 Task: Select the current location as Congaree National Park, South Carolina, United States . Now zoom + , and verify the location . Show zoom slider
Action: Key pressed <Key.shift>Congaree<Key.space><Key.shift>National<Key.space>parl<Key.backspace>k,south<Key.space>carolina,united<Key.space>states
Screenshot: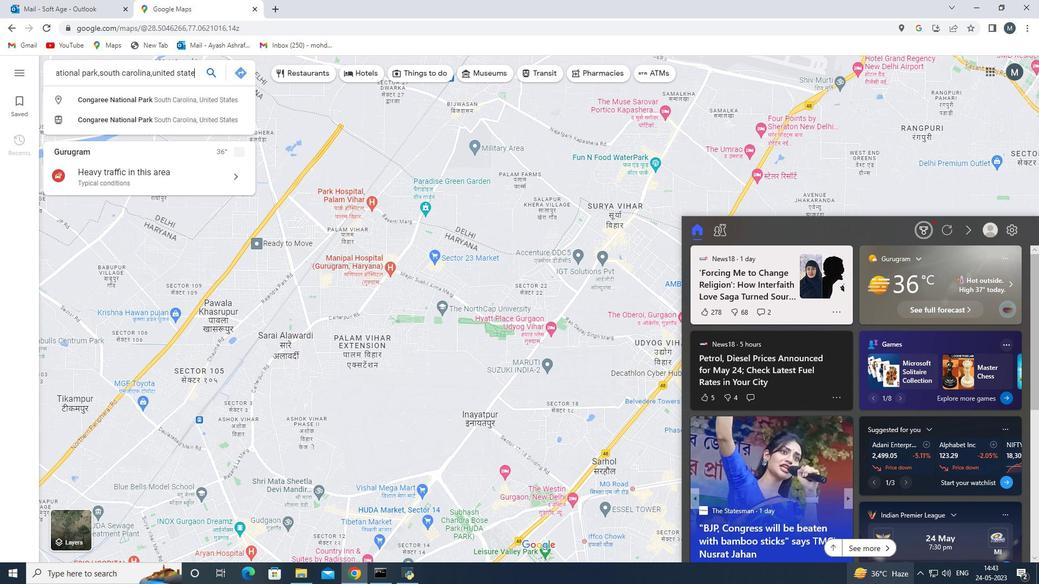 
Action: Mouse moved to (209, 74)
Screenshot: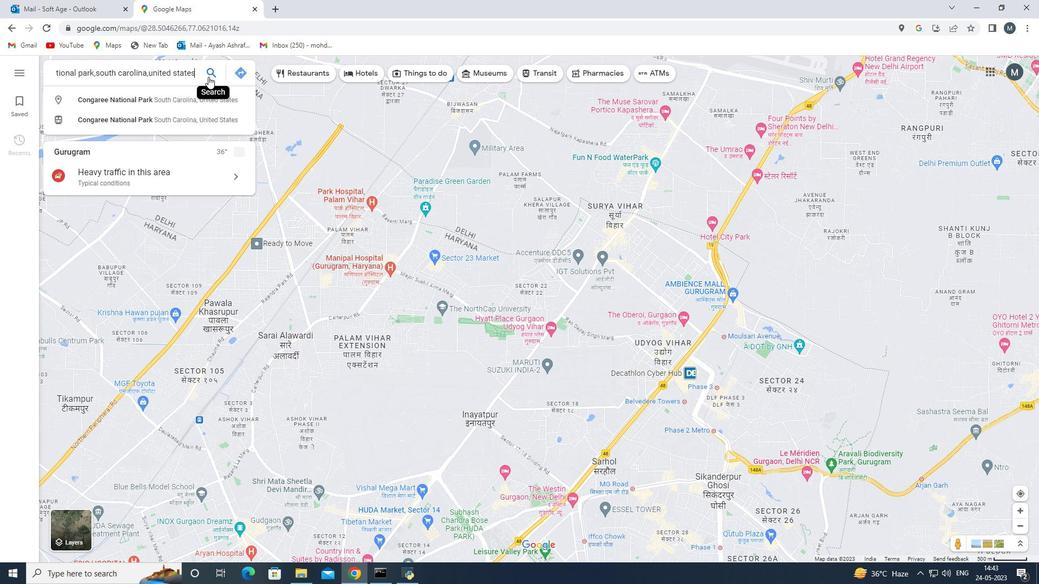 
Action: Mouse pressed left at (209, 74)
Screenshot: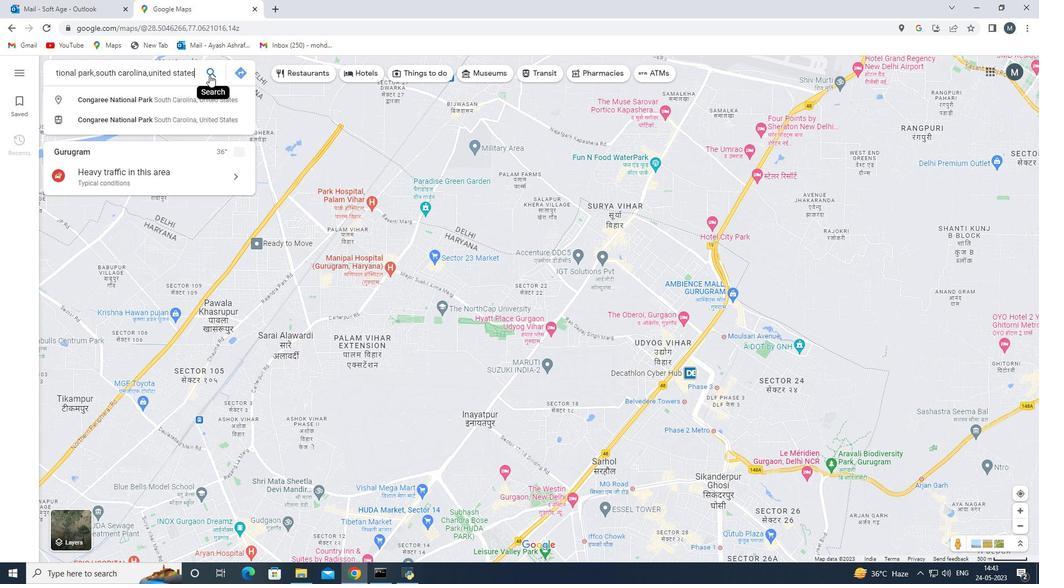 
Action: Mouse moved to (1019, 513)
Screenshot: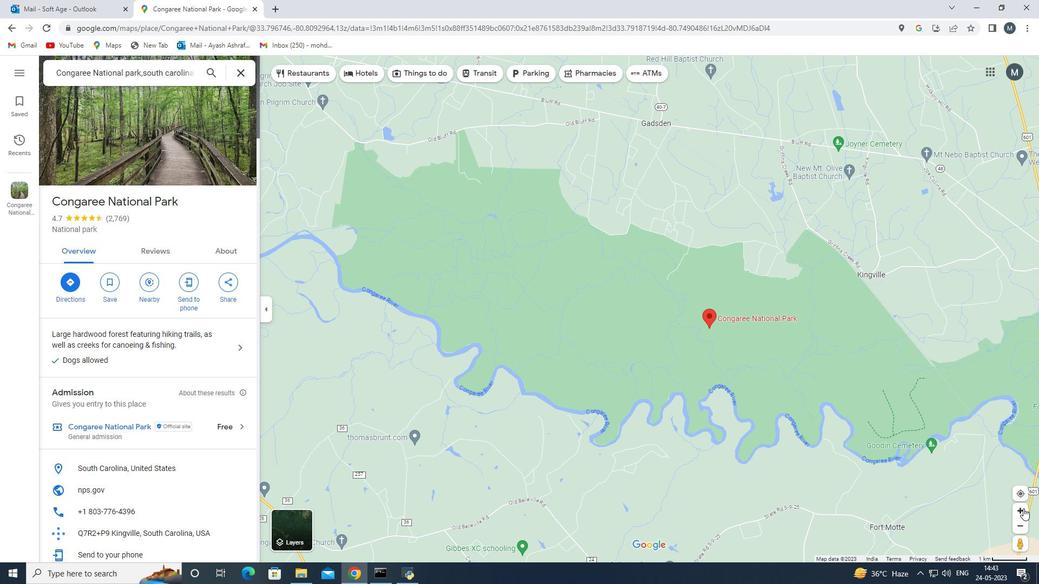 
Action: Mouse pressed left at (1019, 513)
Screenshot: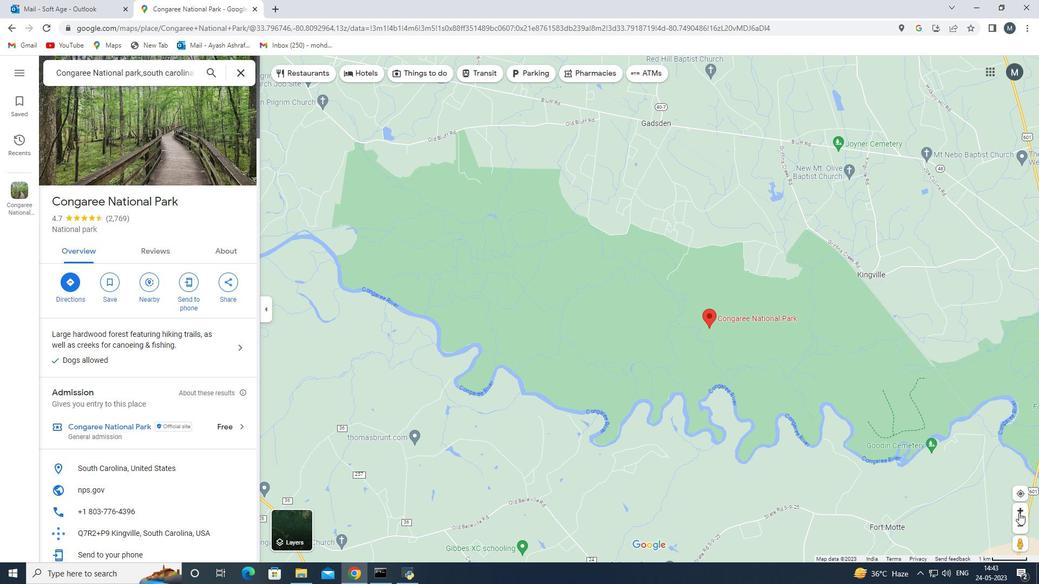 
Action: Mouse moved to (858, 440)
Screenshot: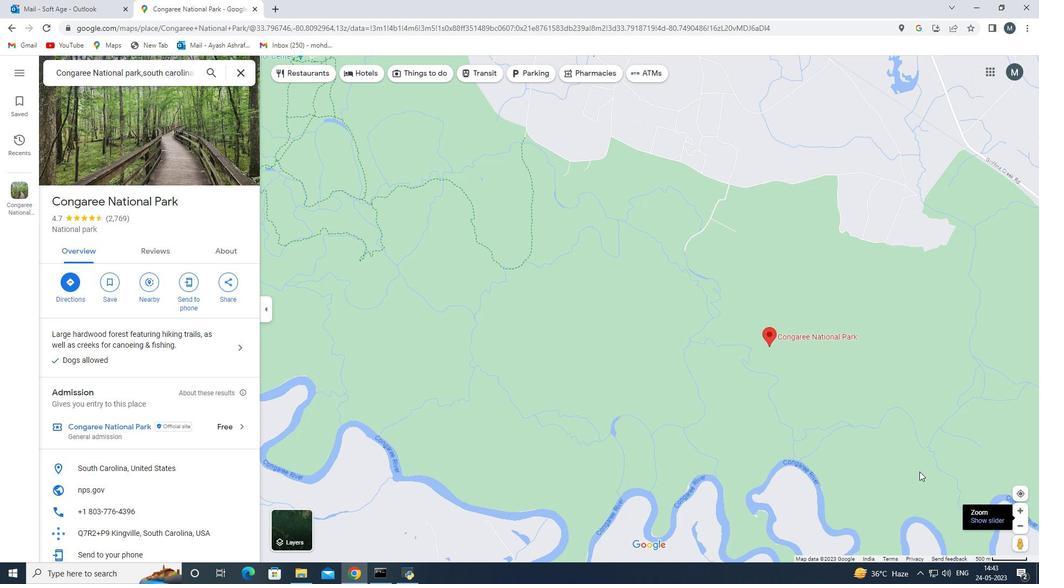 
Action: Mouse scrolled (858, 441) with delta (0, 0)
Screenshot: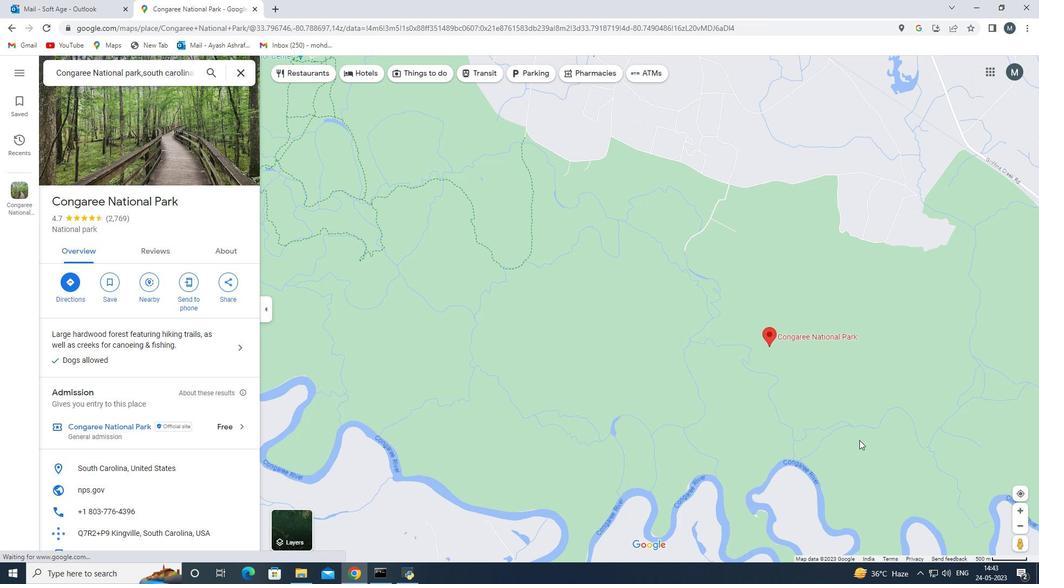 
Action: Mouse moved to (782, 384)
Screenshot: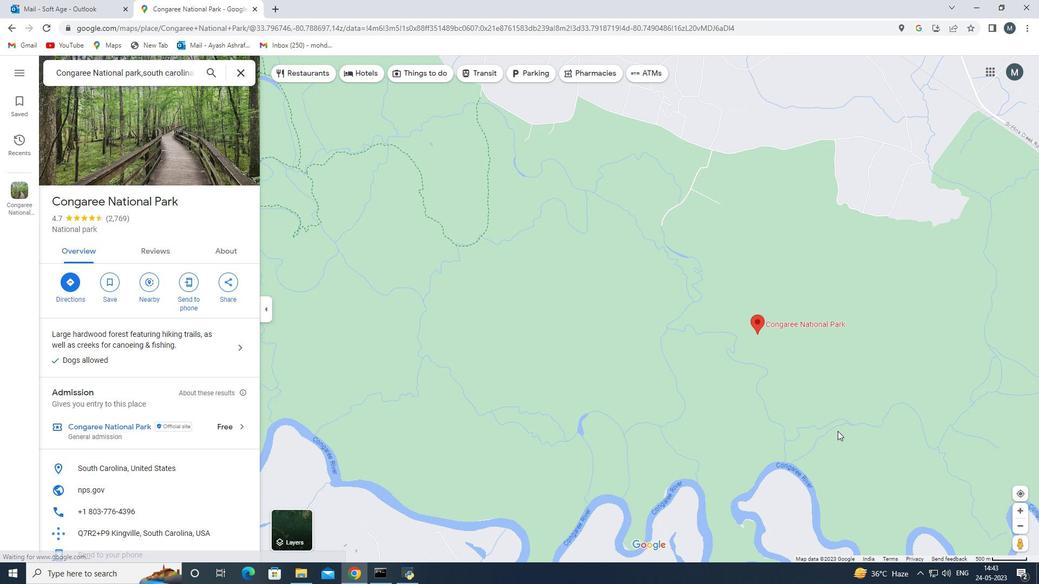 
Action: Mouse pressed left at (782, 384)
Screenshot: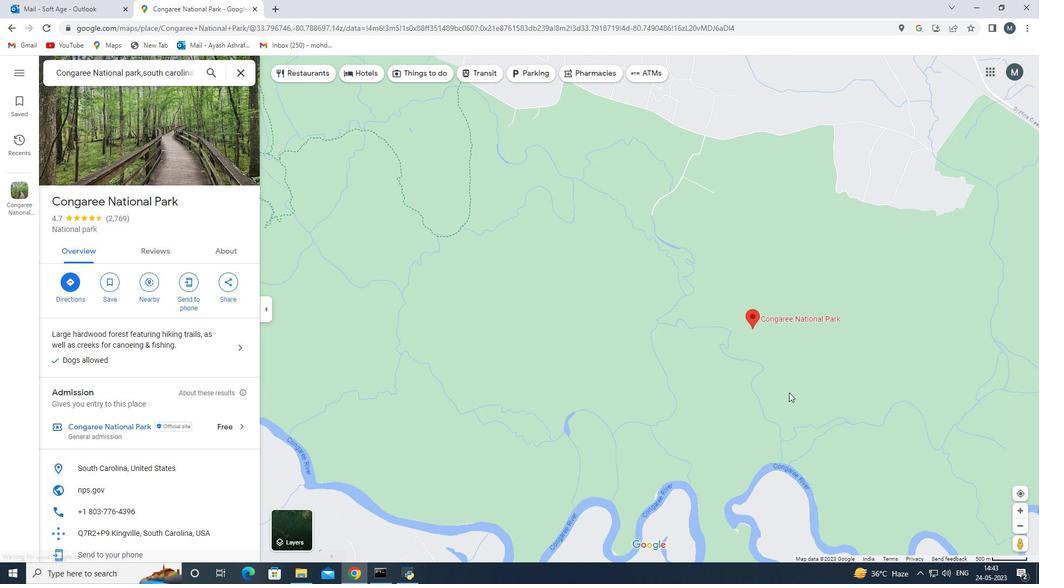 
Action: Mouse moved to (644, 410)
Screenshot: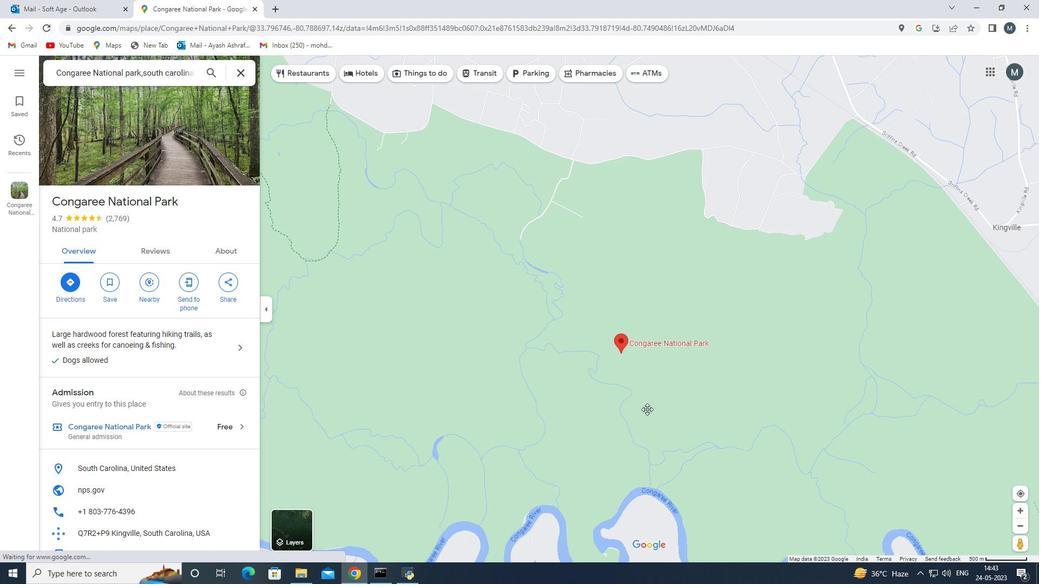 
Action: Mouse scrolled (644, 410) with delta (0, 0)
Screenshot: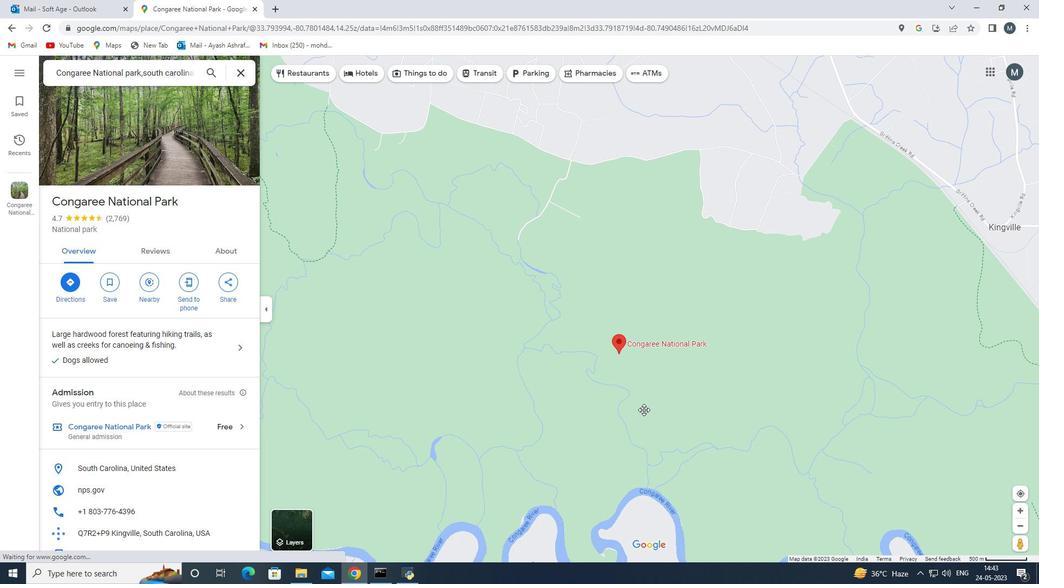 
Action: Mouse moved to (620, 369)
Screenshot: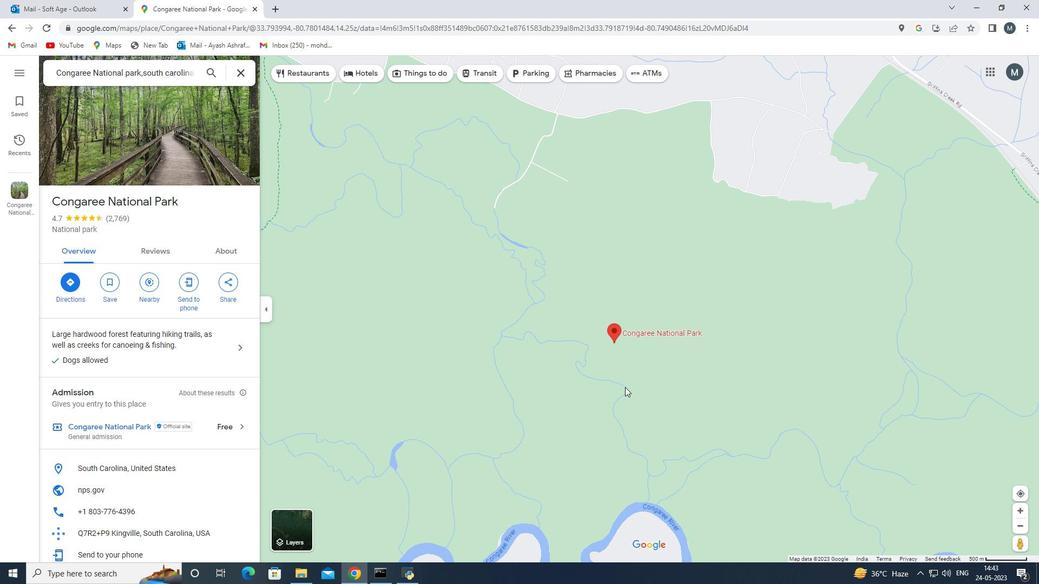 
Action: Mouse scrolled (620, 369) with delta (0, 0)
Screenshot: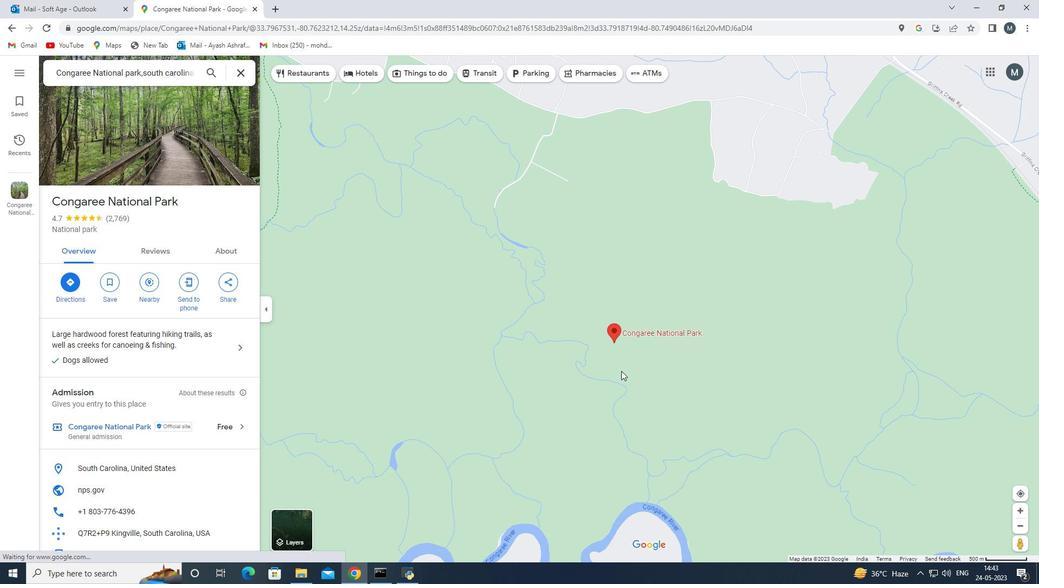
Action: Mouse moved to (1026, 512)
Screenshot: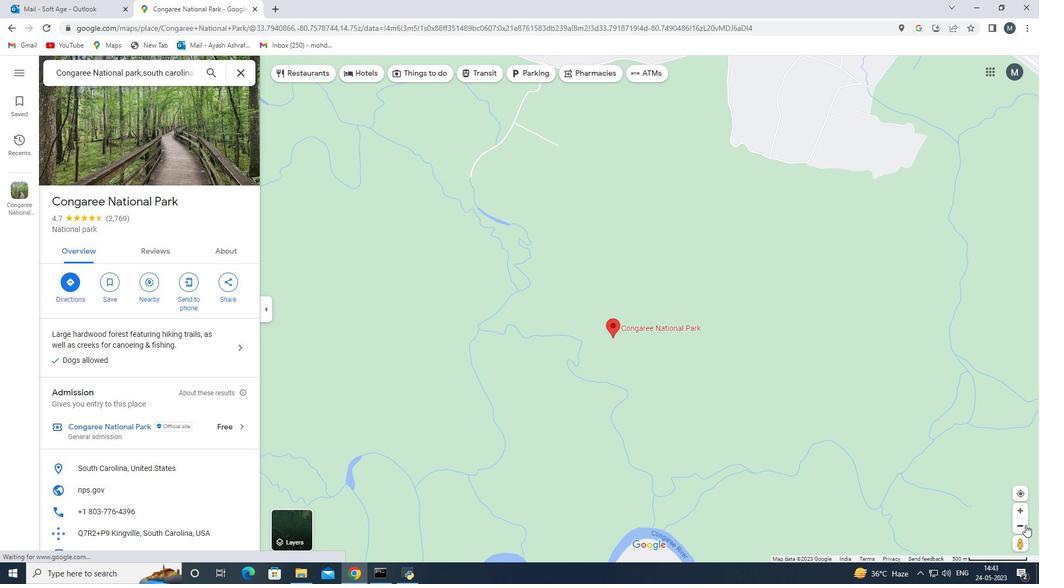 
Action: Mouse pressed left at (1026, 512)
Screenshot: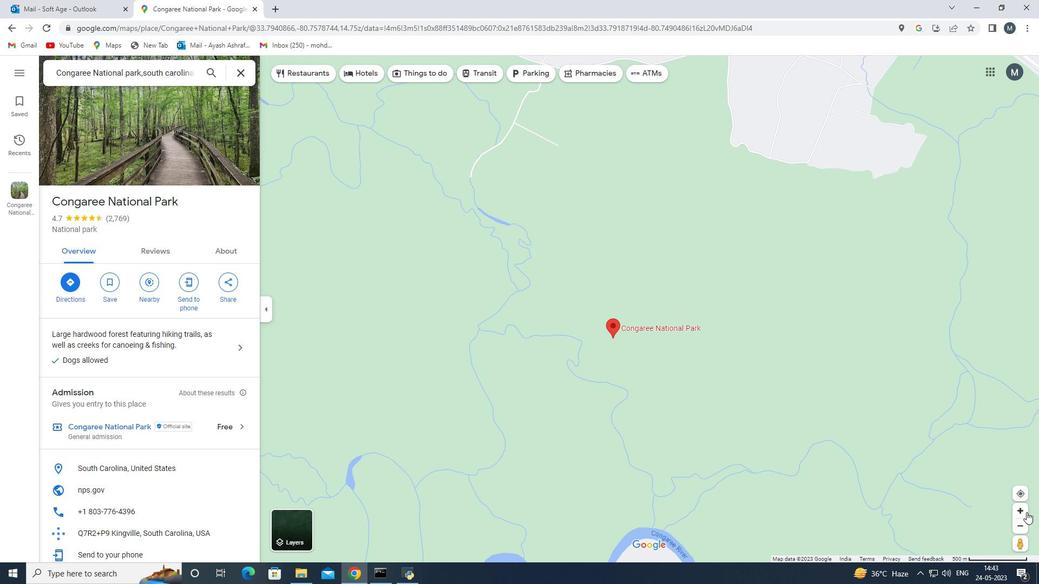 
Action: Mouse moved to (1026, 511)
Screenshot: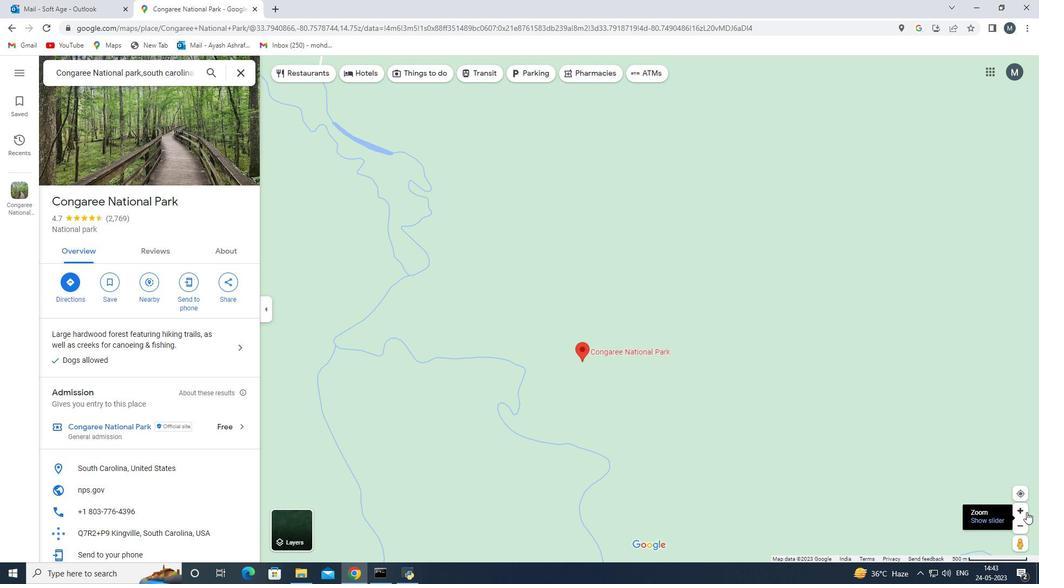 
Action: Mouse pressed left at (1026, 511)
Screenshot: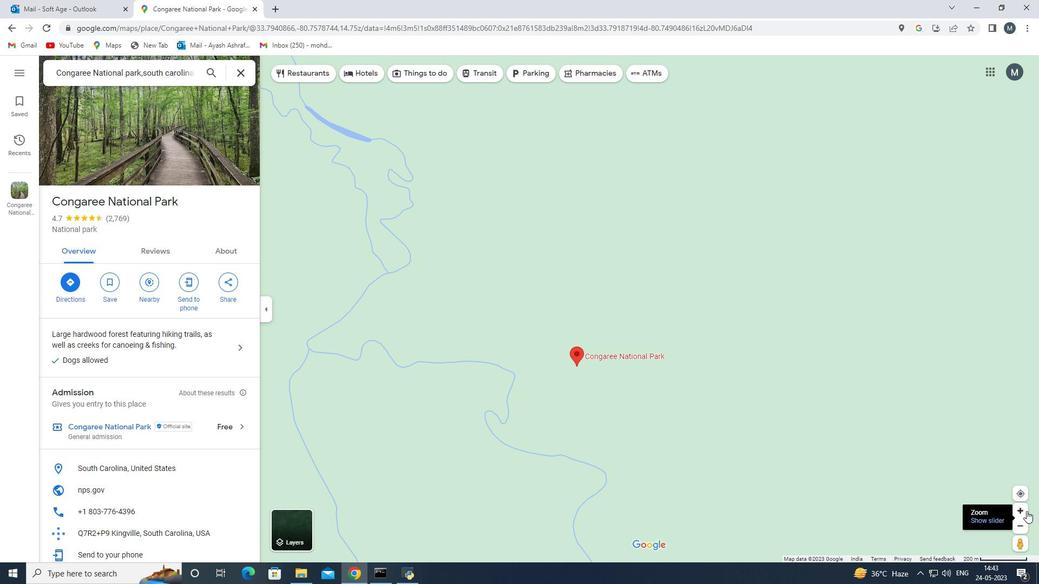 
Action: Mouse moved to (531, 436)
Screenshot: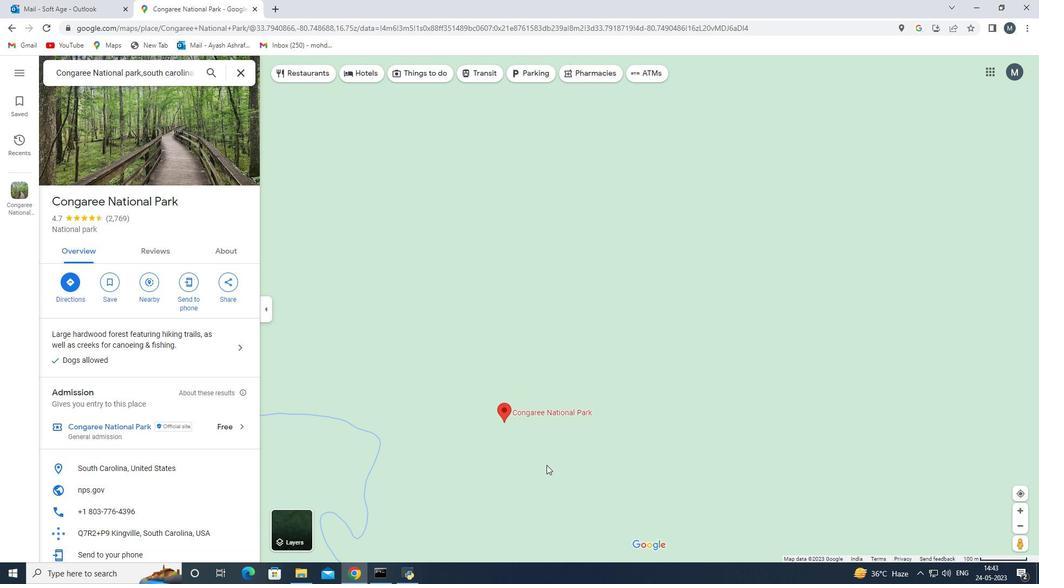 
Action: Mouse scrolled (531, 437) with delta (0, 0)
Screenshot: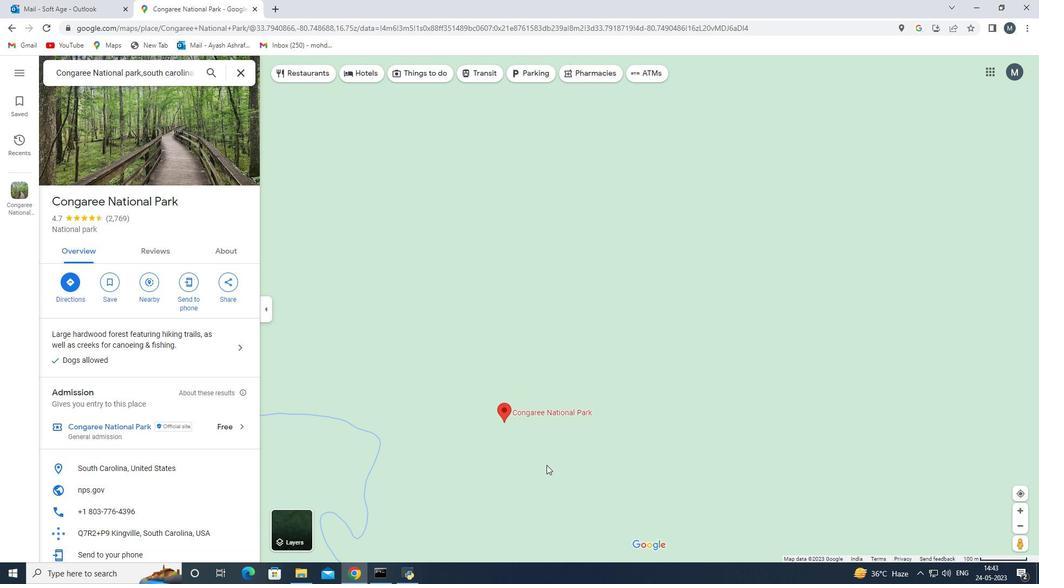 
Action: Mouse scrolled (531, 437) with delta (0, 0)
Screenshot: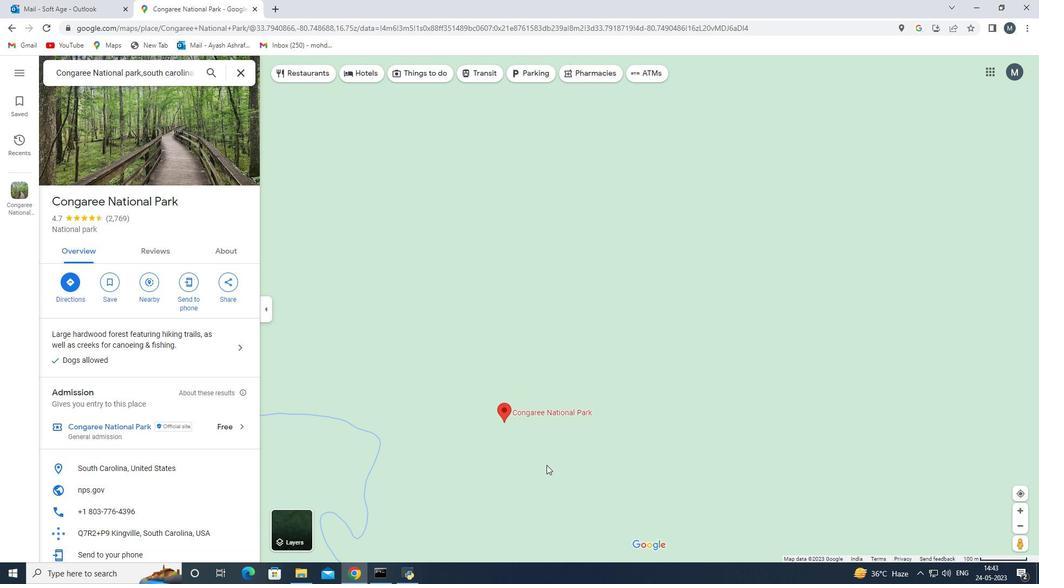 
Action: Mouse moved to (521, 407)
Screenshot: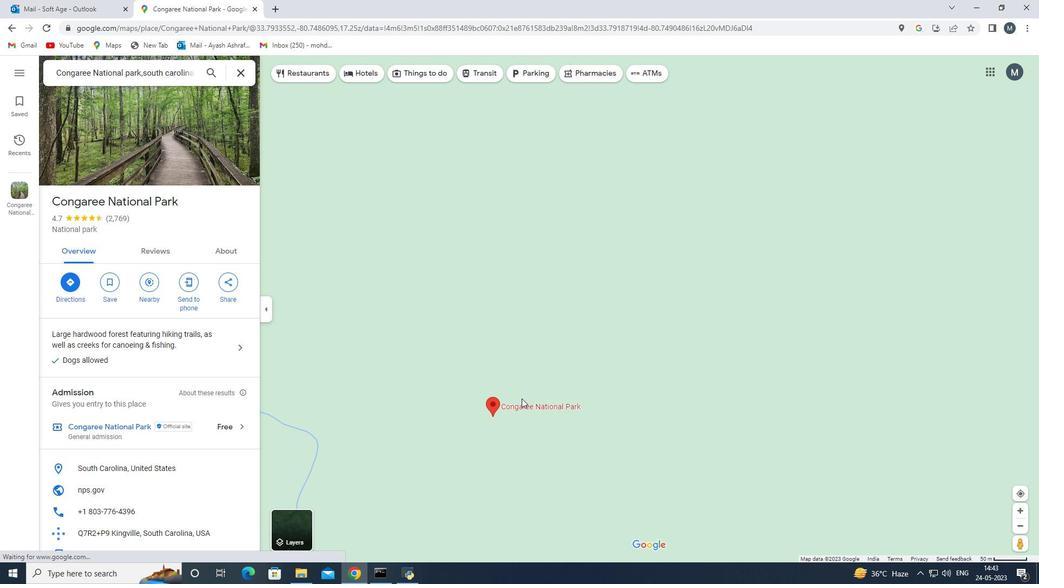 
Action: Mouse pressed left at (521, 407)
Screenshot: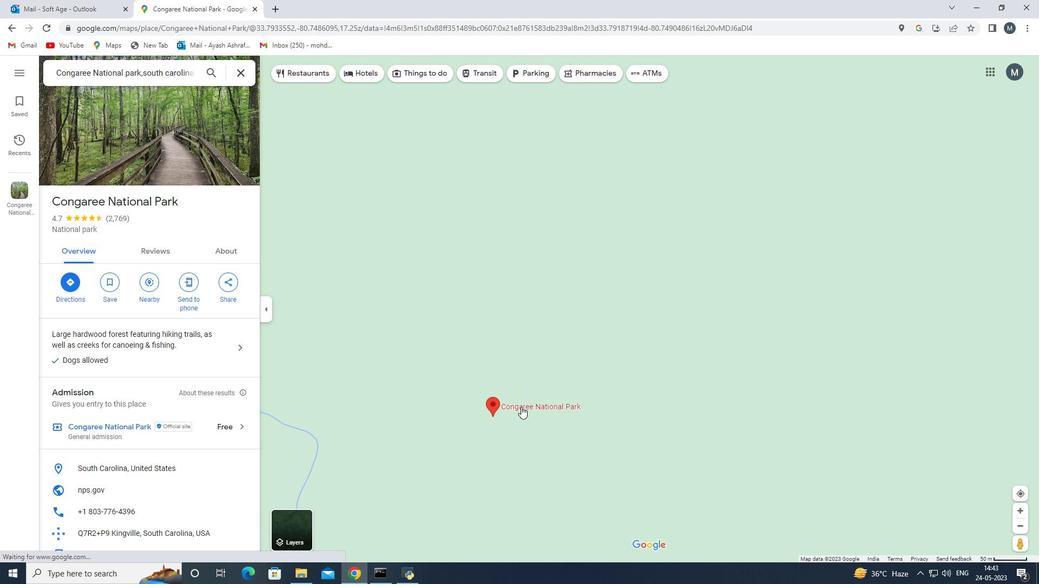 
Action: Mouse moved to (569, 431)
Screenshot: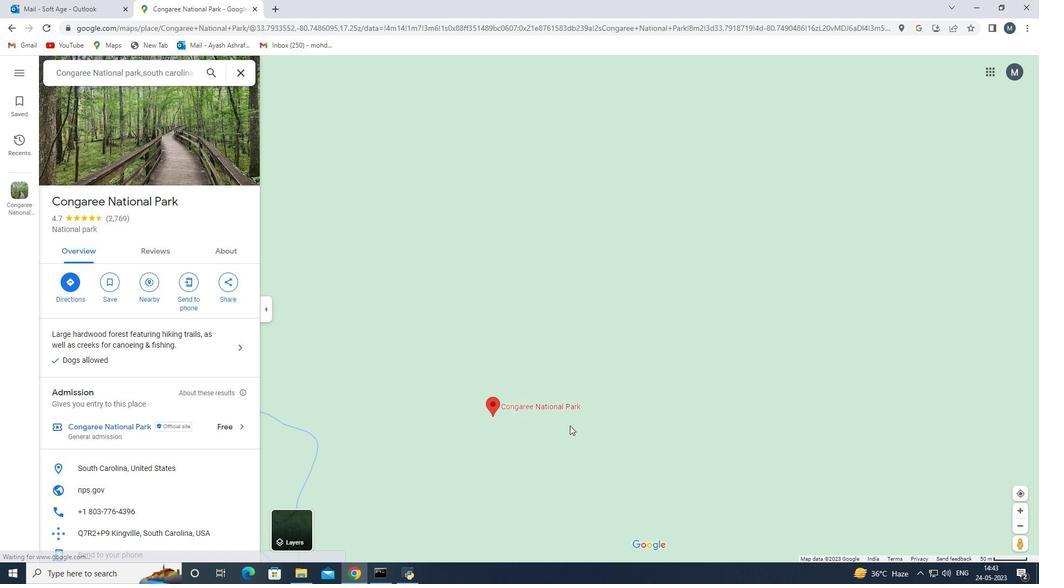 
Action: Mouse scrolled (569, 432) with delta (0, 0)
Screenshot: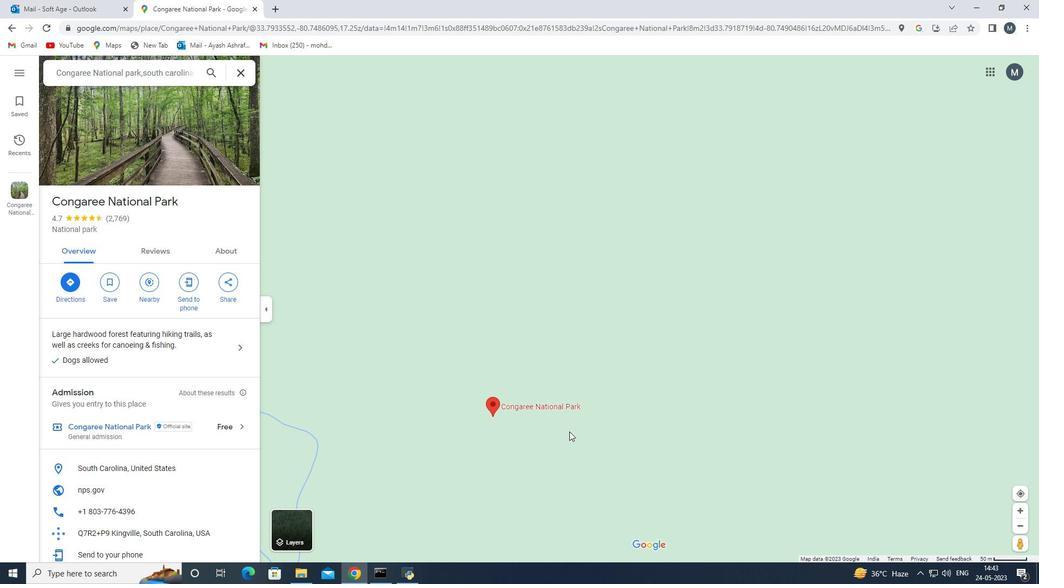 
Action: Mouse scrolled (569, 432) with delta (0, 0)
Screenshot: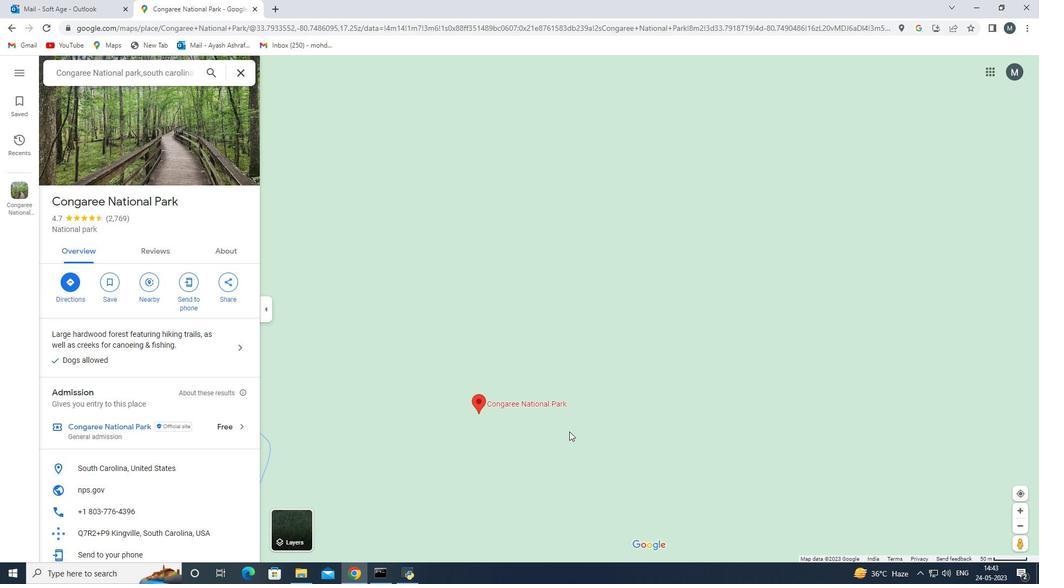 
Action: Mouse scrolled (569, 432) with delta (0, 0)
Screenshot: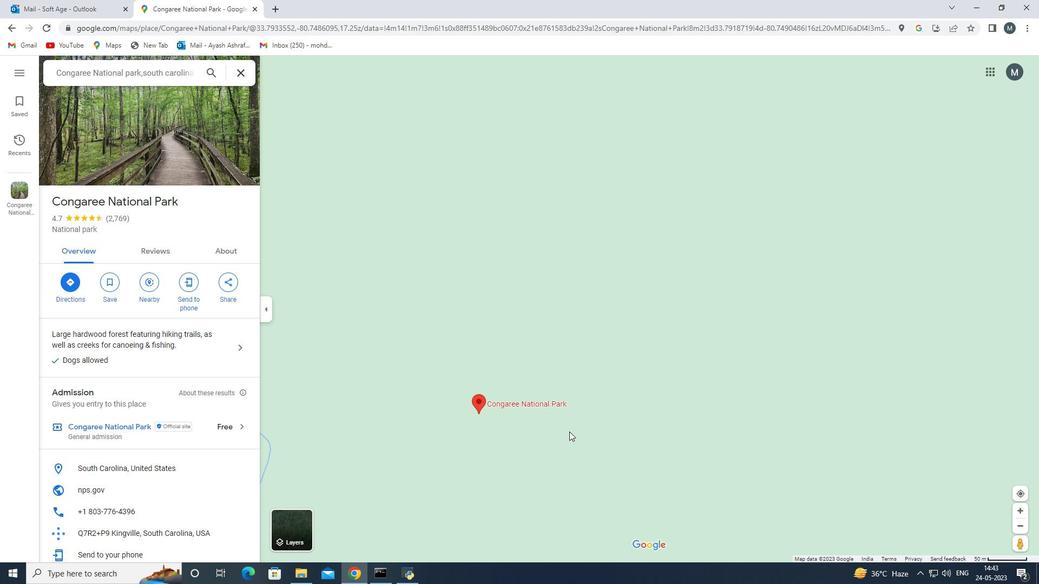 
Action: Mouse scrolled (569, 432) with delta (0, 0)
Screenshot: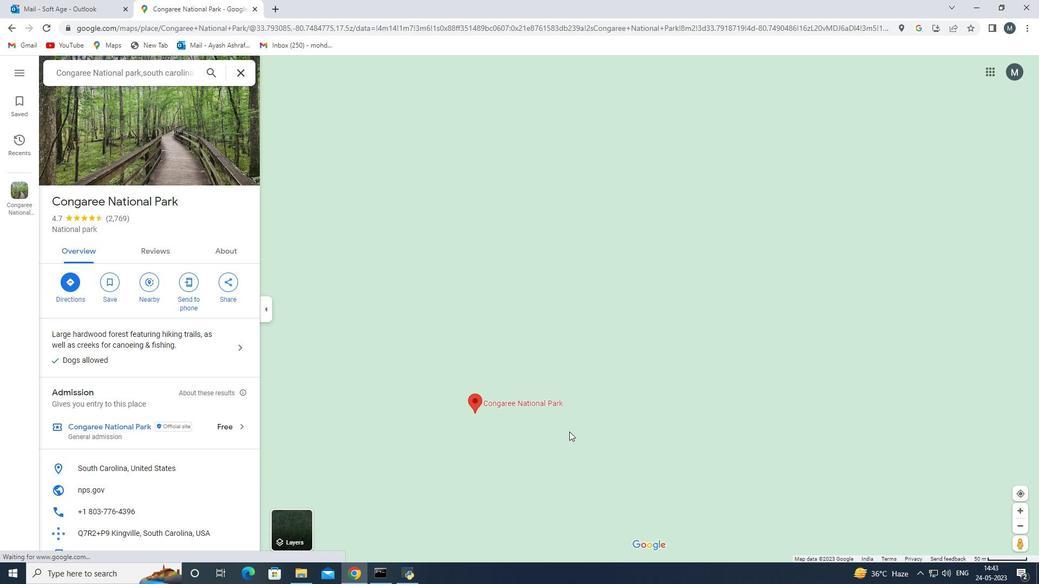 
Action: Mouse moved to (411, 439)
Screenshot: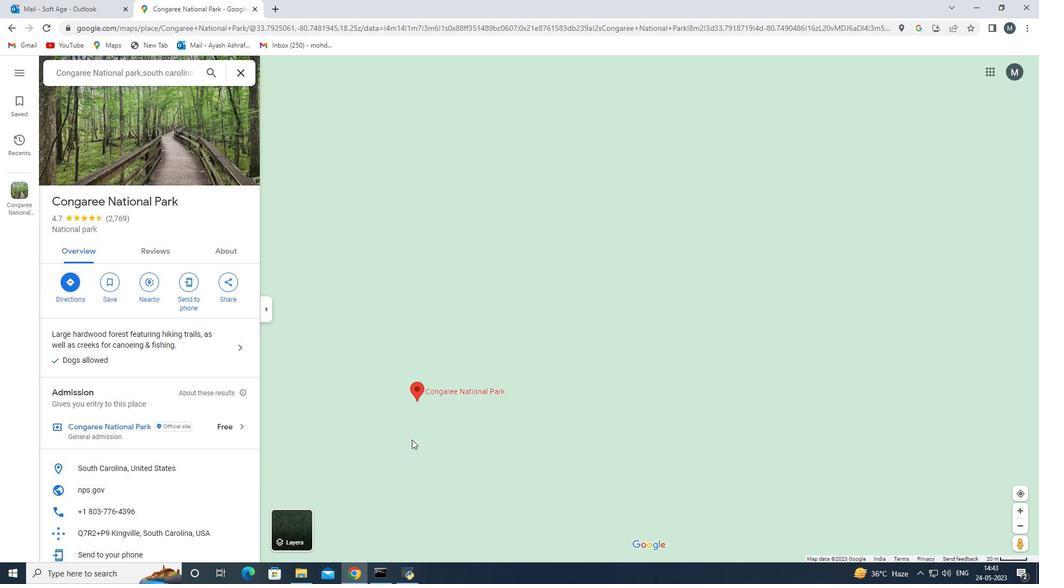 
Action: Mouse scrolled (411, 440) with delta (0, 0)
Screenshot: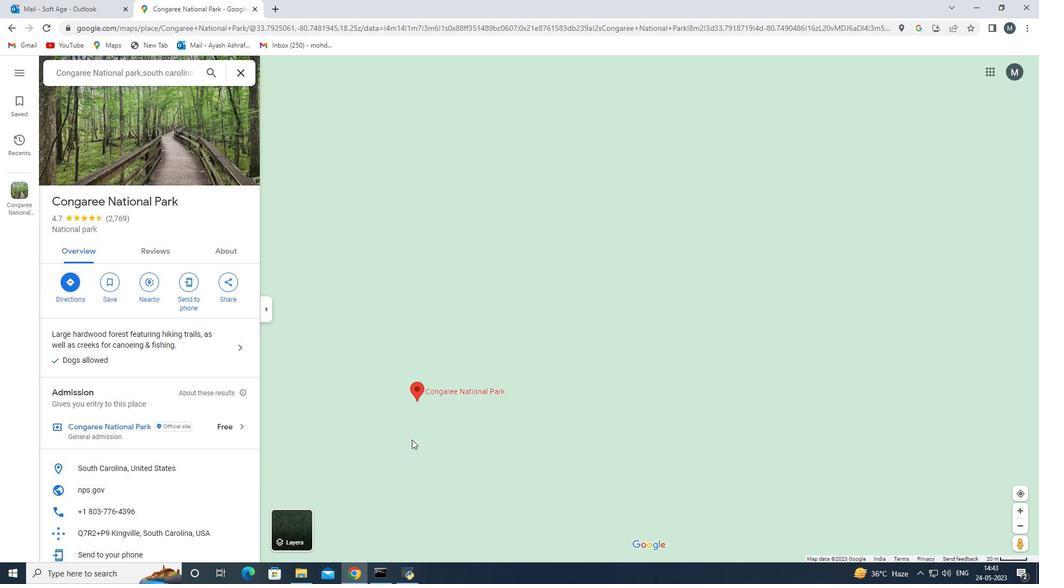 
Action: Mouse scrolled (411, 440) with delta (0, 0)
Screenshot: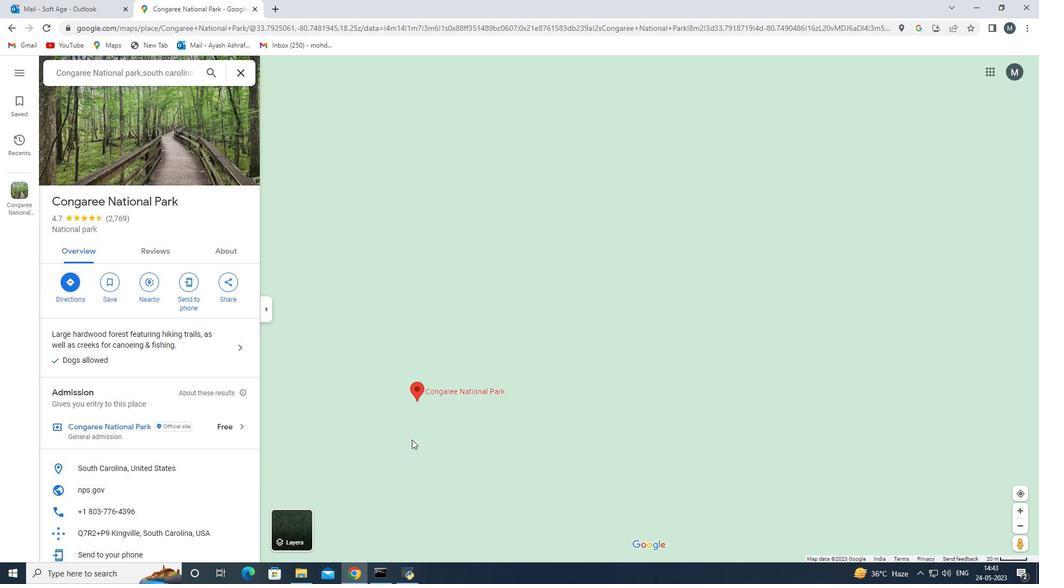 
Action: Mouse scrolled (411, 440) with delta (0, 0)
Screenshot: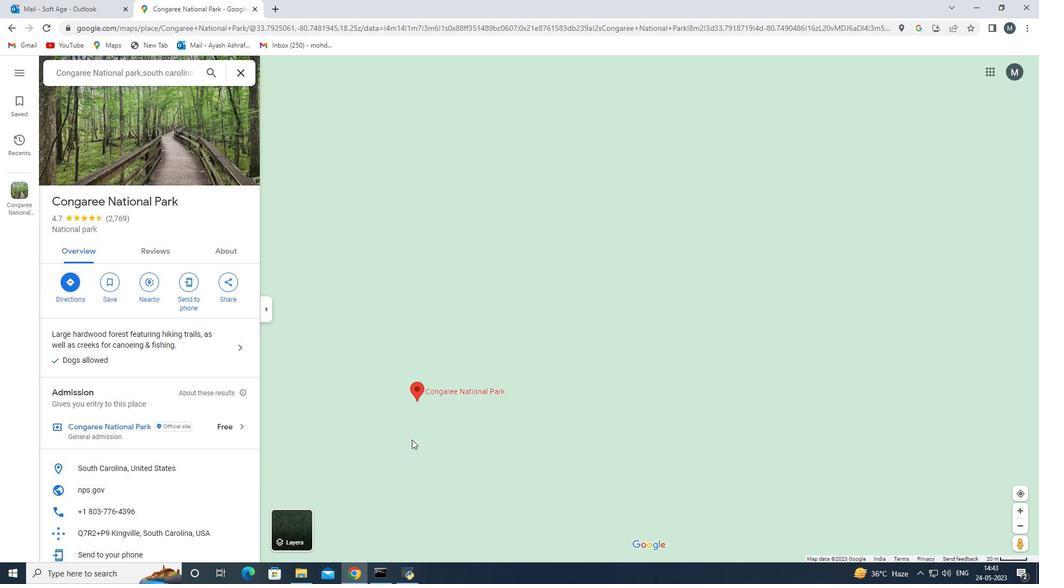 
Action: Mouse moved to (452, 449)
Screenshot: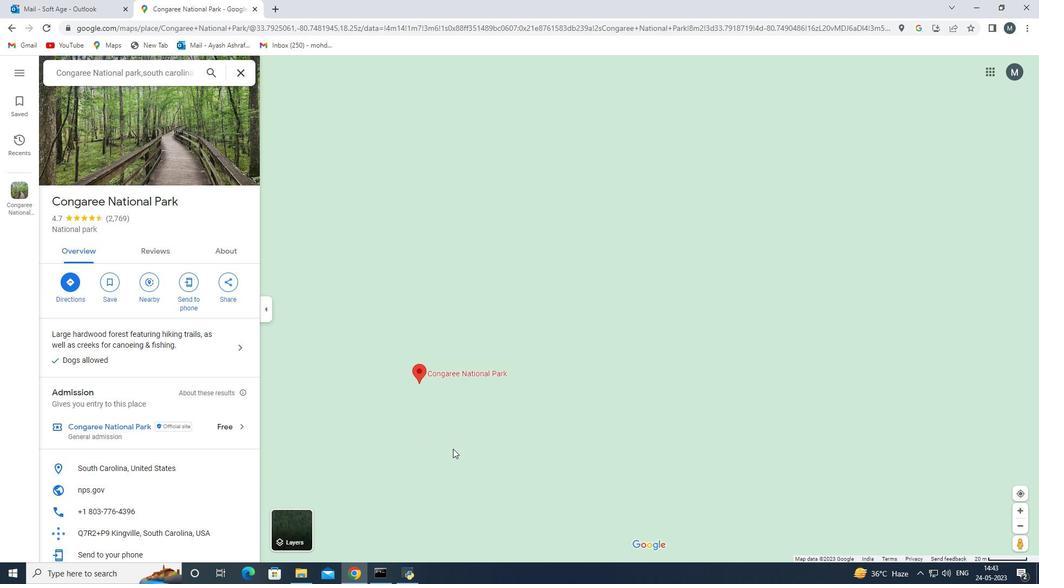 
Action: Mouse scrolled (452, 449) with delta (0, 0)
Screenshot: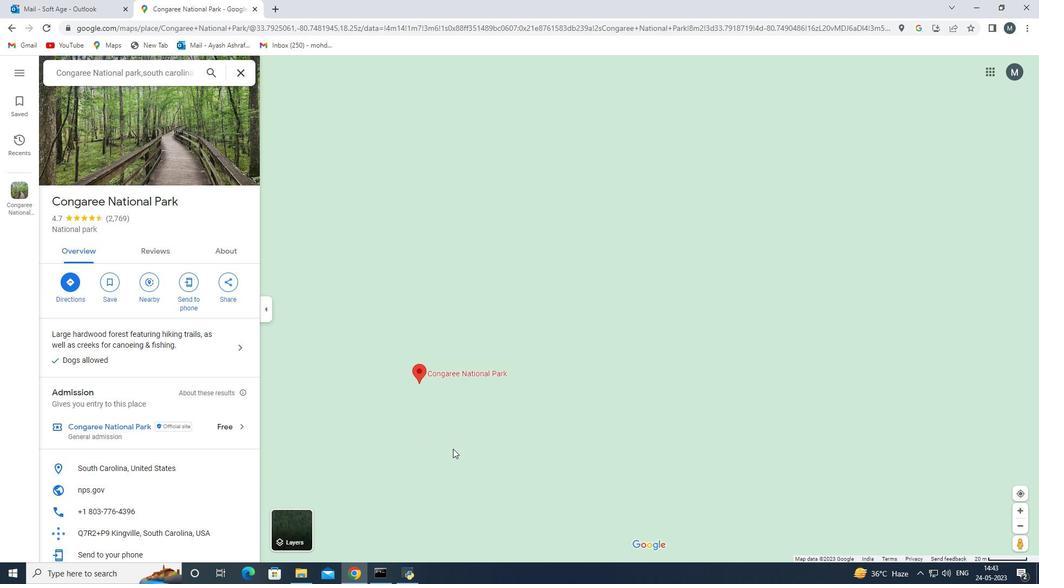 
Action: Mouse moved to (453, 442)
Screenshot: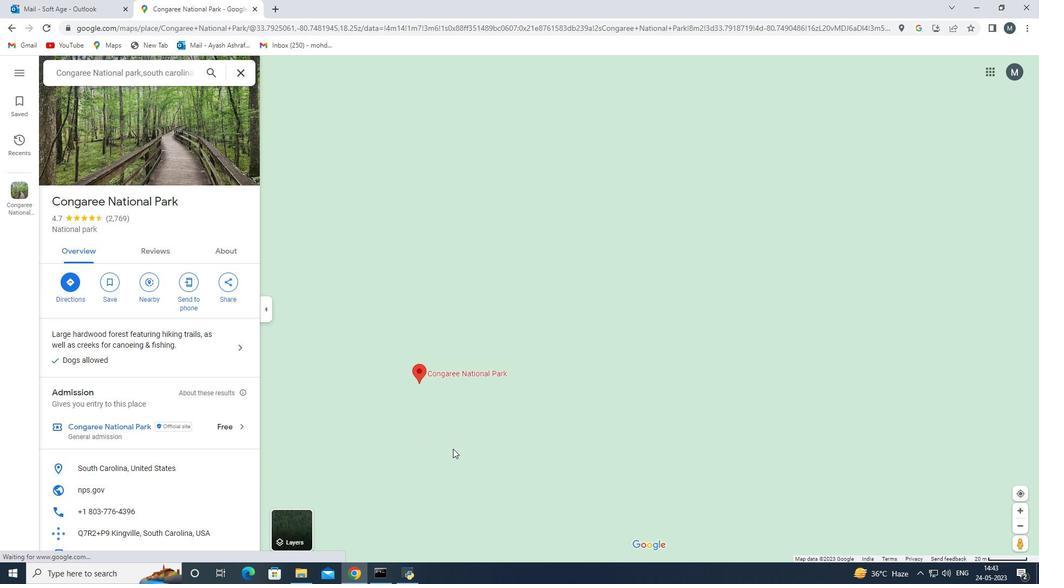 
Action: Mouse scrolled (453, 443) with delta (0, 0)
Screenshot: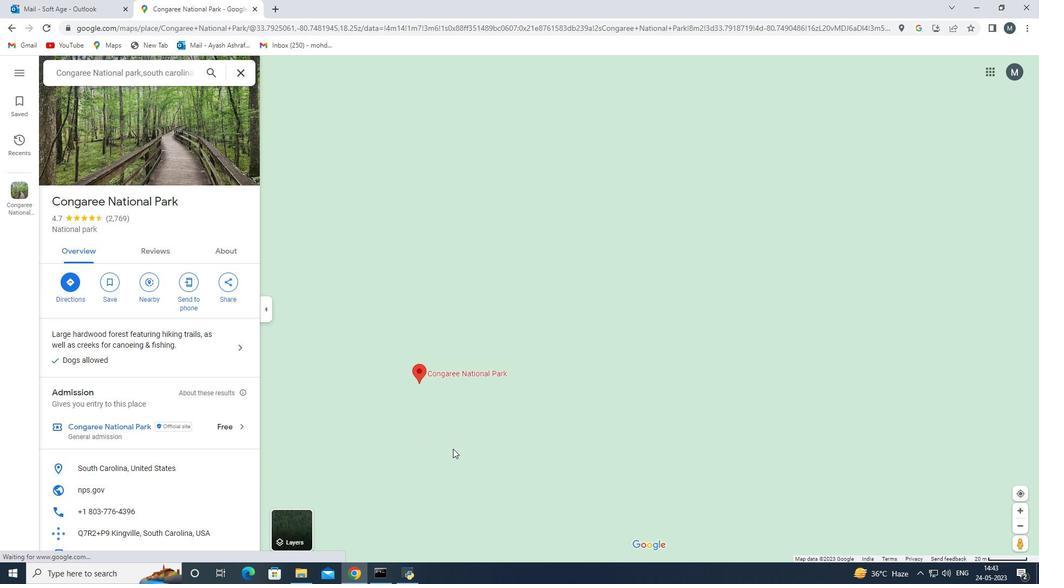 
Action: Mouse moved to (454, 434)
Screenshot: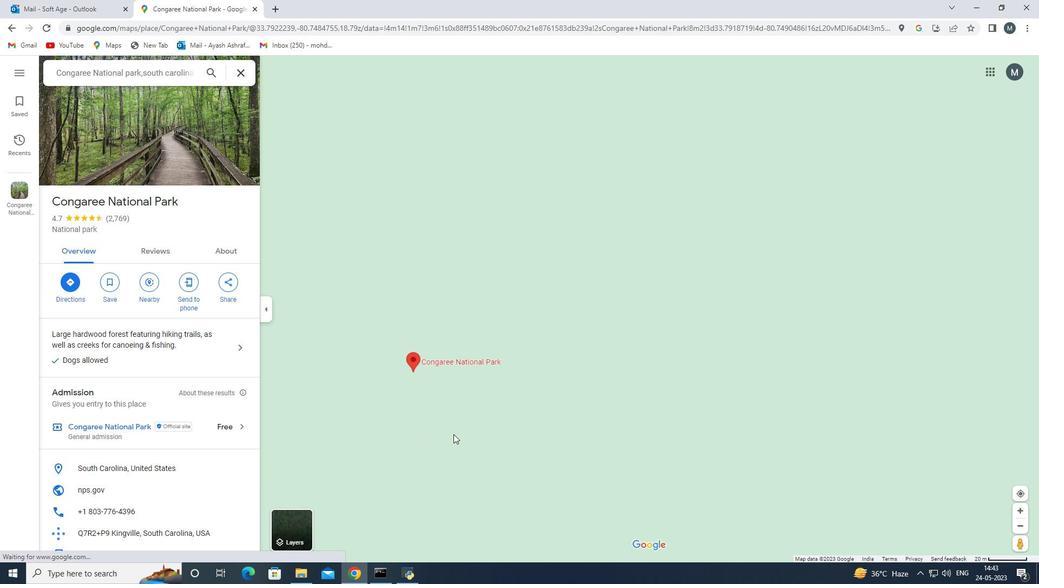 
Action: Mouse scrolled (454, 434) with delta (0, 0)
Screenshot: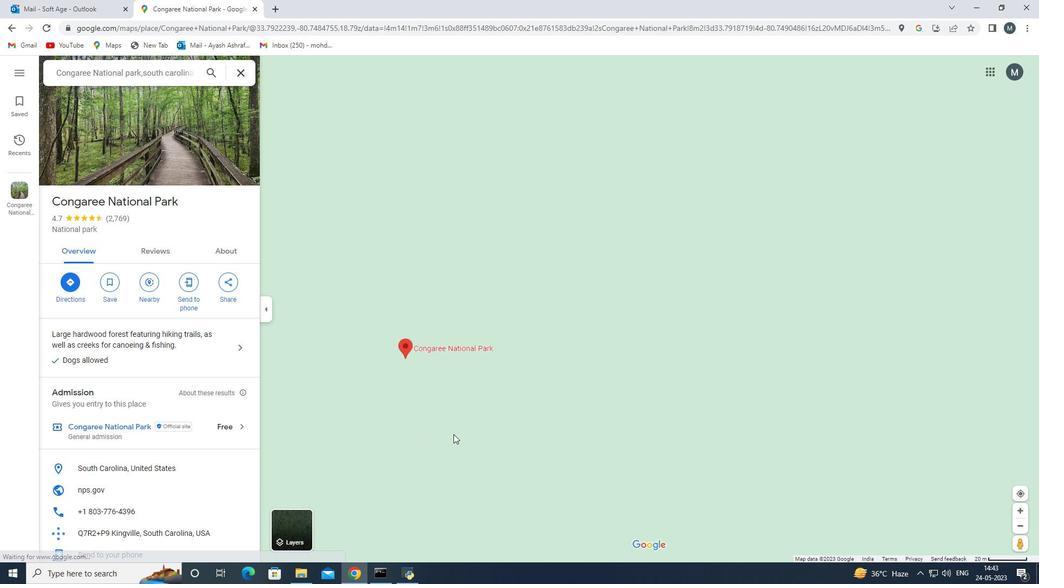 
Action: Mouse scrolled (454, 434) with delta (0, 0)
Screenshot: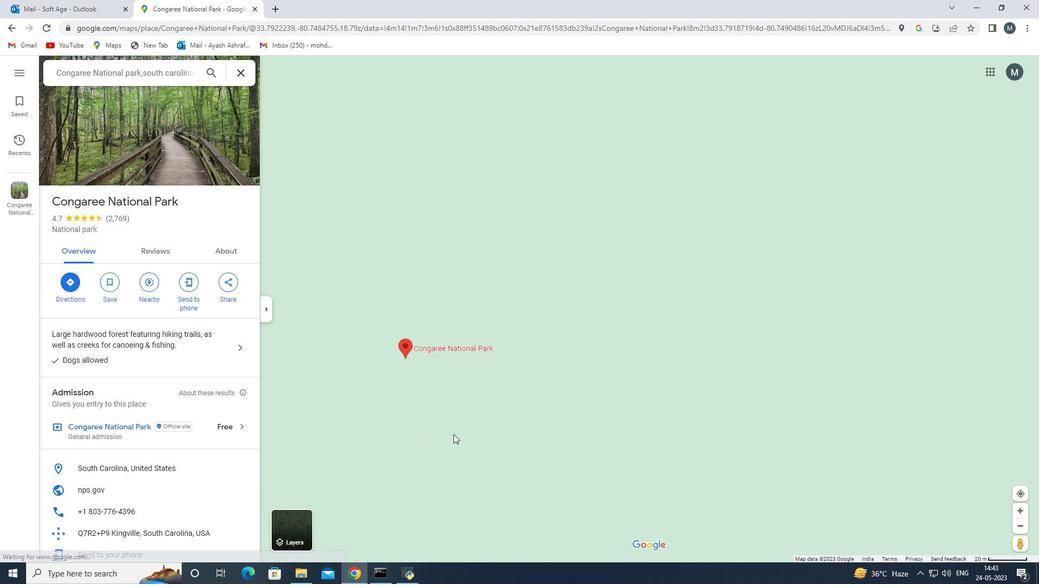 
Action: Mouse scrolled (454, 434) with delta (0, 0)
Screenshot: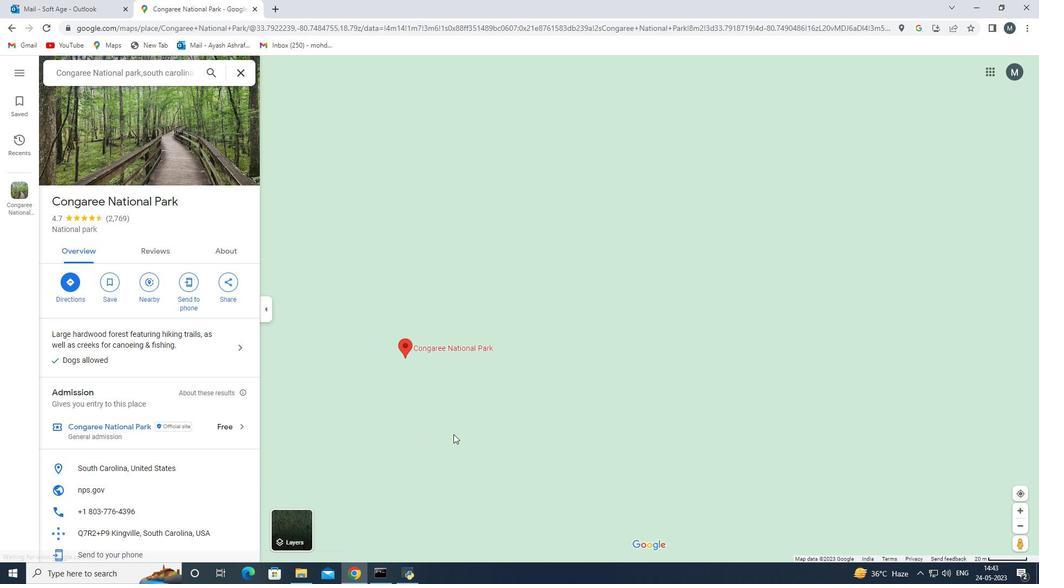 
Action: Mouse moved to (1018, 513)
Screenshot: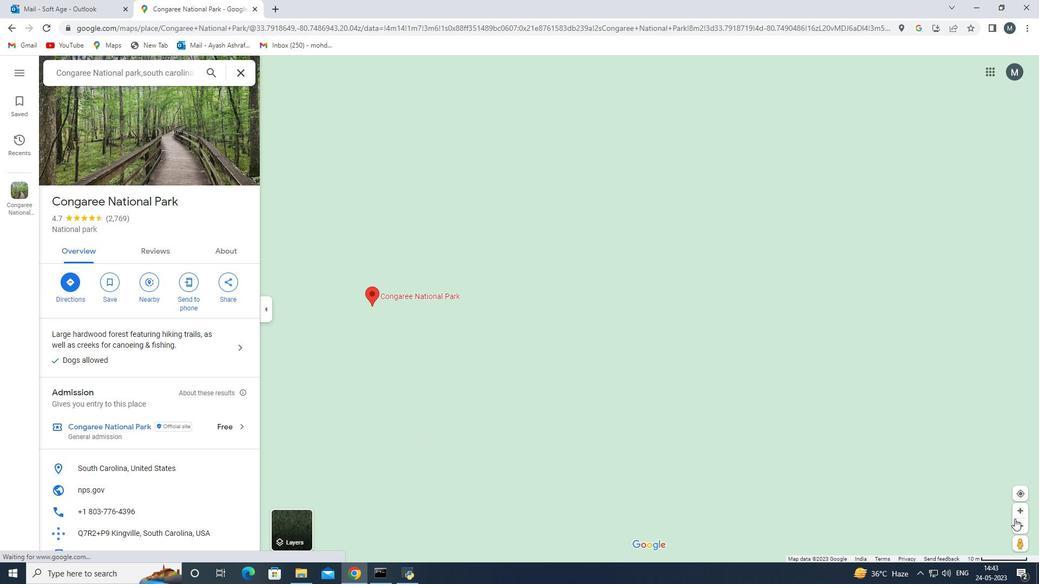 
Action: Mouse pressed left at (1018, 513)
Screenshot: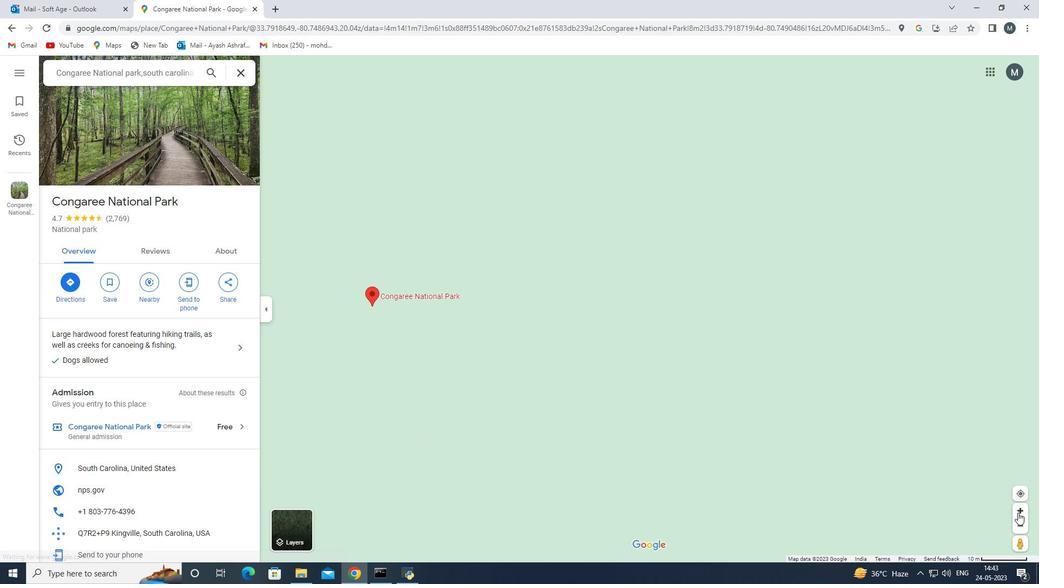 
Action: Mouse pressed left at (1018, 513)
Screenshot: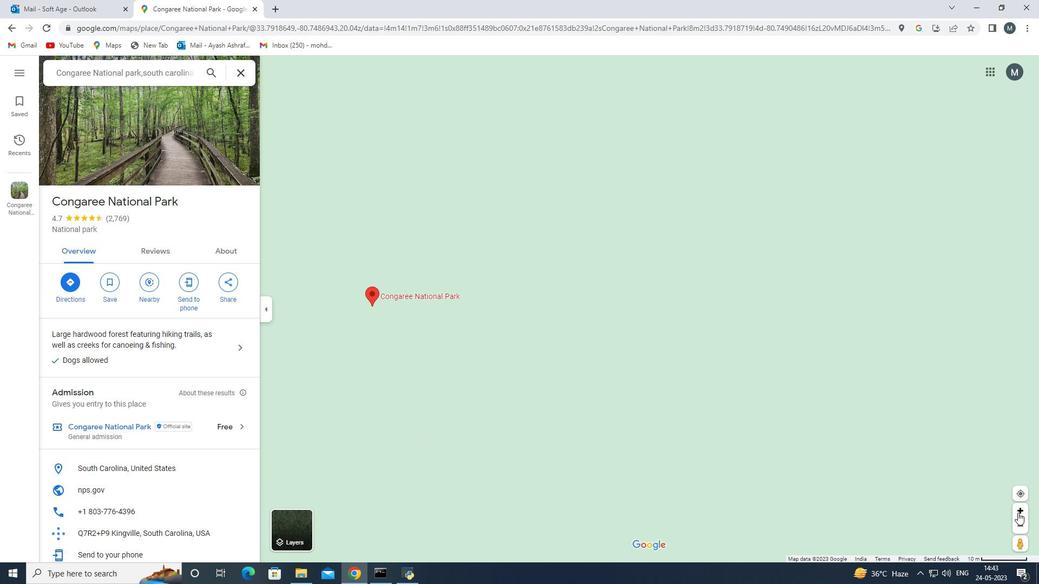 
Action: Mouse moved to (584, 442)
Screenshot: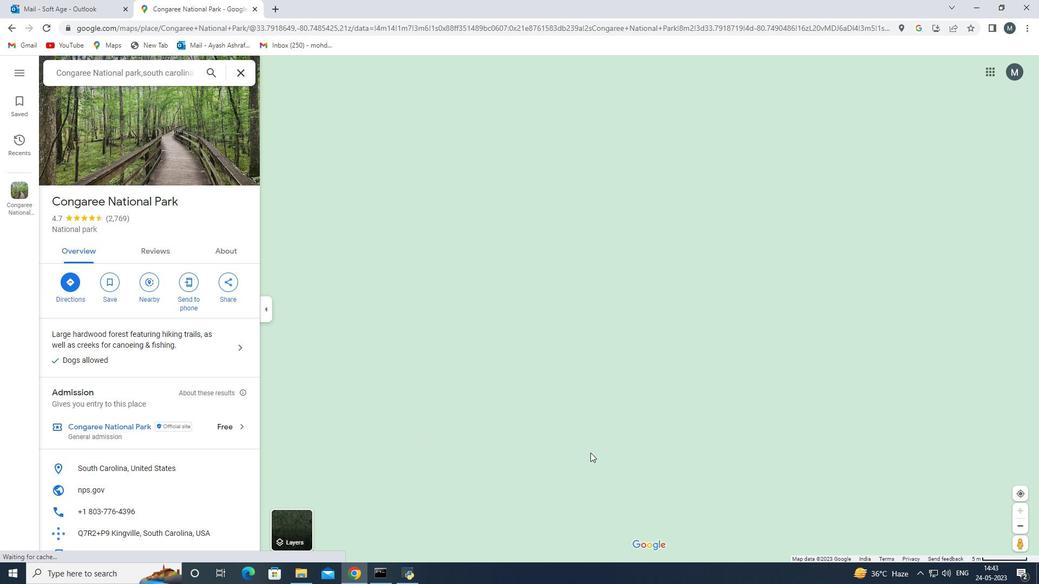 
Action: Mouse pressed left at (584, 442)
Screenshot: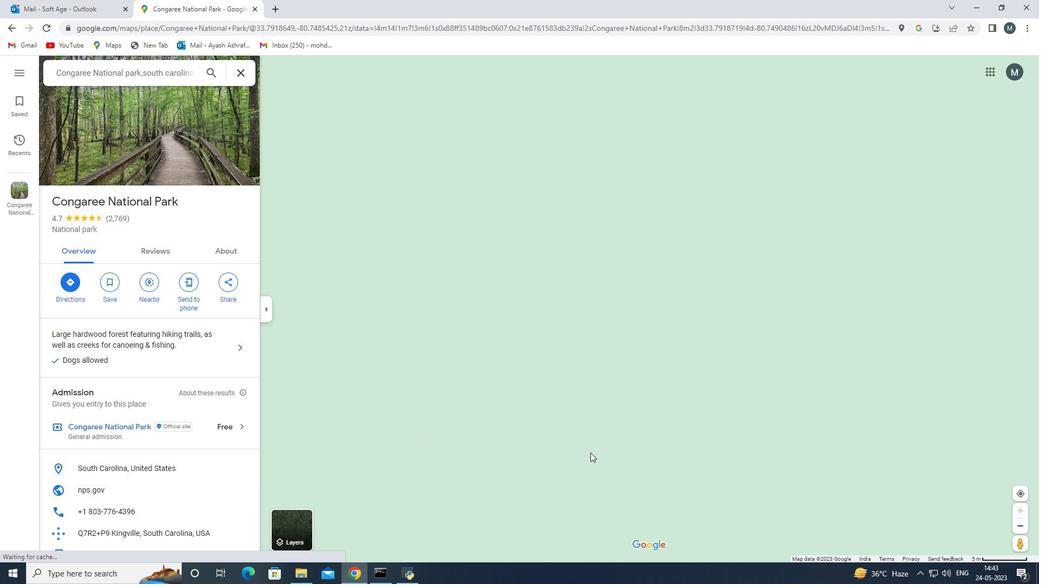 
Action: Mouse moved to (573, 446)
Screenshot: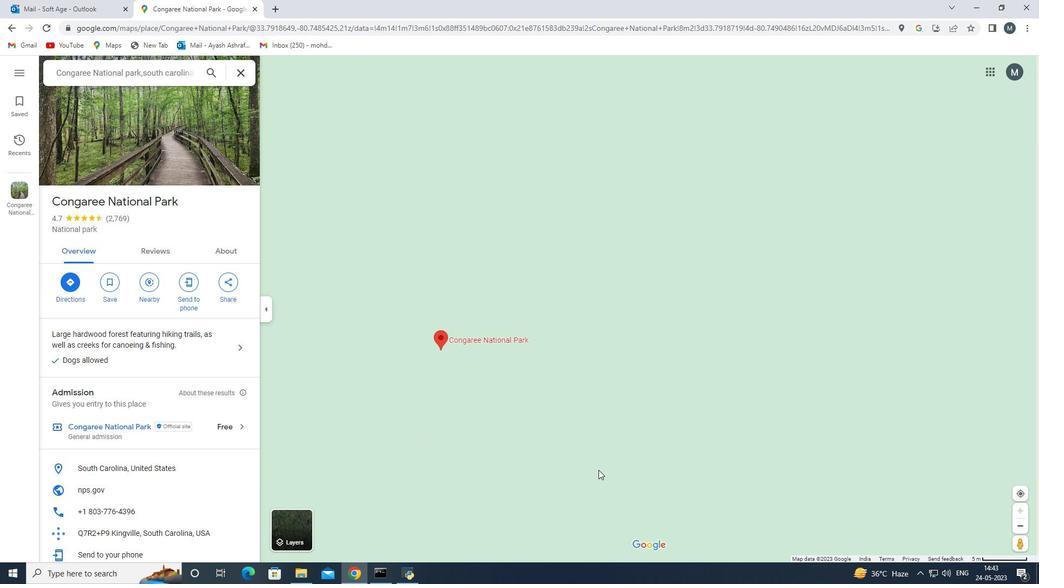 
Action: Mouse scrolled (573, 446) with delta (0, 0)
Screenshot: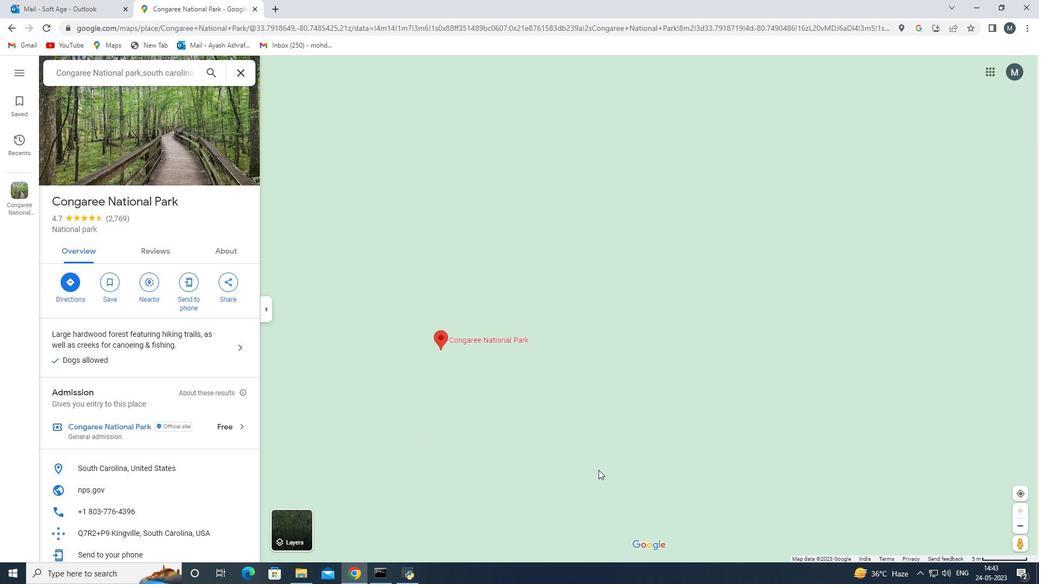 
Action: Mouse scrolled (573, 446) with delta (0, 0)
Screenshot: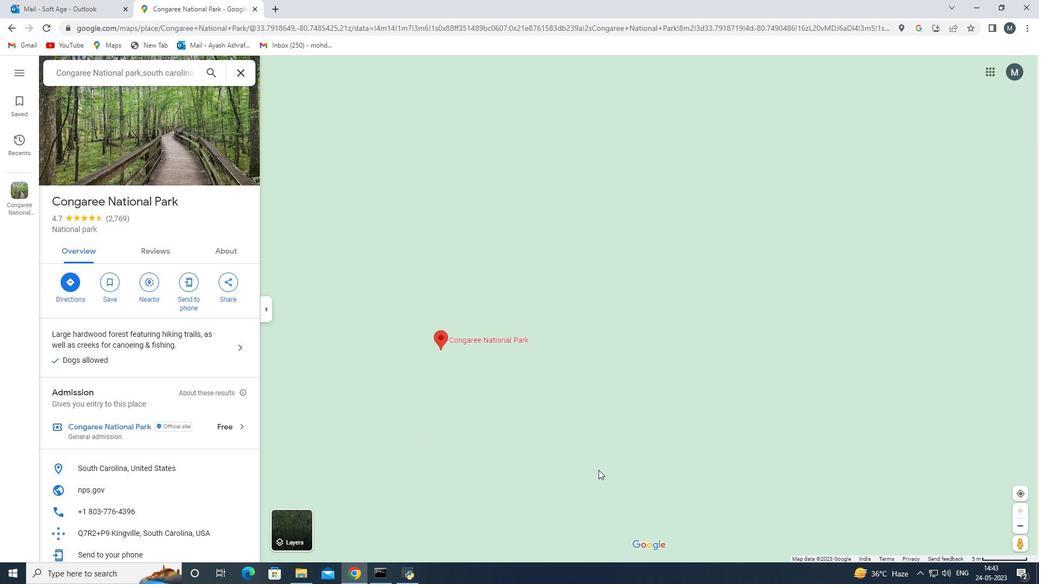 
Action: Mouse scrolled (573, 446) with delta (0, 0)
Screenshot: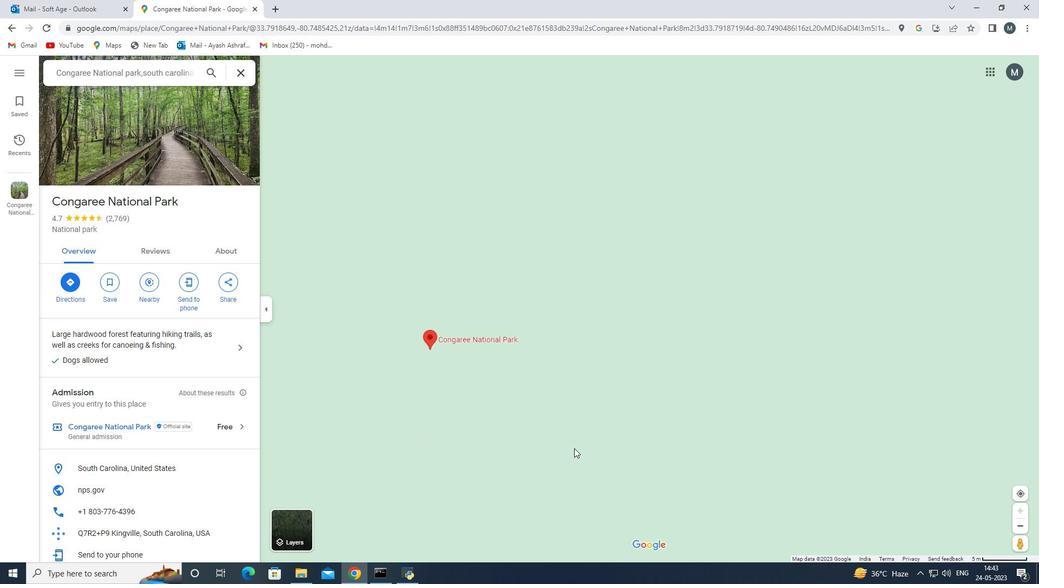 
Action: Mouse moved to (584, 442)
Screenshot: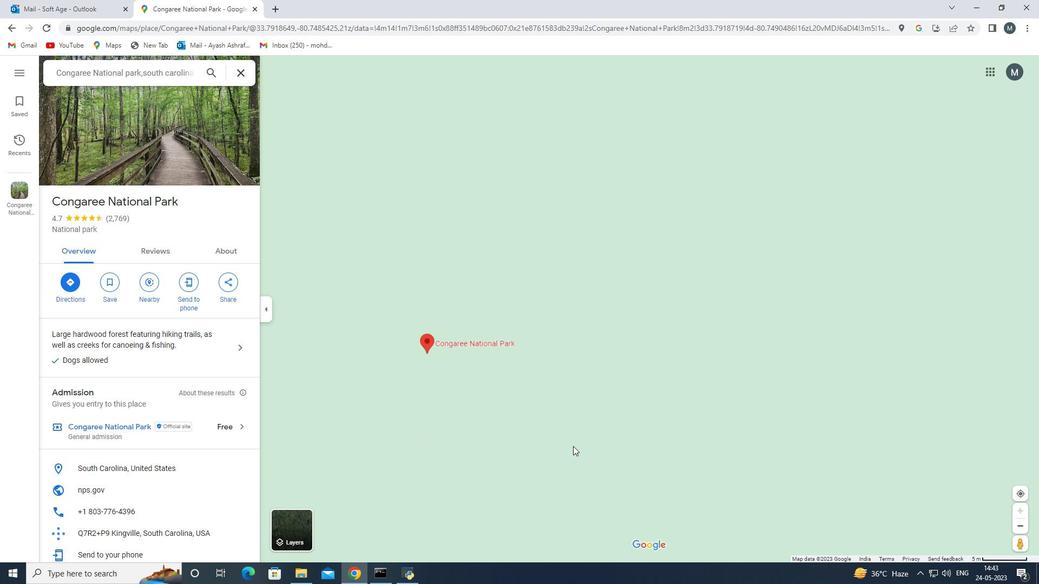 
Action: Mouse scrolled (584, 441) with delta (0, 0)
Screenshot: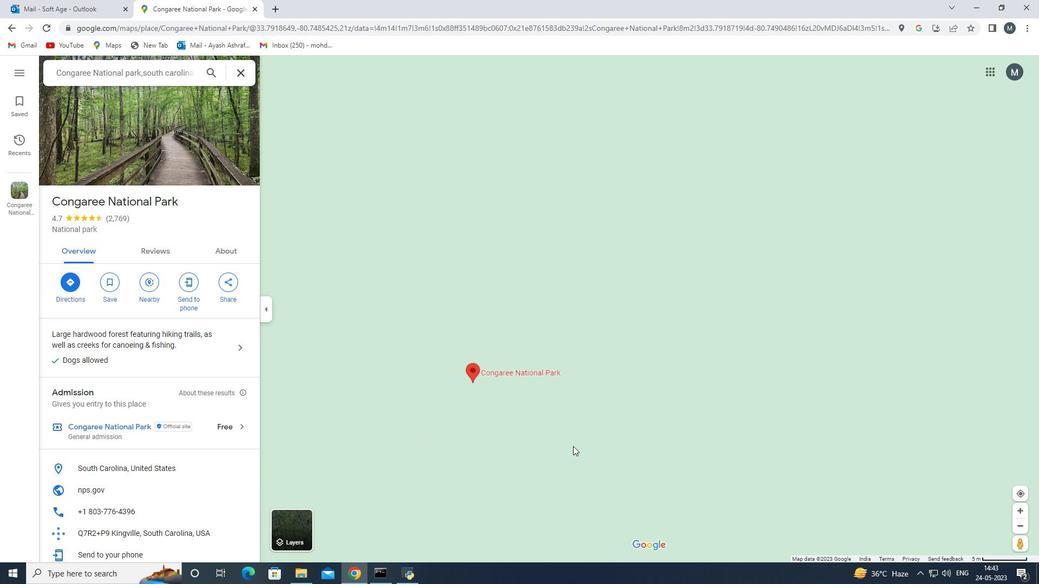 
Action: Mouse scrolled (584, 441) with delta (0, 0)
Screenshot: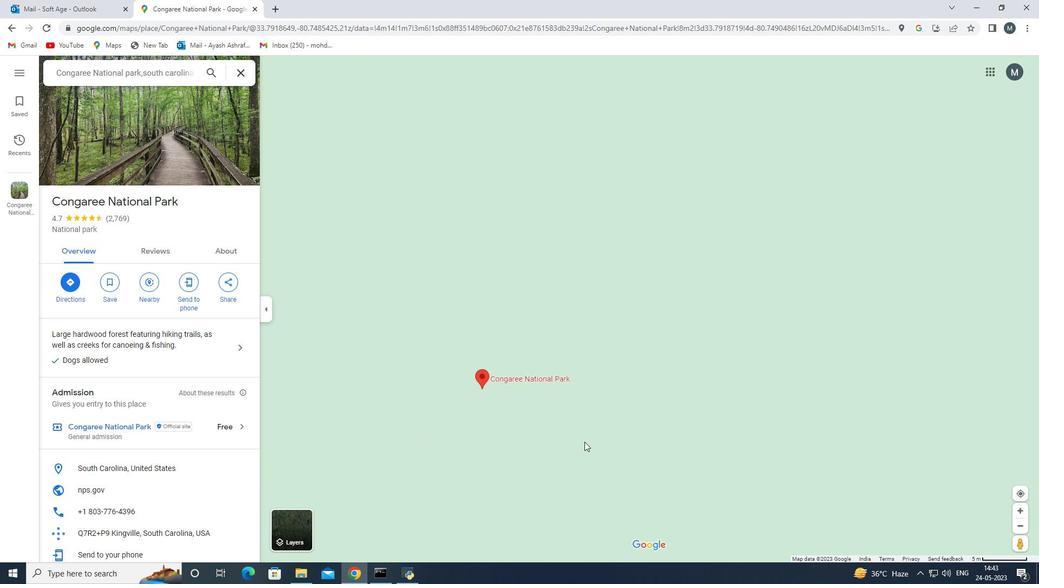 
Action: Mouse moved to (535, 395)
Screenshot: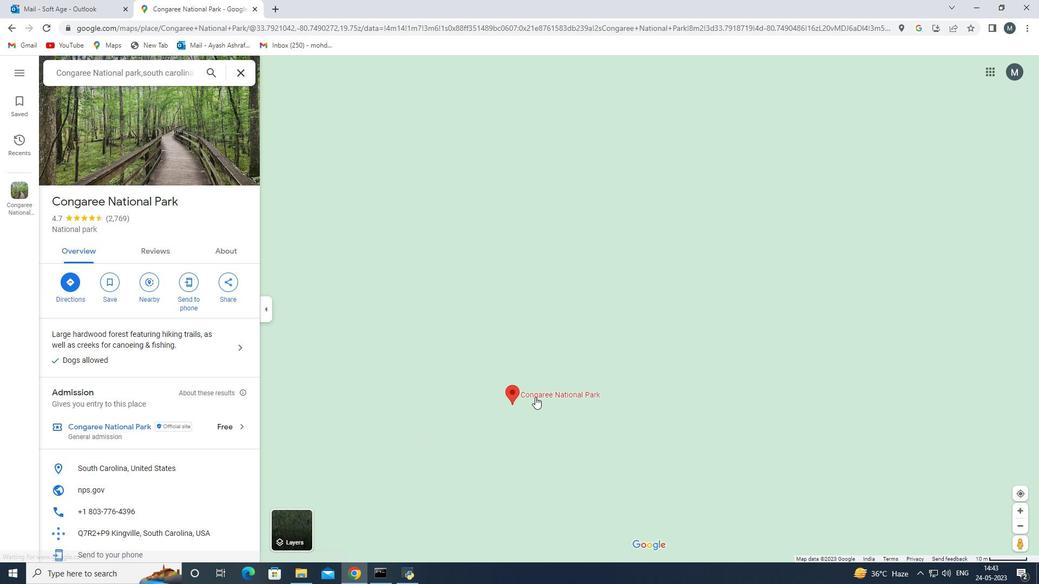 
Action: Mouse pressed left at (535, 395)
Screenshot: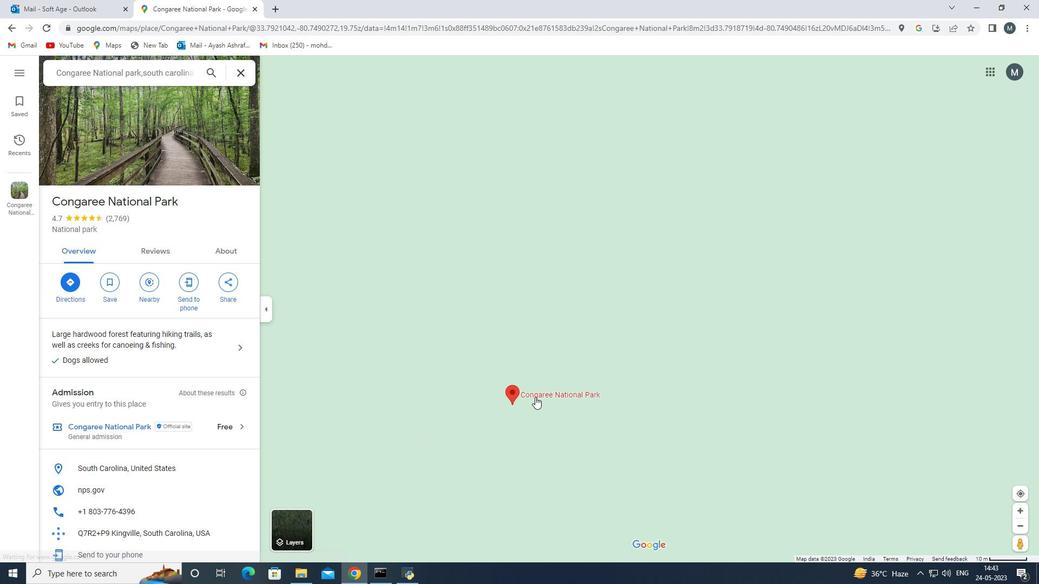 
Action: Mouse moved to (155, 172)
Screenshot: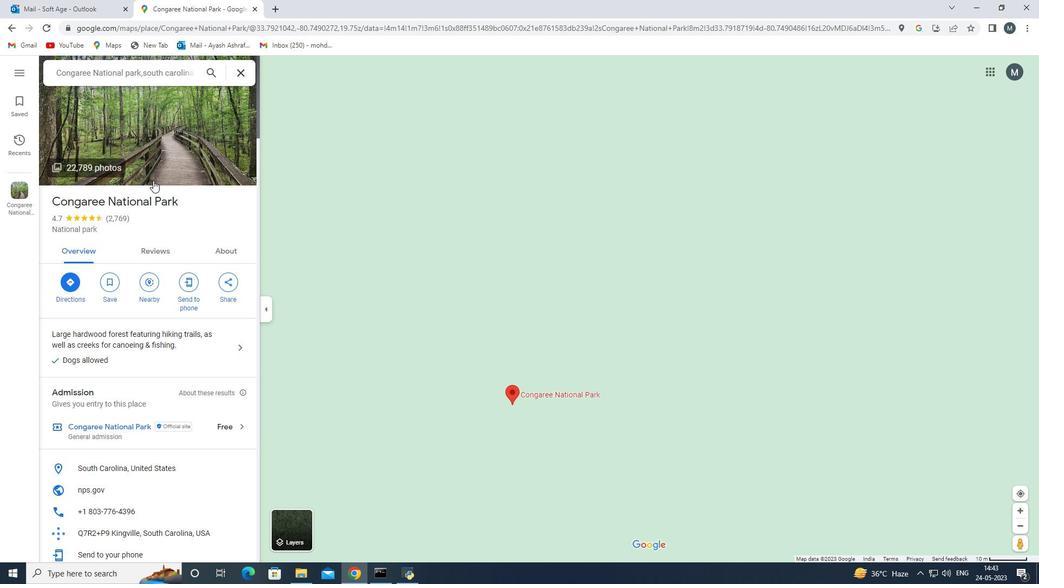 
Action: Mouse pressed left at (155, 172)
Screenshot: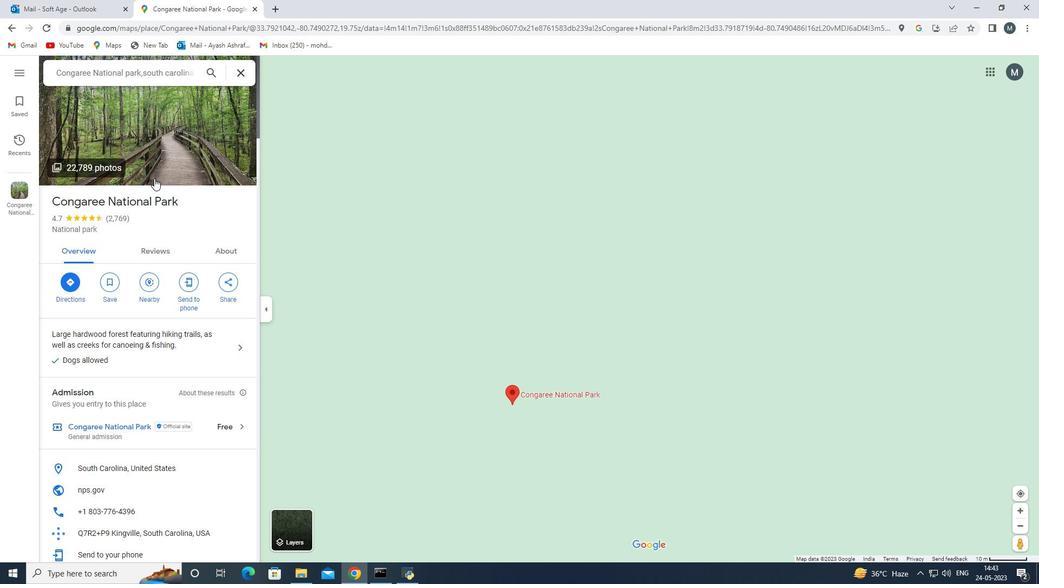 
Action: Mouse moved to (140, 106)
Screenshot: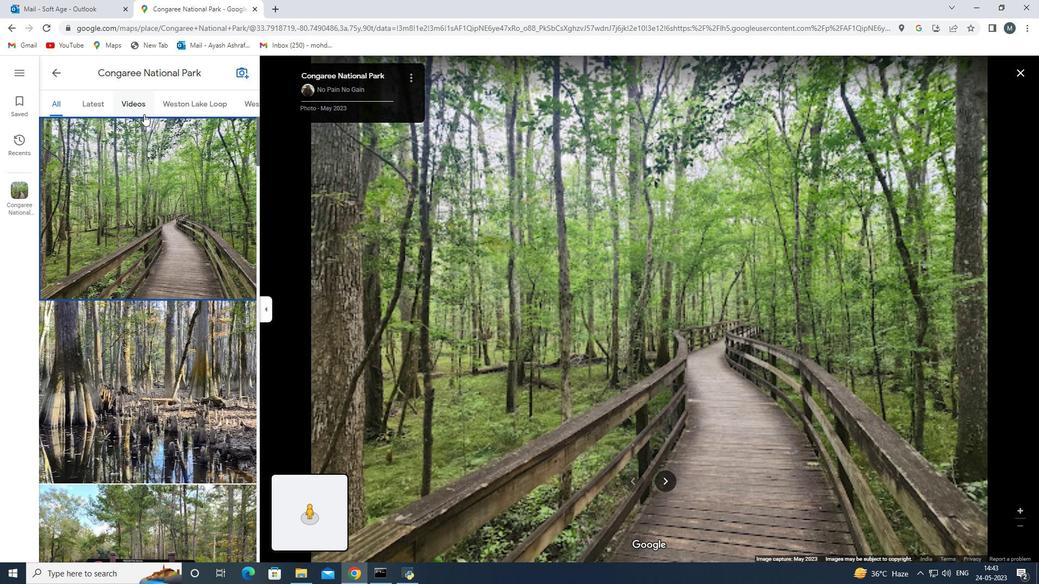 
Action: Mouse pressed left at (140, 106)
Screenshot: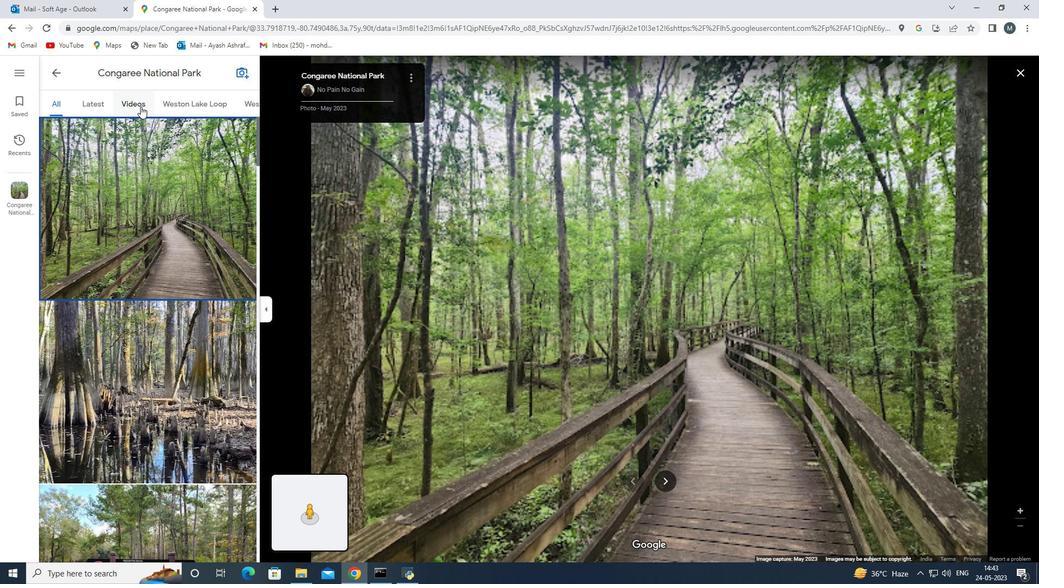 
Action: Mouse moved to (186, 393)
Screenshot: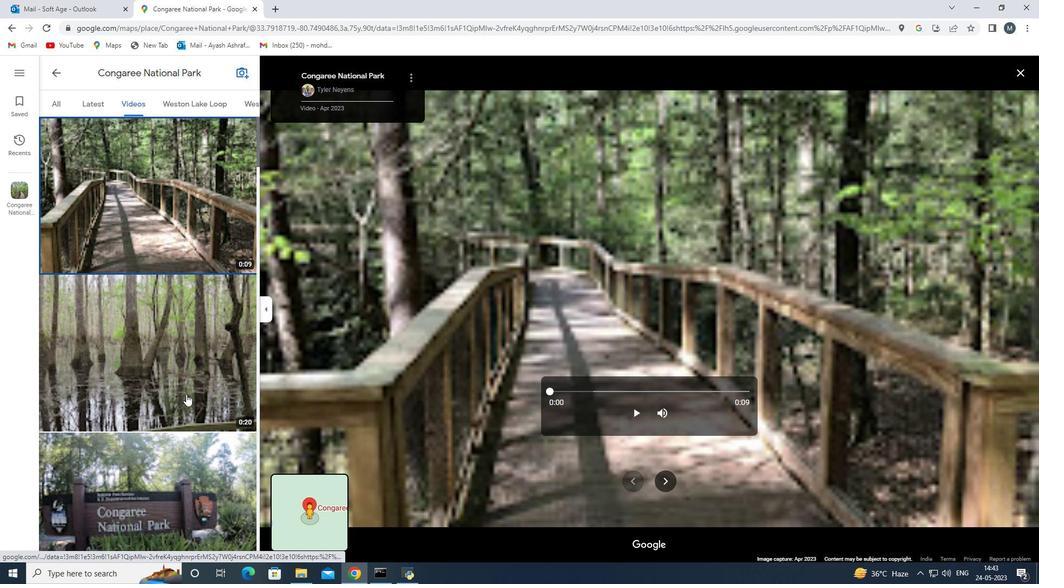 
Action: Mouse scrolled (186, 392) with delta (0, 0)
Screenshot: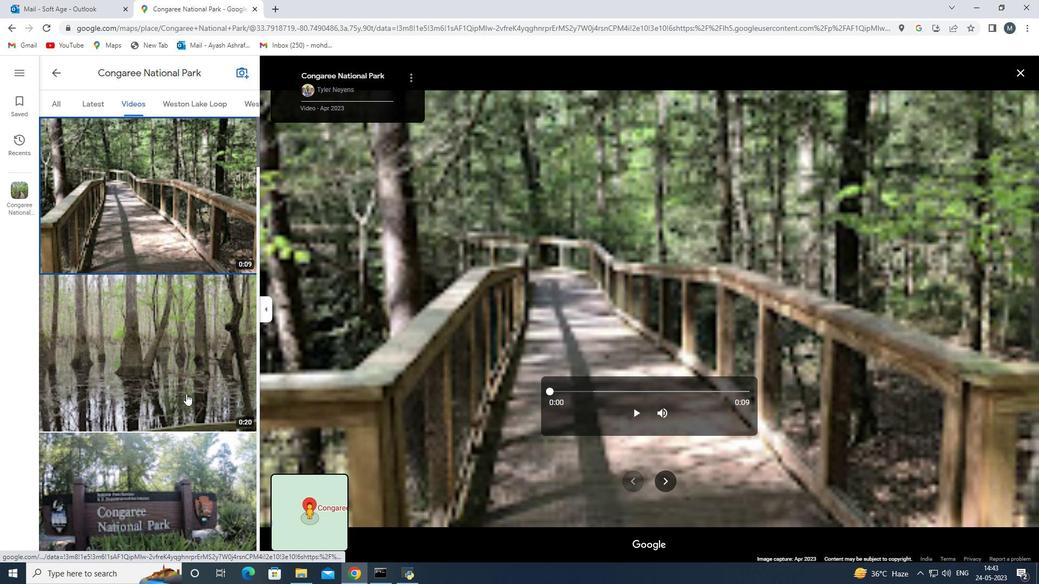
Action: Mouse scrolled (186, 392) with delta (0, 0)
Screenshot: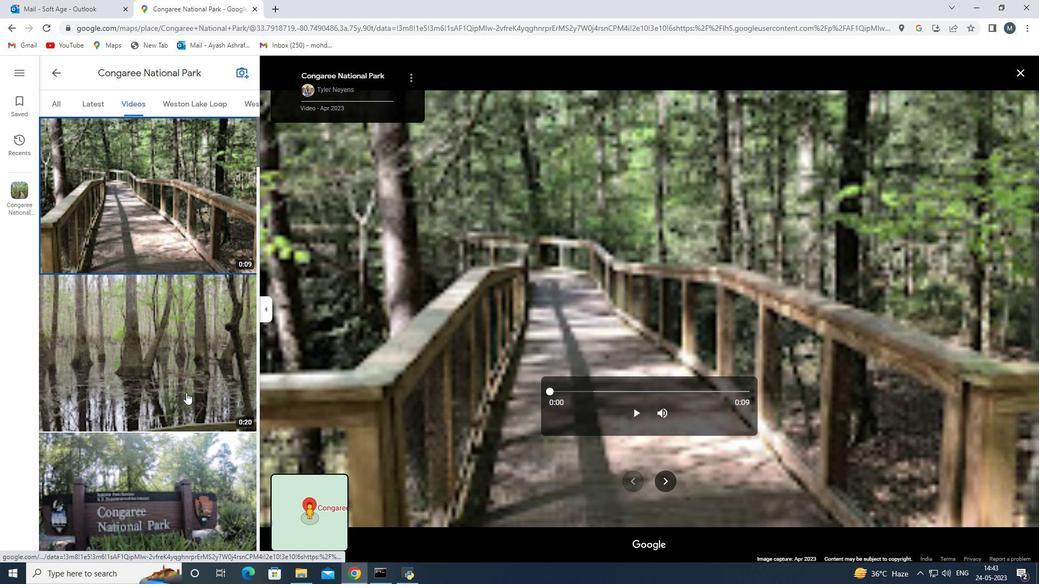 
Action: Mouse moved to (638, 410)
Screenshot: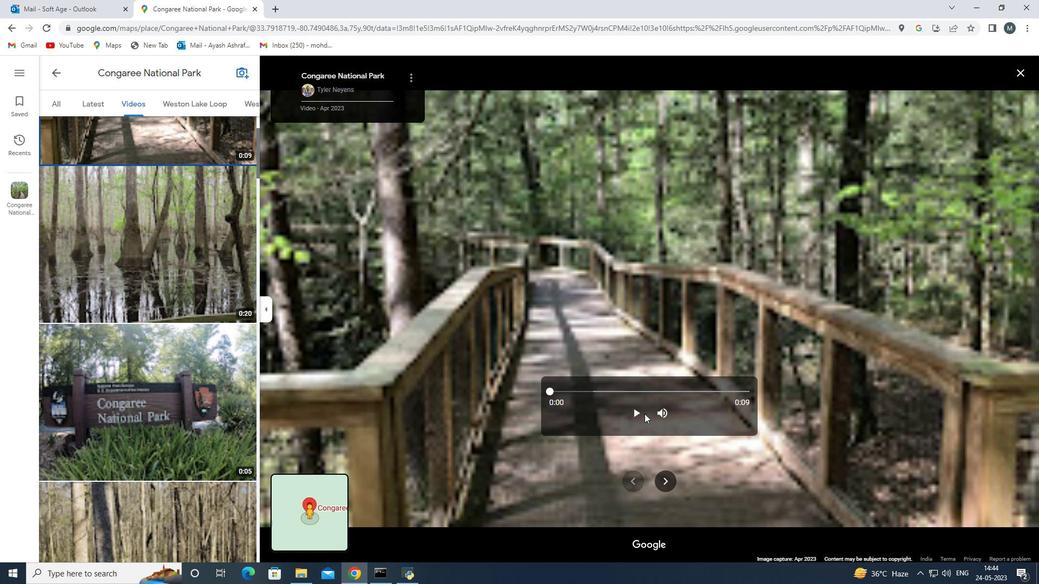 
Action: Mouse pressed left at (638, 410)
Screenshot: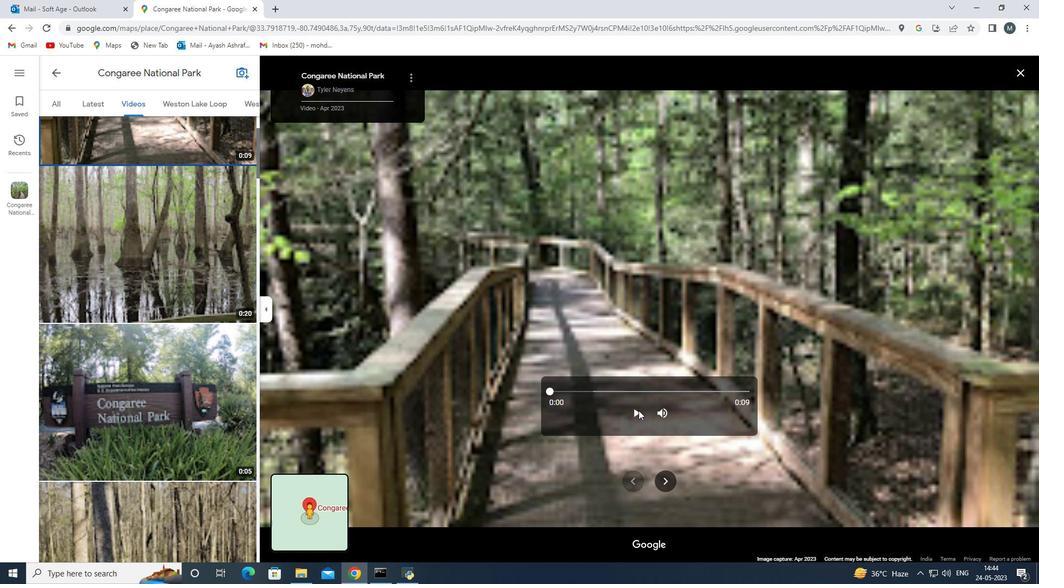 
Action: Mouse moved to (659, 481)
Screenshot: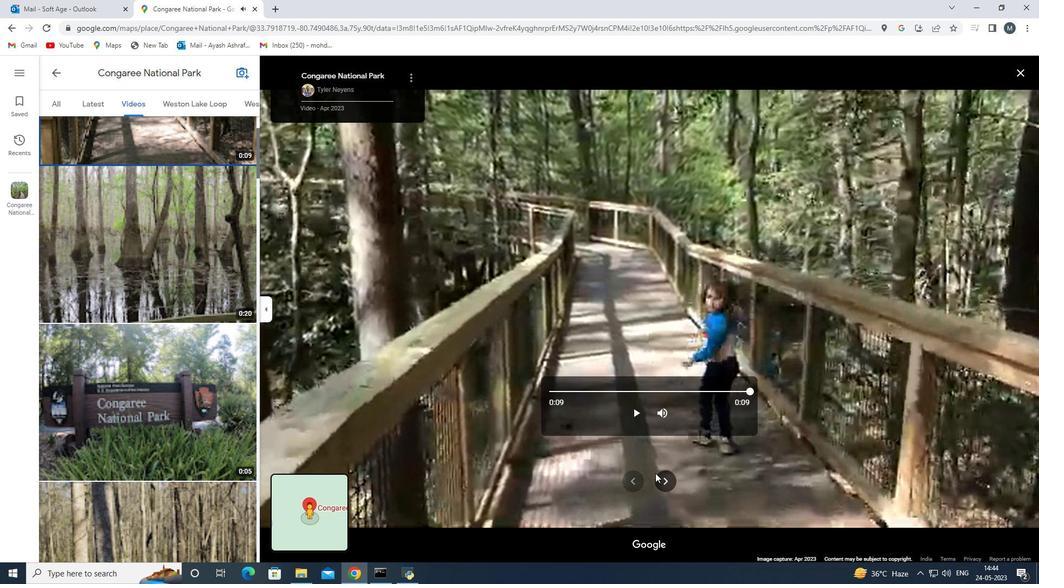 
Action: Mouse pressed left at (659, 481)
Screenshot: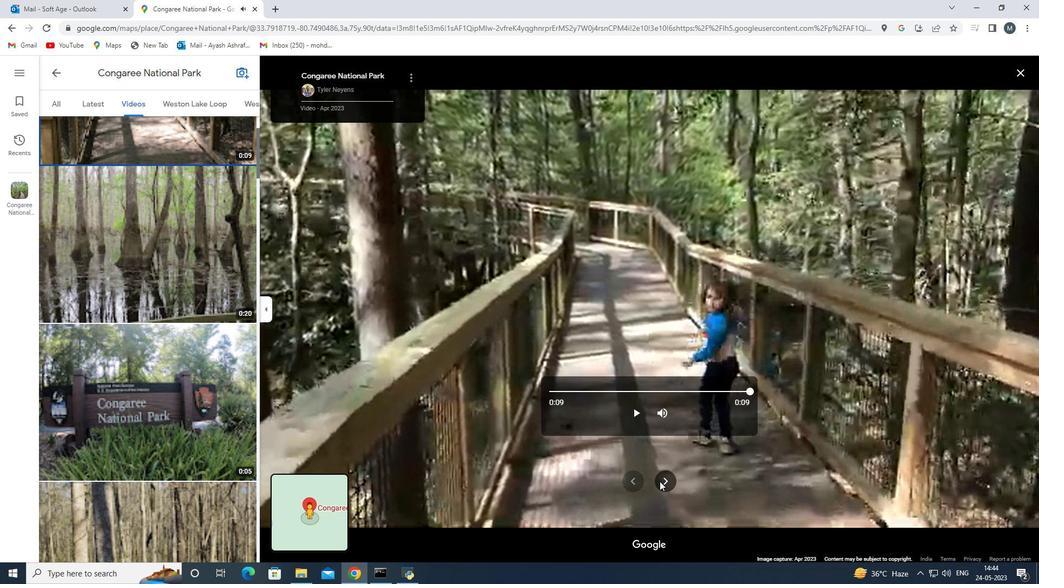 
Action: Mouse moved to (636, 418)
Screenshot: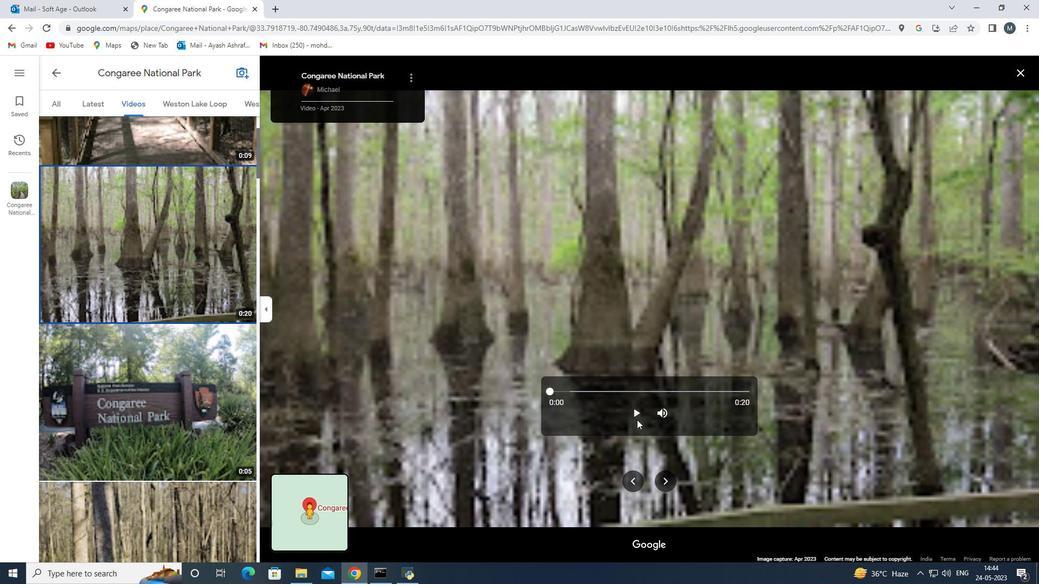 
Action: Mouse pressed left at (636, 418)
Screenshot: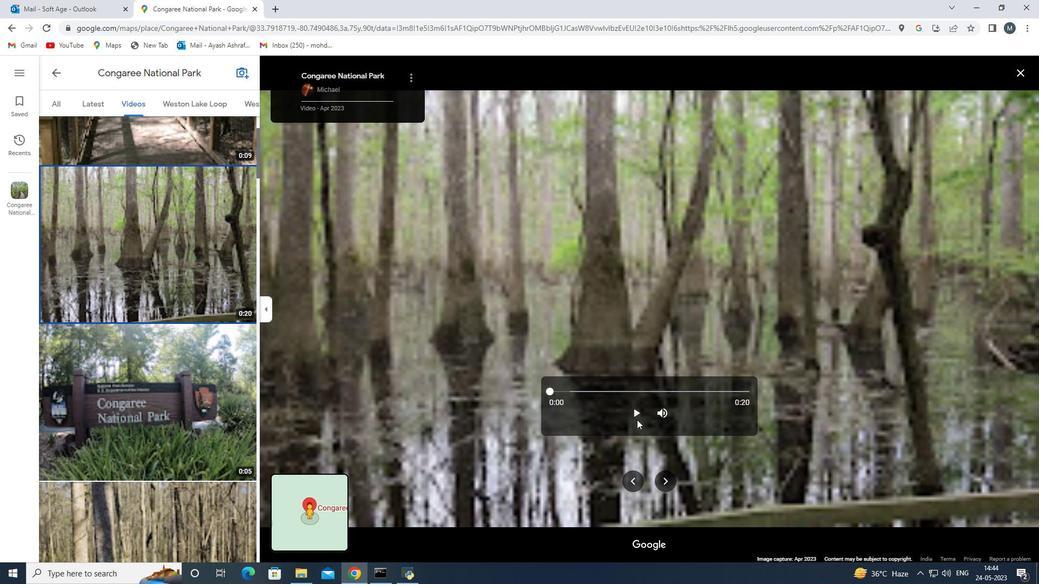 
Action: Mouse moved to (574, 388)
Screenshot: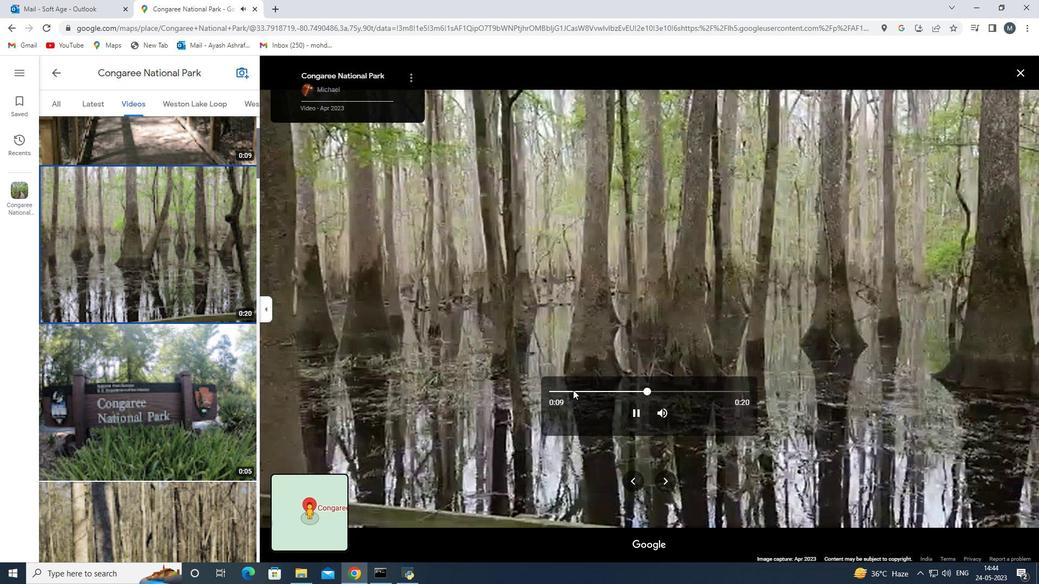 
Action: Mouse scrolled (574, 387) with delta (0, 0)
Screenshot: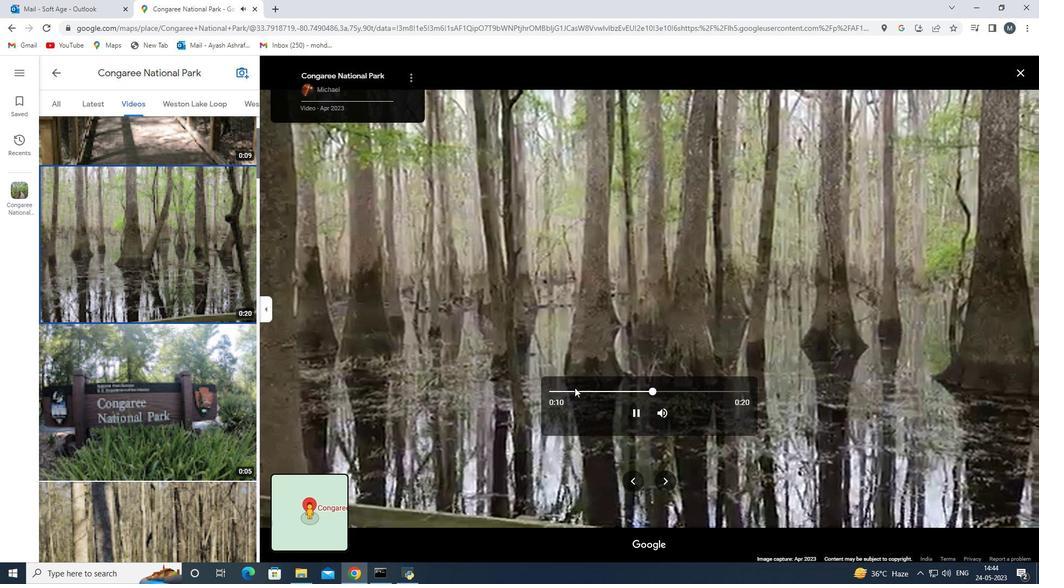 
Action: Mouse moved to (666, 487)
Screenshot: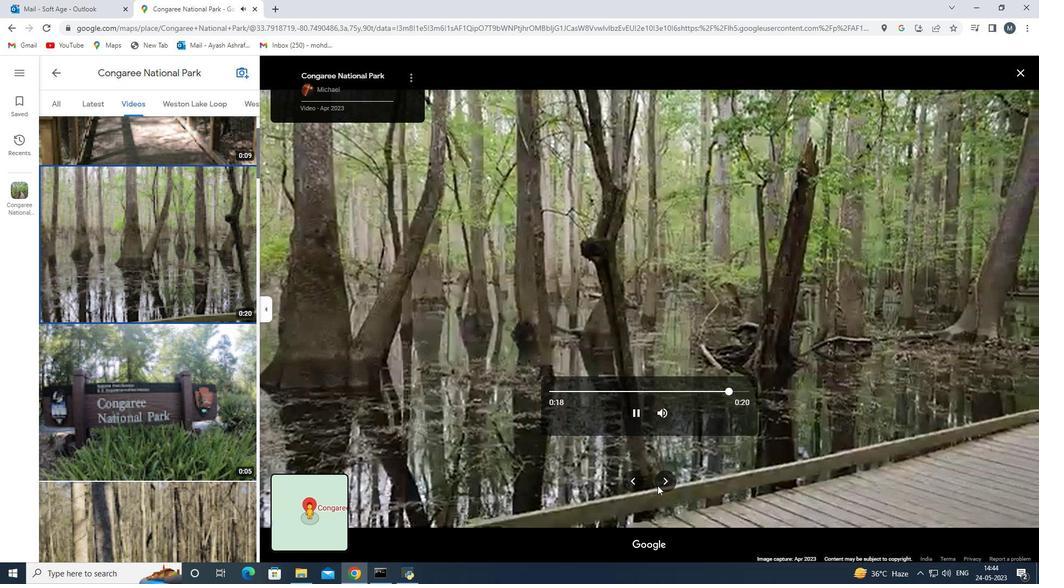 
Action: Mouse pressed left at (666, 487)
Screenshot: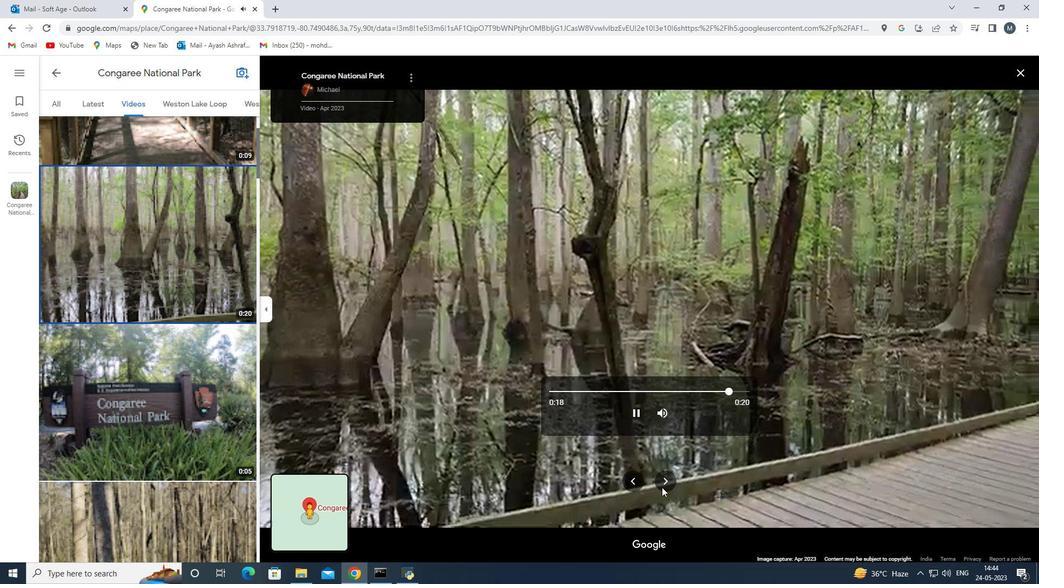 
Action: Mouse moved to (638, 410)
Screenshot: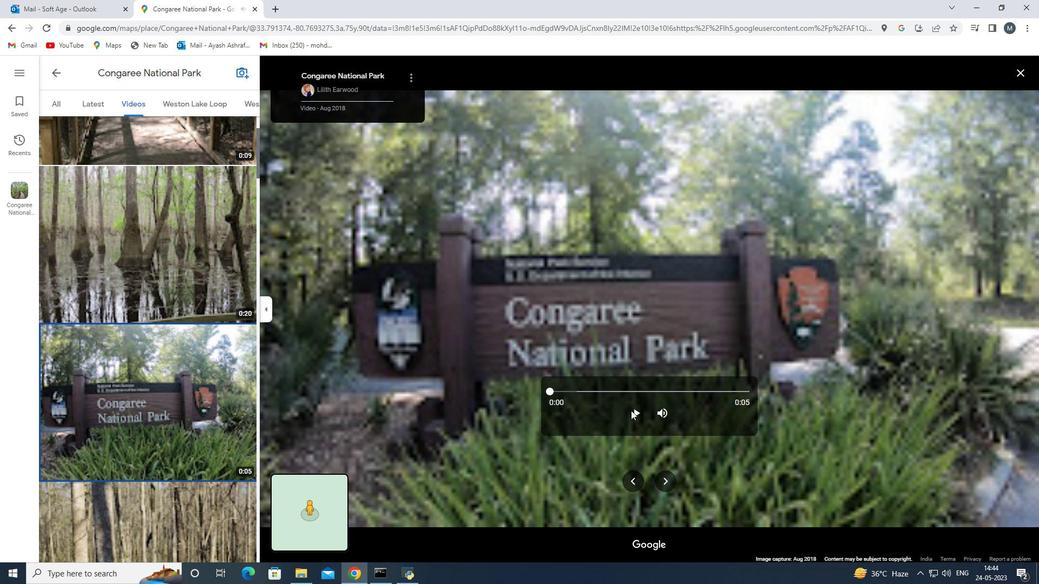 
Action: Mouse pressed left at (638, 410)
Screenshot: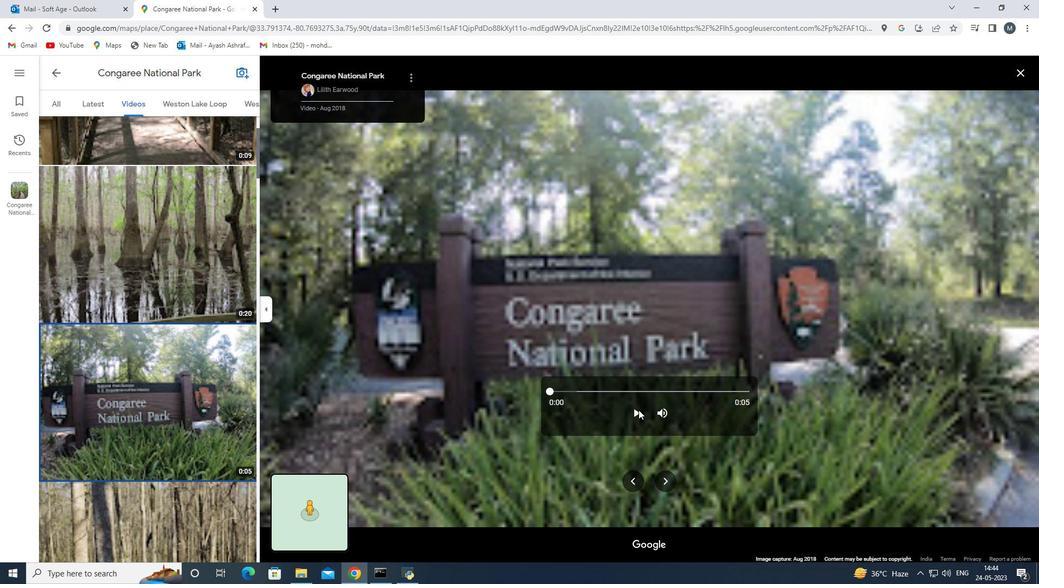
Action: Mouse moved to (670, 477)
Screenshot: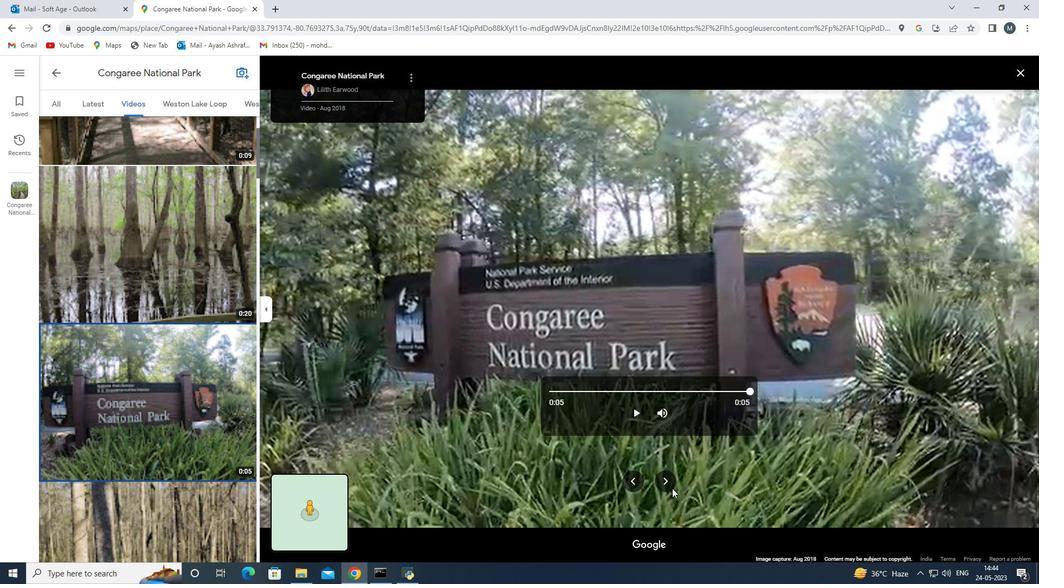 
Action: Mouse pressed left at (670, 477)
Screenshot: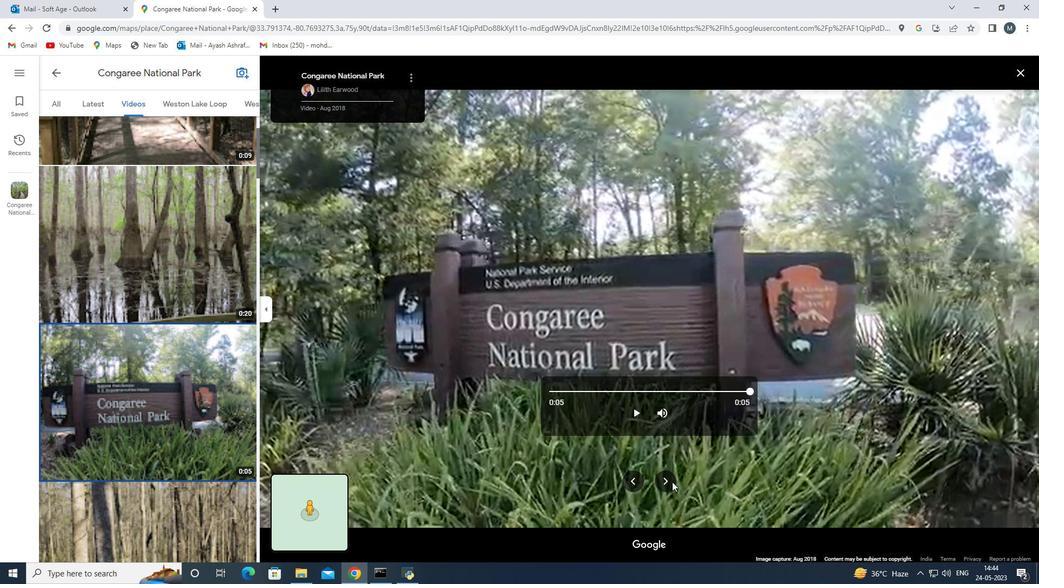 
Action: Mouse moved to (635, 412)
Screenshot: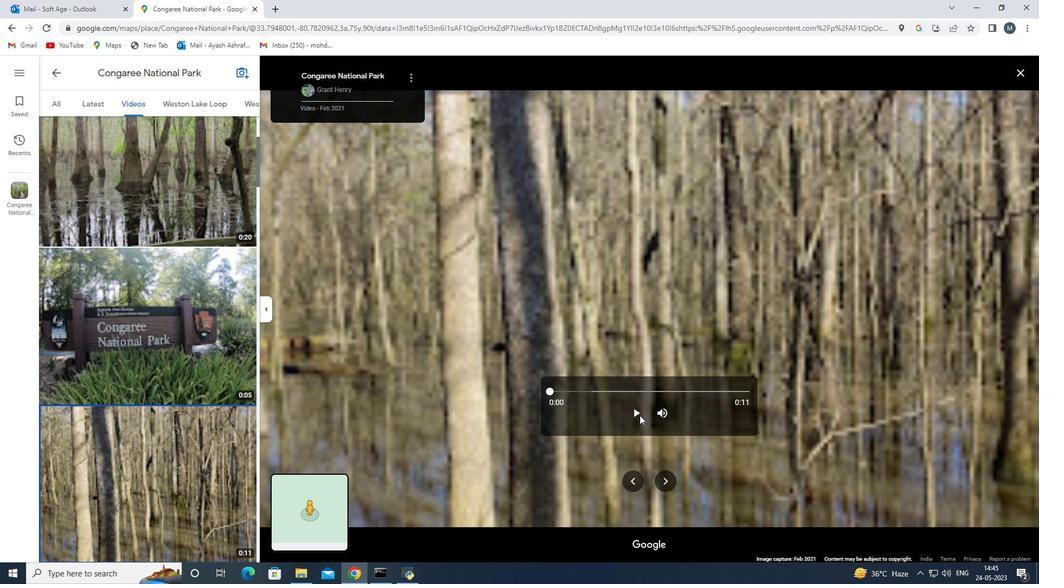 
Action: Mouse pressed left at (635, 412)
Screenshot: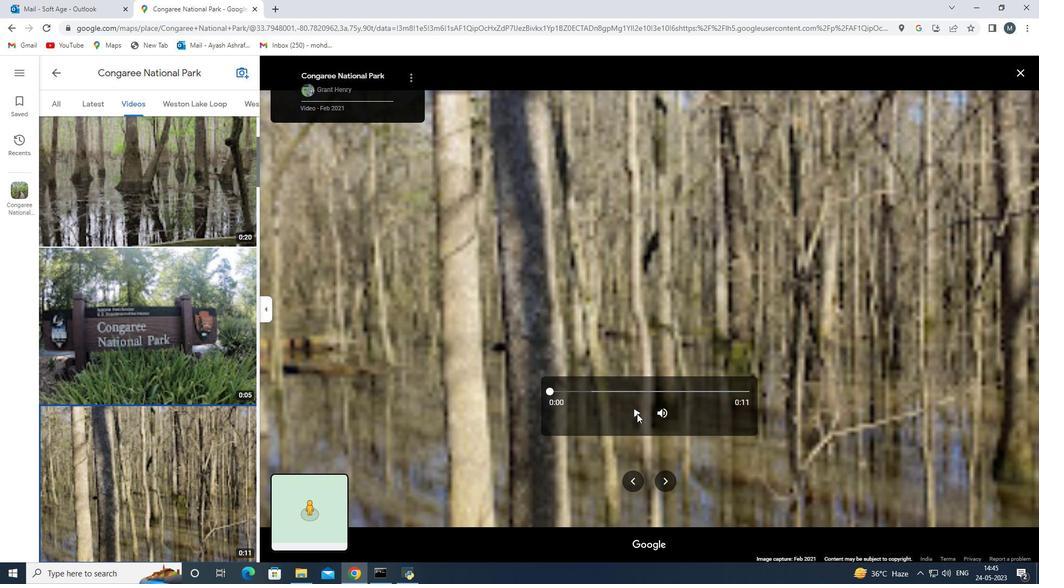 
Action: Mouse moved to (659, 474)
Screenshot: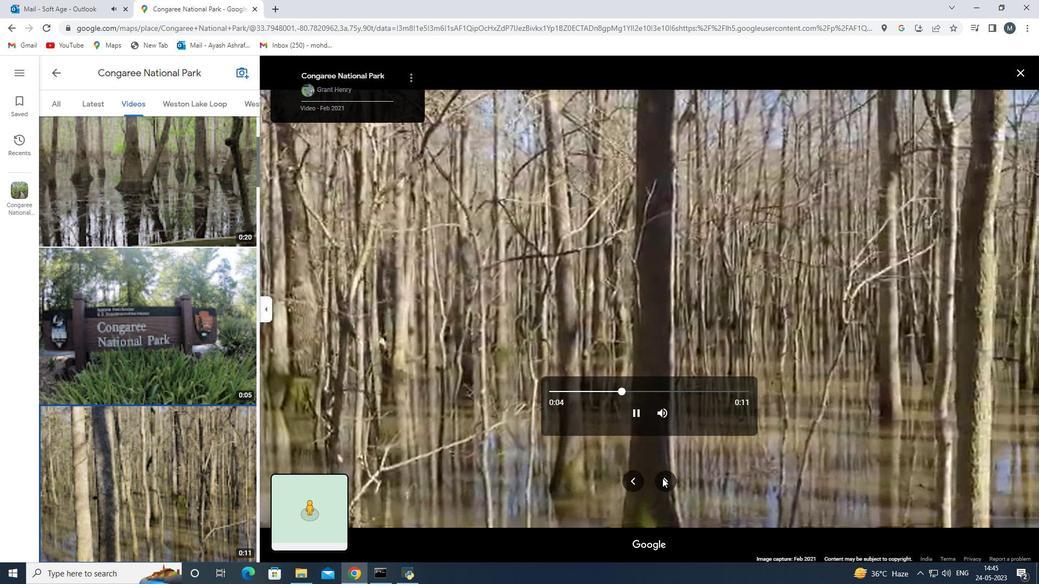 
Action: Mouse pressed left at (659, 474)
Screenshot: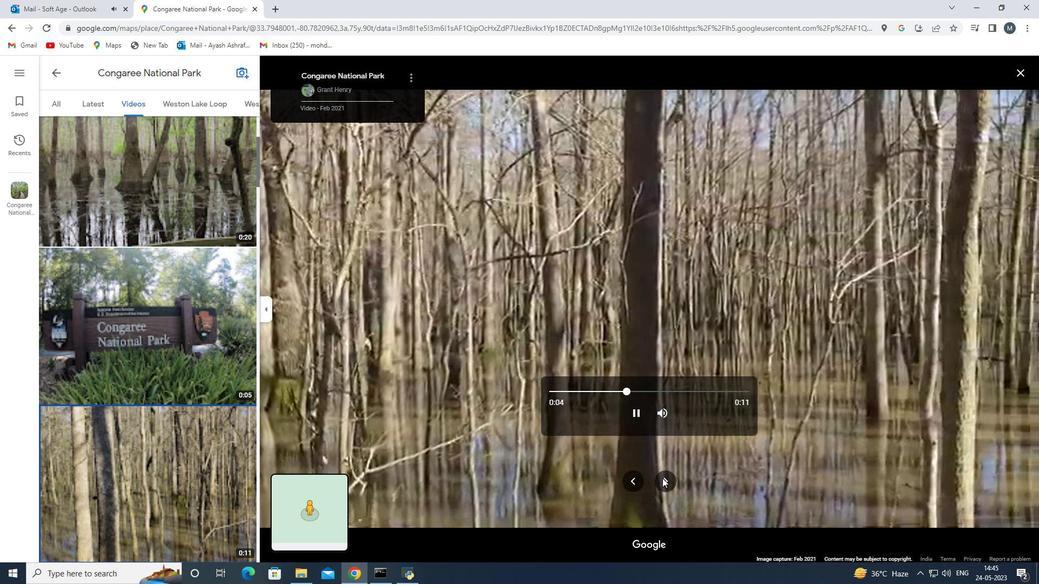 
Action: Mouse moved to (632, 415)
Screenshot: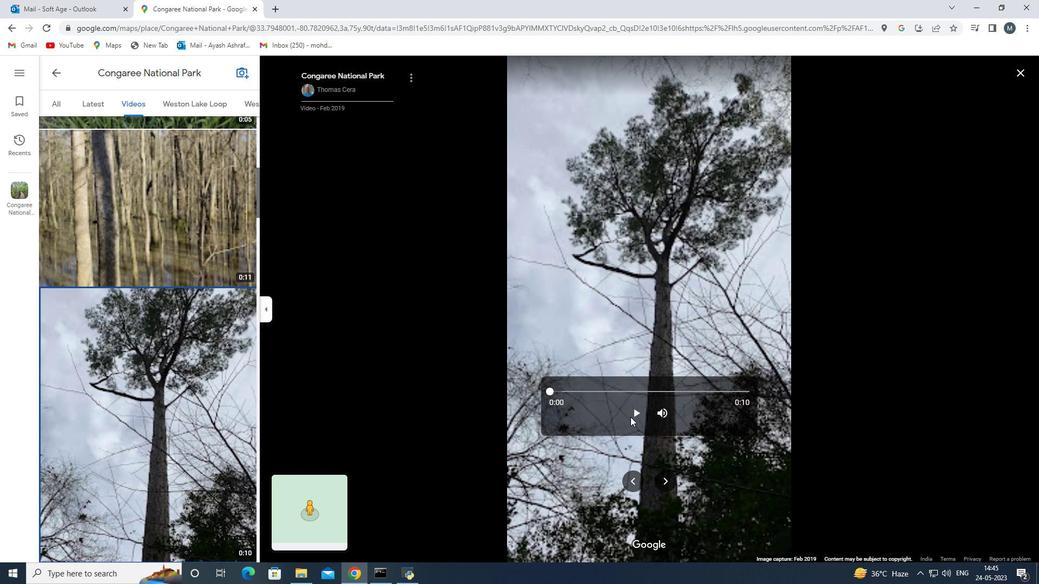 
Action: Mouse pressed left at (632, 415)
Screenshot: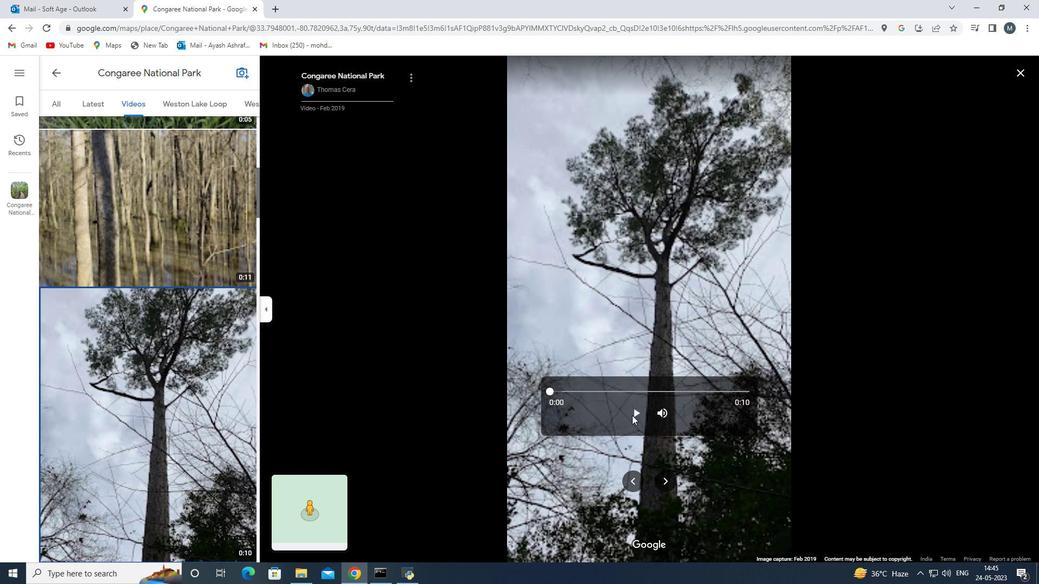 
Action: Mouse moved to (666, 483)
Screenshot: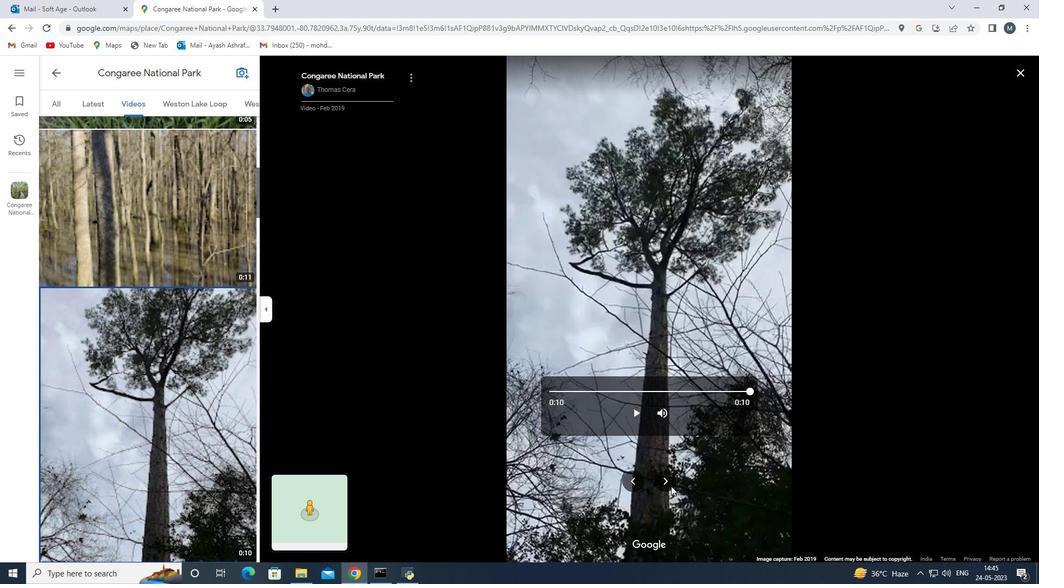 
Action: Mouse pressed left at (666, 483)
Screenshot: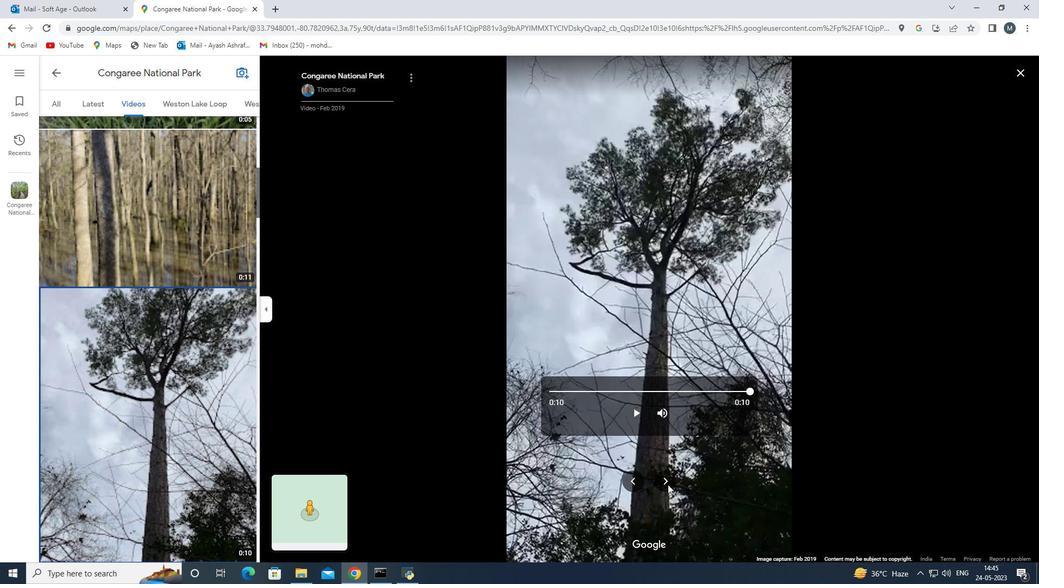 
Action: Mouse moved to (512, 332)
Screenshot: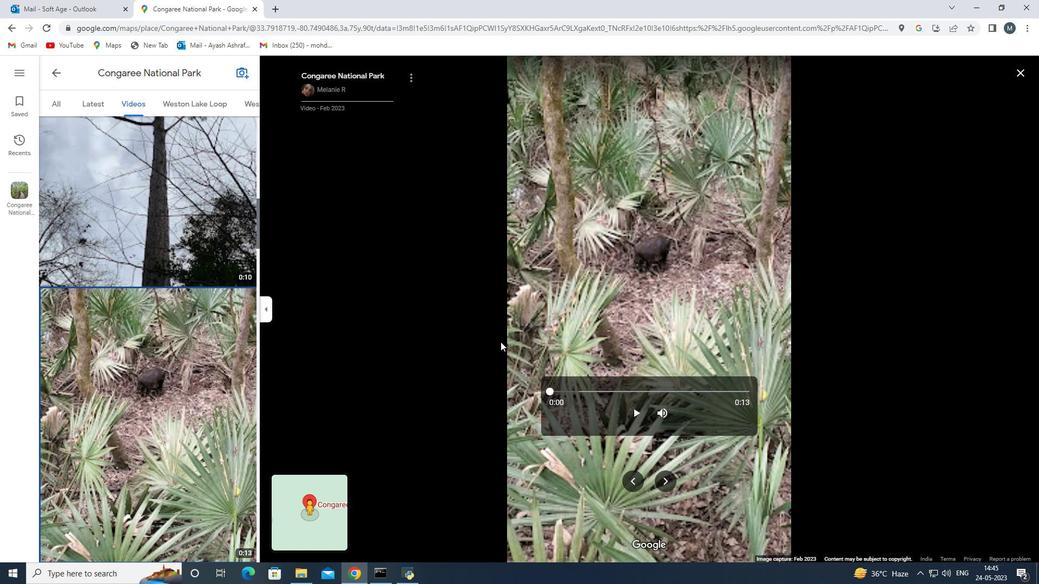 
Action: Mouse scrolled (512, 332) with delta (0, 0)
Screenshot: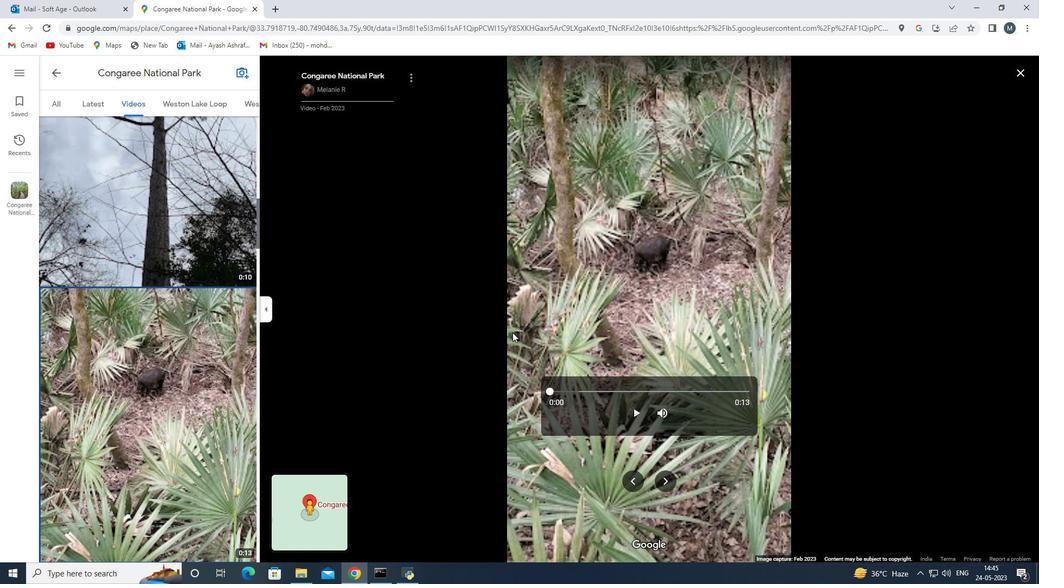 
Action: Mouse moved to (526, 289)
Screenshot: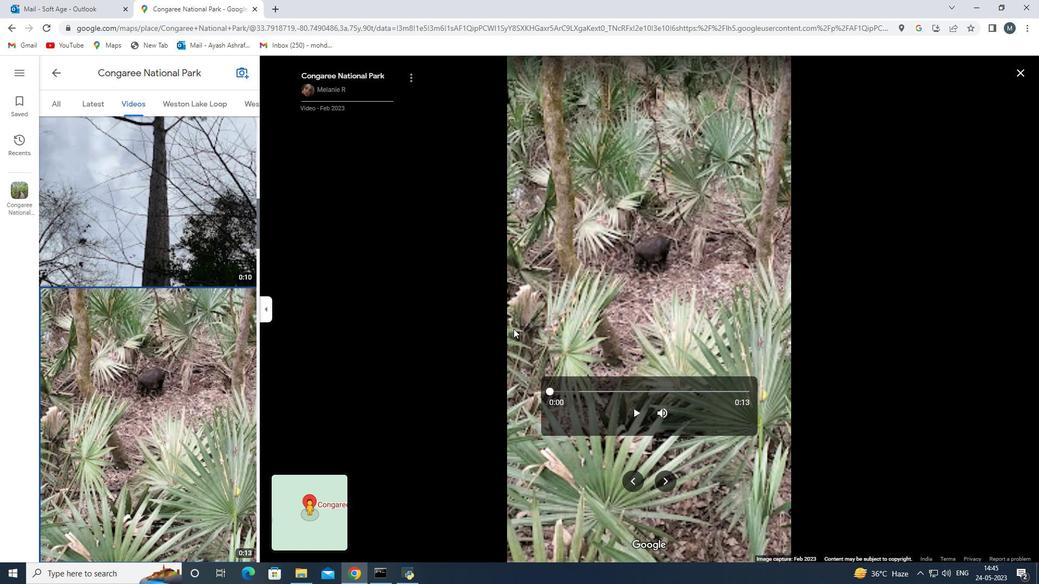 
Action: Mouse scrolled (526, 290) with delta (0, 0)
Screenshot: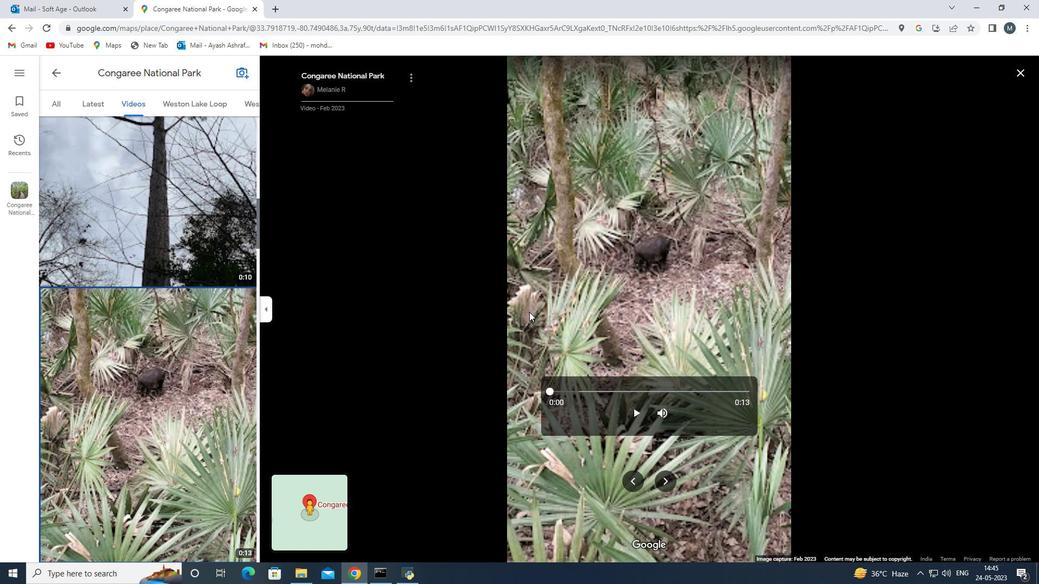 
Action: Mouse scrolled (526, 290) with delta (0, 0)
Screenshot: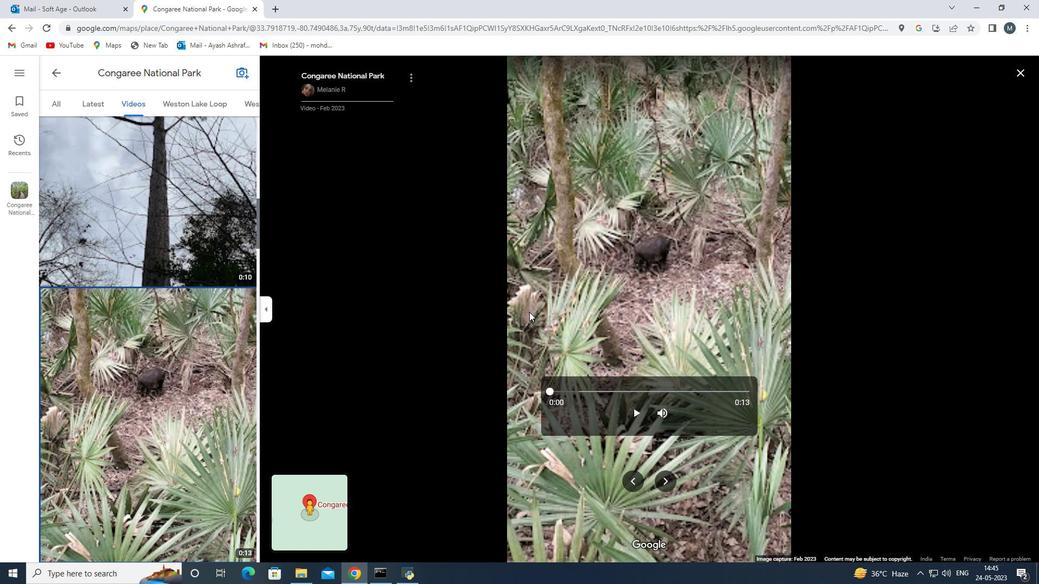 
Action: Mouse scrolled (526, 290) with delta (0, 0)
Screenshot: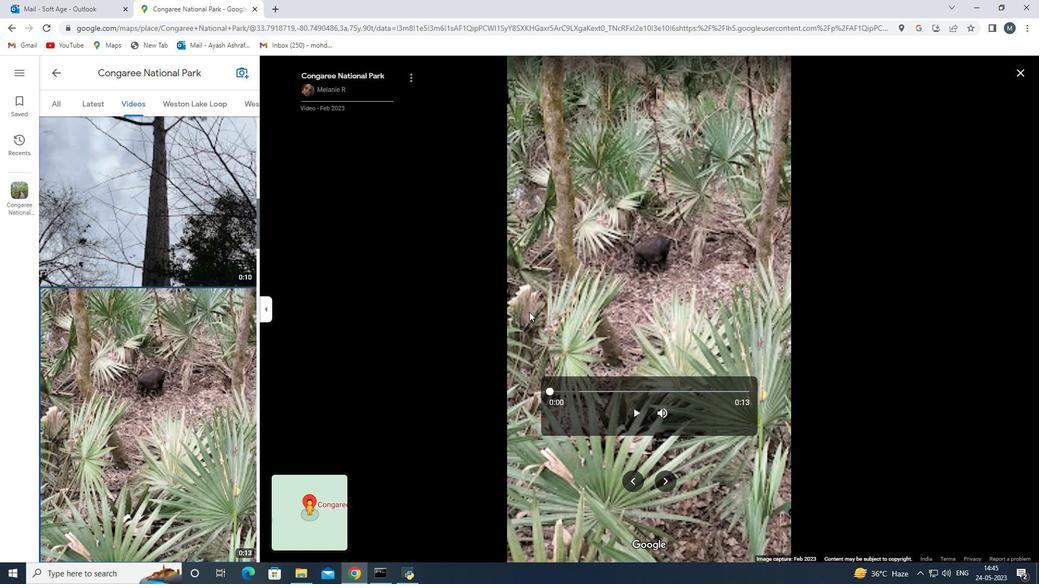
Action: Mouse scrolled (526, 290) with delta (0, 0)
Screenshot: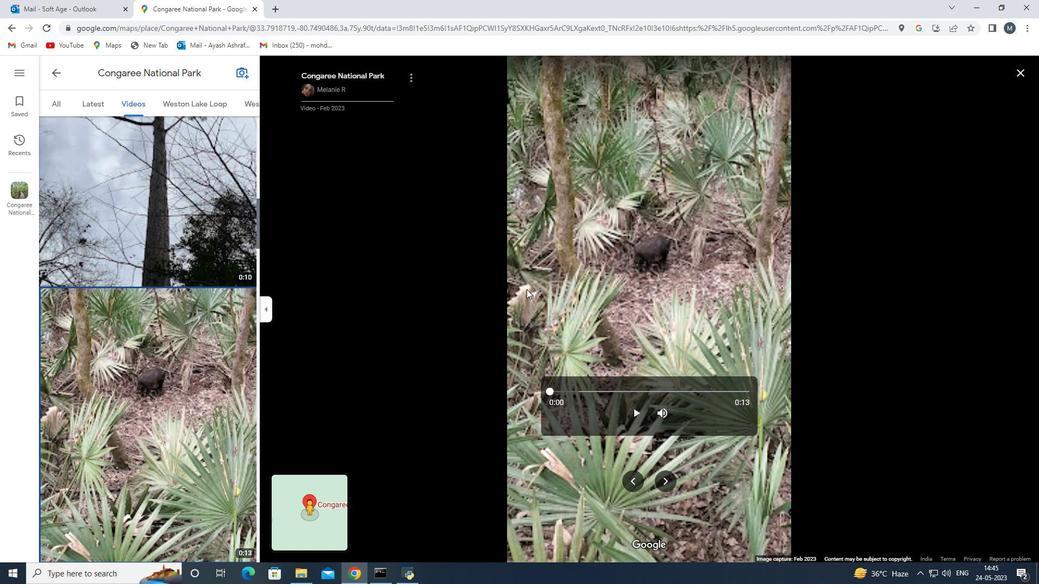 
Action: Mouse moved to (601, 392)
Screenshot: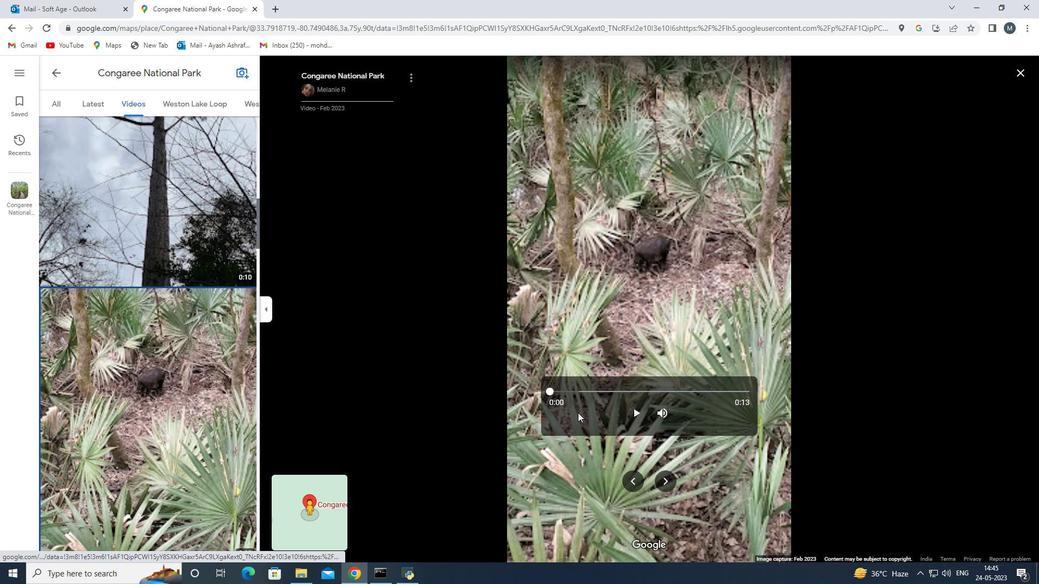 
Action: Mouse scrolled (601, 391) with delta (0, 0)
Screenshot: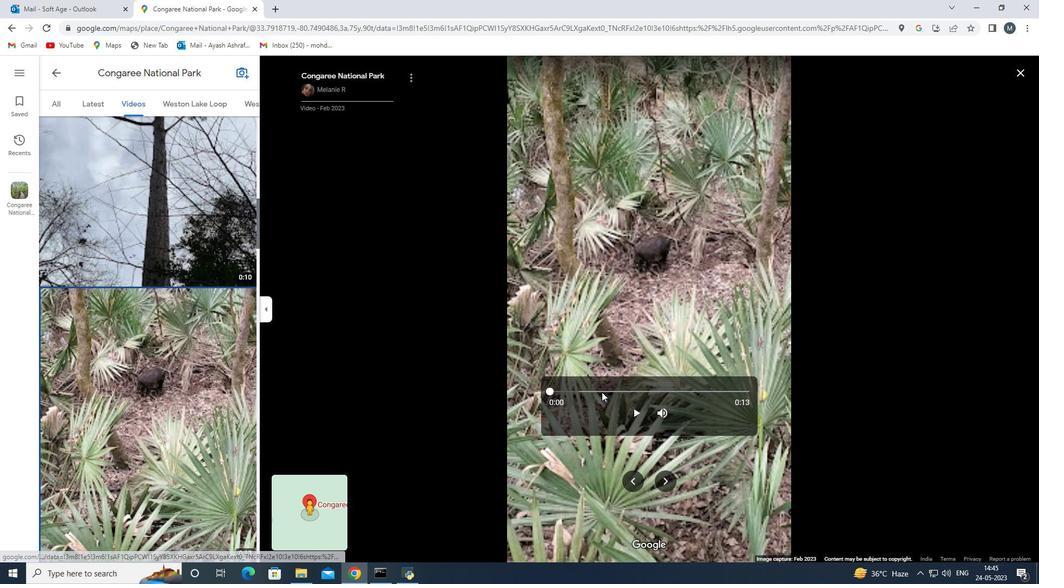 
Action: Mouse scrolled (601, 391) with delta (0, 0)
Screenshot: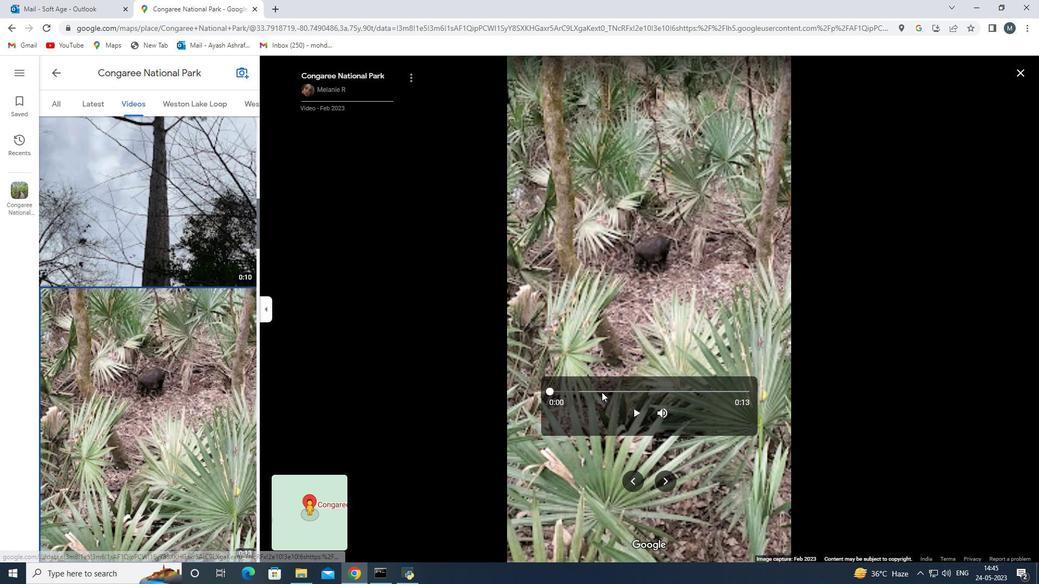 
Action: Mouse scrolled (601, 391) with delta (0, 0)
Screenshot: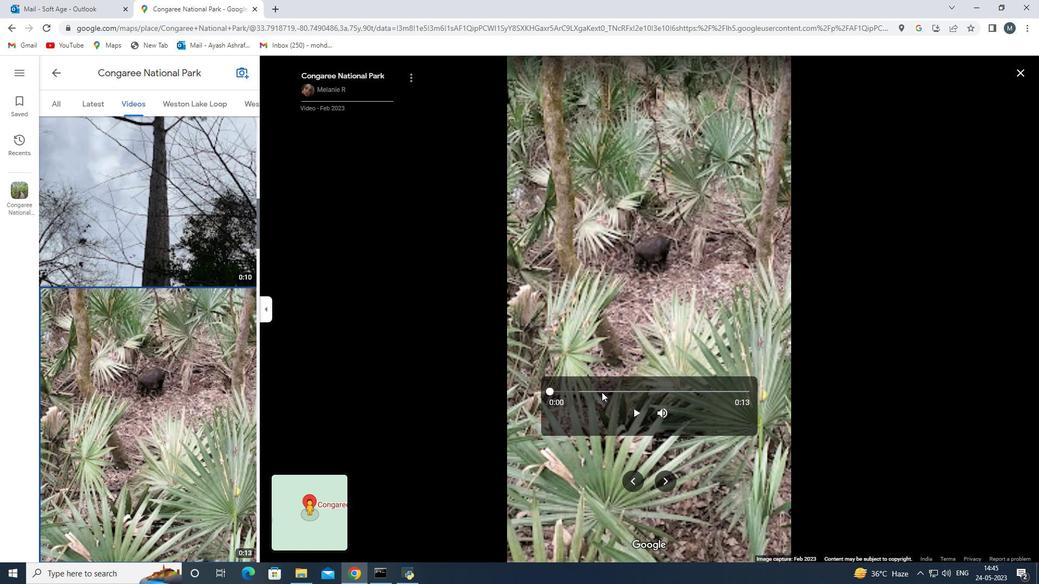 
Action: Mouse scrolled (601, 391) with delta (0, 0)
Screenshot: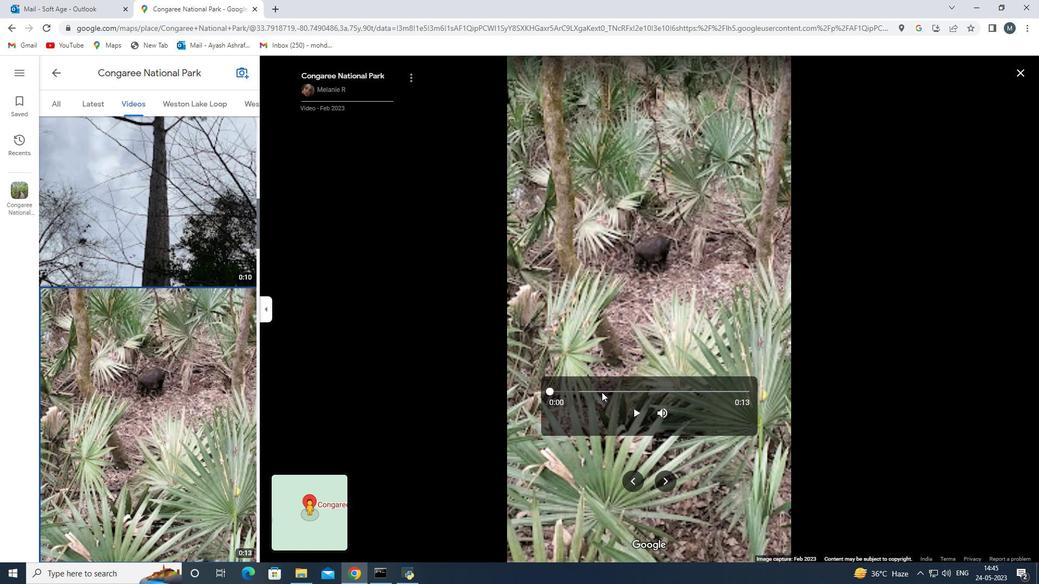
Action: Mouse moved to (665, 481)
Screenshot: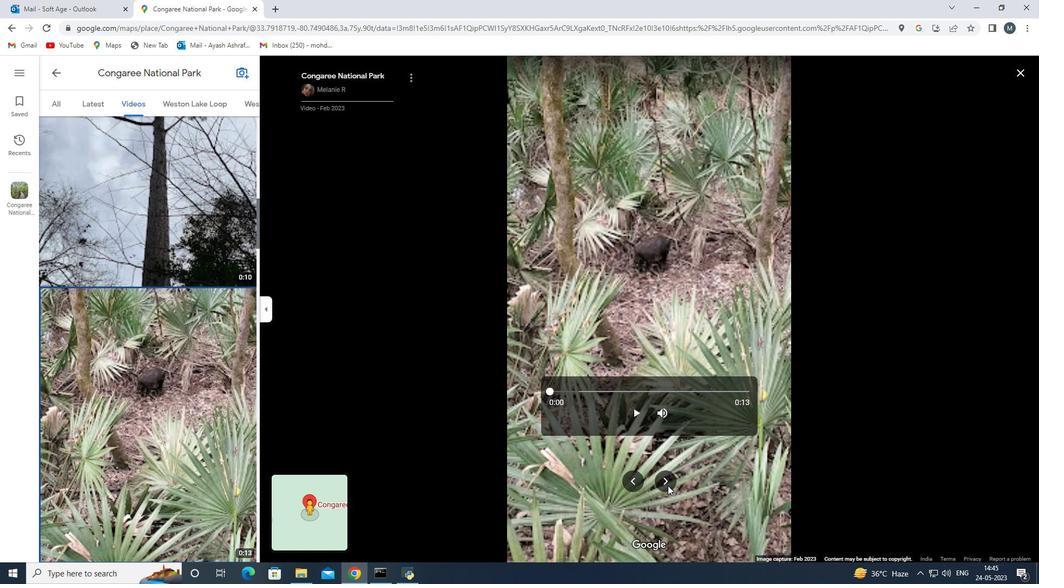 
Action: Mouse pressed left at (665, 481)
Screenshot: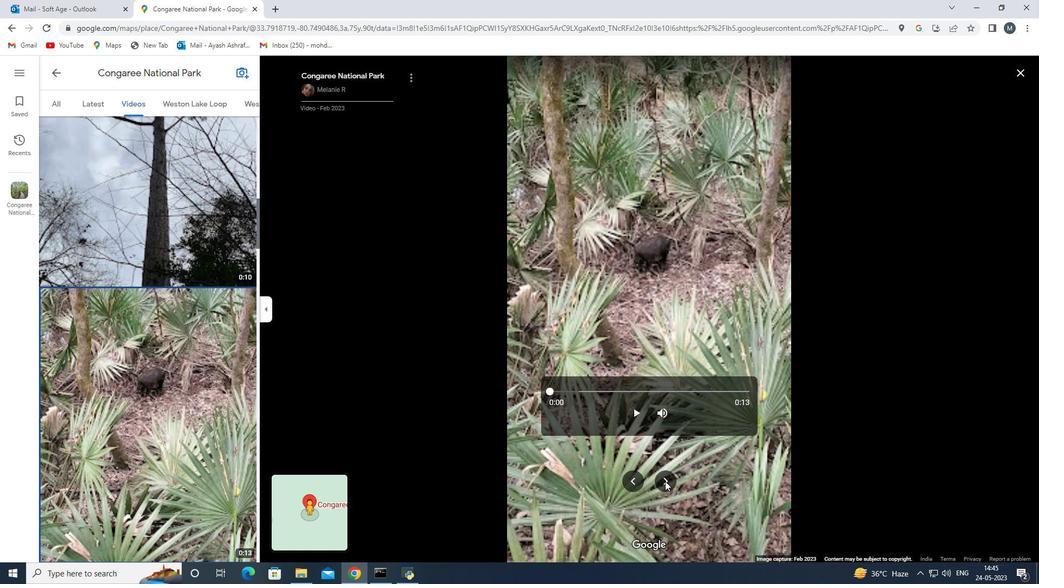 
Action: Mouse pressed left at (665, 481)
Screenshot: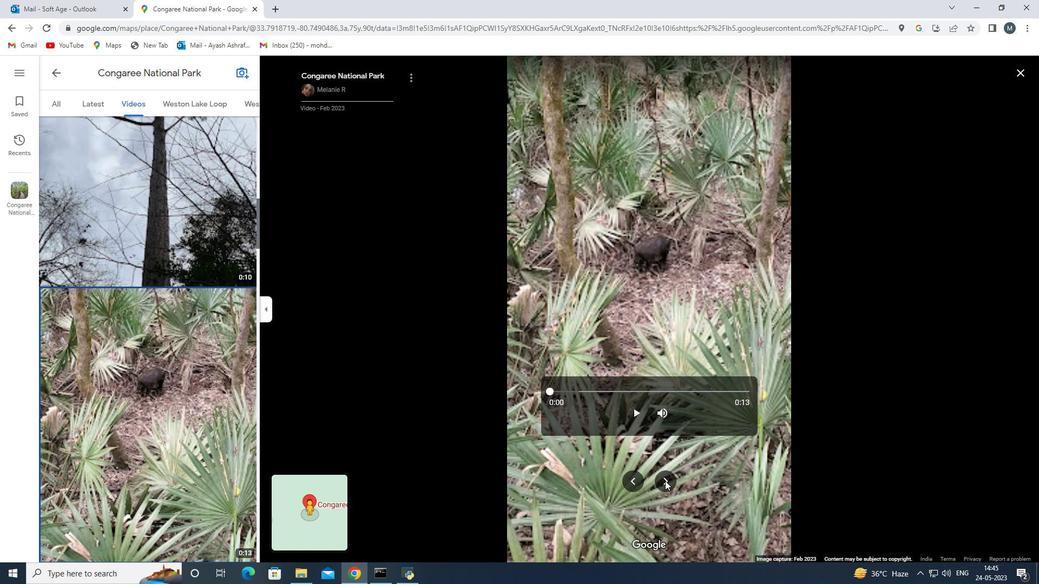 
Action: Mouse moved to (636, 416)
Screenshot: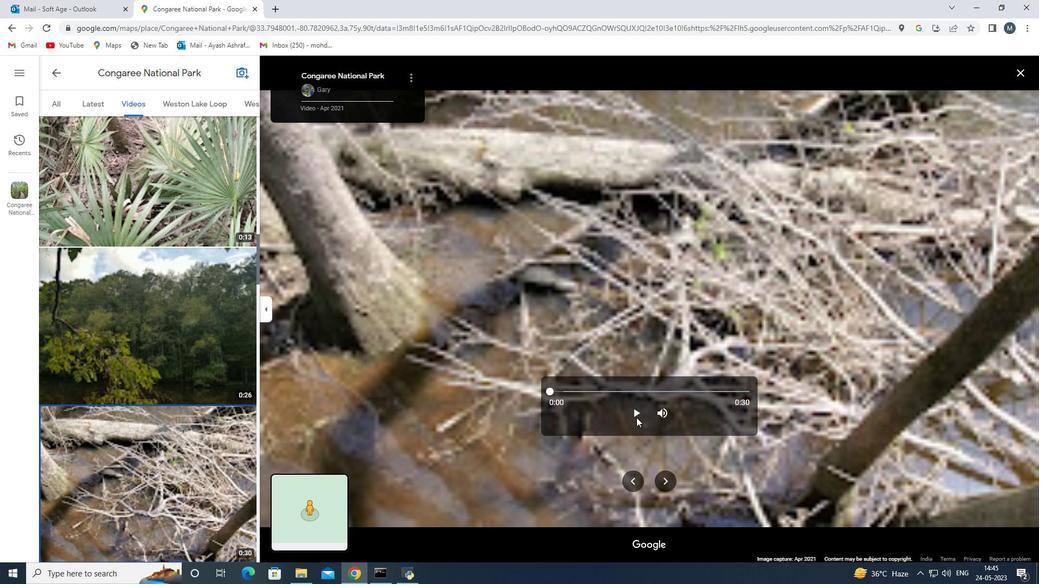 
Action: Mouse pressed left at (636, 416)
Screenshot: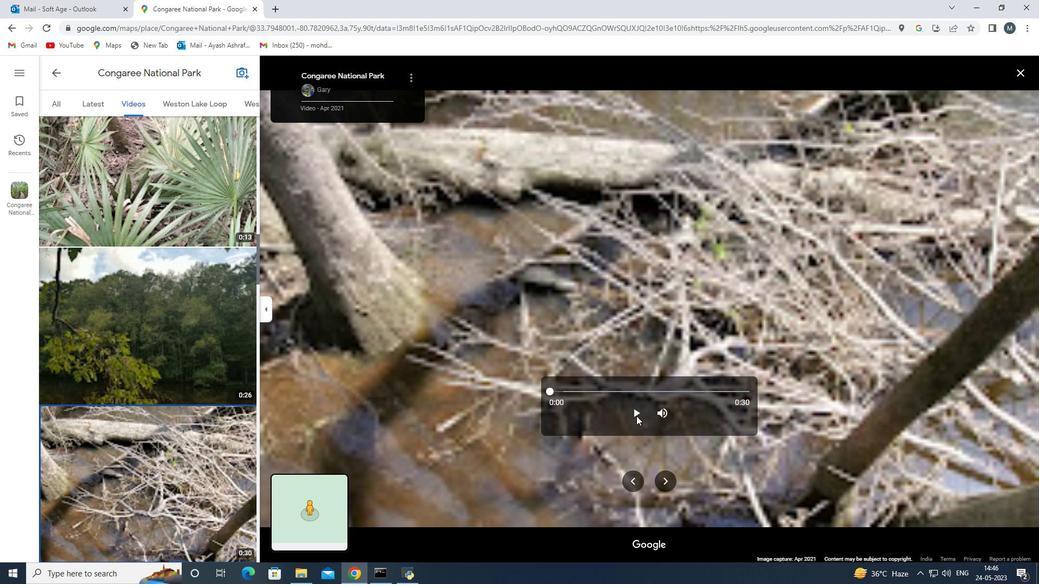 
Action: Mouse moved to (662, 470)
Screenshot: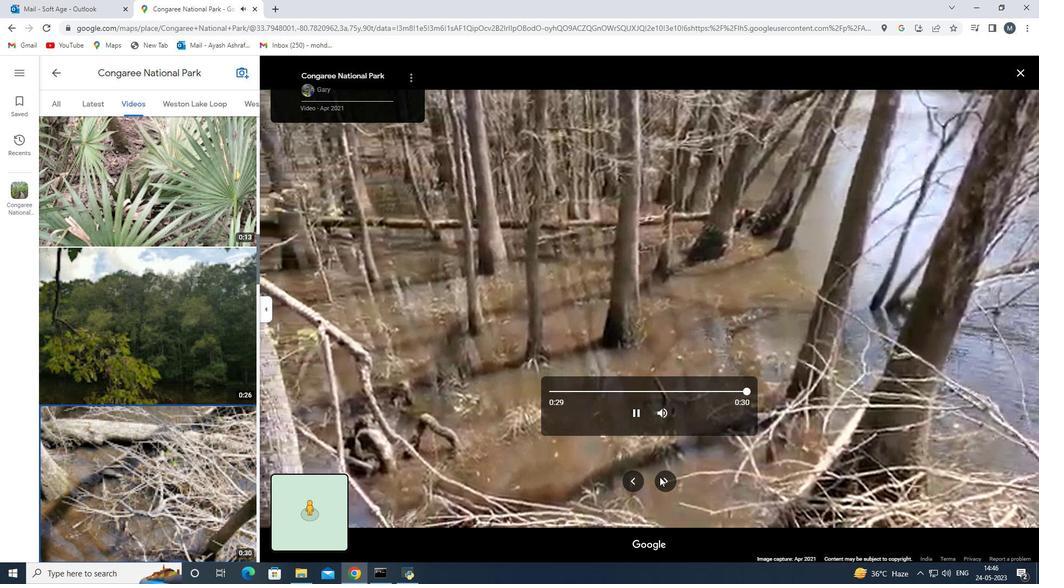 
Action: Mouse pressed left at (662, 470)
Screenshot: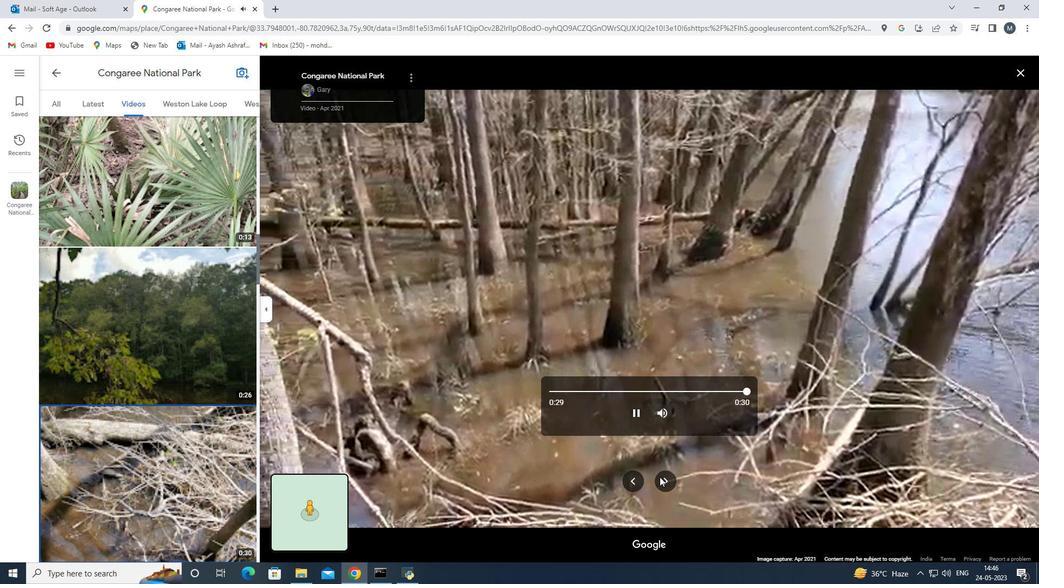 
Action: Mouse moved to (627, 471)
Screenshot: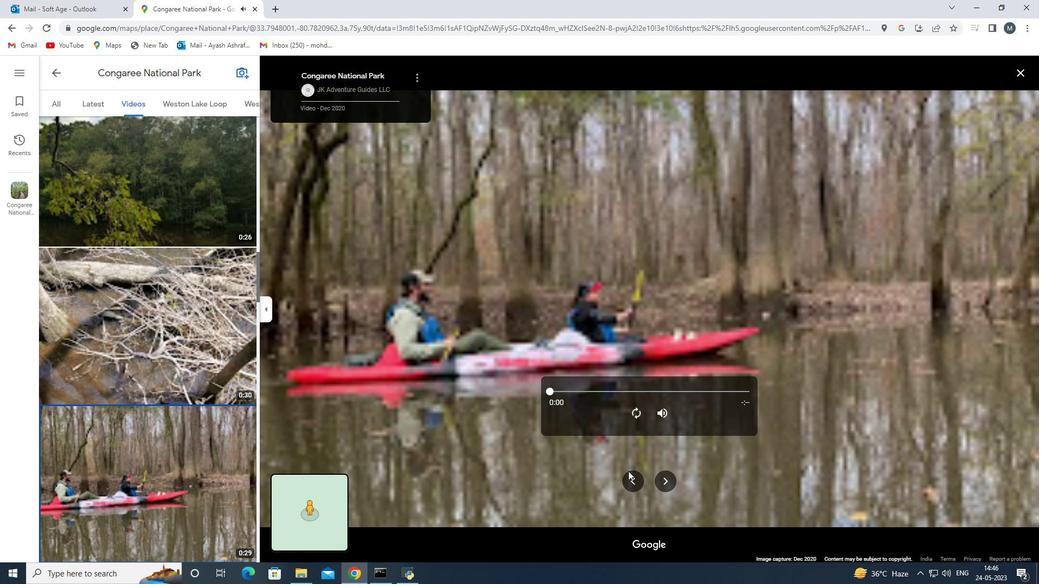 
Action: Mouse scrolled (627, 472) with delta (0, 0)
Screenshot: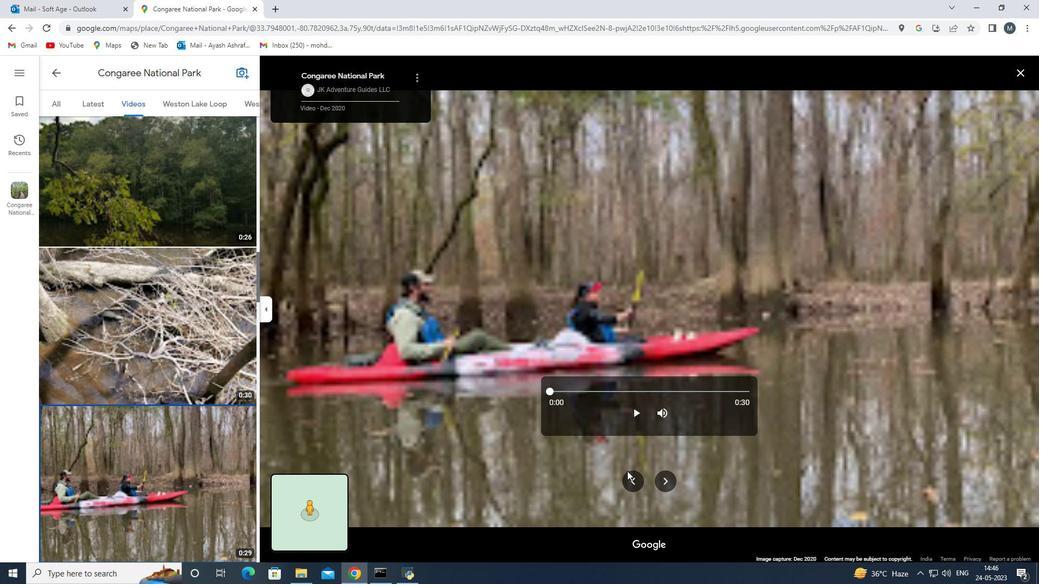
Action: Mouse moved to (640, 408)
Screenshot: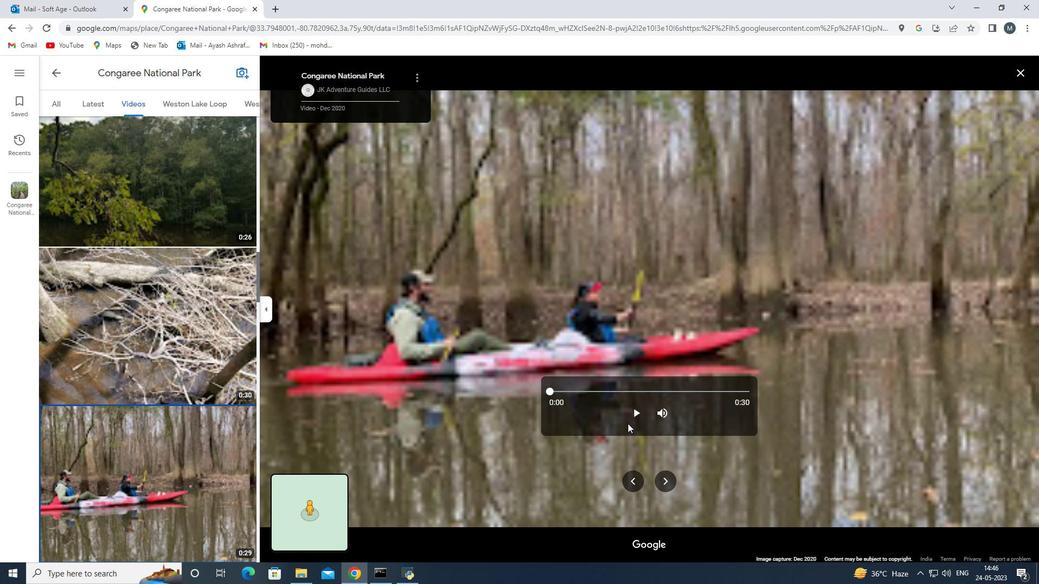 
Action: Mouse pressed left at (640, 408)
Screenshot: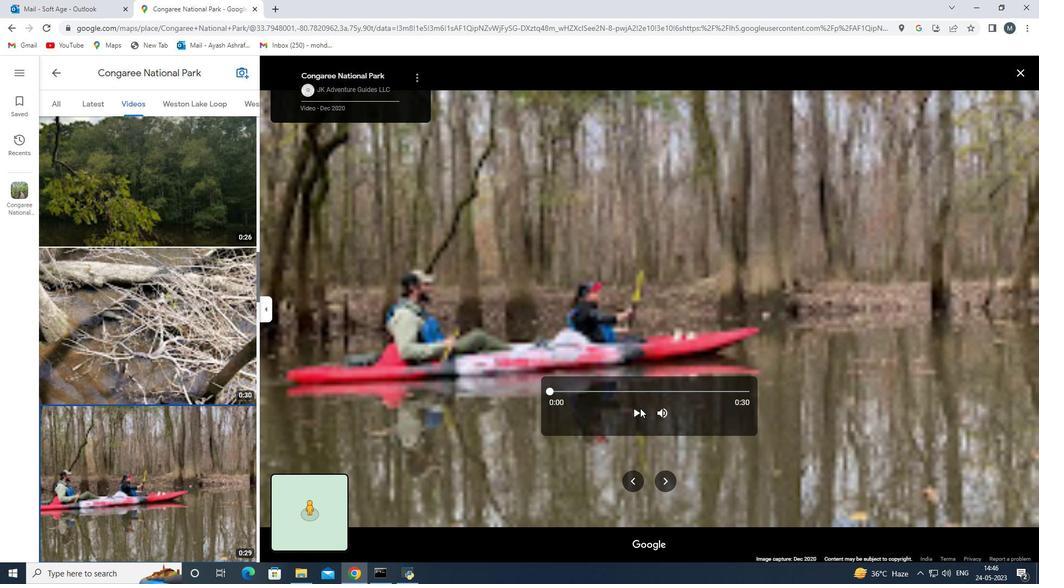 
Action: Mouse moved to (656, 410)
Screenshot: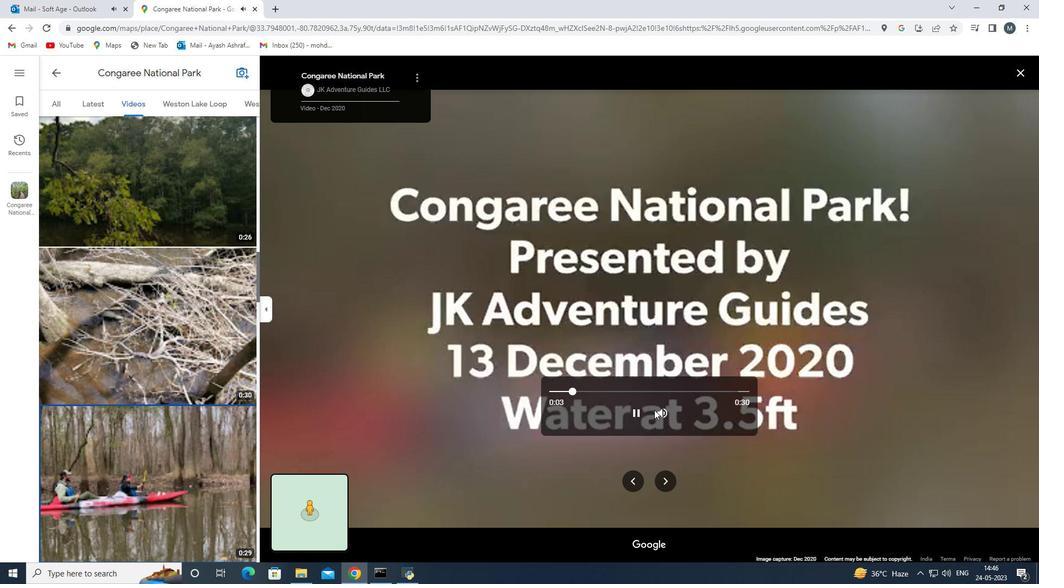 
Action: Mouse pressed left at (656, 410)
Screenshot: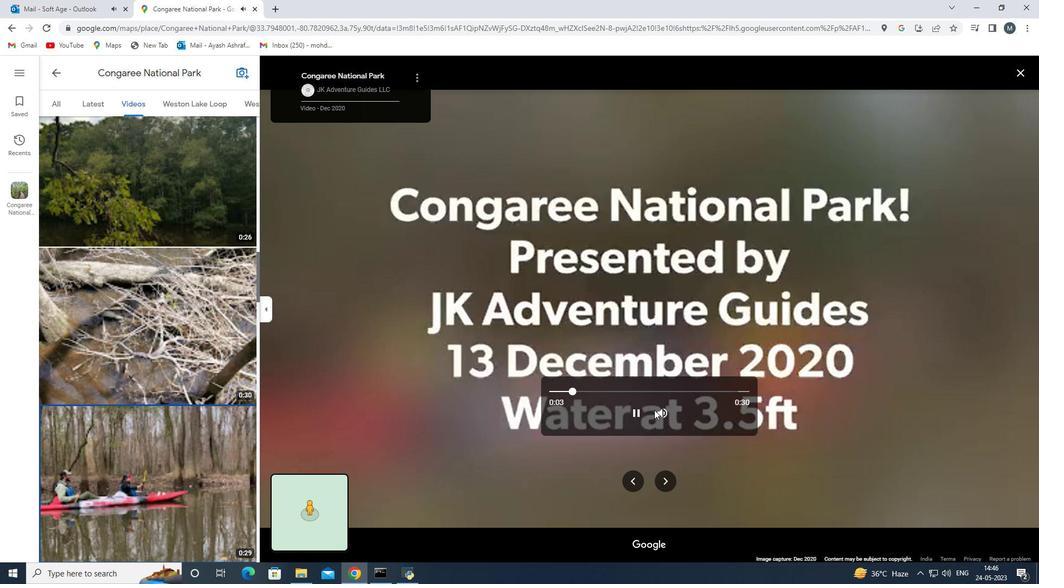 
Action: Mouse moved to (612, 372)
Screenshot: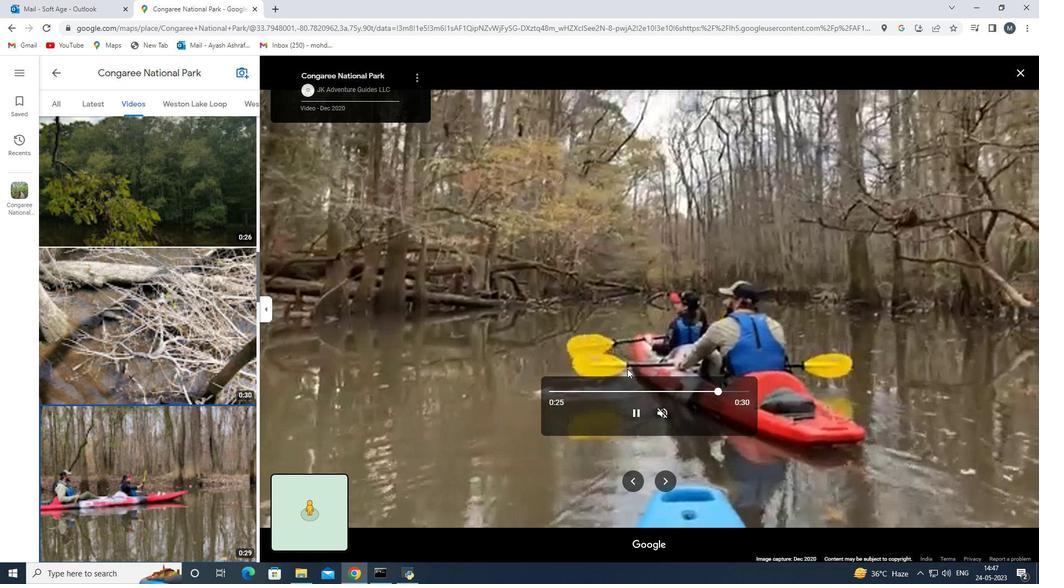 
Action: Mouse scrolled (612, 371) with delta (0, 0)
Screenshot: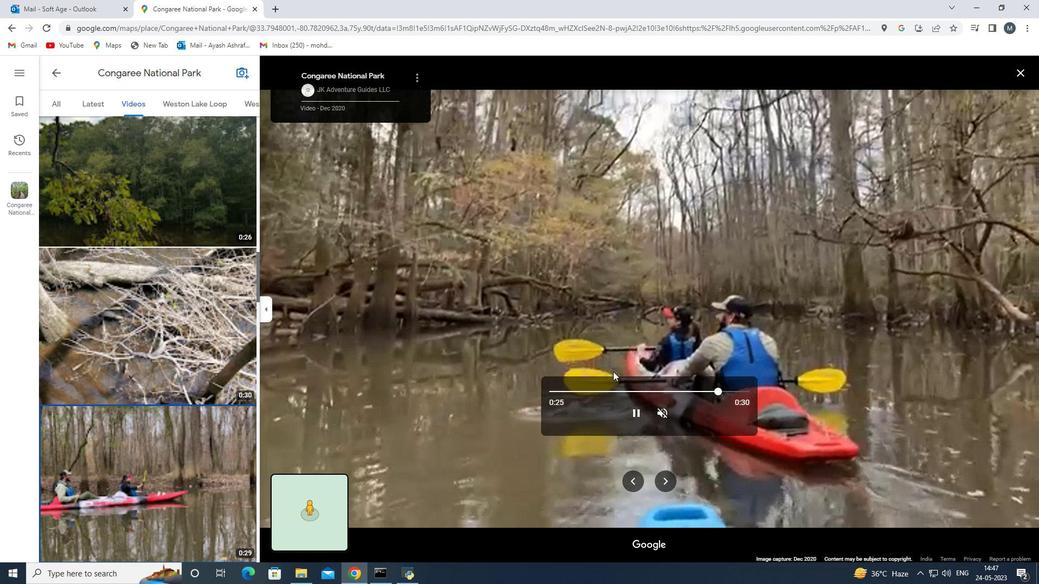 
Action: Mouse scrolled (612, 371) with delta (0, 0)
Screenshot: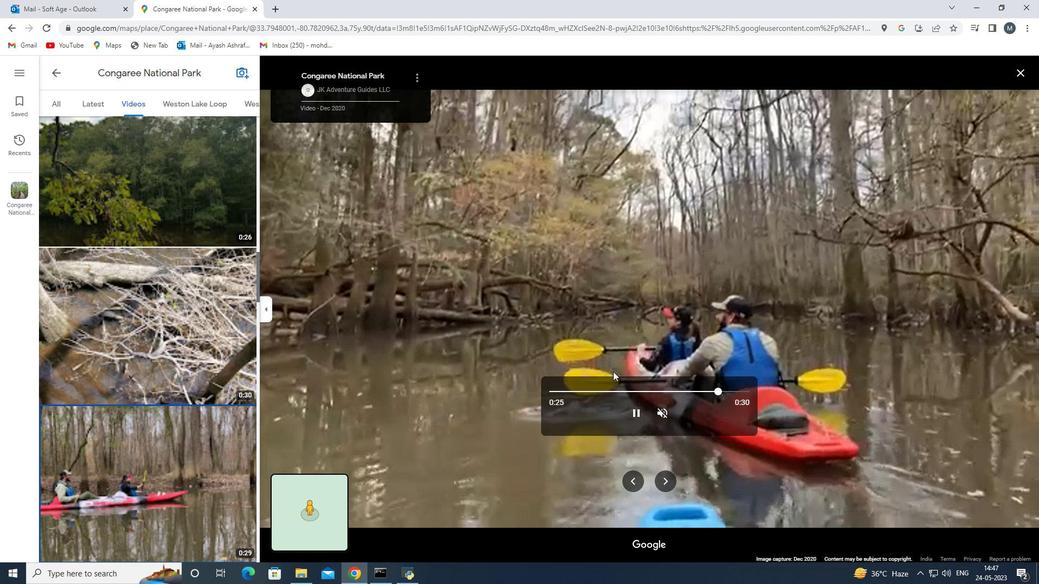 
Action: Mouse moved to (663, 490)
Screenshot: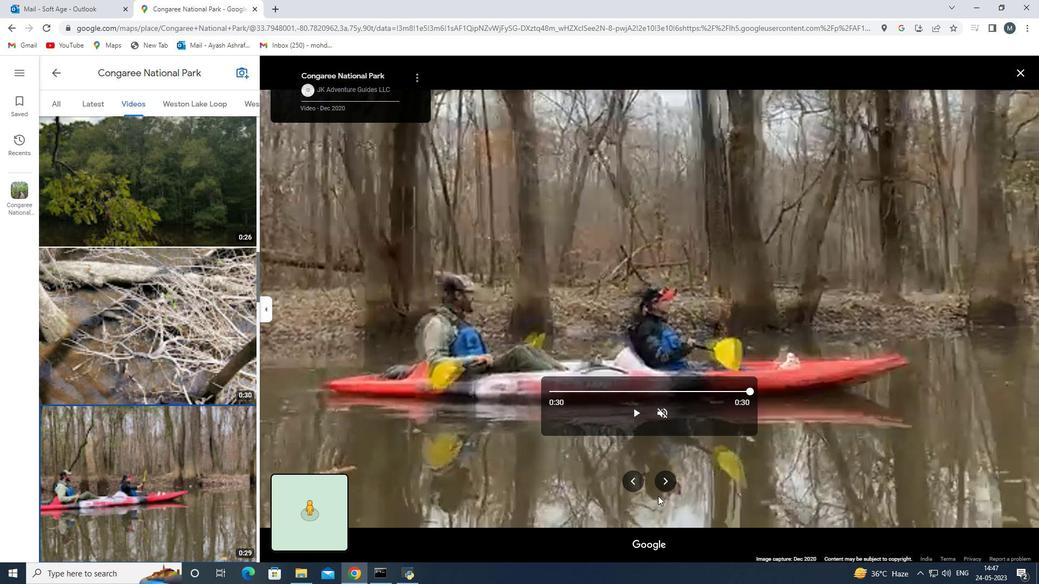 
Action: Mouse pressed left at (663, 490)
Screenshot: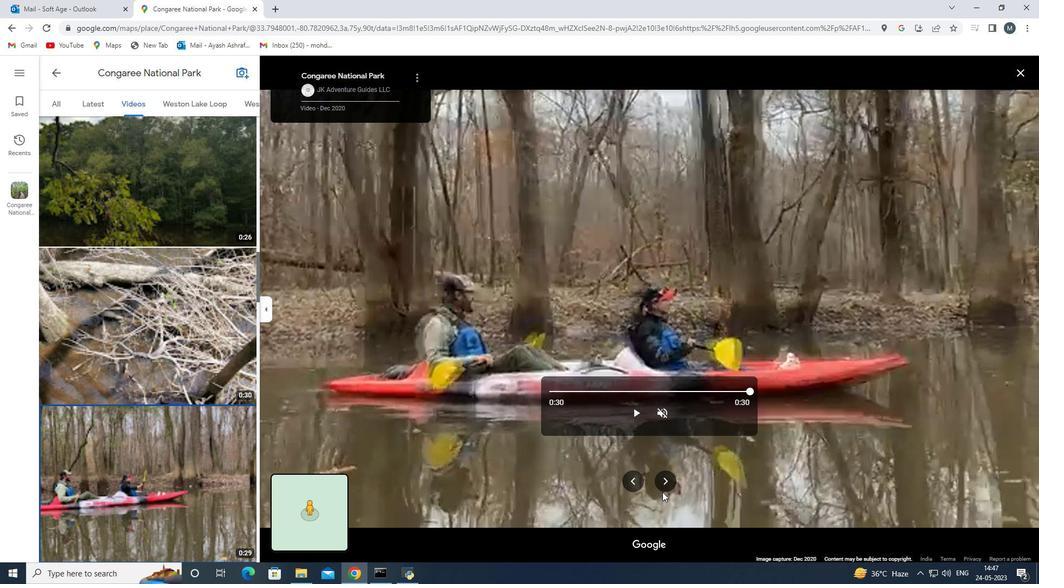 
Action: Mouse moved to (635, 417)
Screenshot: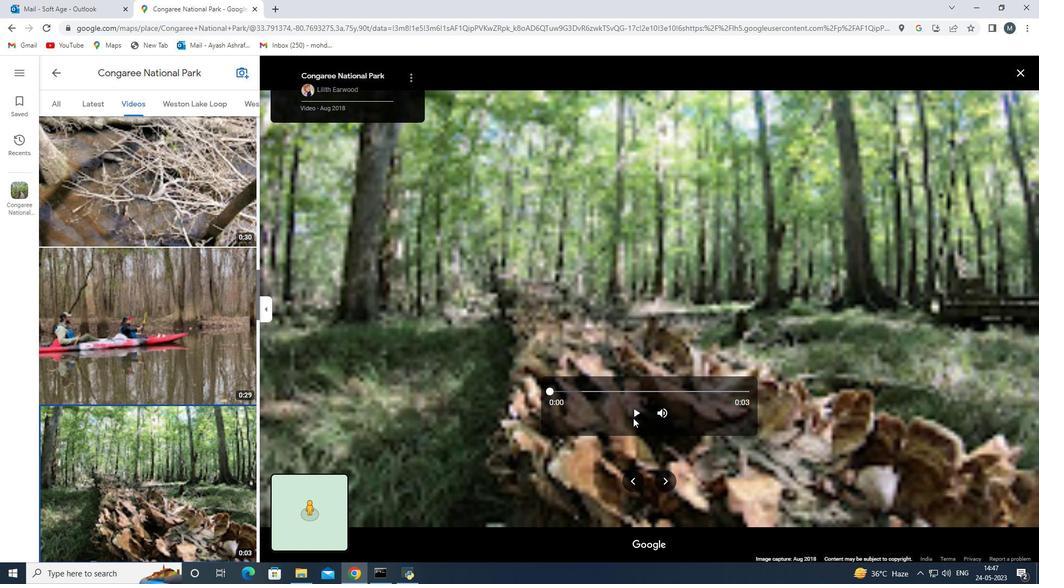 
Action: Mouse pressed left at (635, 417)
Screenshot: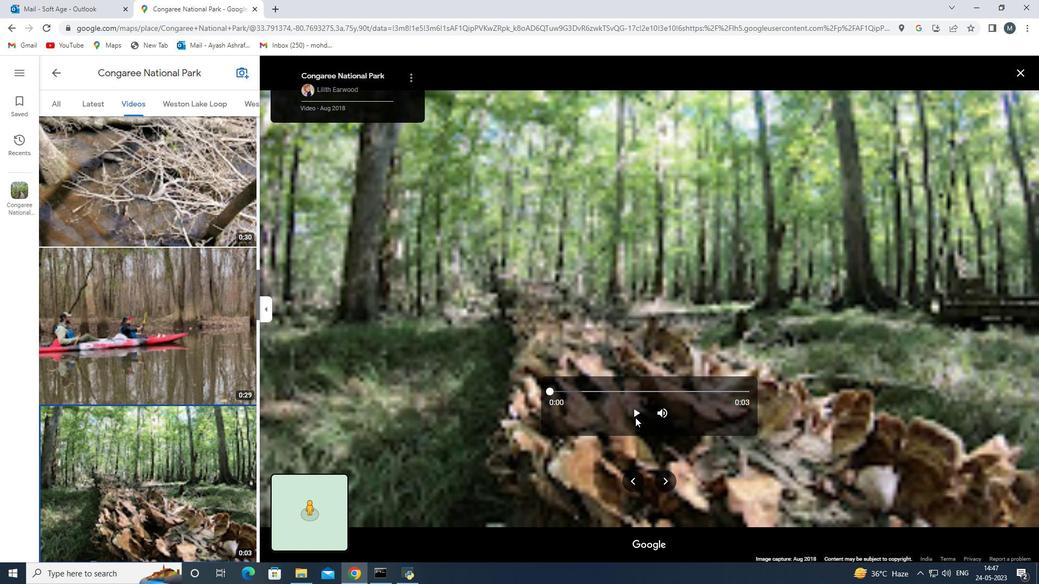 
Action: Mouse moved to (668, 482)
Screenshot: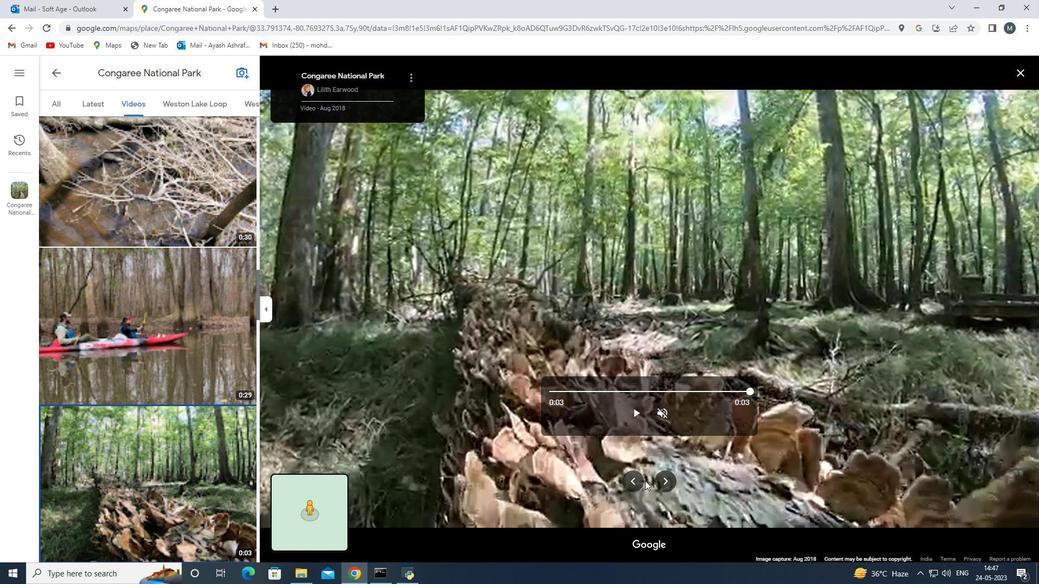 
Action: Mouse pressed left at (668, 482)
Screenshot: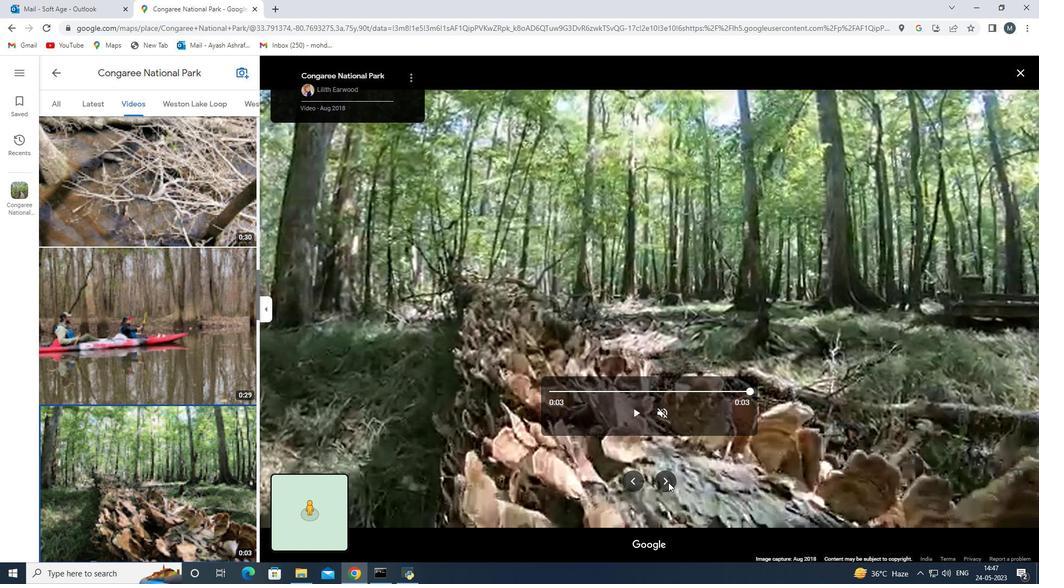 
Action: Mouse moved to (634, 407)
Screenshot: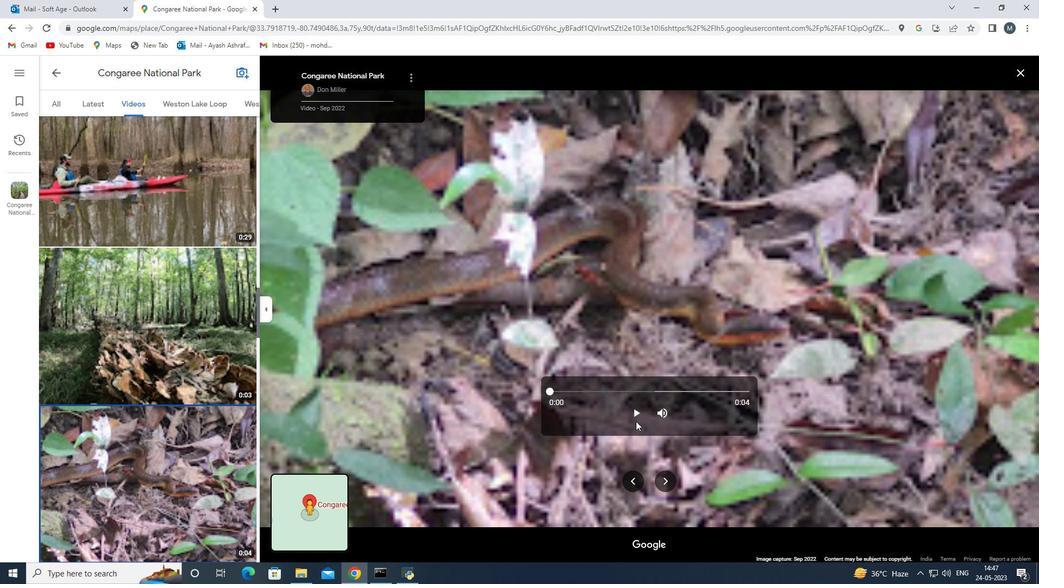 
Action: Mouse pressed left at (634, 407)
Screenshot: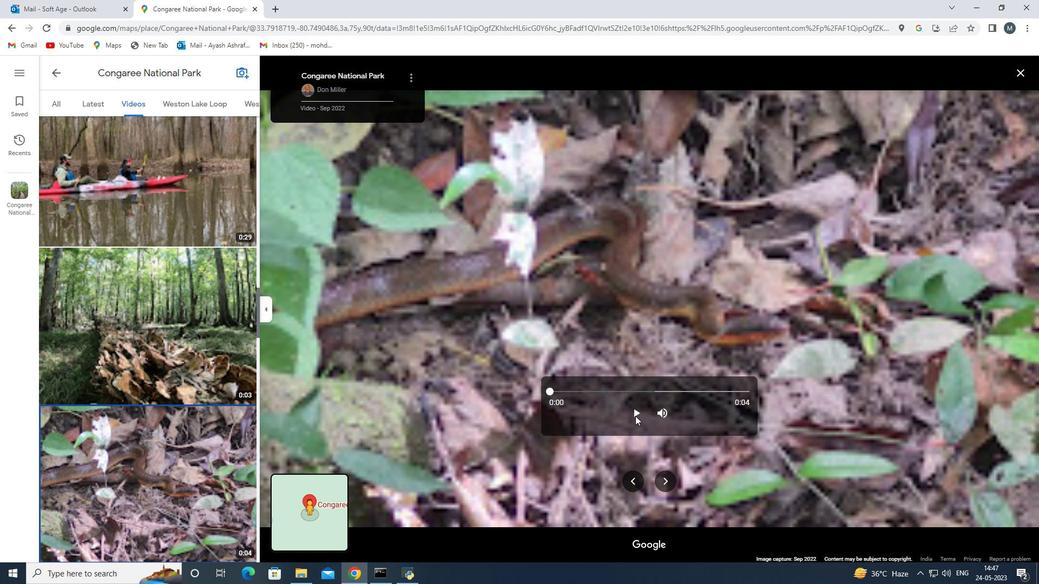 
Action: Mouse moved to (663, 482)
Screenshot: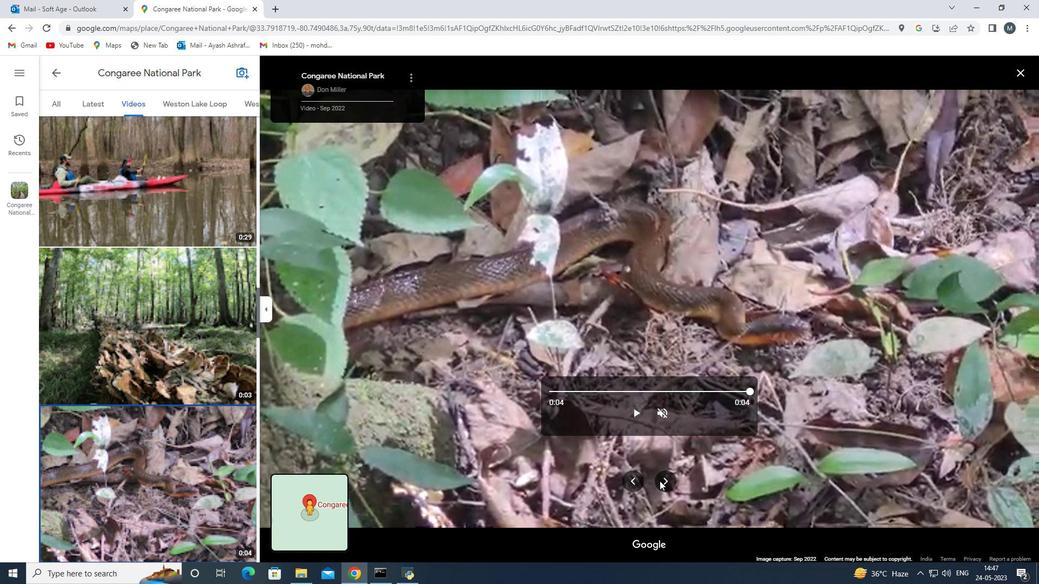 
Action: Mouse pressed left at (663, 482)
Screenshot: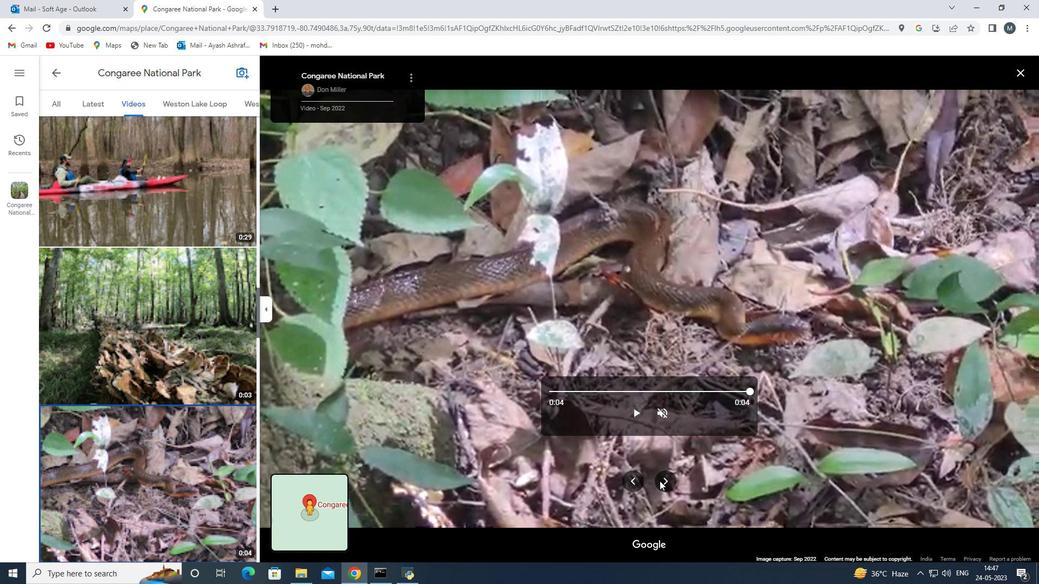 
Action: Mouse moved to (635, 416)
Screenshot: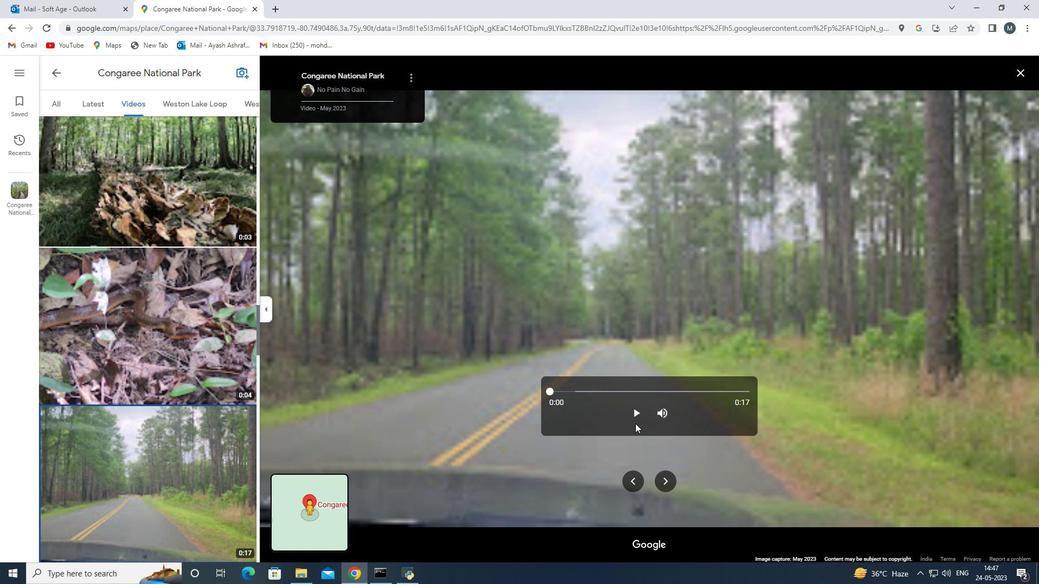 
Action: Mouse pressed left at (635, 416)
Screenshot: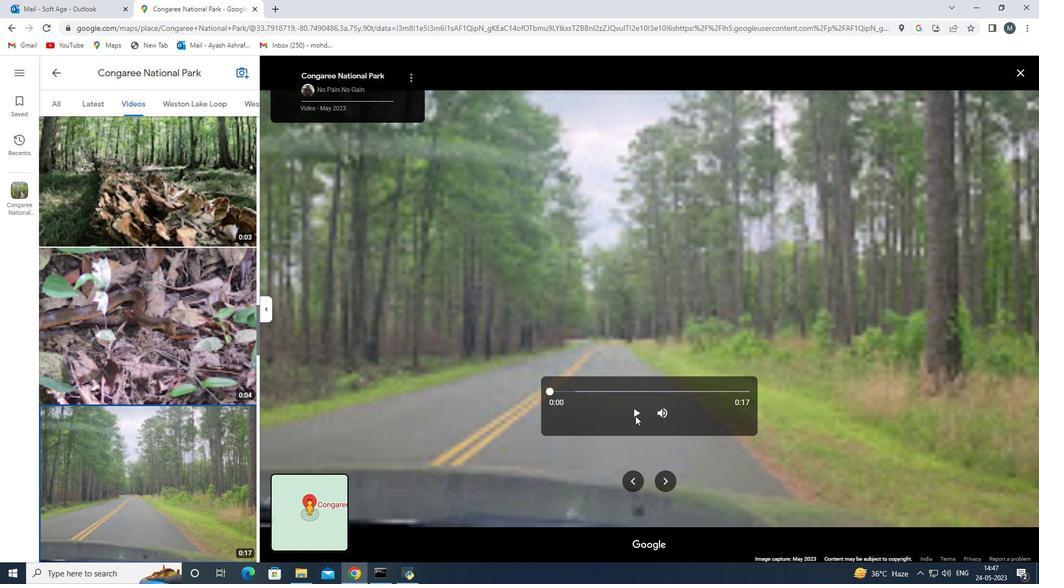 
Action: Mouse moved to (667, 481)
Screenshot: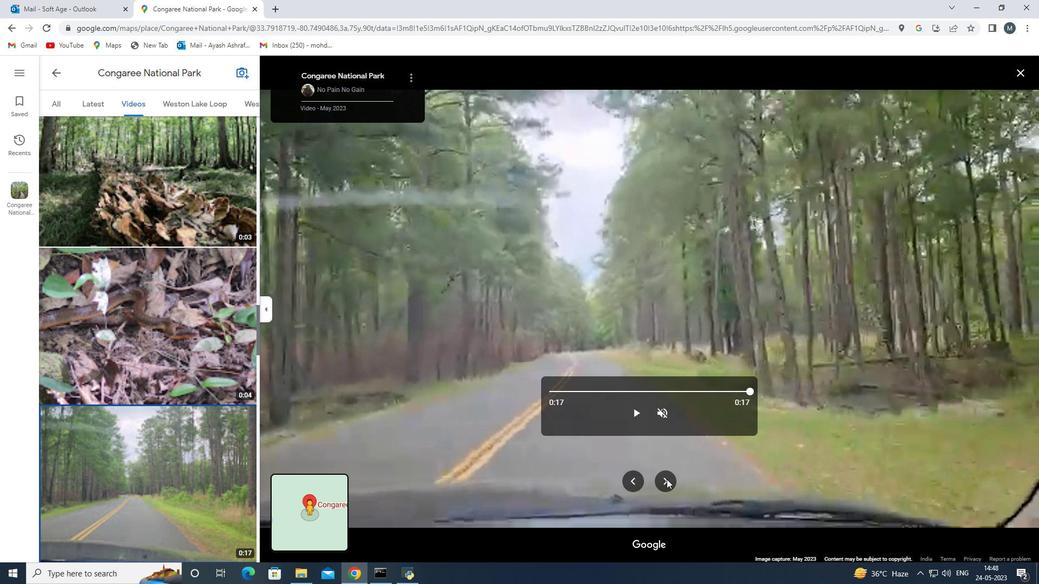 
Action: Mouse pressed left at (667, 481)
Screenshot: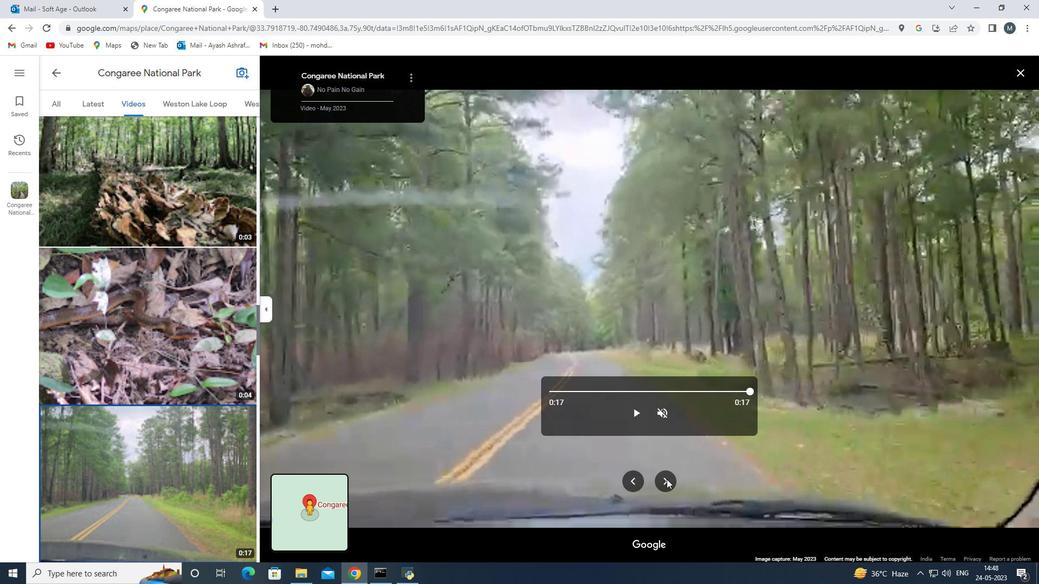 
Action: Mouse moved to (639, 415)
Screenshot: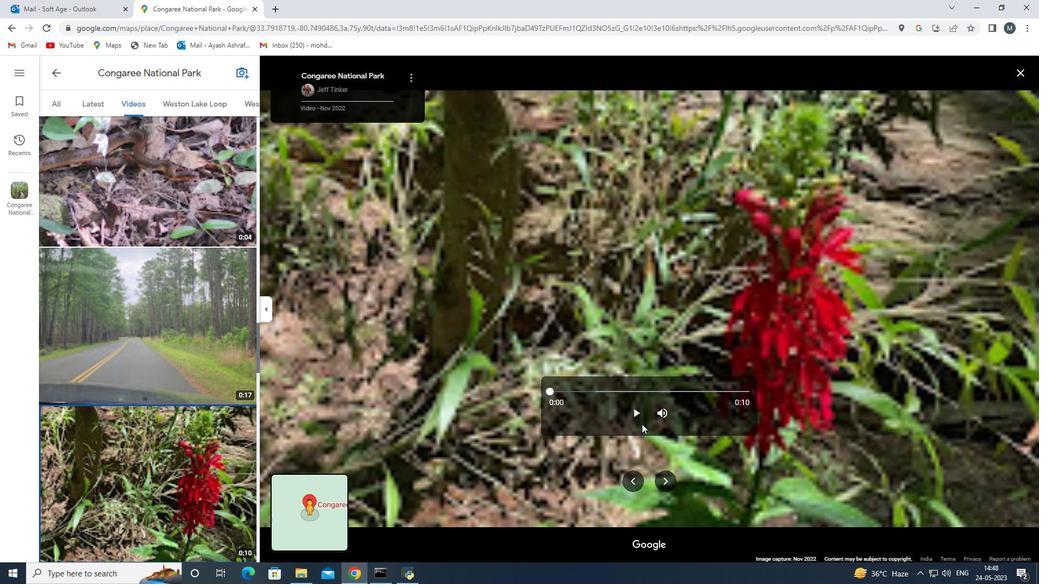 
Action: Mouse pressed left at (639, 415)
Screenshot: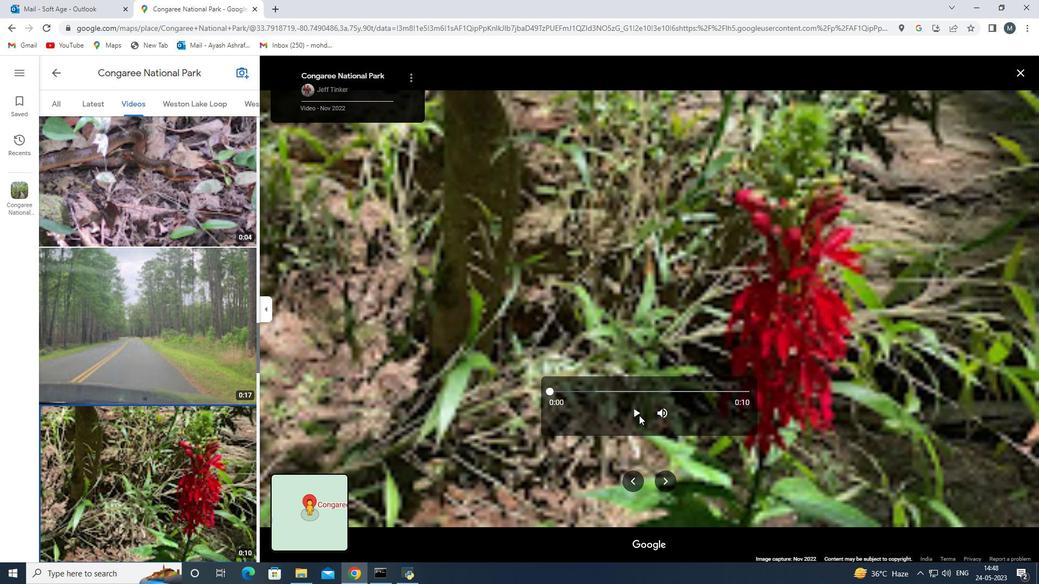 
Action: Mouse moved to (638, 422)
Screenshot: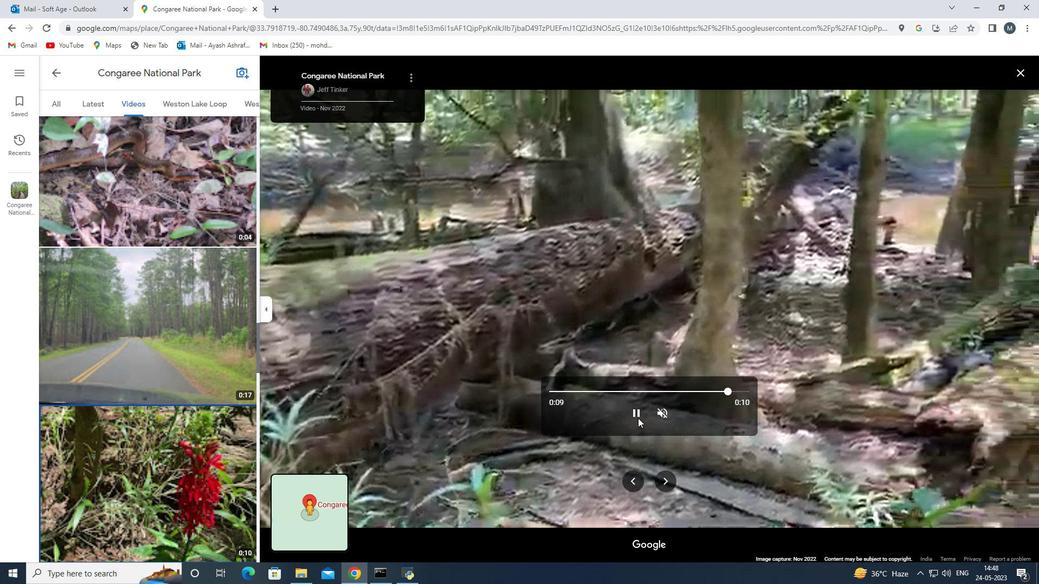
Action: Mouse scrolled (638, 421) with delta (0, 0)
Screenshot: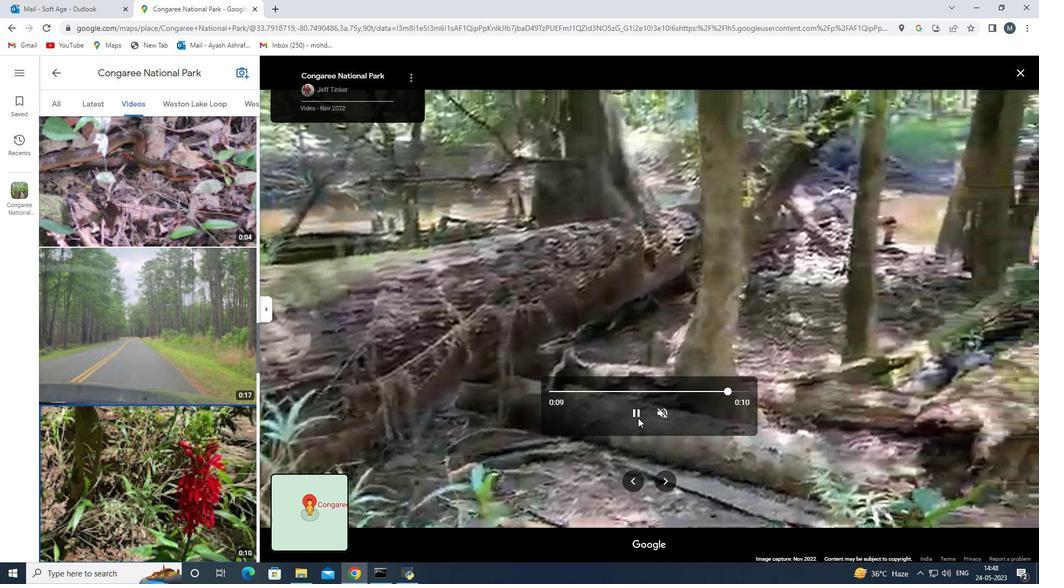 
Action: Mouse moved to (638, 428)
Screenshot: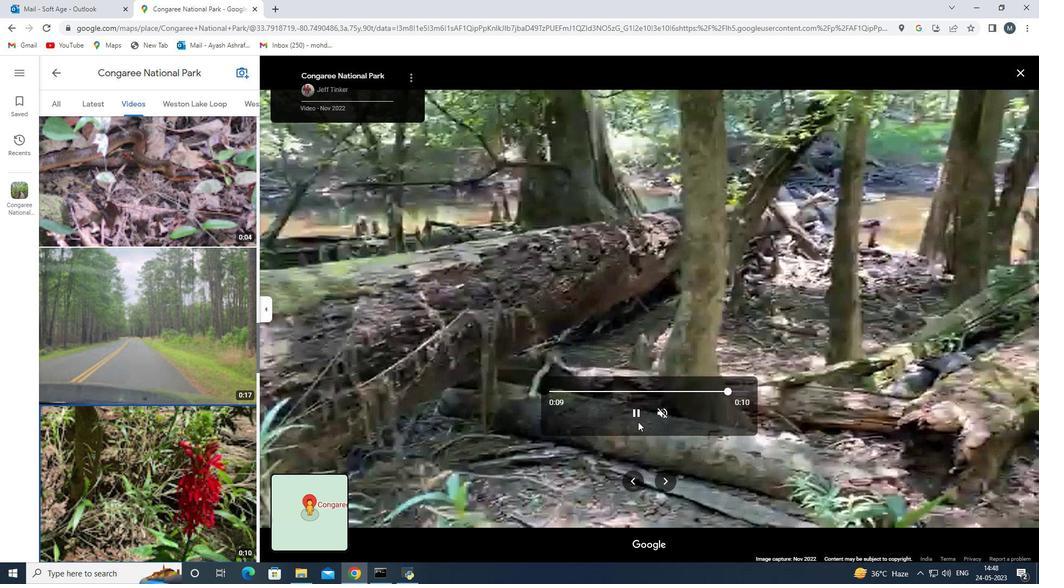 
Action: Mouse scrolled (638, 428) with delta (0, 0)
Screenshot: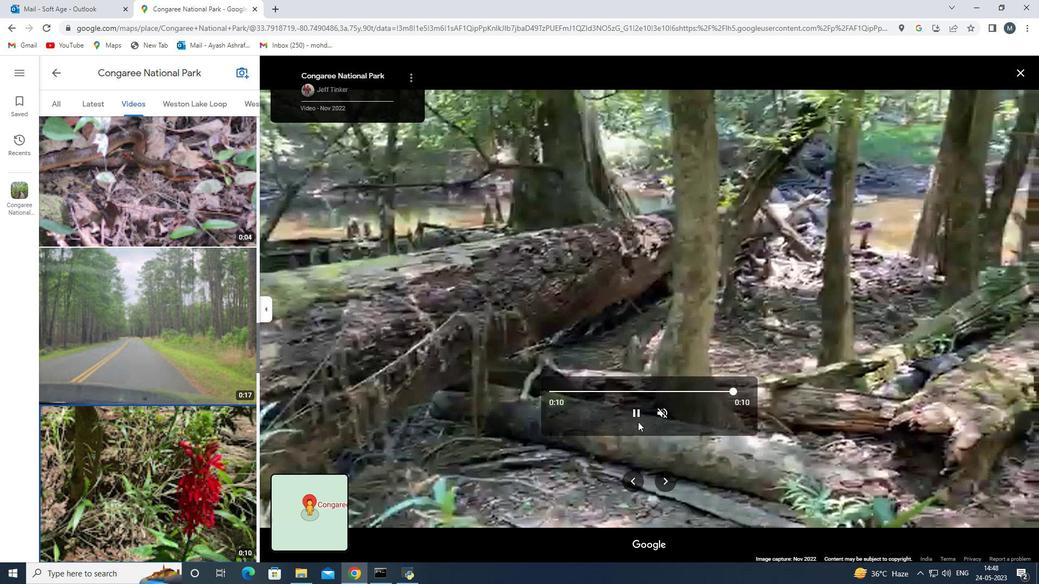 
Action: Mouse scrolled (638, 428) with delta (0, 0)
Screenshot: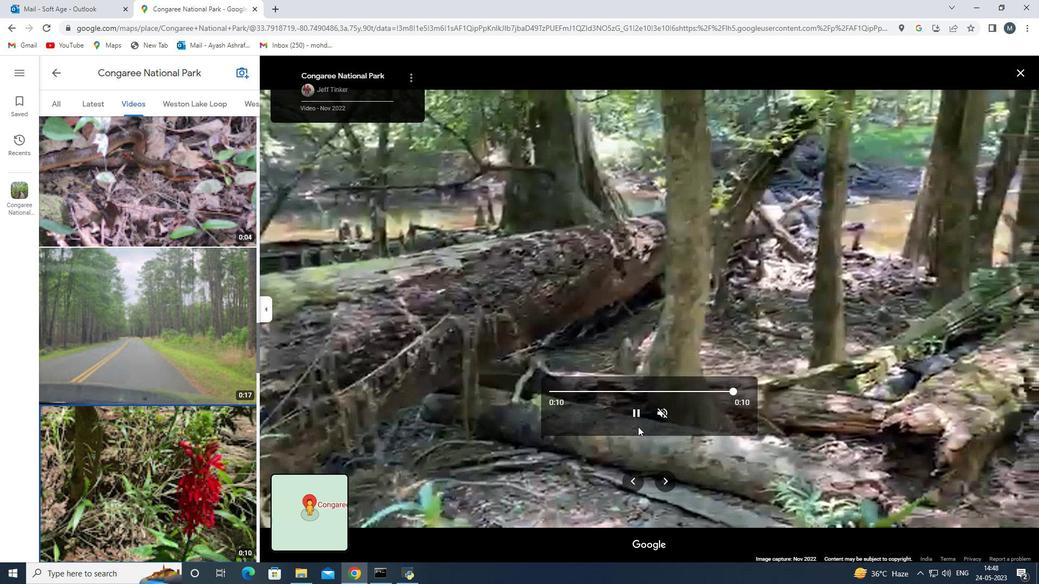 
Action: Mouse scrolled (638, 428) with delta (0, 0)
Screenshot: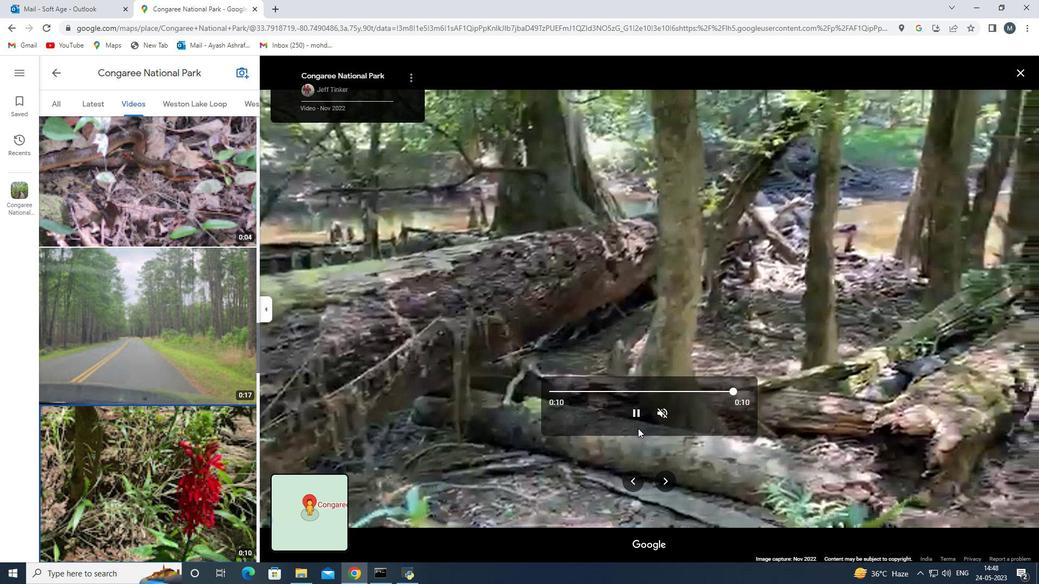 
Action: Mouse moved to (657, 481)
Screenshot: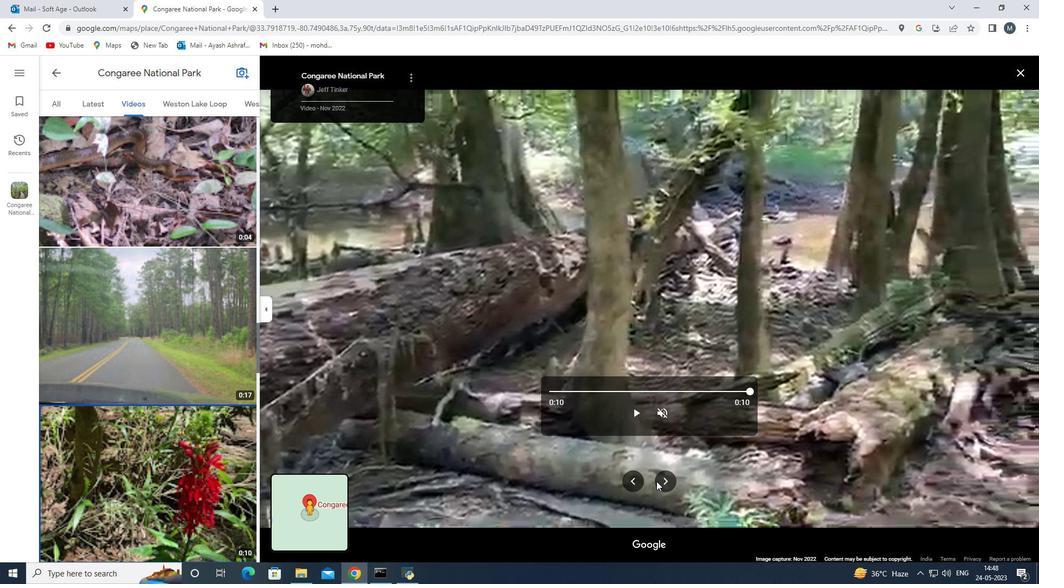 
Action: Mouse pressed left at (657, 481)
Screenshot: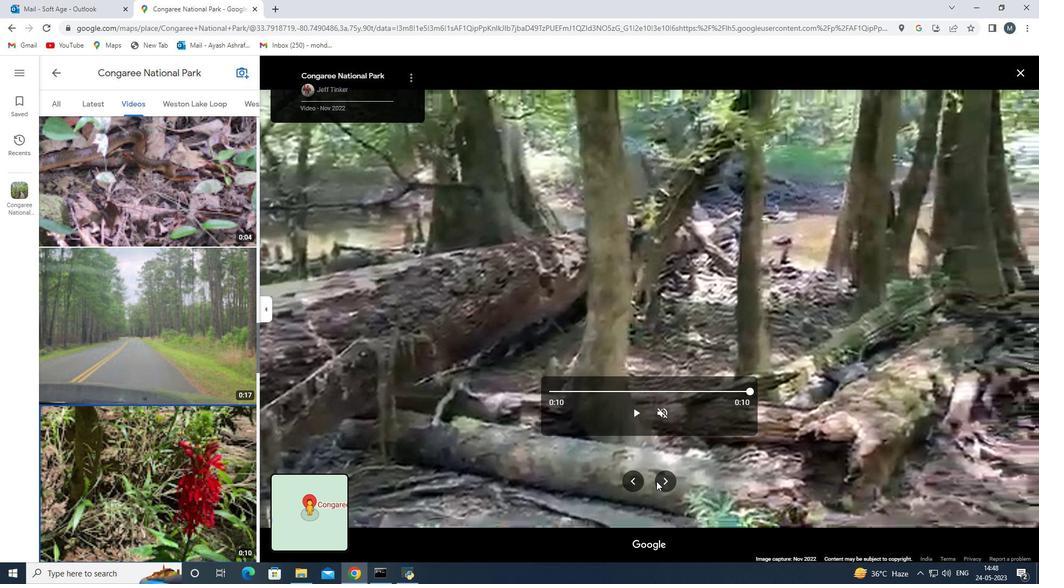 
Action: Mouse moved to (631, 414)
Screenshot: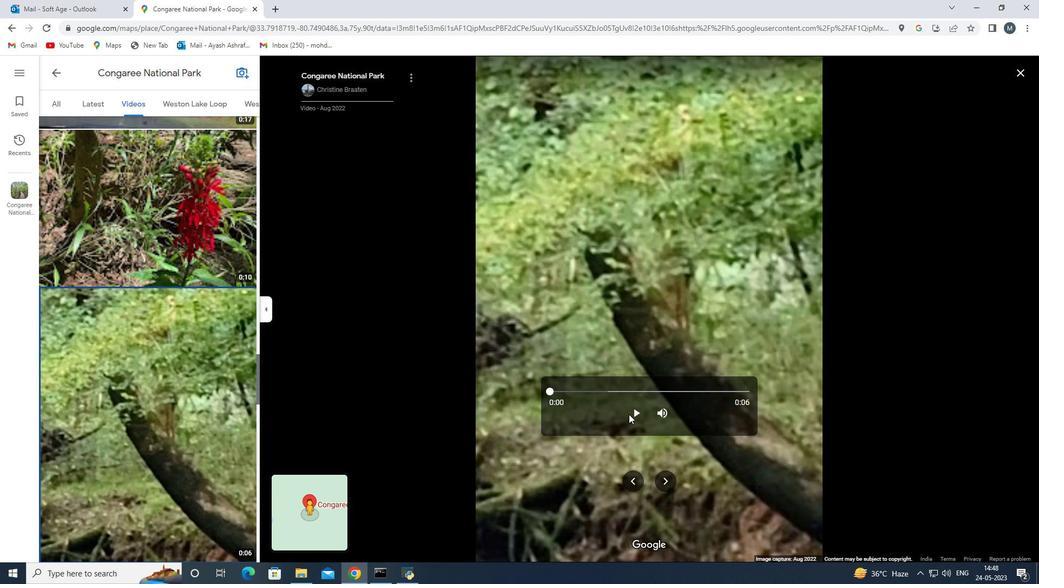 
Action: Mouse pressed left at (631, 414)
Screenshot: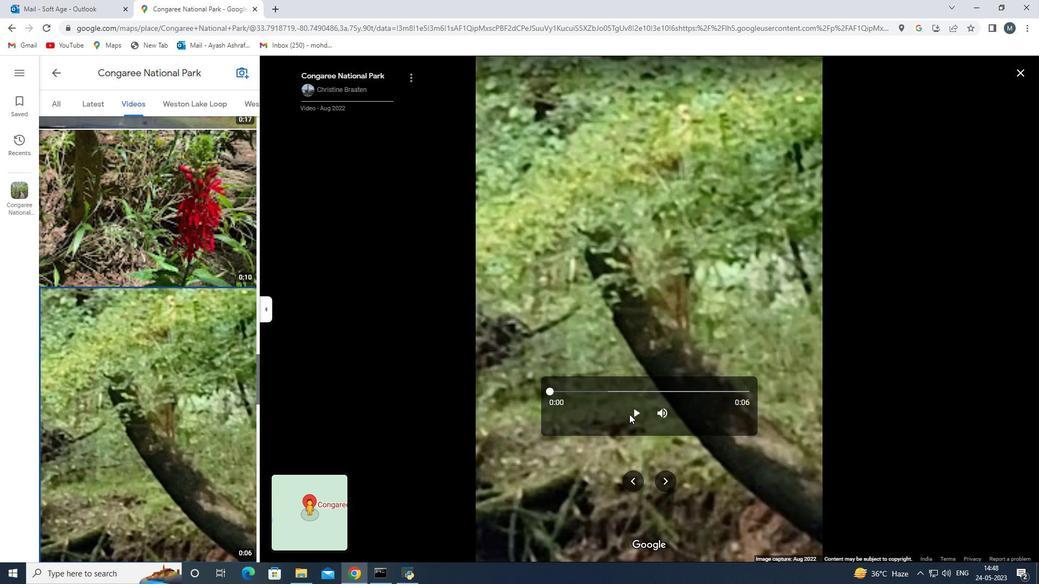 
Action: Mouse moved to (672, 475)
Screenshot: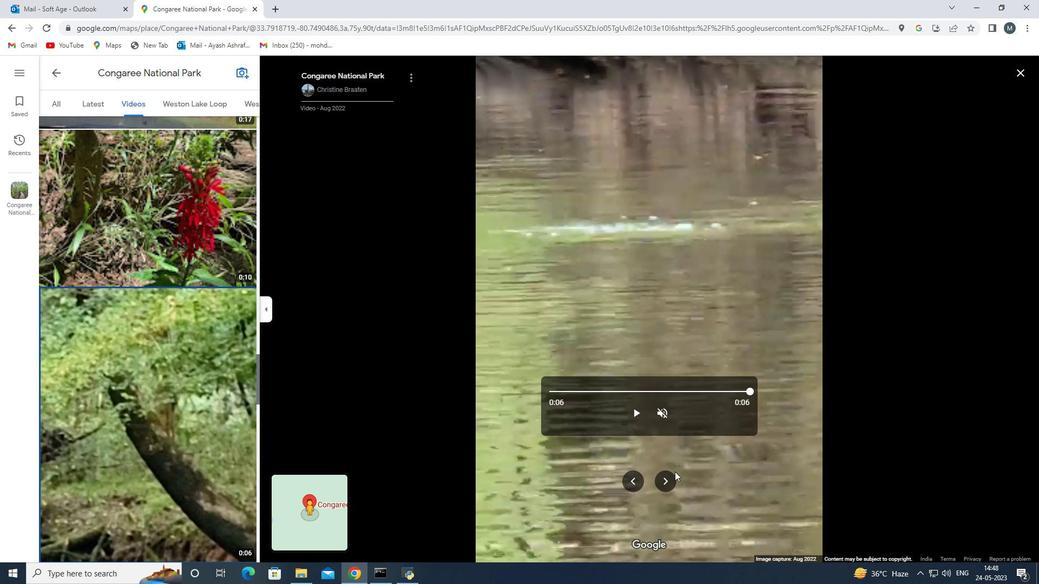 
Action: Mouse pressed left at (672, 475)
Screenshot: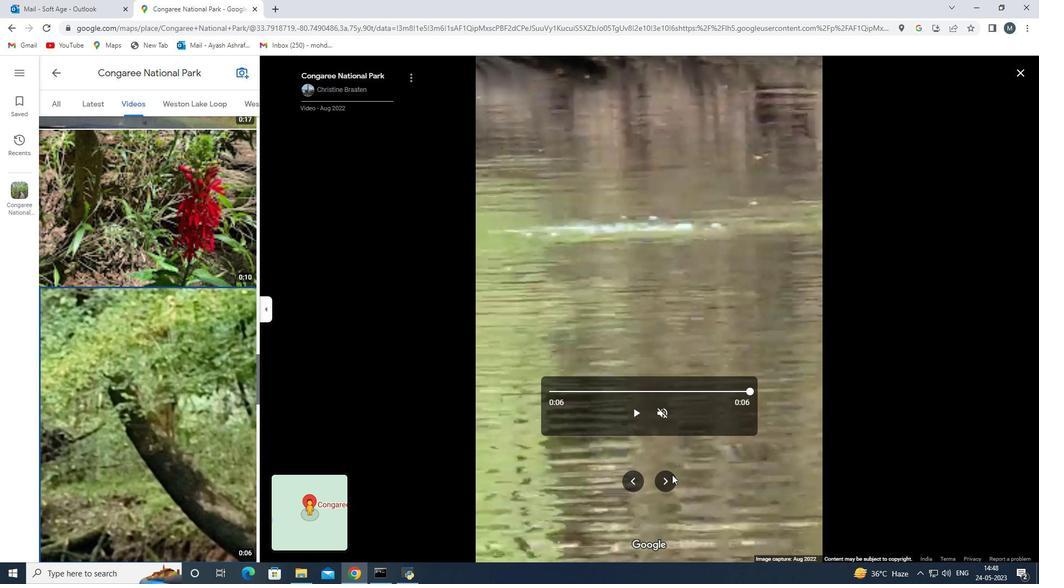 
Action: Mouse moved to (632, 415)
Screenshot: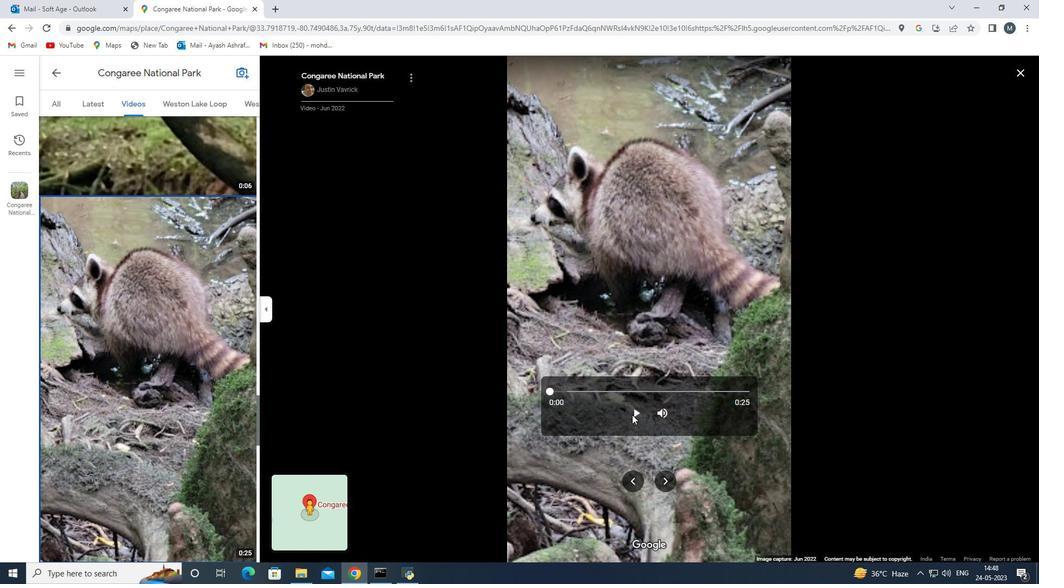 
Action: Mouse pressed left at (632, 415)
Screenshot: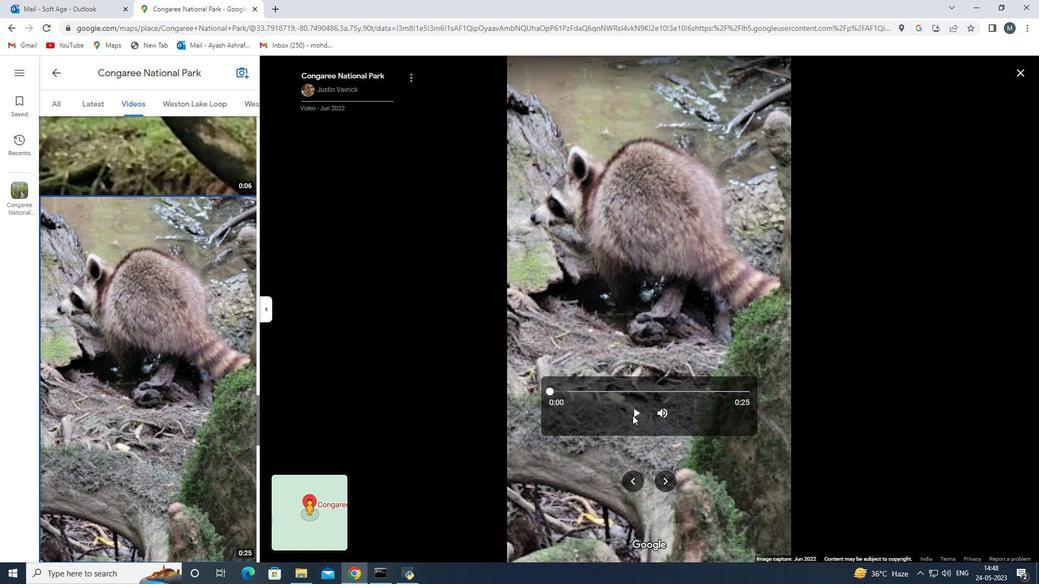 
Action: Mouse moved to (666, 476)
Screenshot: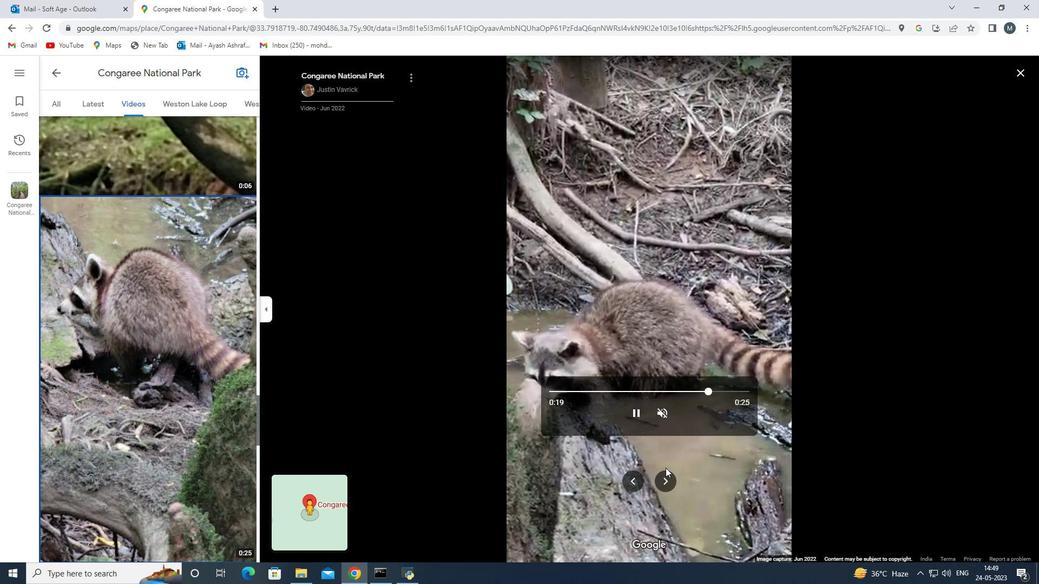 
Action: Mouse pressed left at (666, 476)
Screenshot: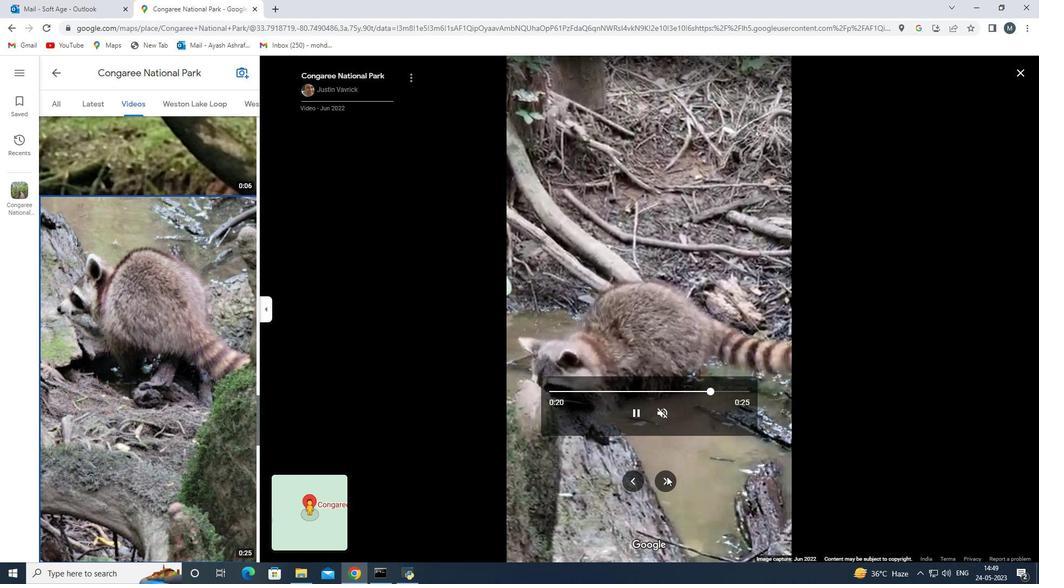 
Action: Mouse moved to (637, 410)
Screenshot: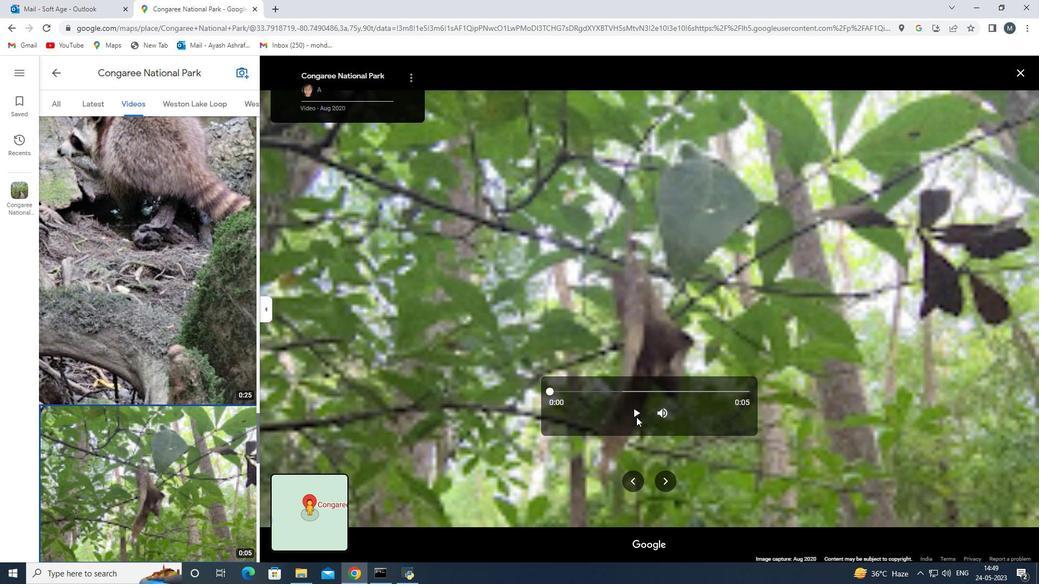 
Action: Mouse pressed left at (637, 410)
Screenshot: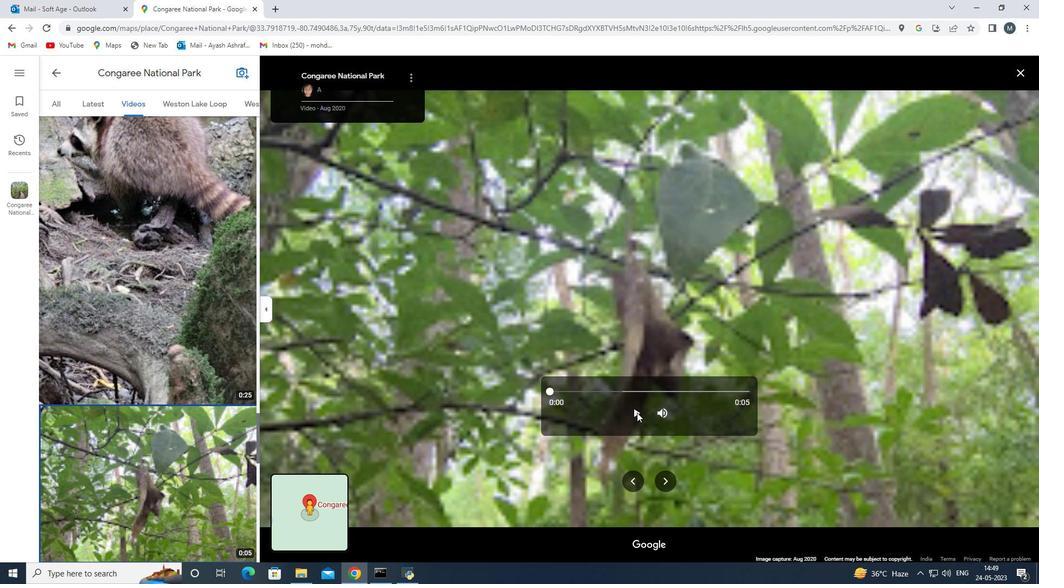 
Action: Mouse moved to (50, 109)
Screenshot: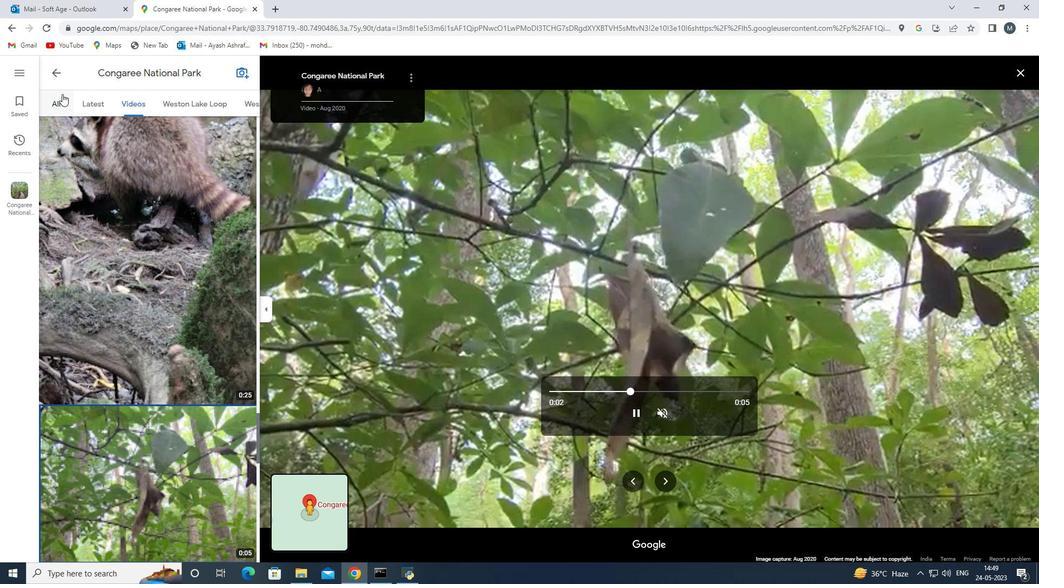 
Action: Mouse pressed left at (50, 109)
Screenshot: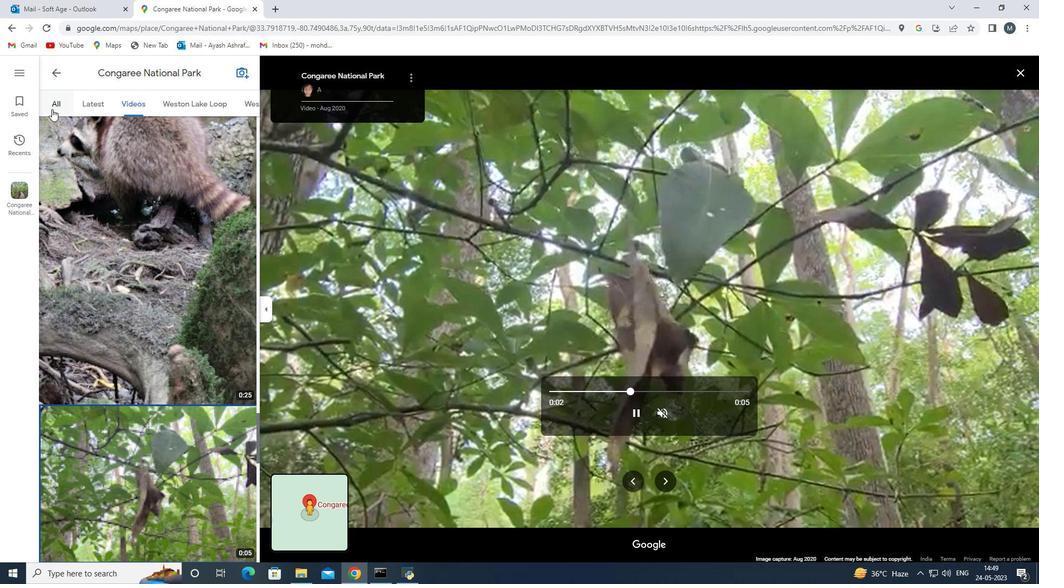 
Action: Mouse moved to (178, 302)
Screenshot: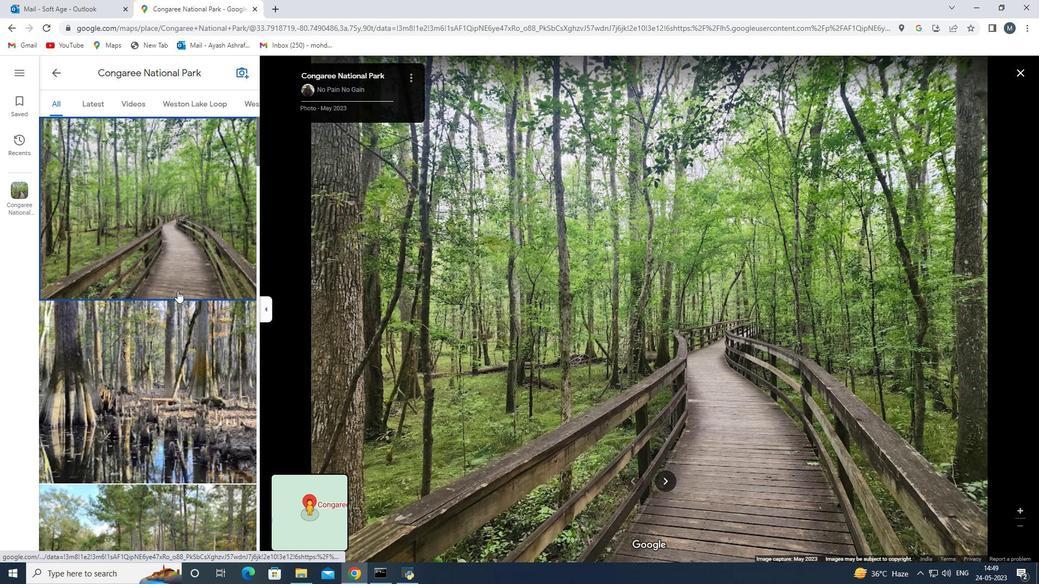 
Action: Mouse scrolled (178, 301) with delta (0, 0)
Screenshot: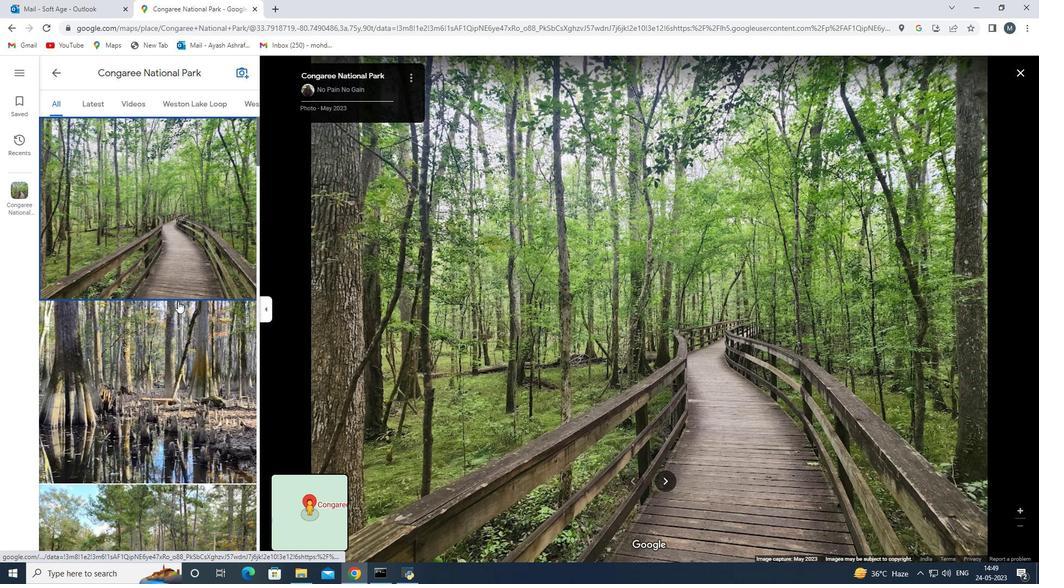 
Action: Mouse scrolled (178, 301) with delta (0, 0)
Screenshot: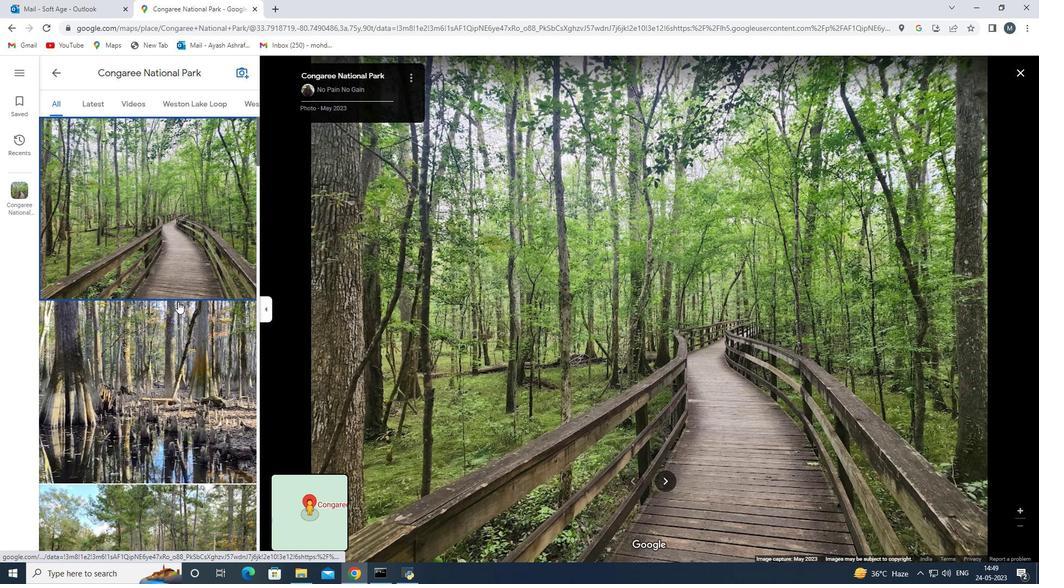 
Action: Mouse scrolled (178, 301) with delta (0, 0)
Screenshot: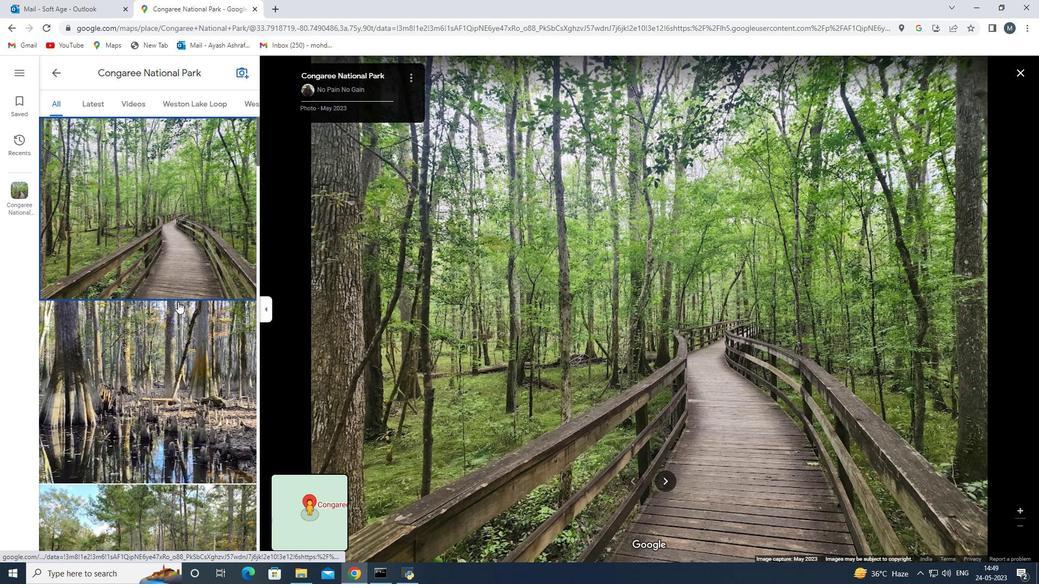 
Action: Mouse moved to (146, 311)
Screenshot: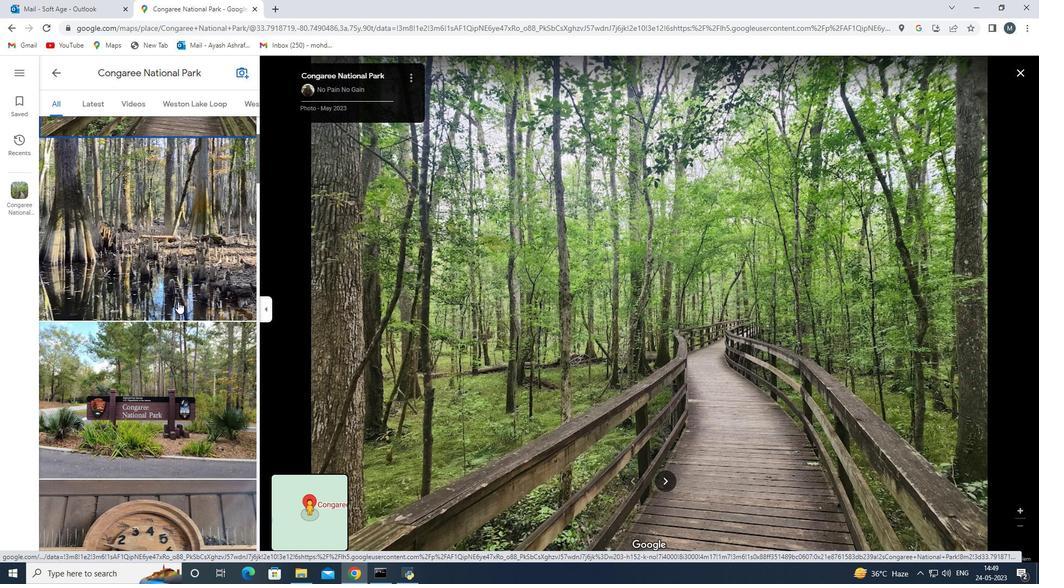 
Action: Mouse scrolled (146, 310) with delta (0, 0)
Screenshot: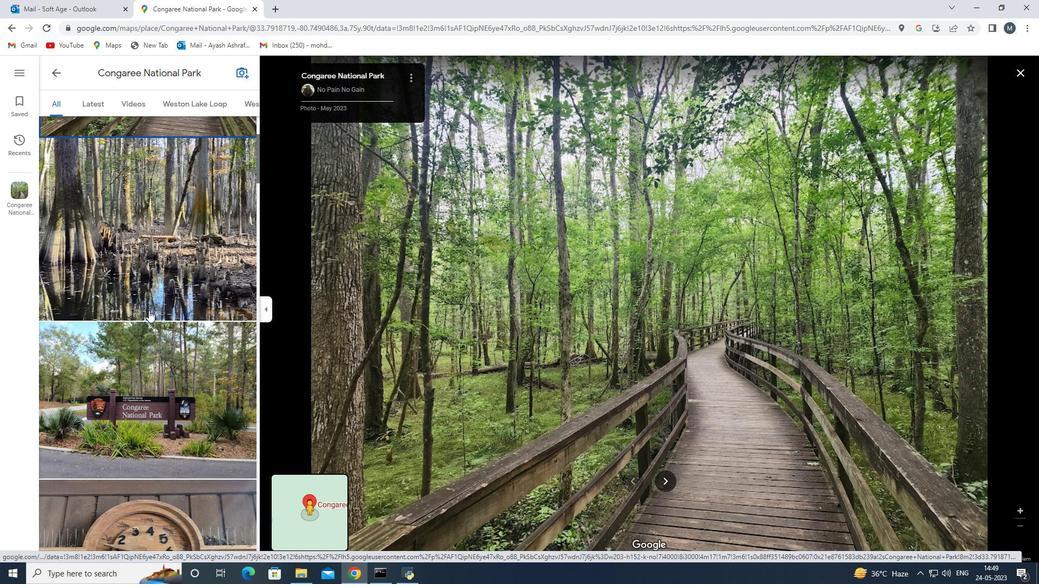 
Action: Mouse scrolled (146, 310) with delta (0, 0)
Screenshot: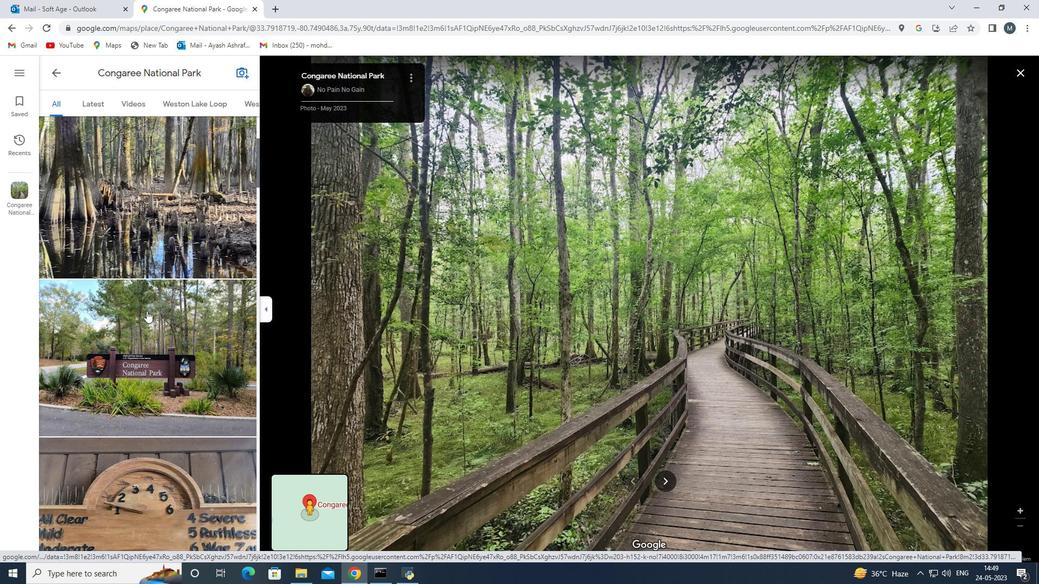 
Action: Mouse scrolled (146, 310) with delta (0, 0)
Screenshot: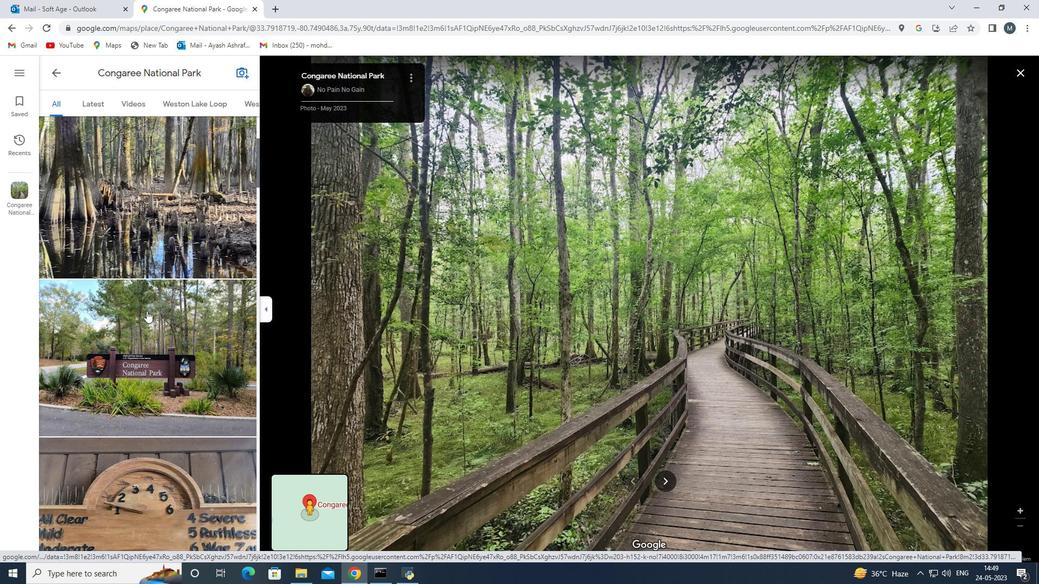 
Action: Mouse scrolled (146, 310) with delta (0, 0)
Screenshot: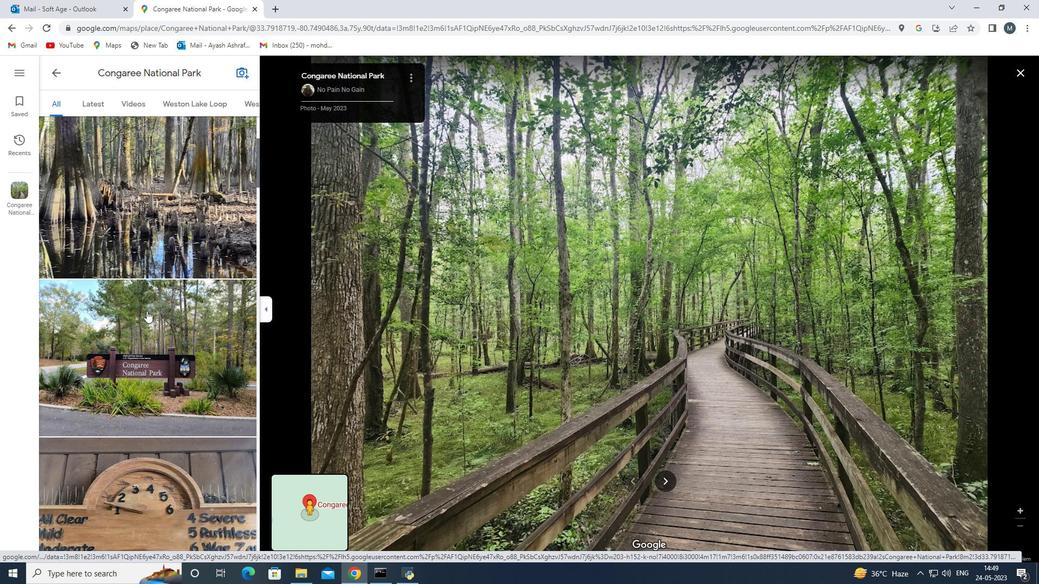 
Action: Mouse scrolled (146, 310) with delta (0, 0)
Screenshot: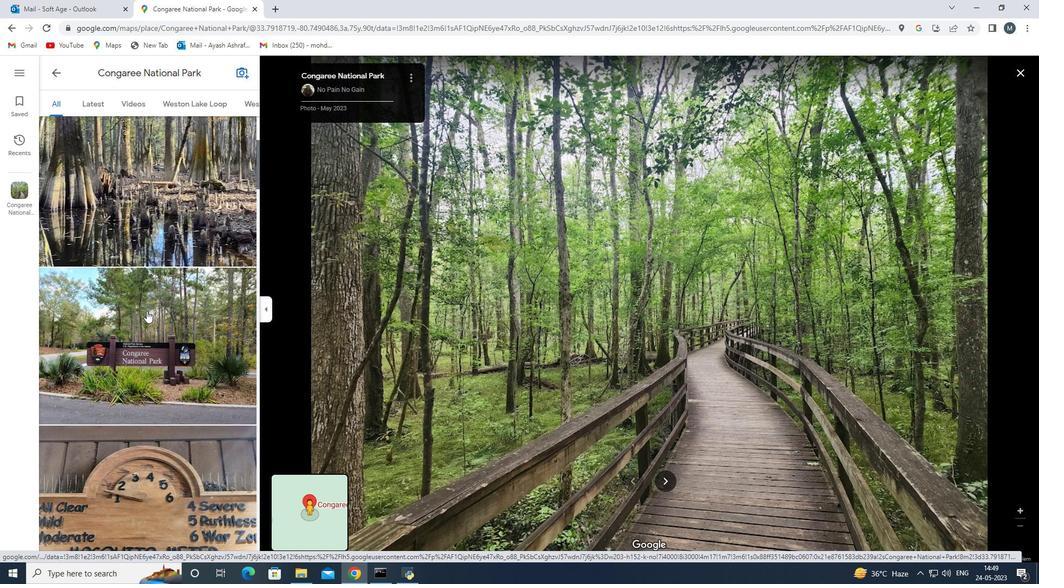 
Action: Mouse moved to (147, 313)
Screenshot: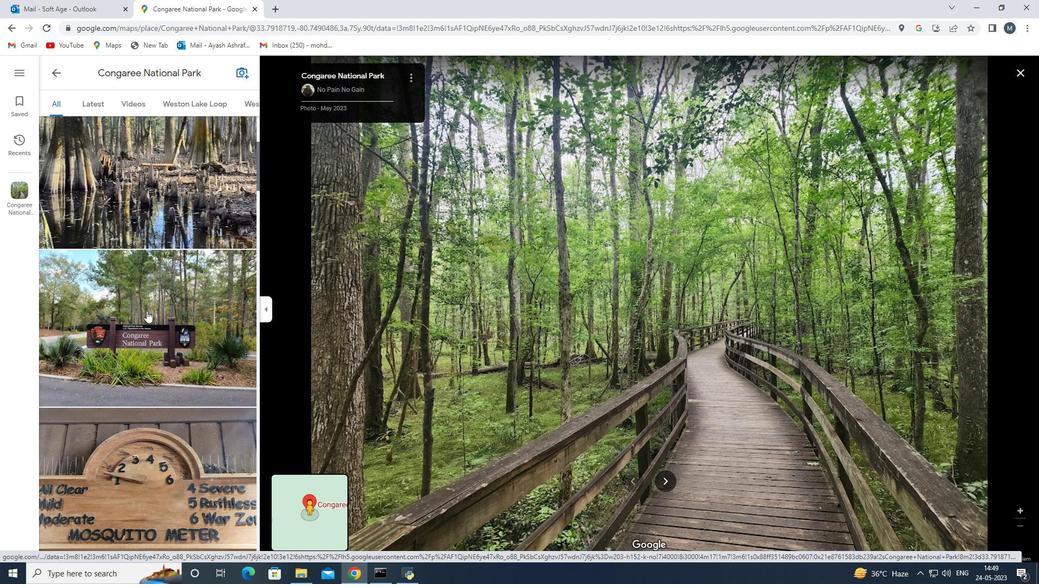 
Action: Mouse scrolled (147, 313) with delta (0, 0)
Screenshot: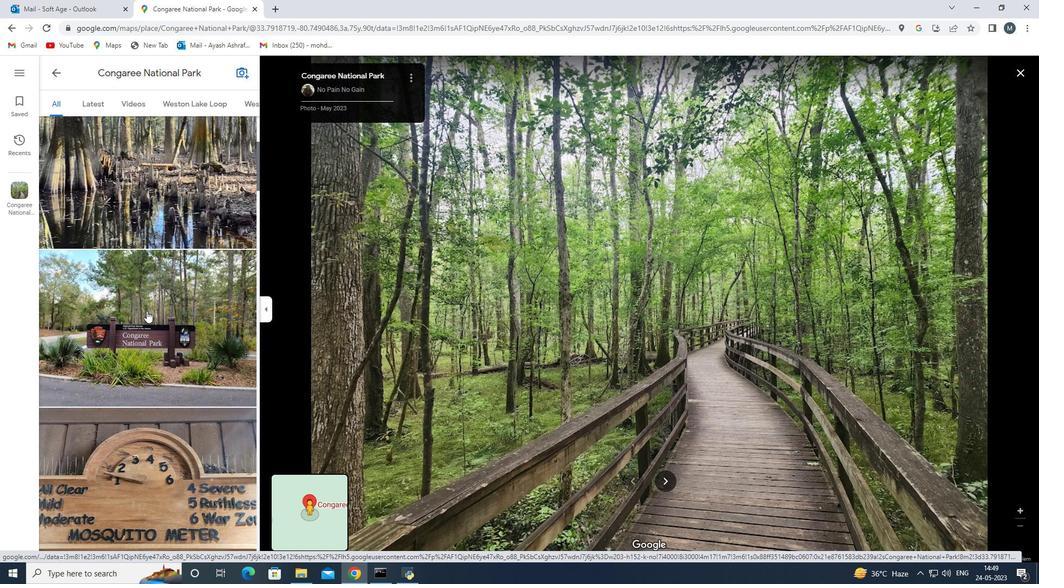 
Action: Mouse moved to (167, 259)
Screenshot: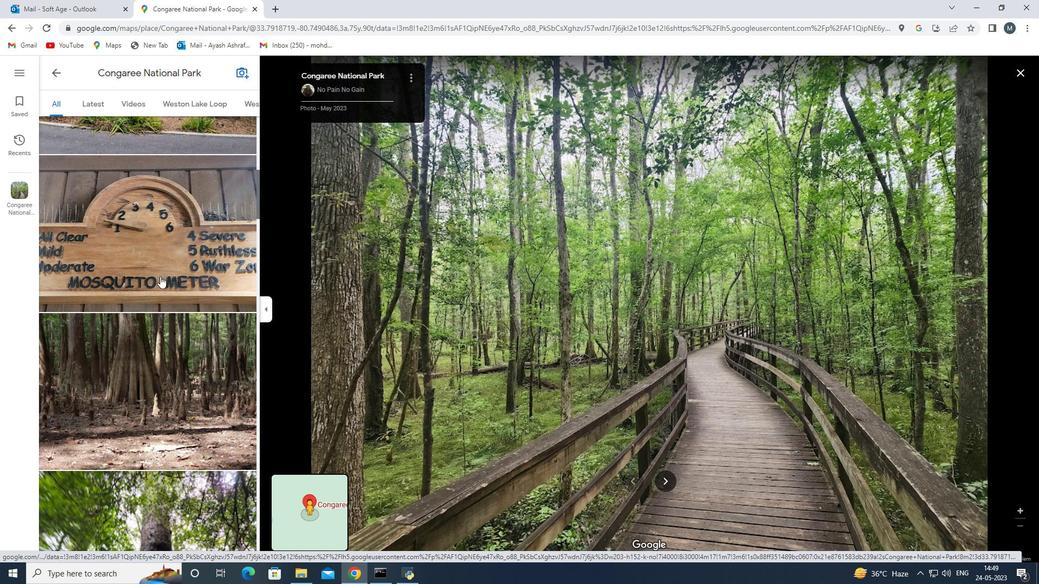 
Action: Mouse pressed left at (167, 259)
Screenshot: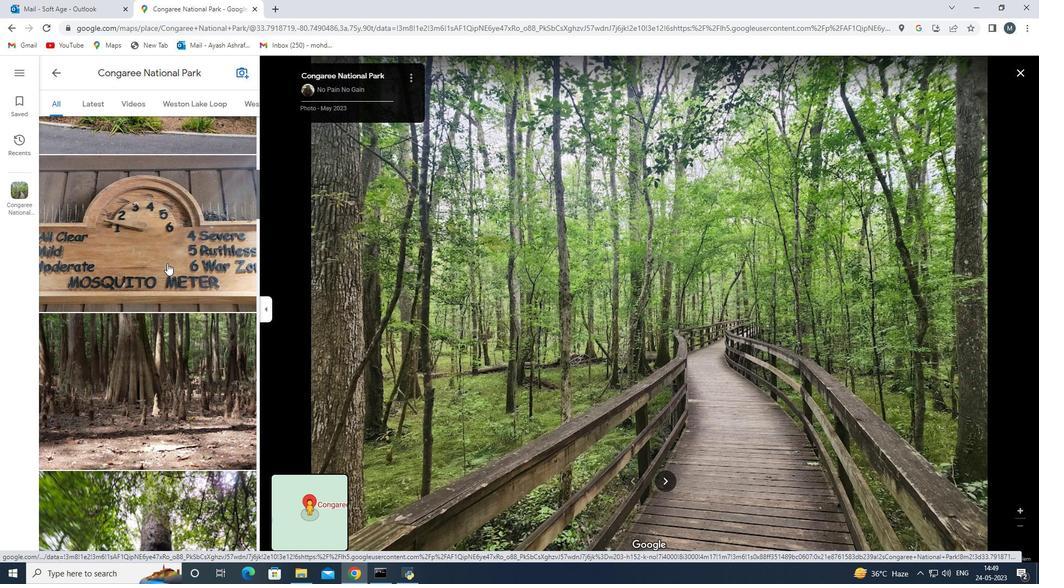 
Action: Mouse moved to (954, 369)
Screenshot: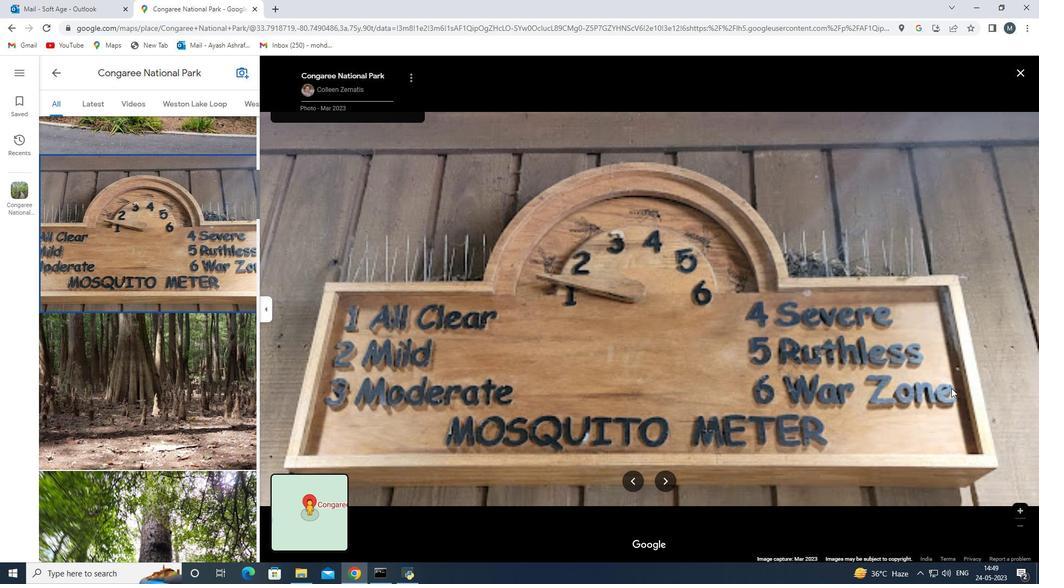 
Action: Mouse scrolled (954, 368) with delta (0, 0)
Screenshot: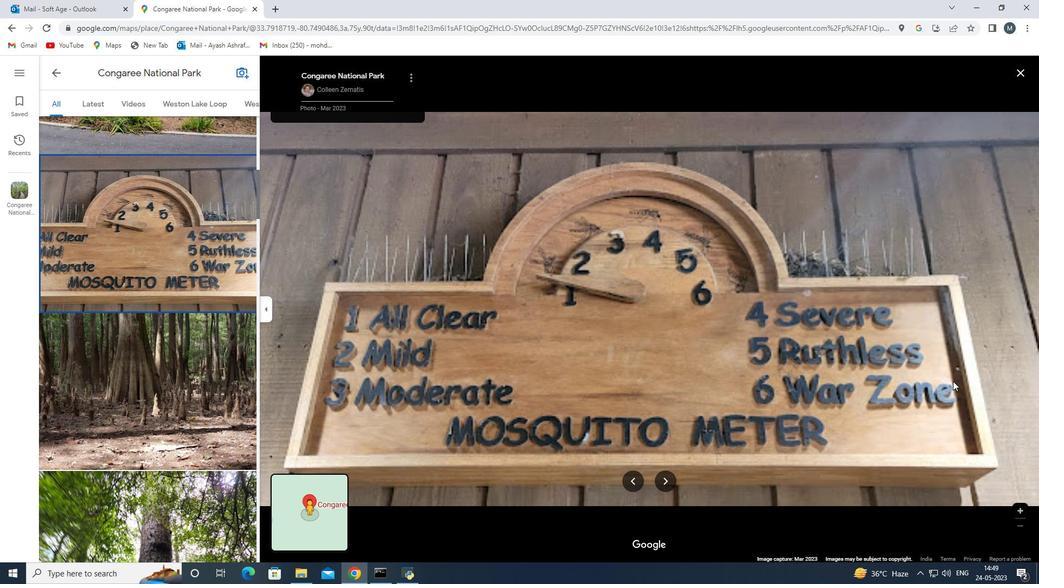 
Action: Mouse scrolled (954, 368) with delta (0, 0)
Screenshot: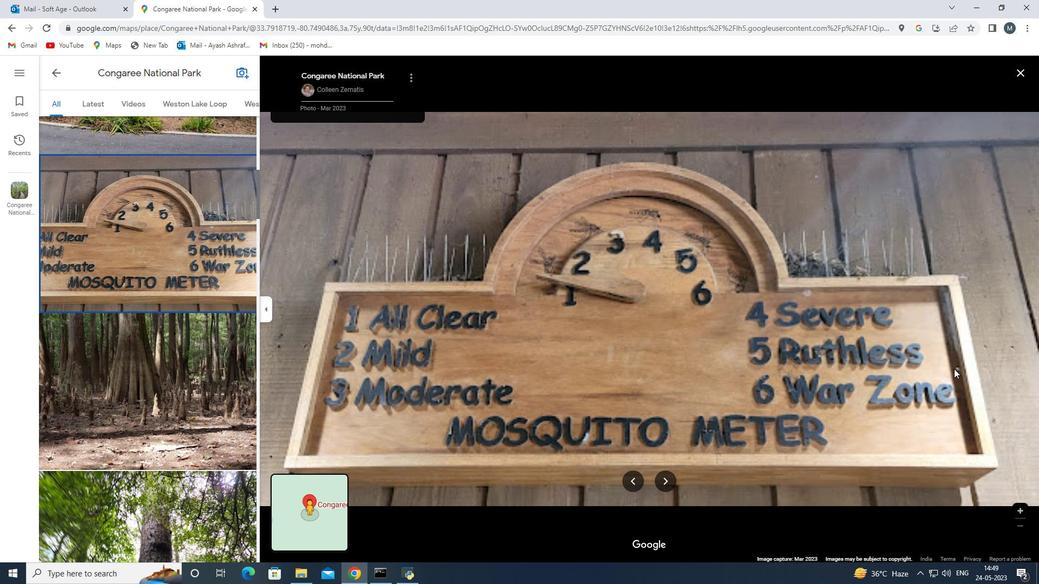 
Action: Mouse moved to (1021, 513)
Screenshot: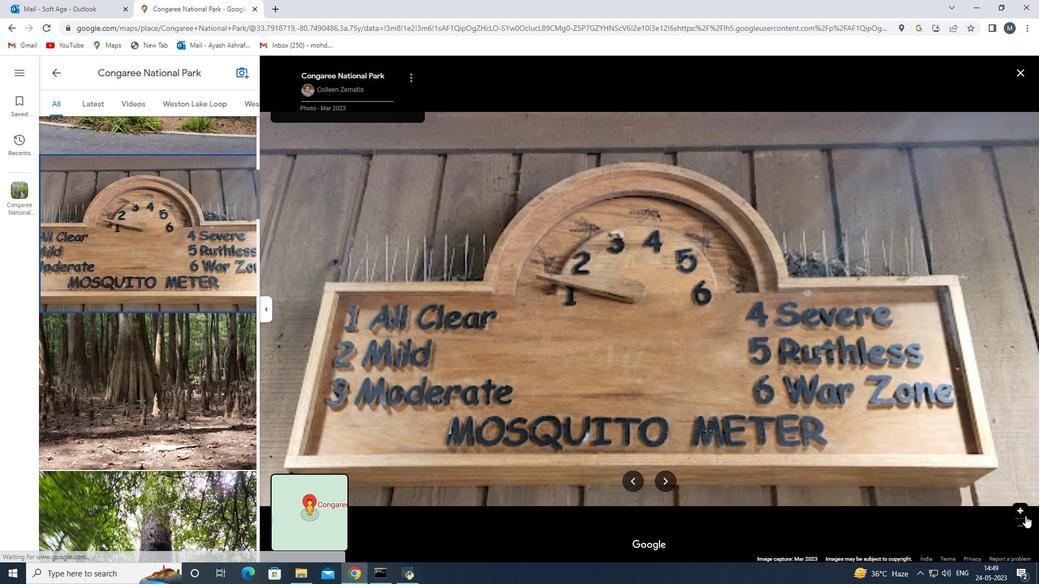 
Action: Mouse pressed left at (1021, 513)
Screenshot: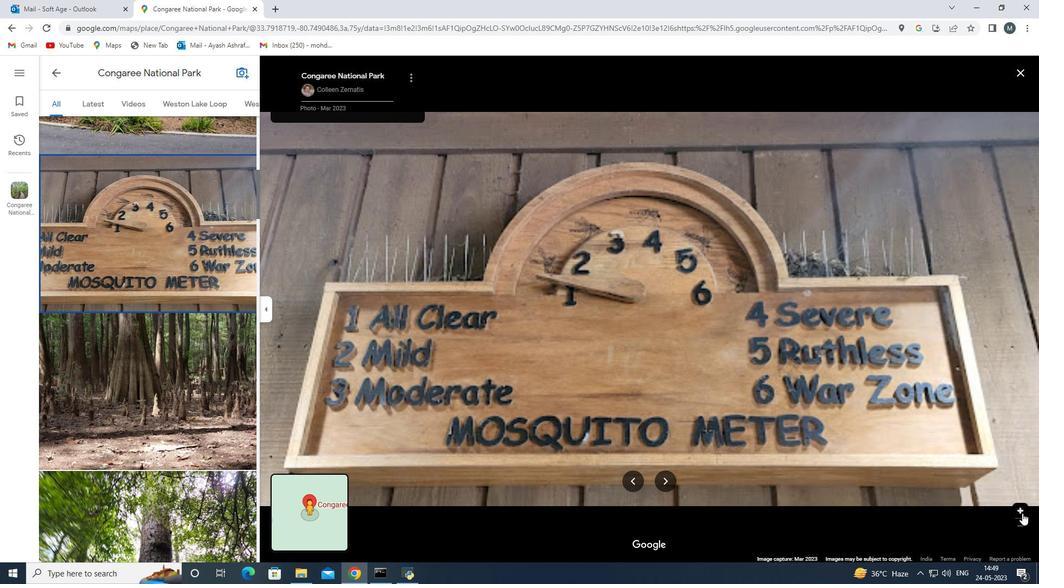 
Action: Mouse moved to (1020, 510)
Screenshot: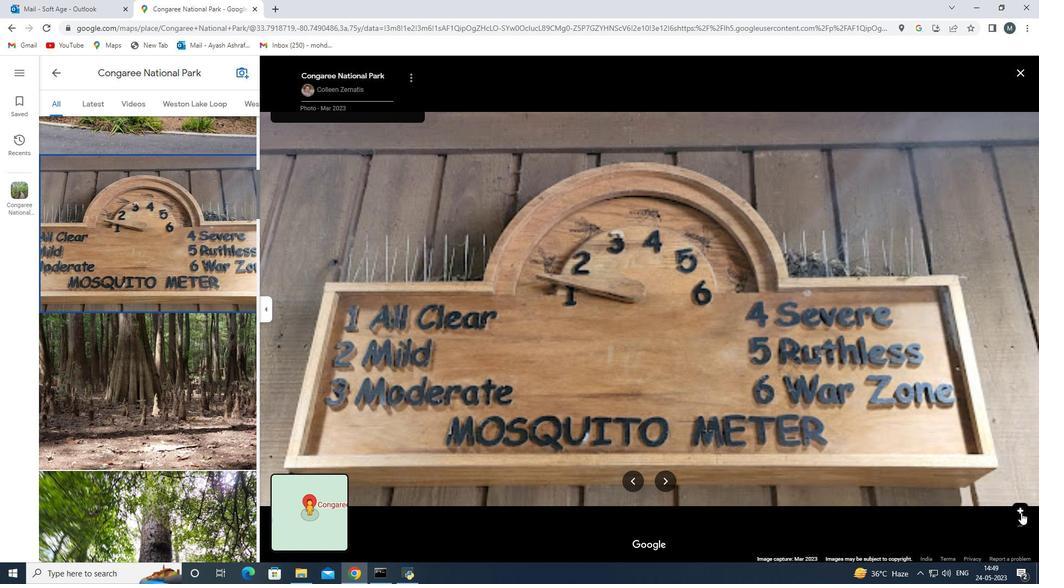 
Action: Mouse pressed left at (1020, 510)
Screenshot: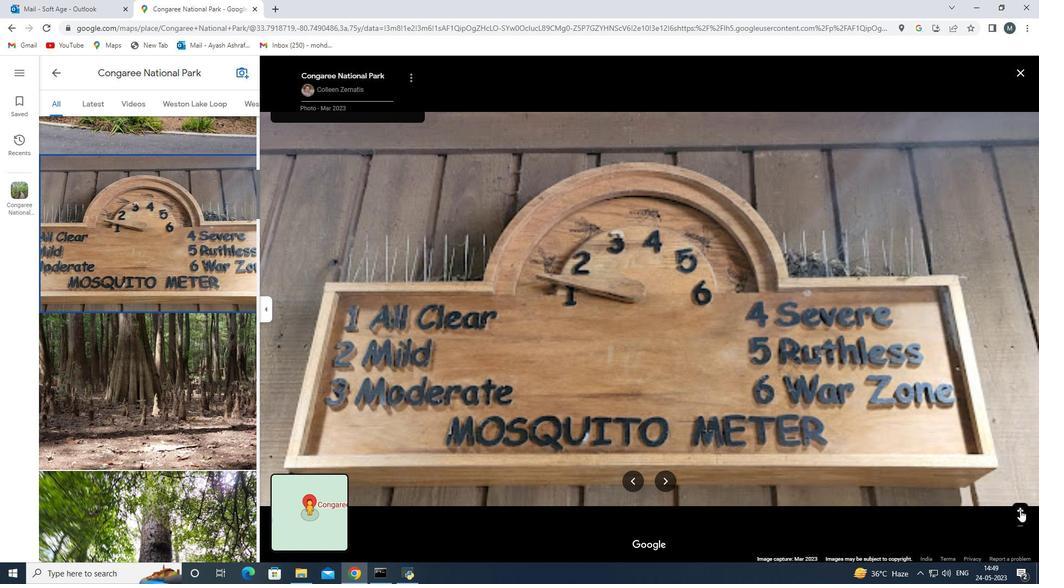 
Action: Mouse moved to (1019, 507)
Screenshot: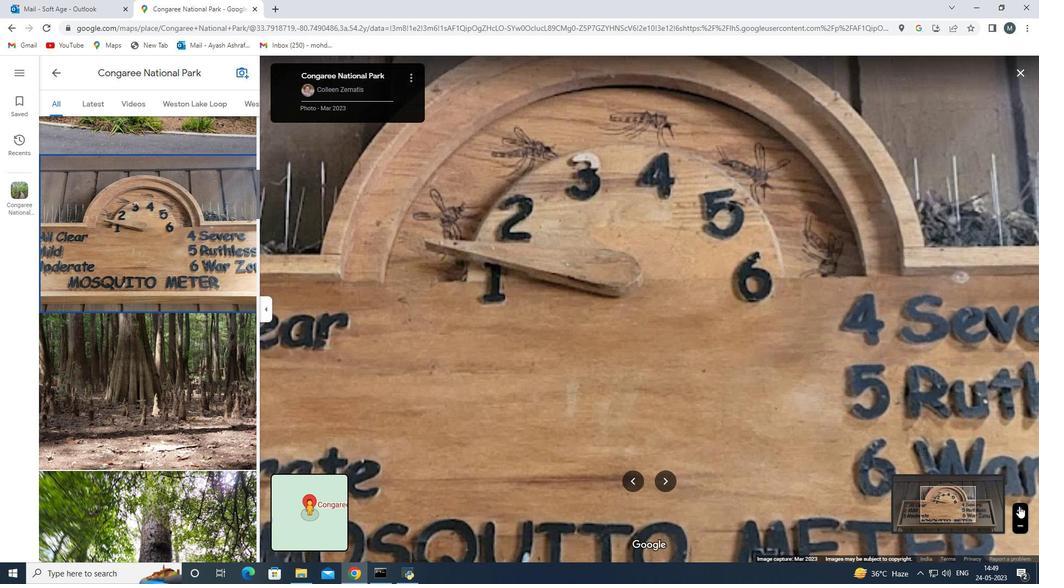 
Action: Mouse pressed left at (1019, 507)
Screenshot: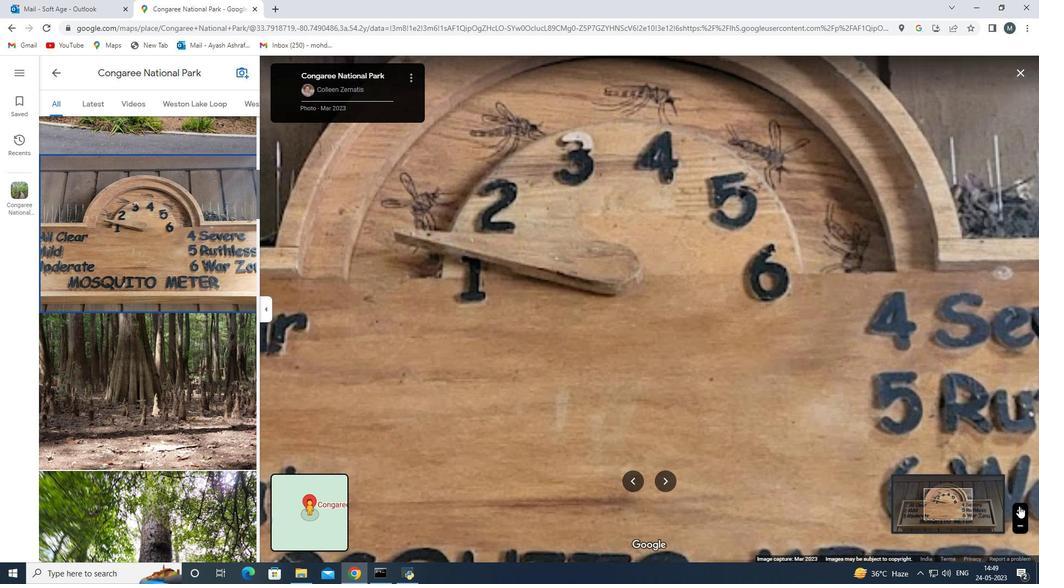 
Action: Mouse moved to (1020, 510)
Screenshot: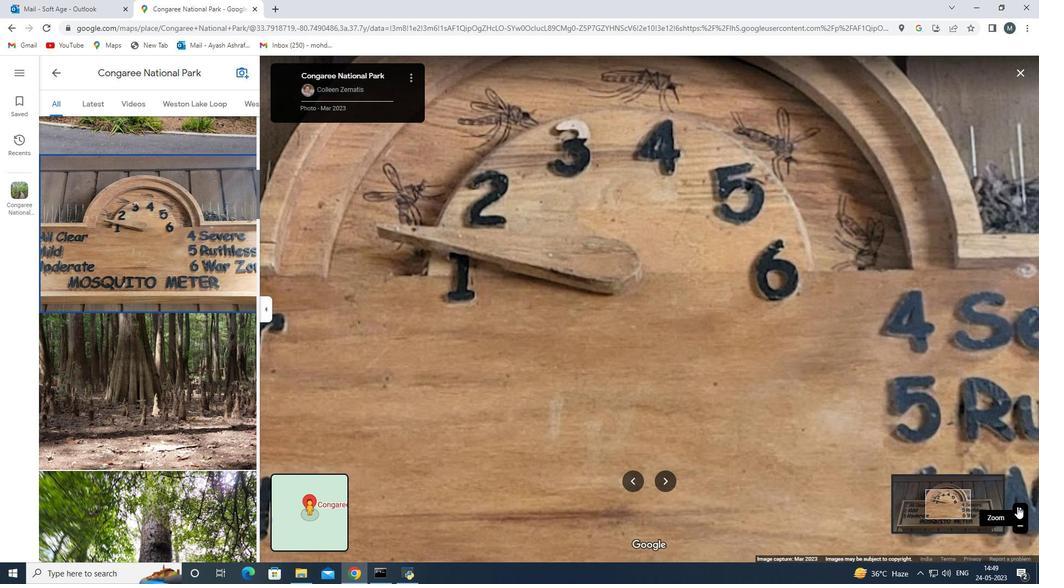 
Action: Mouse pressed left at (1020, 510)
Screenshot: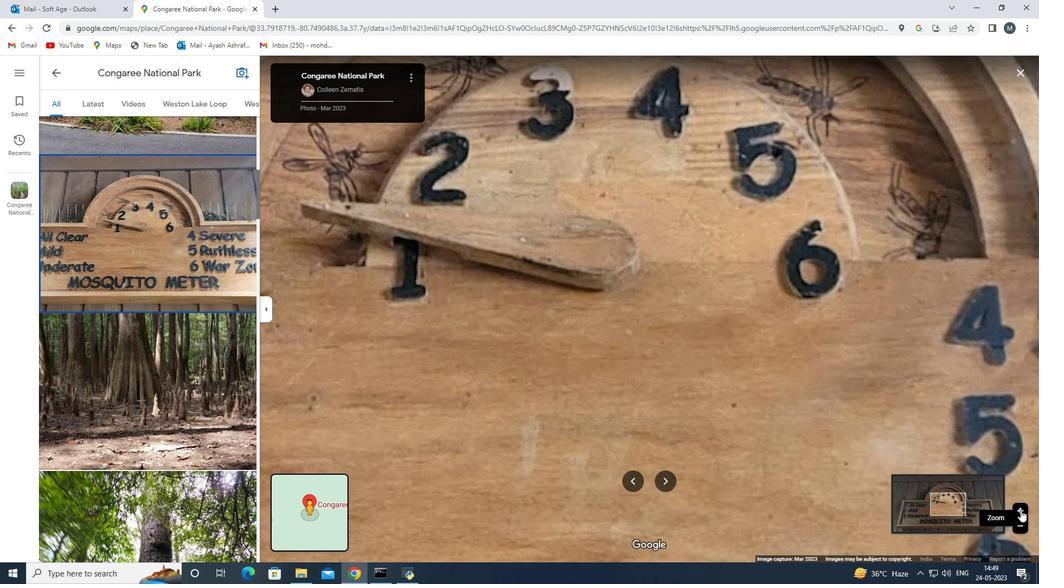 
Action: Mouse moved to (1020, 513)
Screenshot: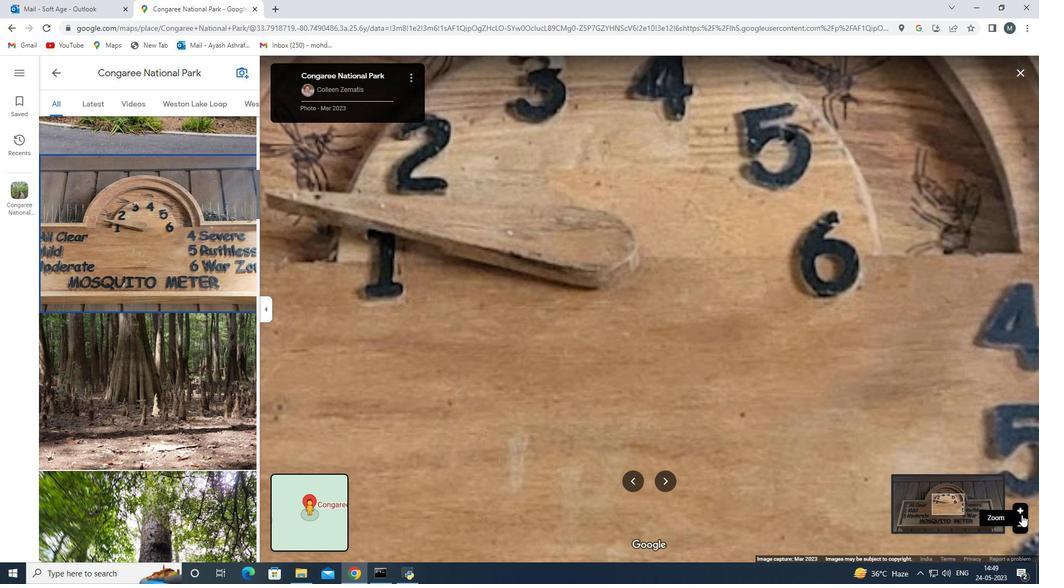 
Action: Mouse pressed left at (1020, 513)
Screenshot: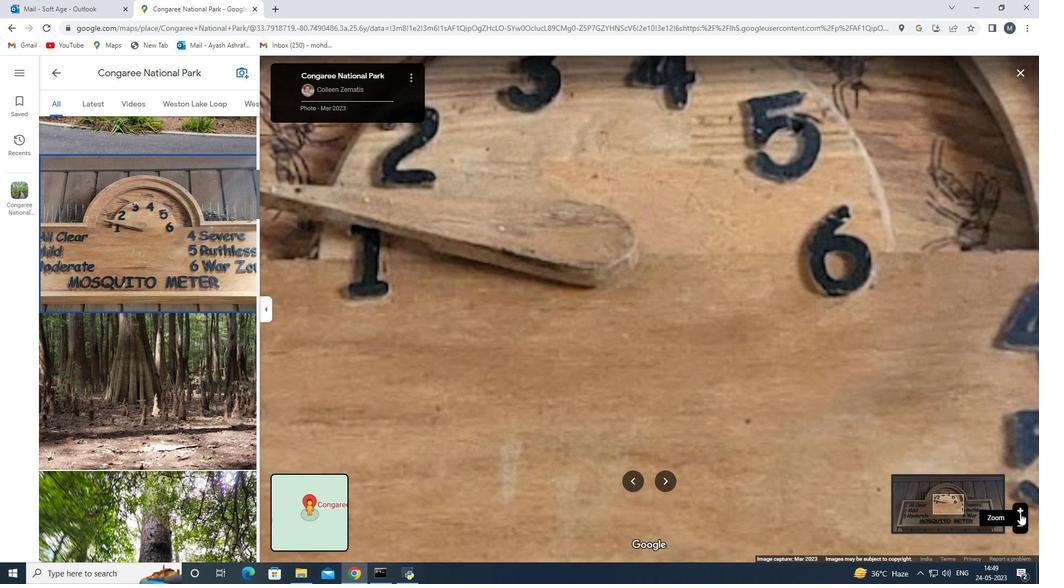 
Action: Mouse pressed left at (1020, 513)
Screenshot: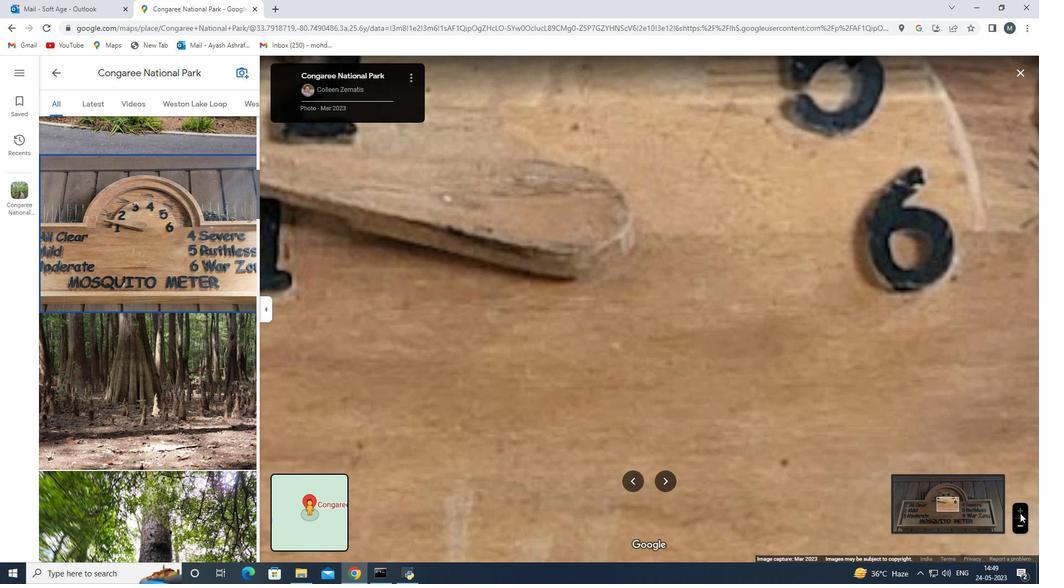 
Action: Mouse moved to (1020, 529)
Screenshot: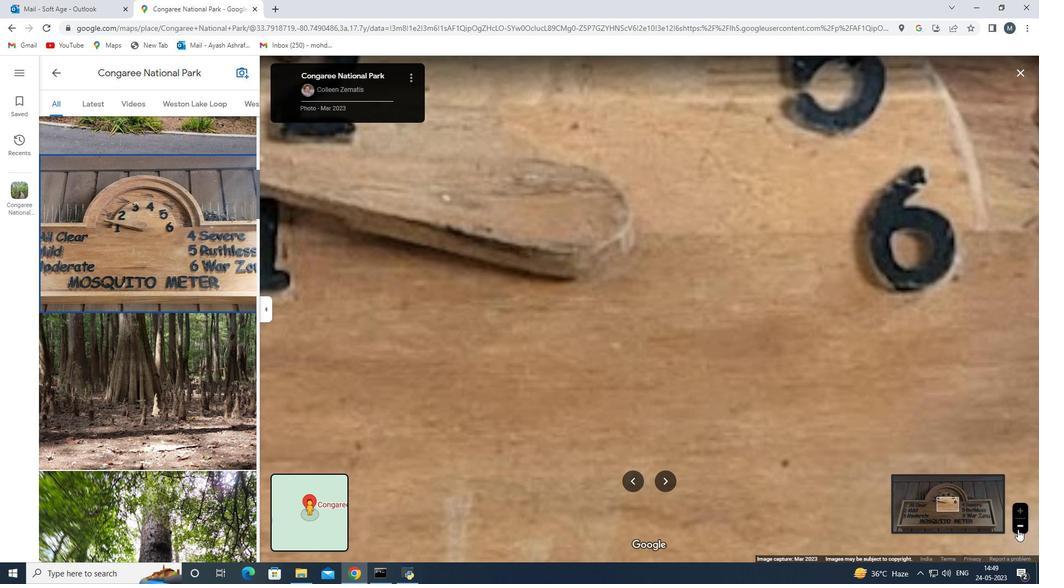 
Action: Mouse pressed left at (1020, 529)
Screenshot: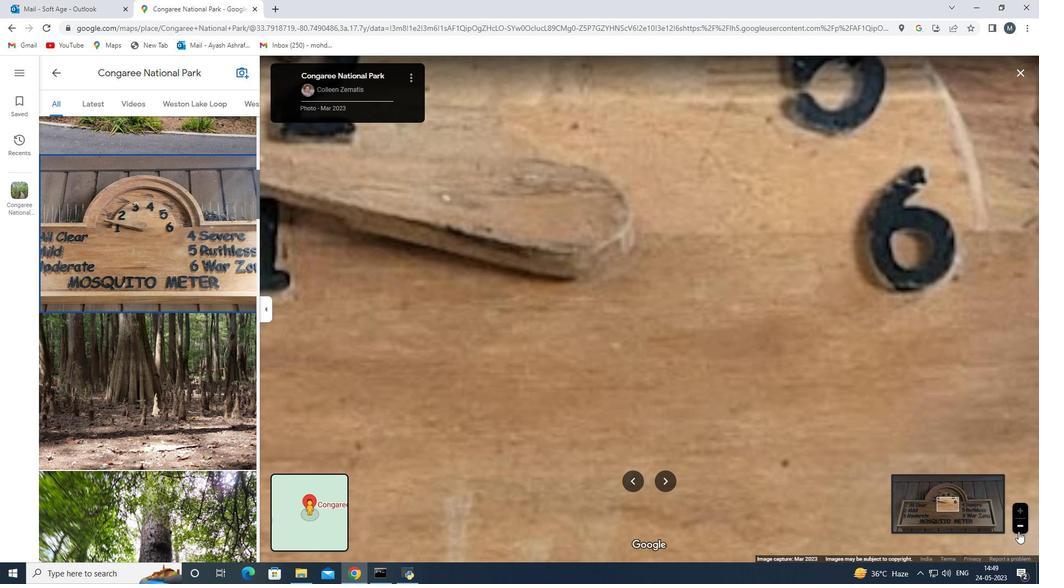 
Action: Mouse moved to (1020, 528)
Screenshot: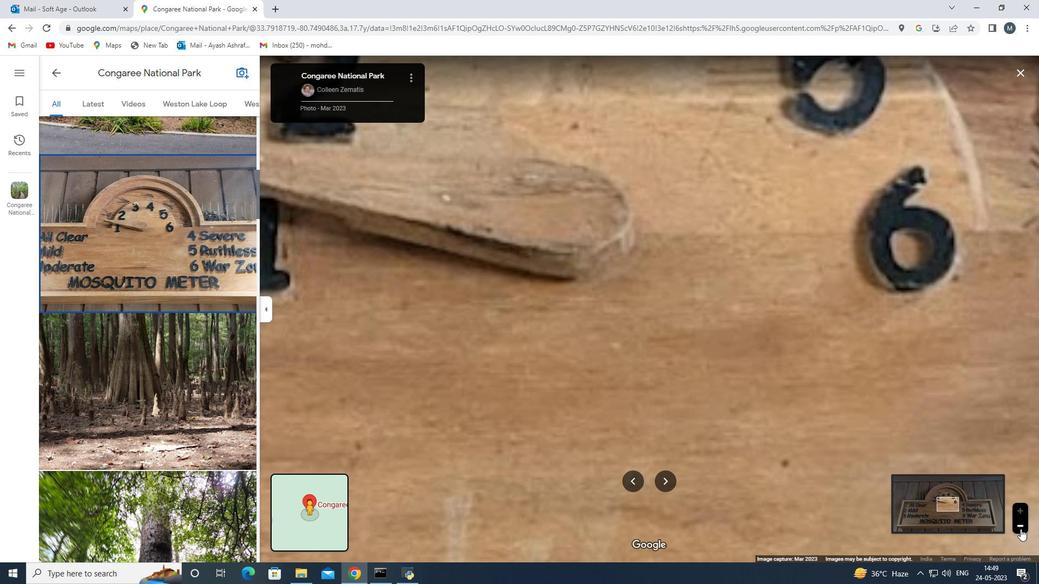 
Action: Mouse pressed left at (1020, 528)
Screenshot: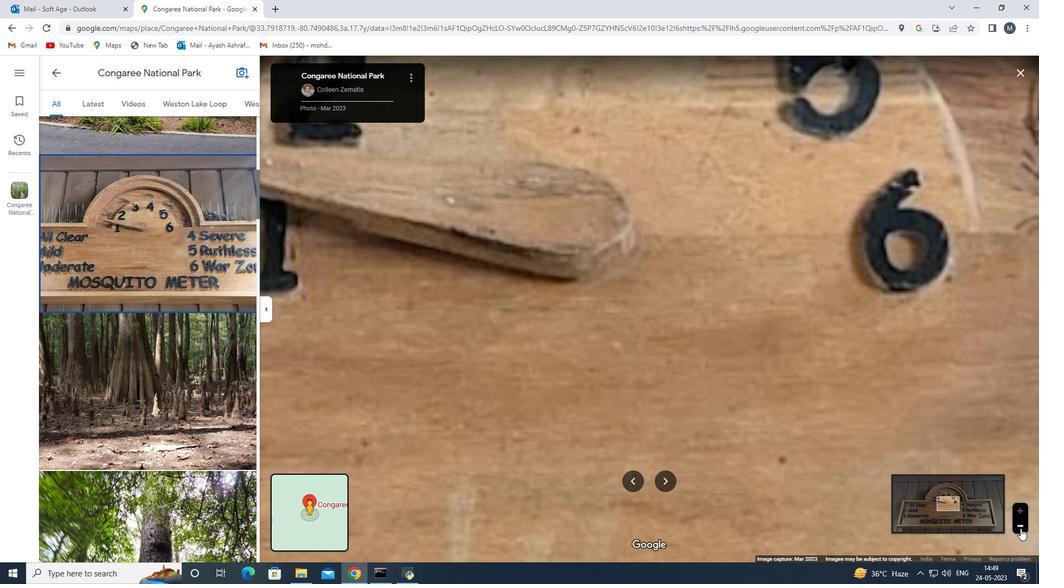 
Action: Mouse pressed left at (1020, 528)
Screenshot: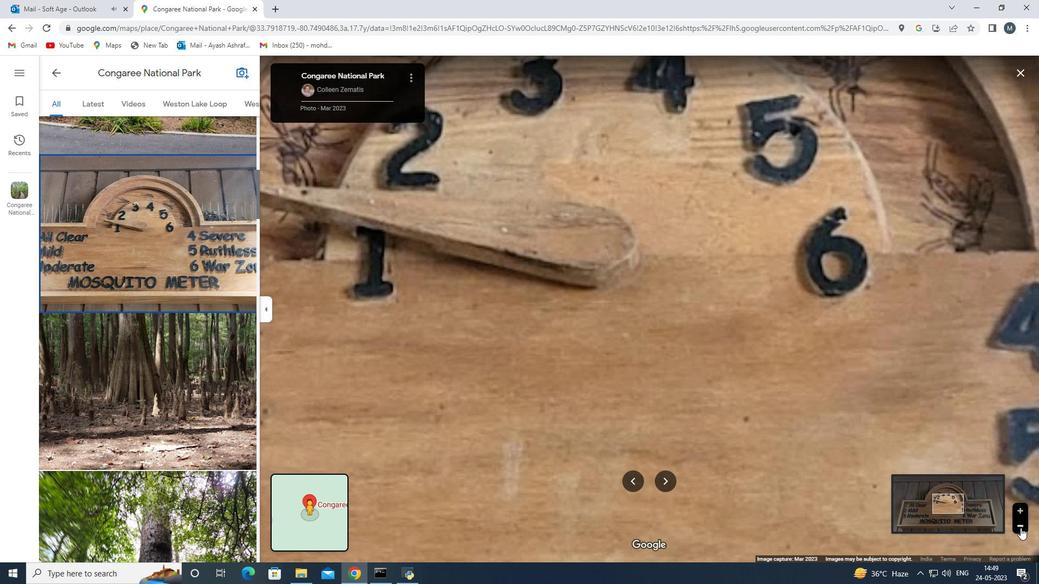 
Action: Mouse pressed left at (1020, 528)
Screenshot: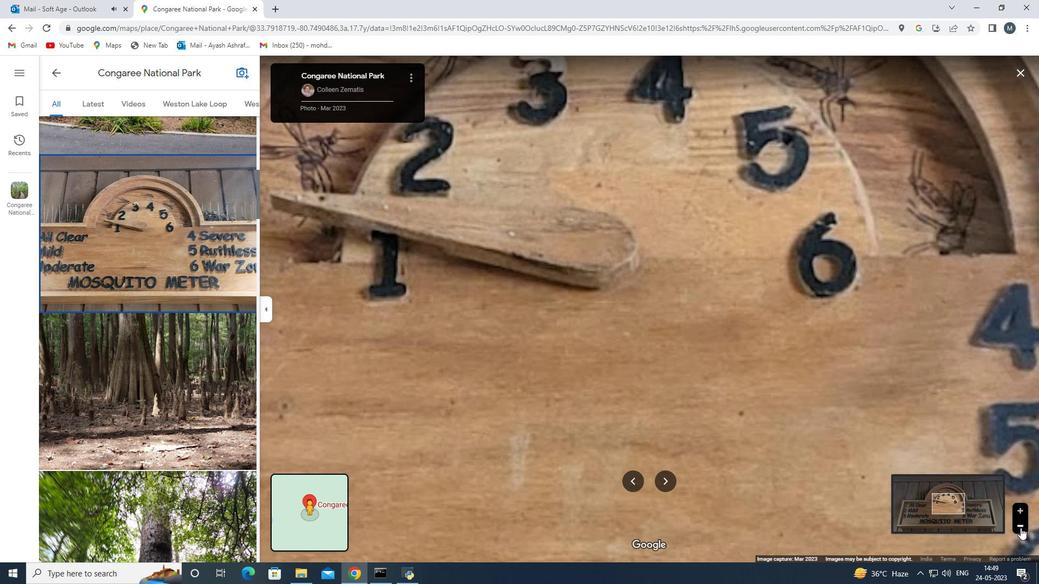 
Action: Mouse moved to (1013, 517)
Screenshot: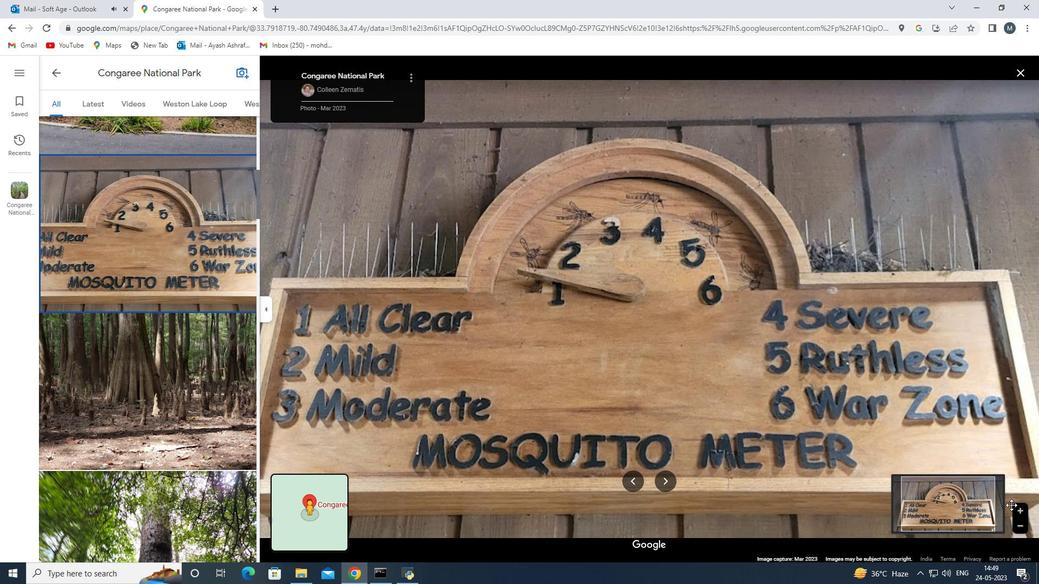 
Action: Mouse scrolled (1013, 512) with delta (0, 0)
Screenshot: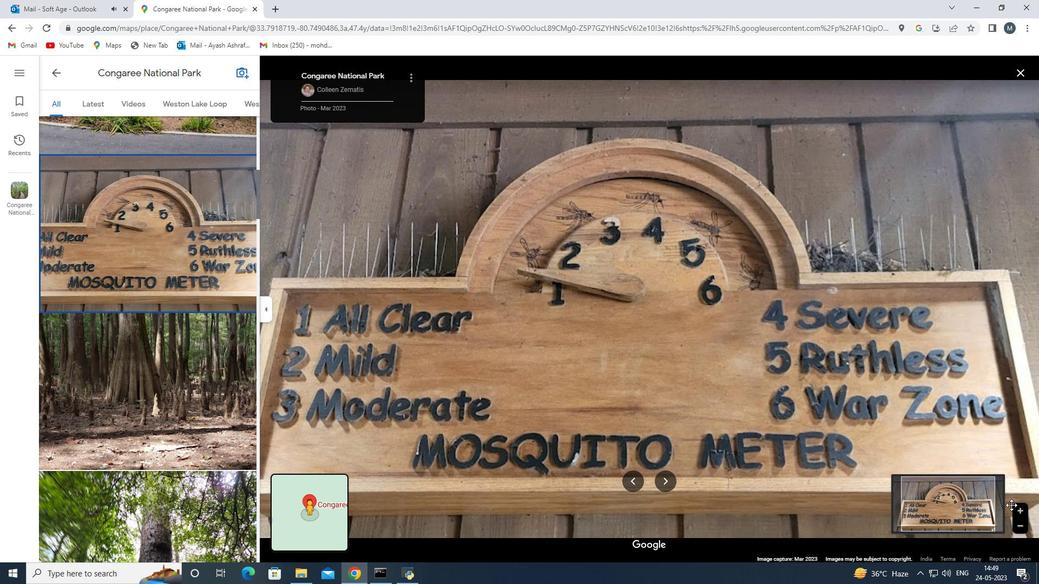 
Action: Mouse moved to (1013, 518)
Screenshot: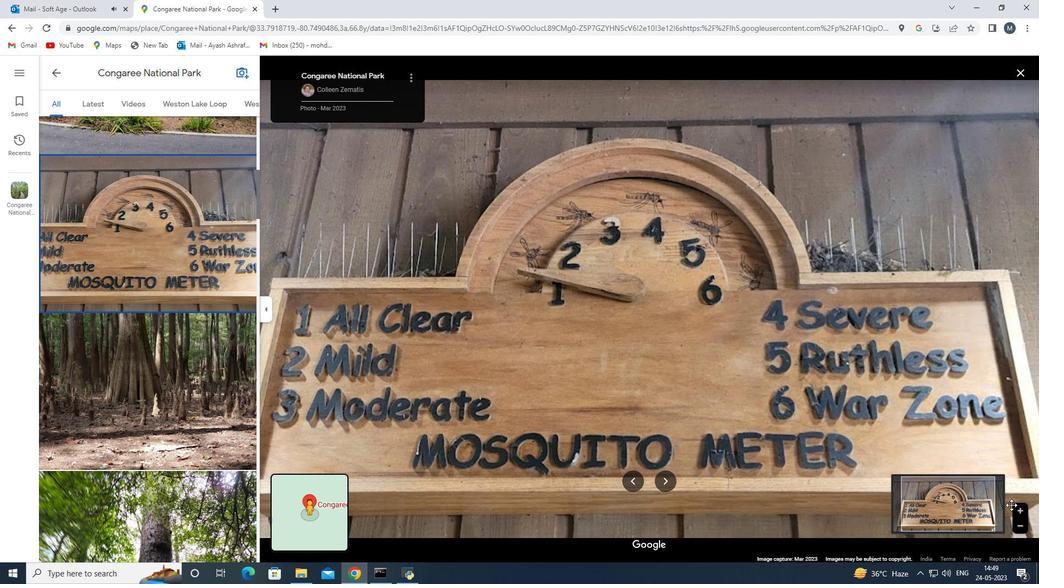 
Action: Mouse scrolled (1013, 516) with delta (0, 0)
Screenshot: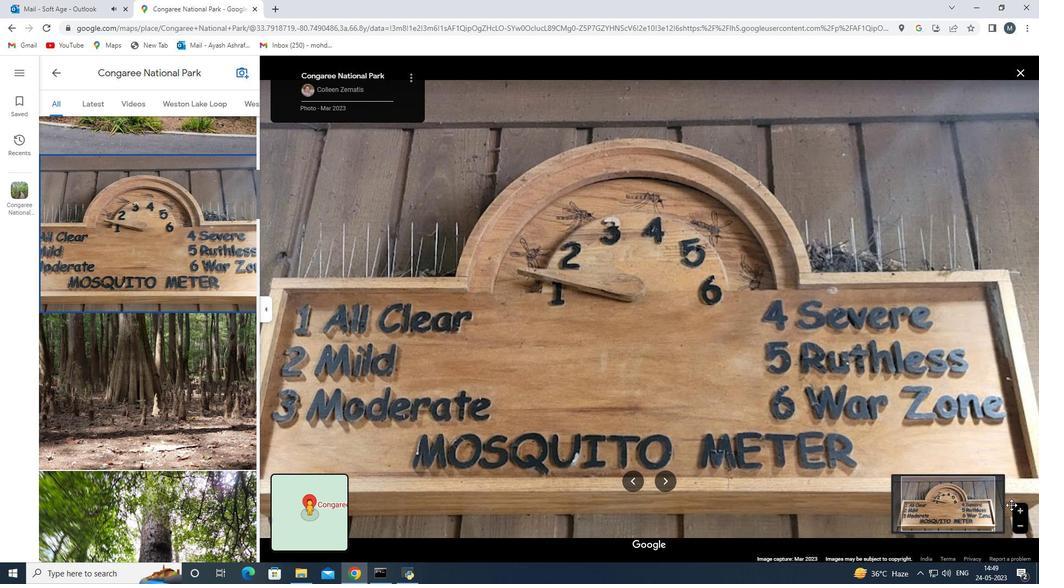 
Action: Mouse moved to (1019, 512)
Screenshot: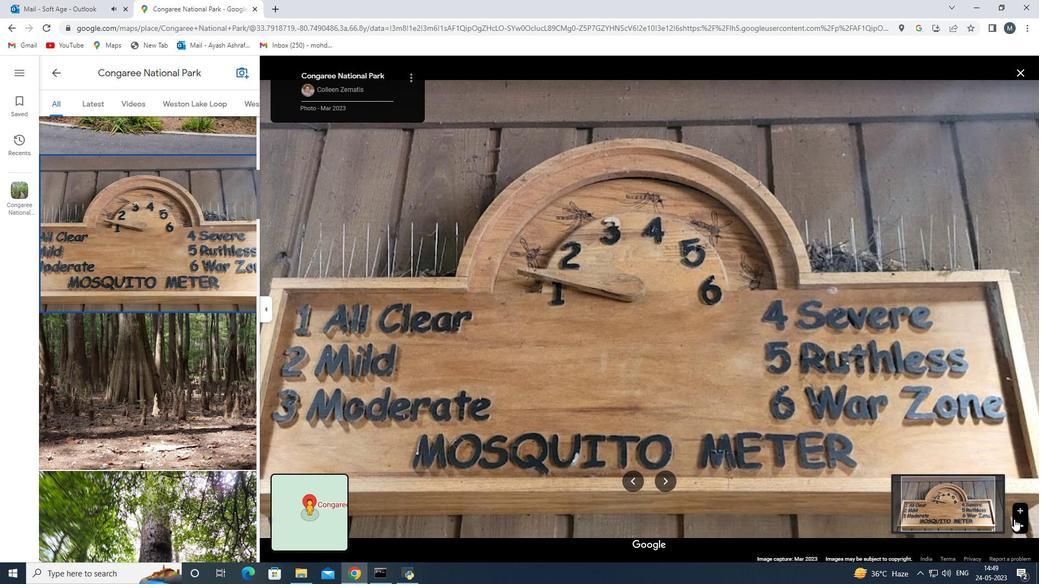 
Action: Mouse pressed left at (1019, 512)
Screenshot: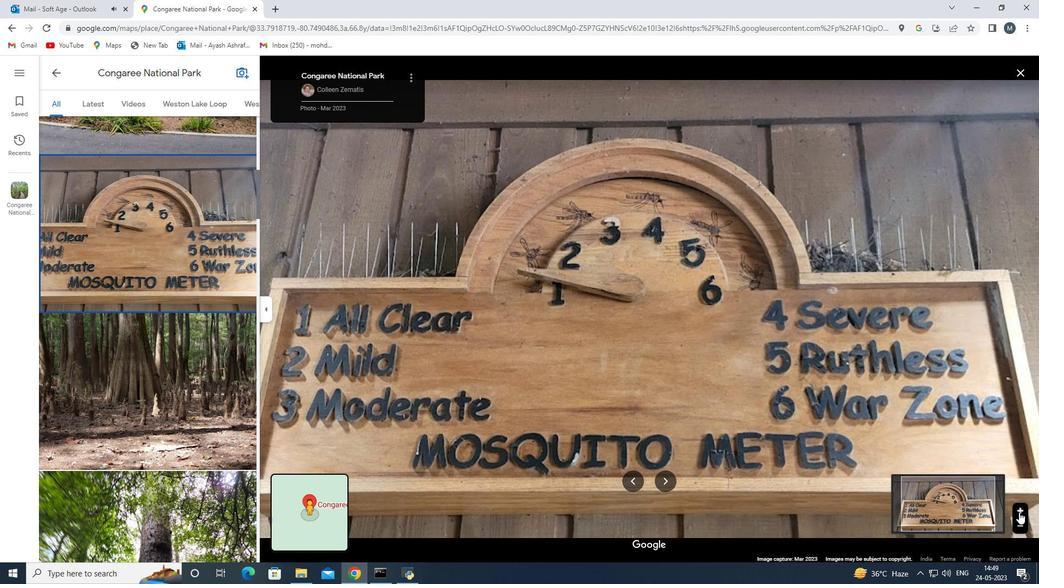 
Action: Mouse moved to (1021, 509)
Screenshot: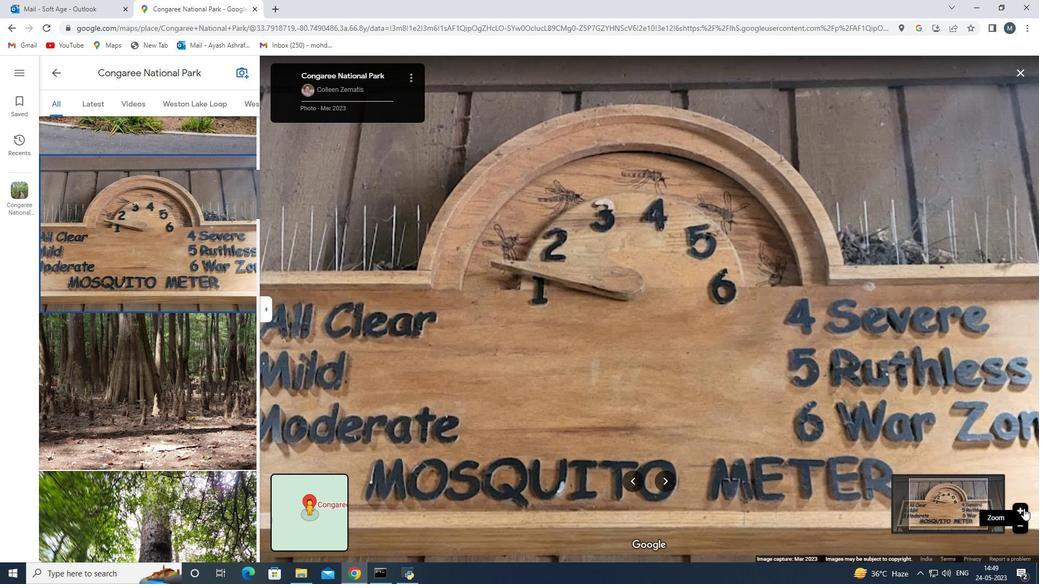 
Action: Mouse pressed left at (1021, 509)
Screenshot: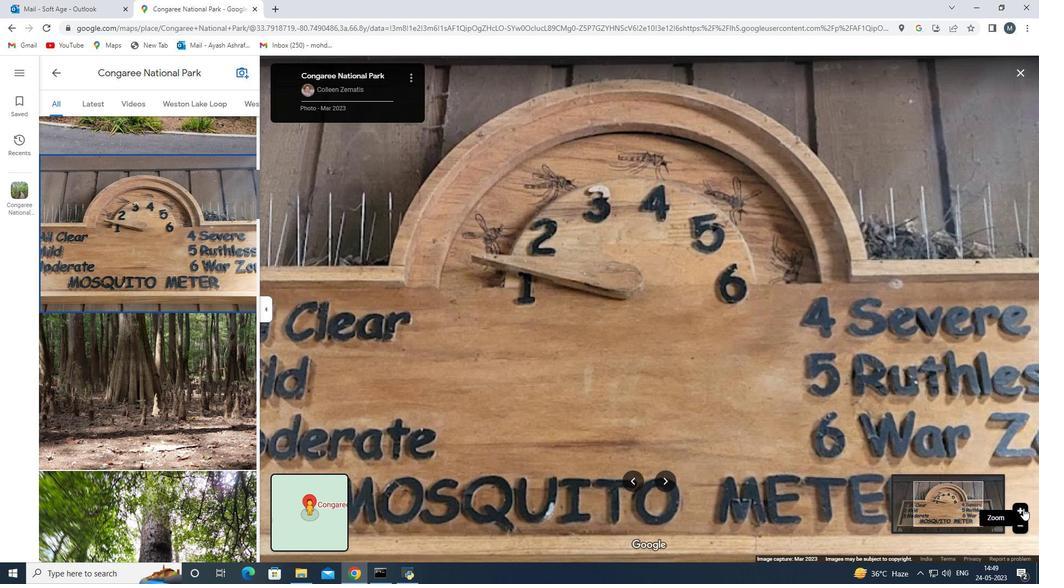 
Action: Mouse moved to (1018, 508)
Screenshot: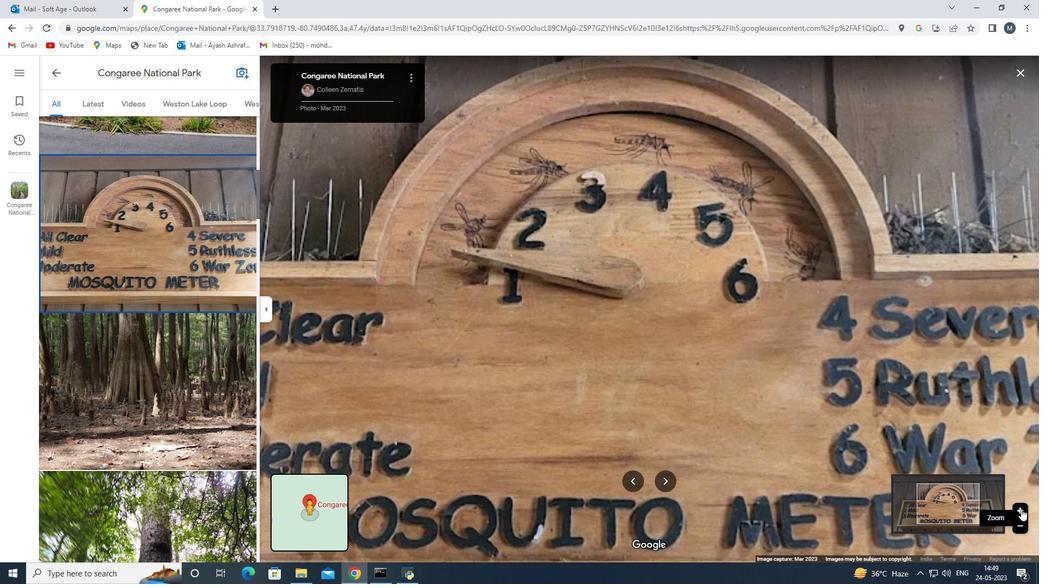 
Action: Mouse scrolled (1018, 508) with delta (0, 0)
Screenshot: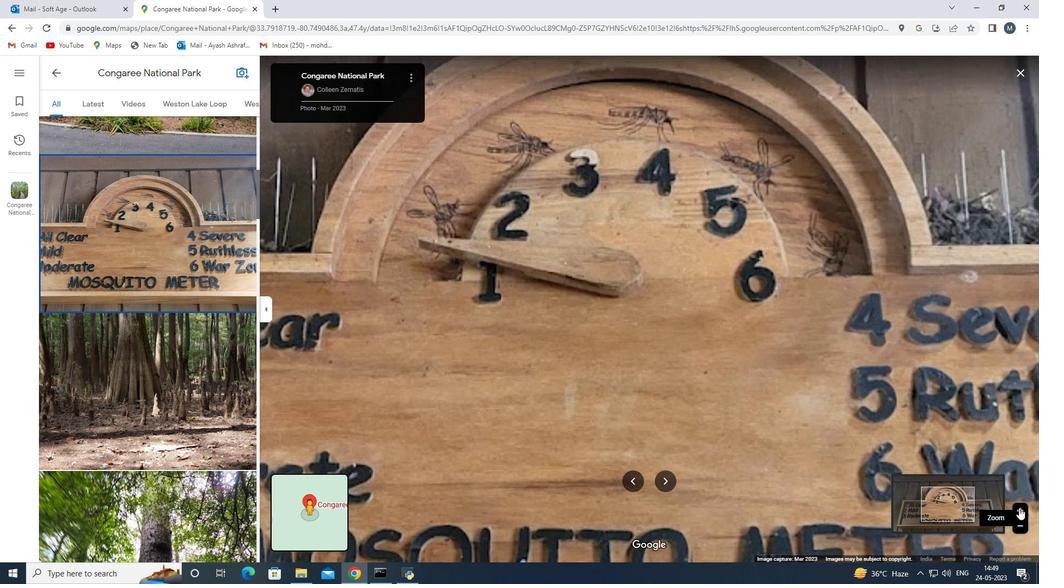 
Action: Mouse scrolled (1018, 508) with delta (0, 0)
Screenshot: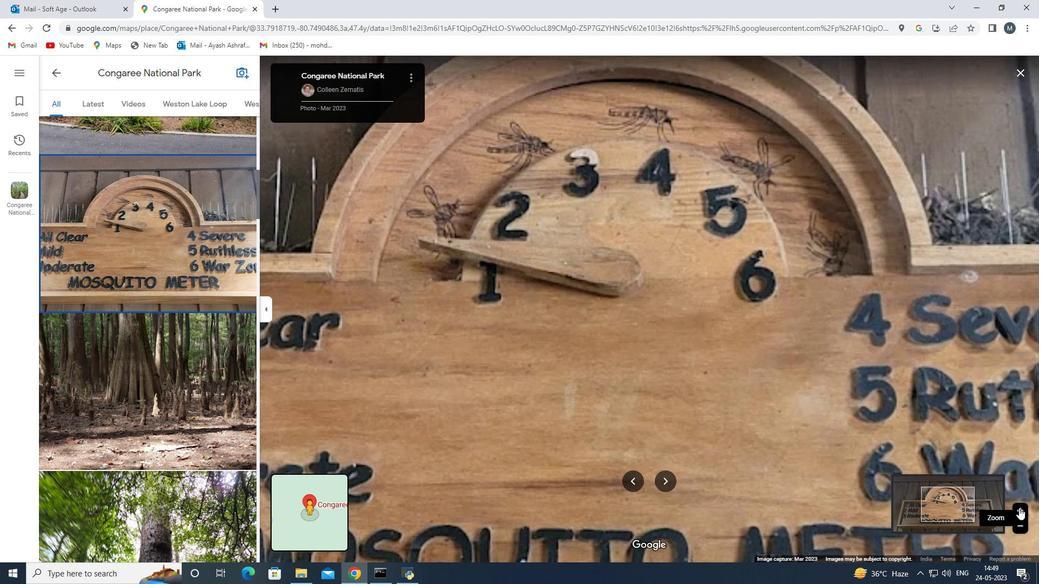 
Action: Mouse scrolled (1018, 508) with delta (0, 0)
Screenshot: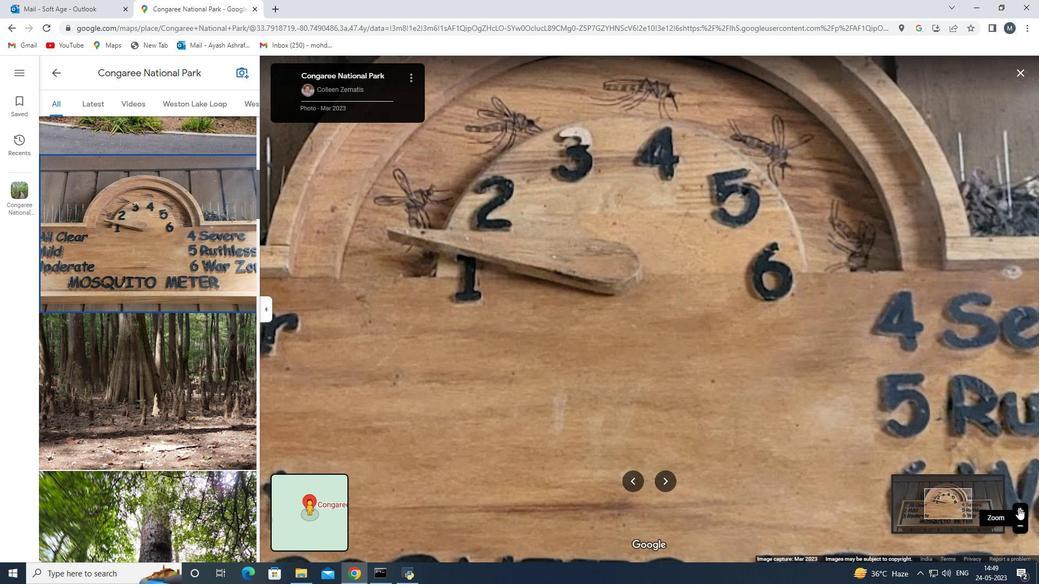
Action: Mouse scrolled (1018, 507) with delta (0, 0)
Screenshot: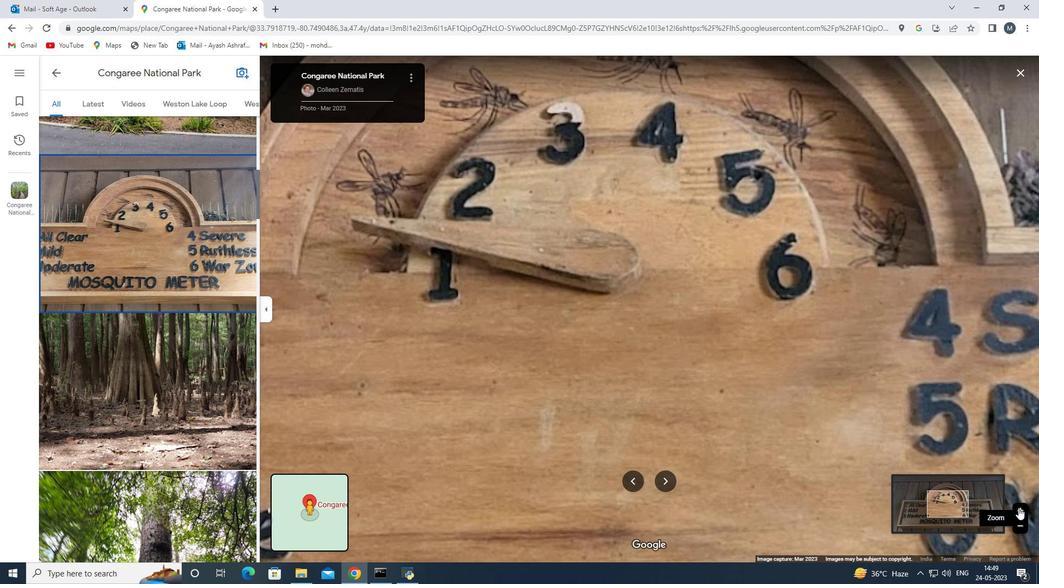 
Action: Mouse scrolled (1018, 507) with delta (0, 0)
Screenshot: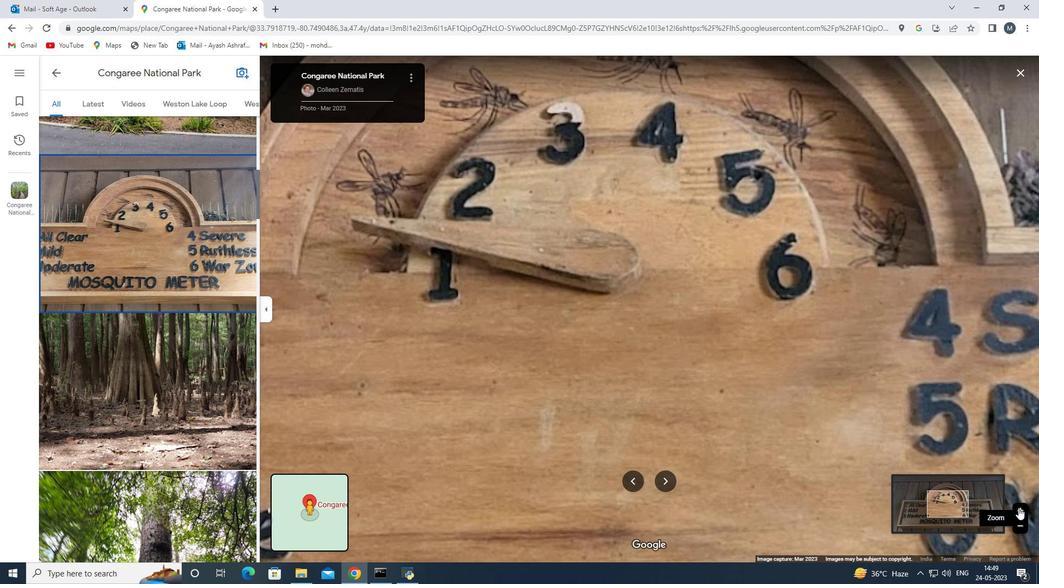 
Action: Mouse scrolled (1018, 507) with delta (0, 0)
Screenshot: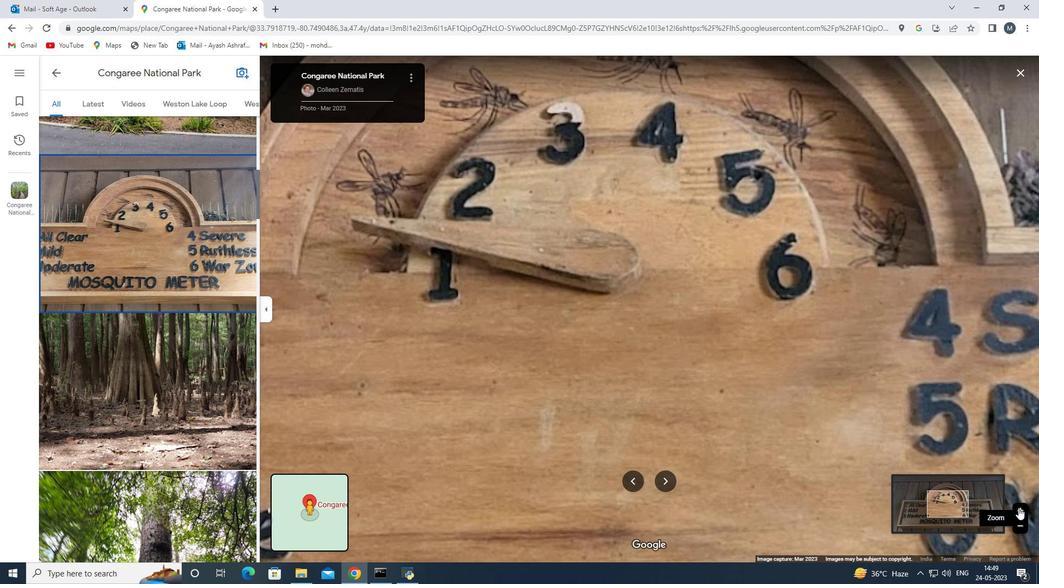 
Action: Mouse moved to (1013, 514)
Screenshot: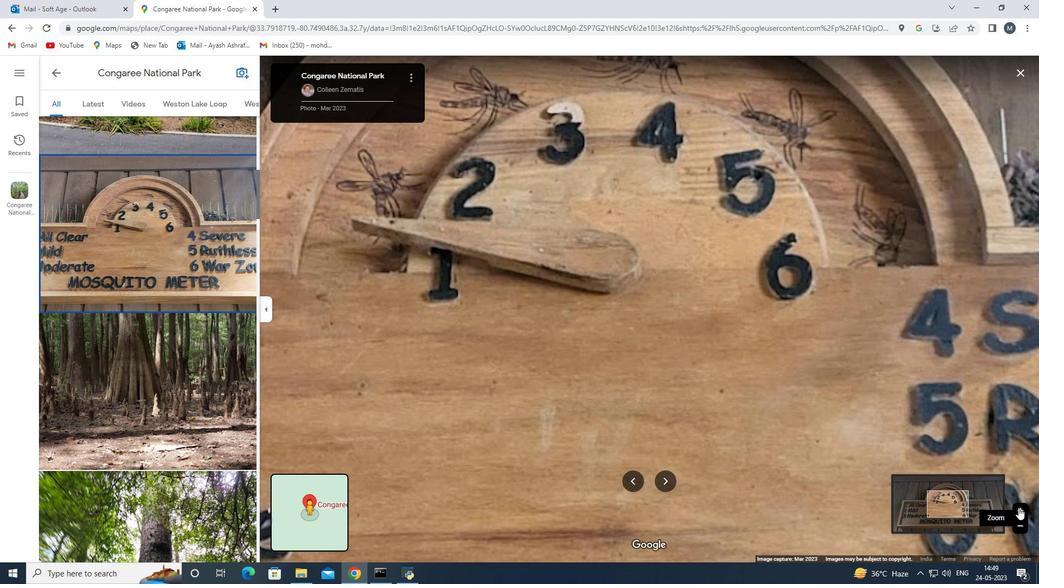 
Action: Mouse scrolled (1016, 511) with delta (0, 0)
Screenshot: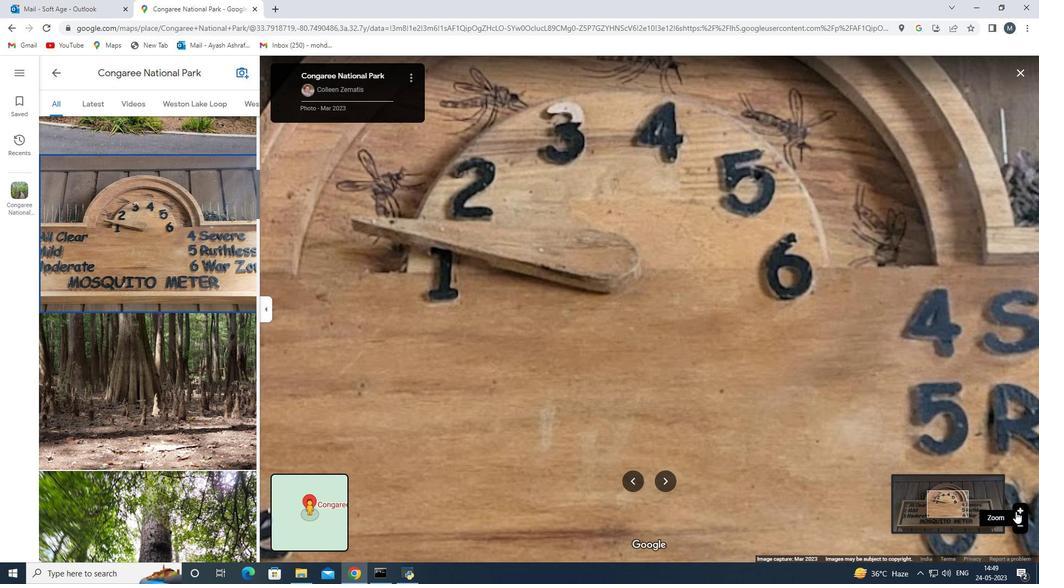 
Action: Mouse moved to (579, 369)
Screenshot: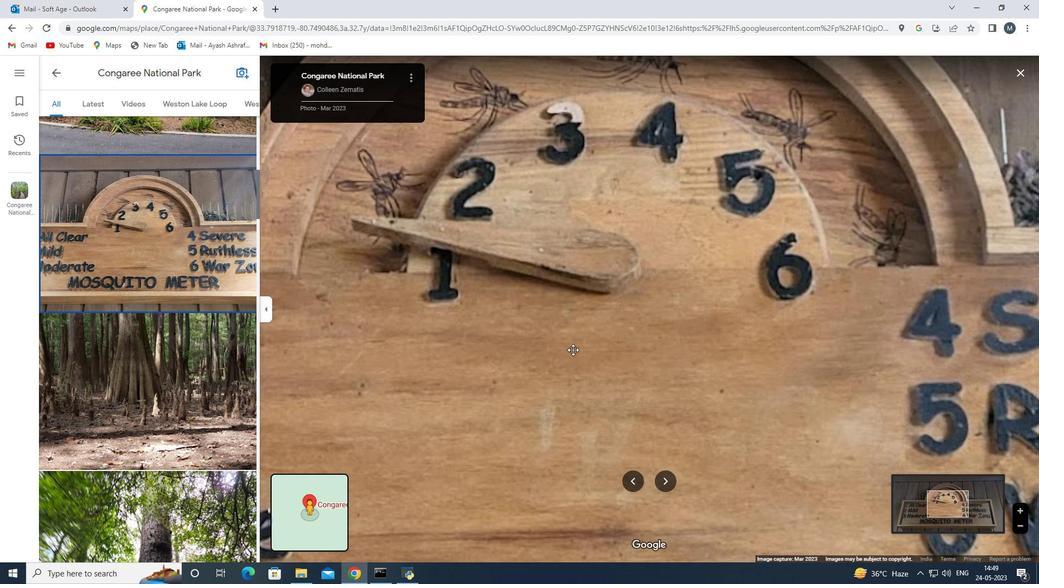 
Action: Mouse scrolled (577, 362) with delta (0, 0)
Screenshot: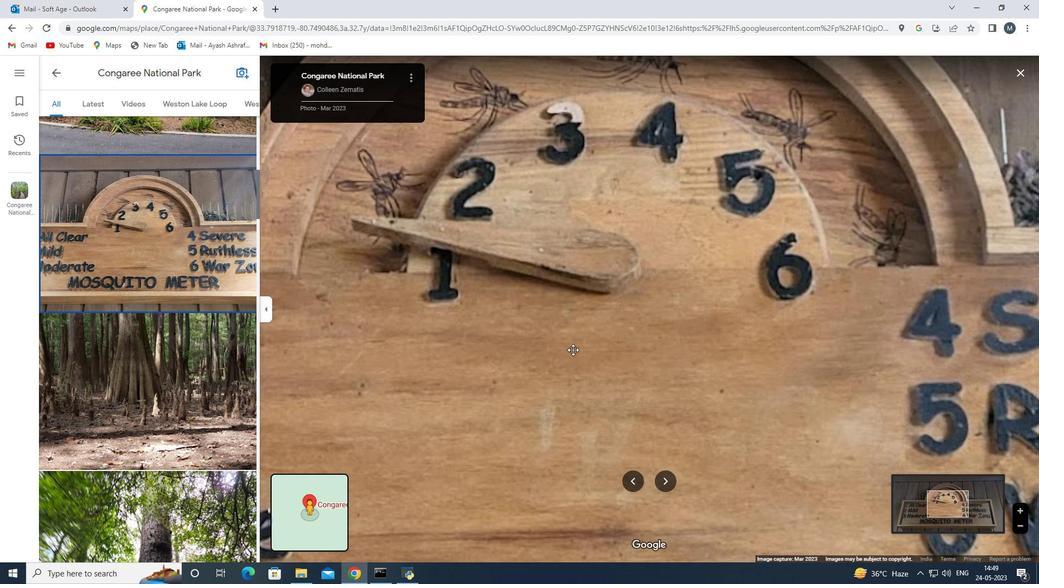 
Action: Mouse moved to (580, 370)
Screenshot: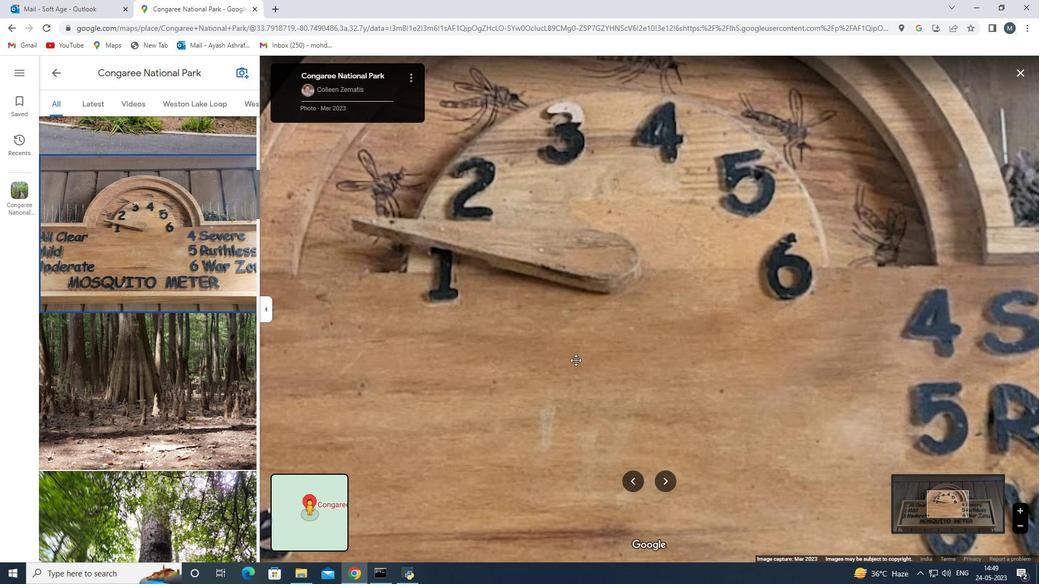
Action: Mouse scrolled (579, 368) with delta (0, 0)
Screenshot: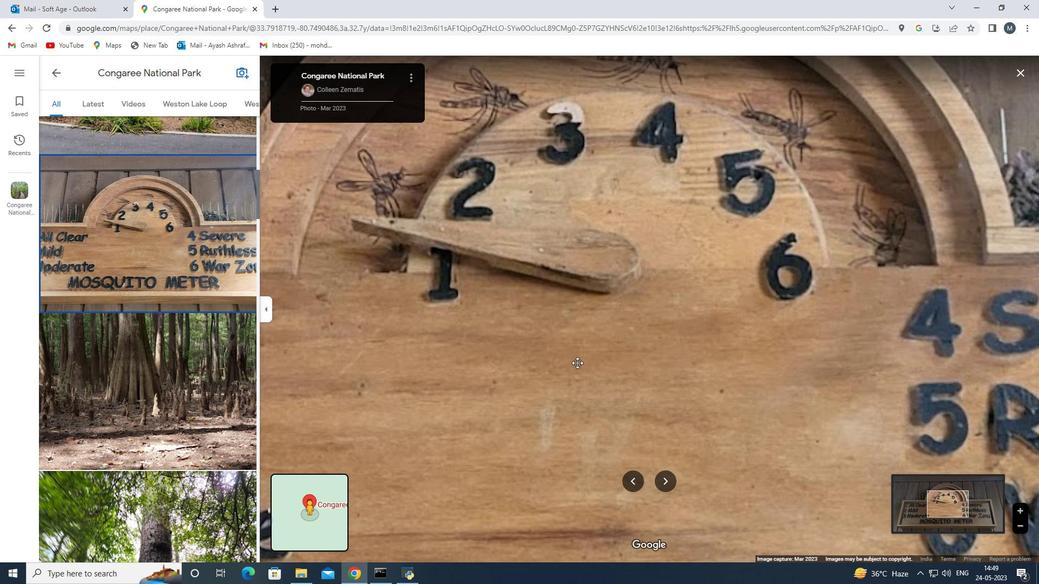 
Action: Mouse moved to (404, 534)
Screenshot: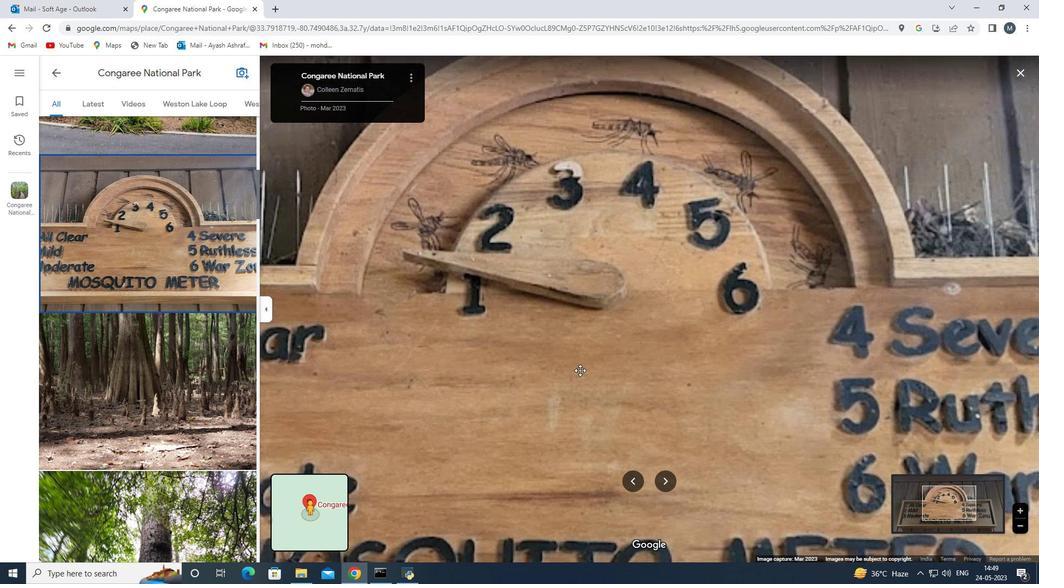 
Action: Mouse scrolled (577, 375) with delta (0, 0)
Screenshot: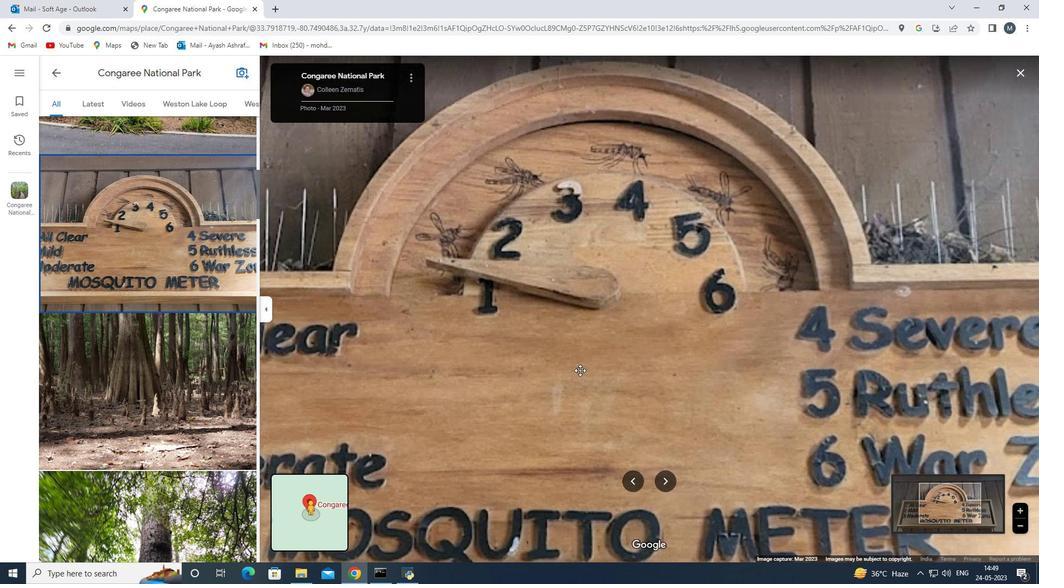 
Action: Mouse moved to (421, 541)
Screenshot: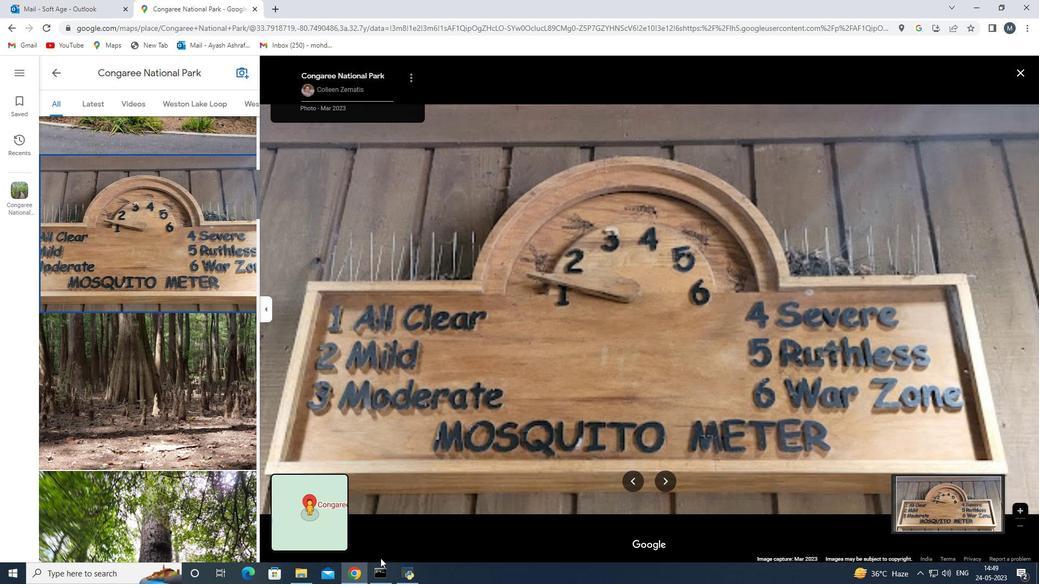 
Action: Mouse scrolled (417, 542) with delta (0, 0)
Screenshot: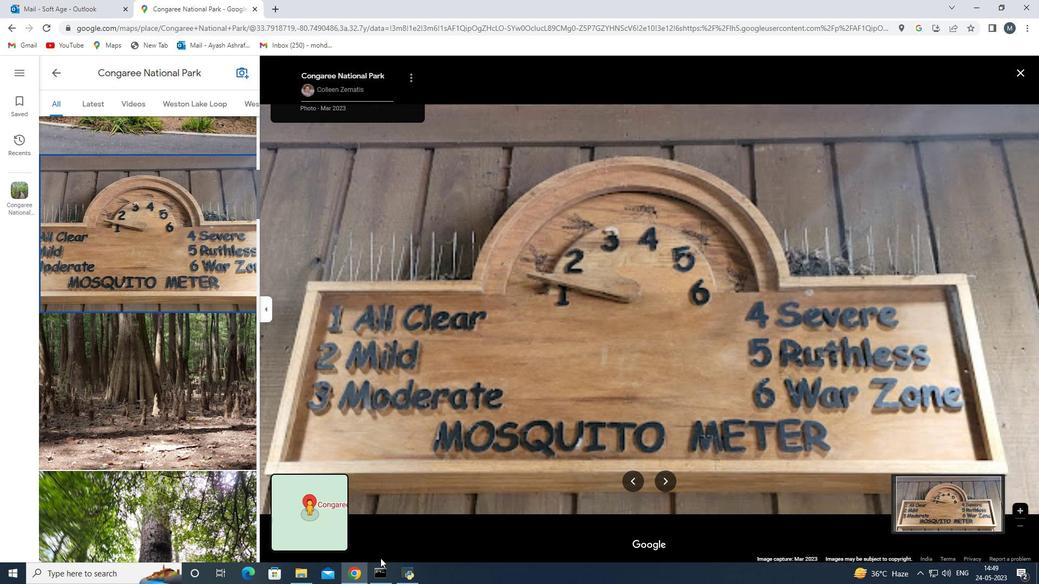 
Action: Mouse moved to (422, 541)
Screenshot: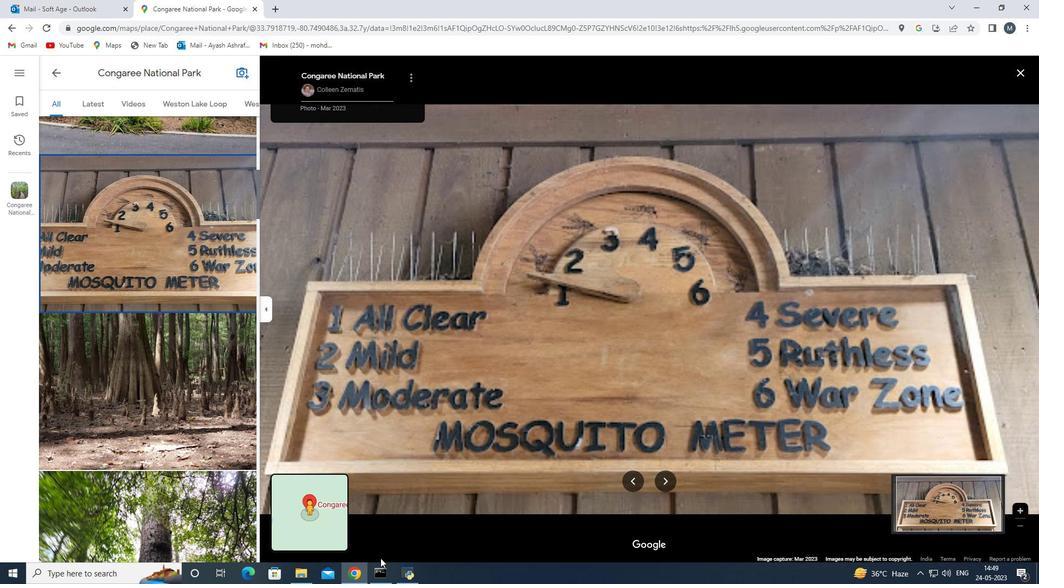 
Action: Mouse scrolled (421, 541) with delta (0, 0)
Screenshot: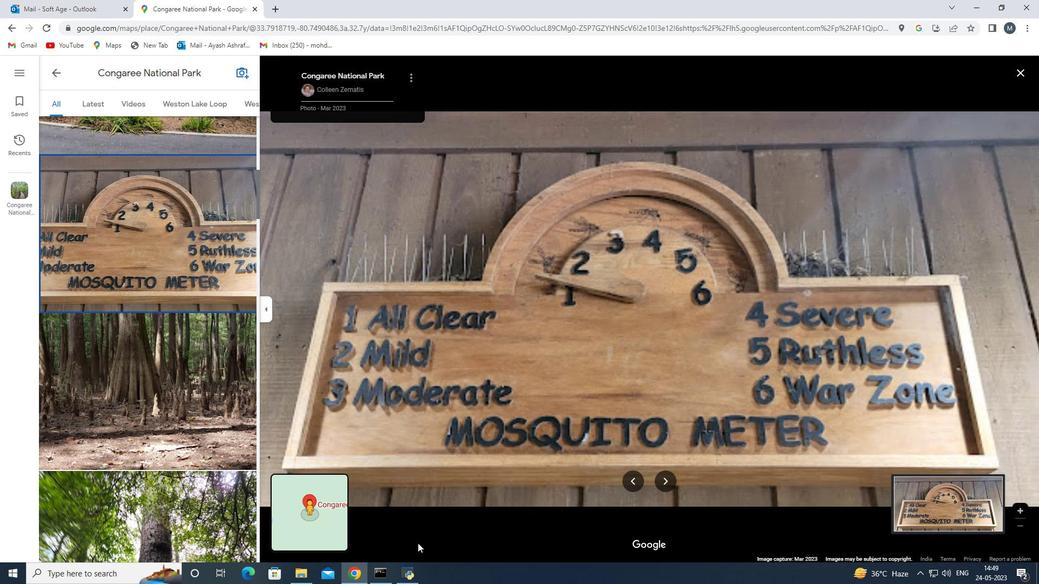 
Action: Mouse moved to (511, 525)
Screenshot: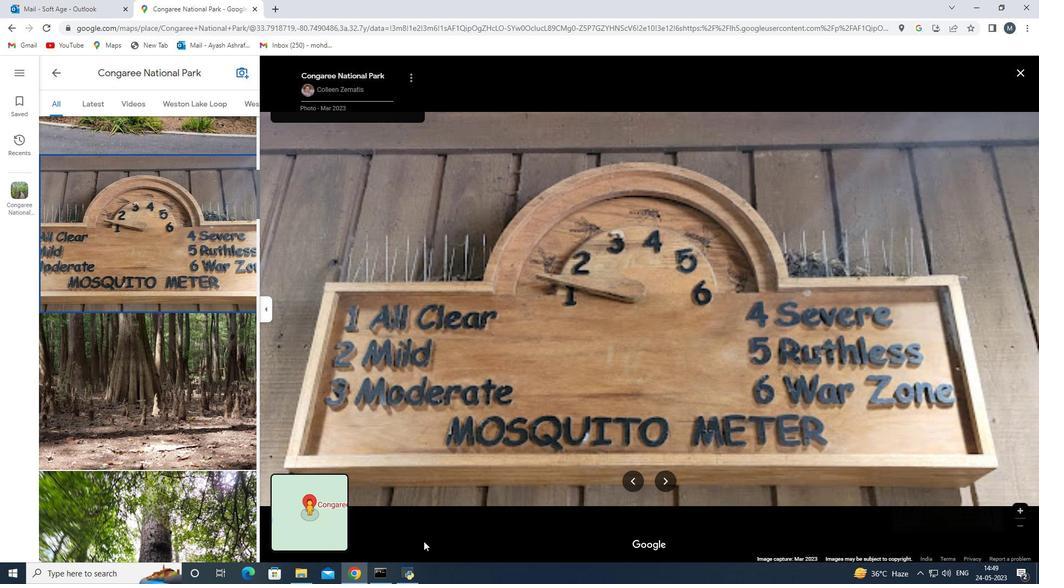 
Action: Mouse scrolled (428, 541) with delta (0, 0)
Screenshot: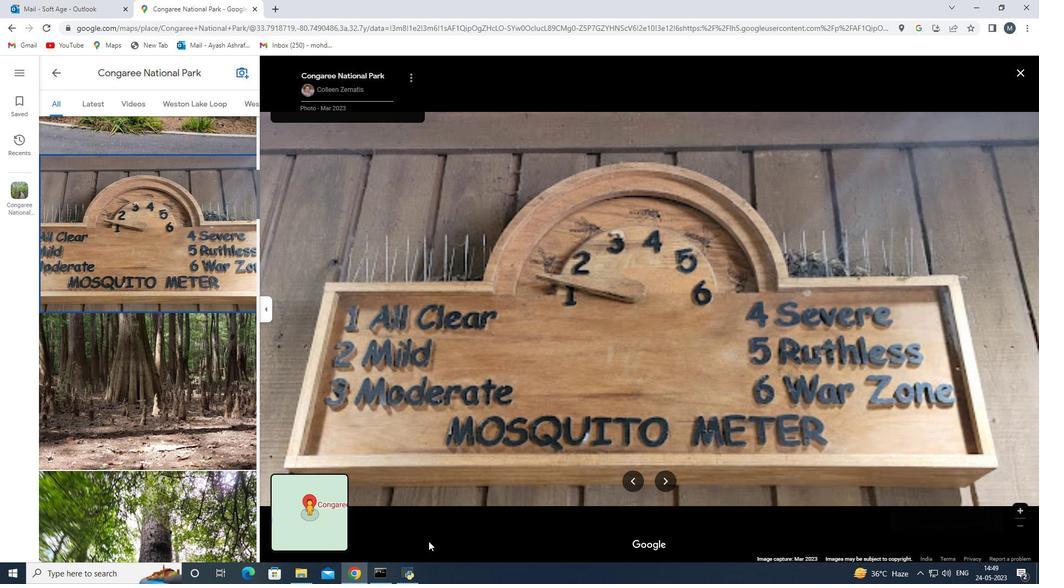 
Action: Mouse moved to (590, 519)
Screenshot: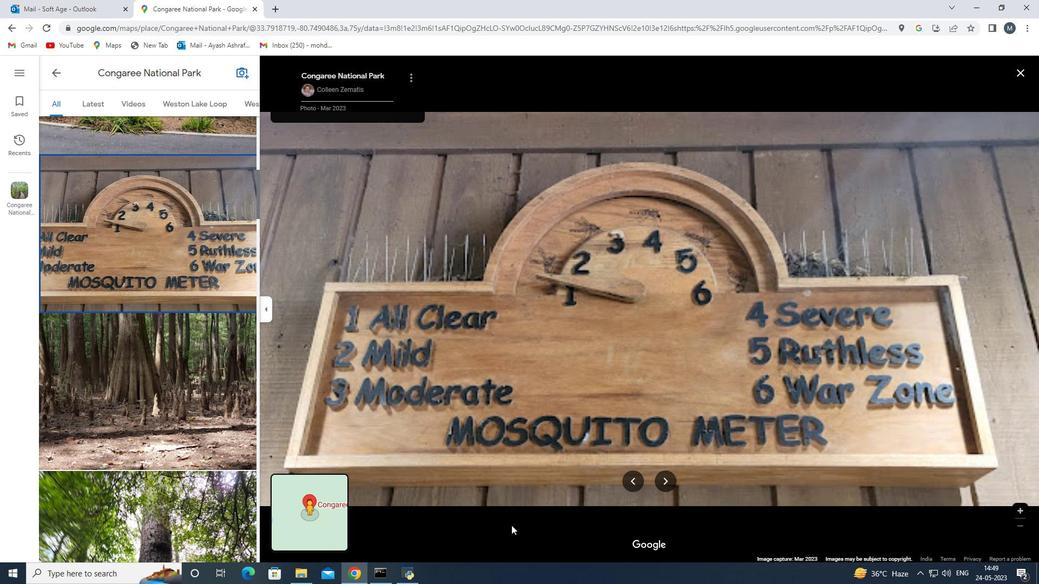 
Action: Mouse scrolled (513, 525) with delta (0, 0)
Screenshot: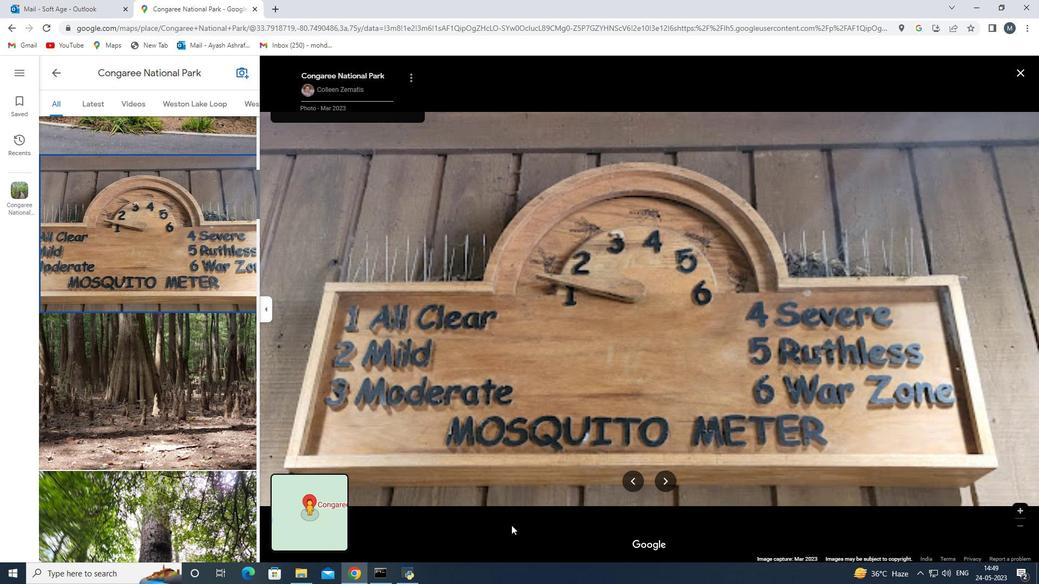 
Action: Mouse moved to (755, 514)
Screenshot: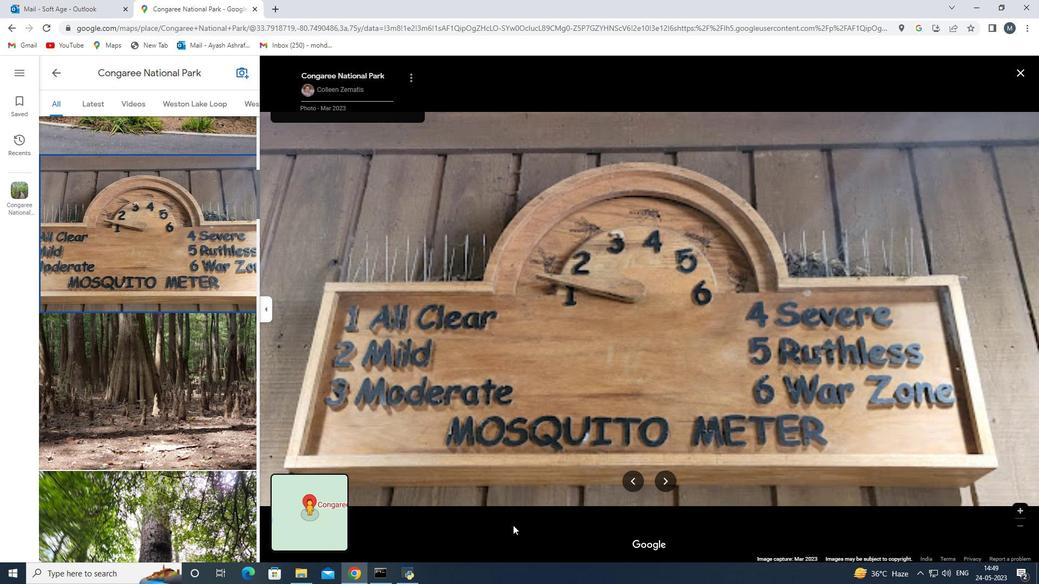 
Action: Mouse scrolled (513, 525) with delta (0, 0)
Screenshot: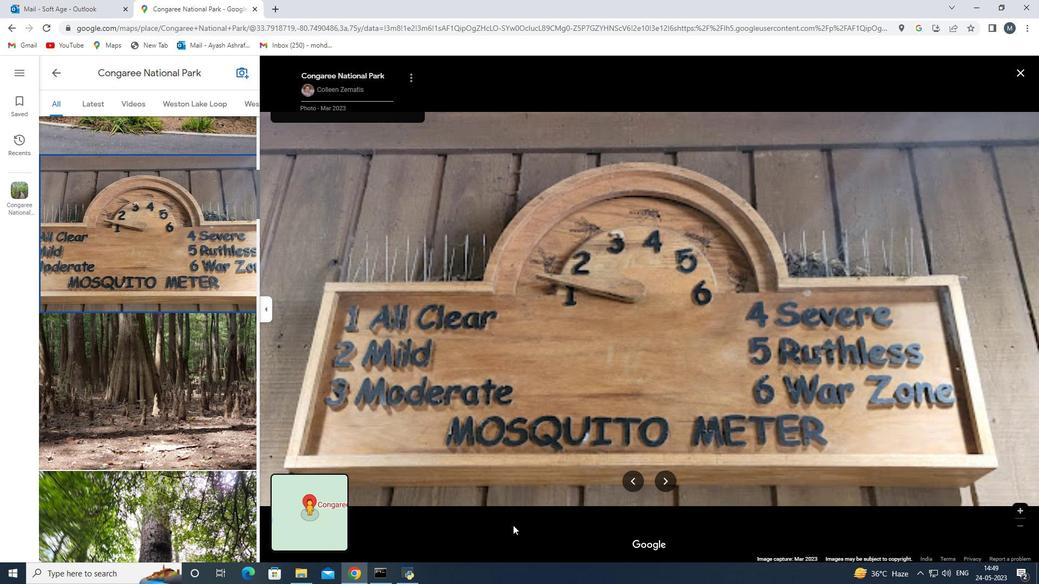 
Action: Mouse moved to (869, 520)
Screenshot: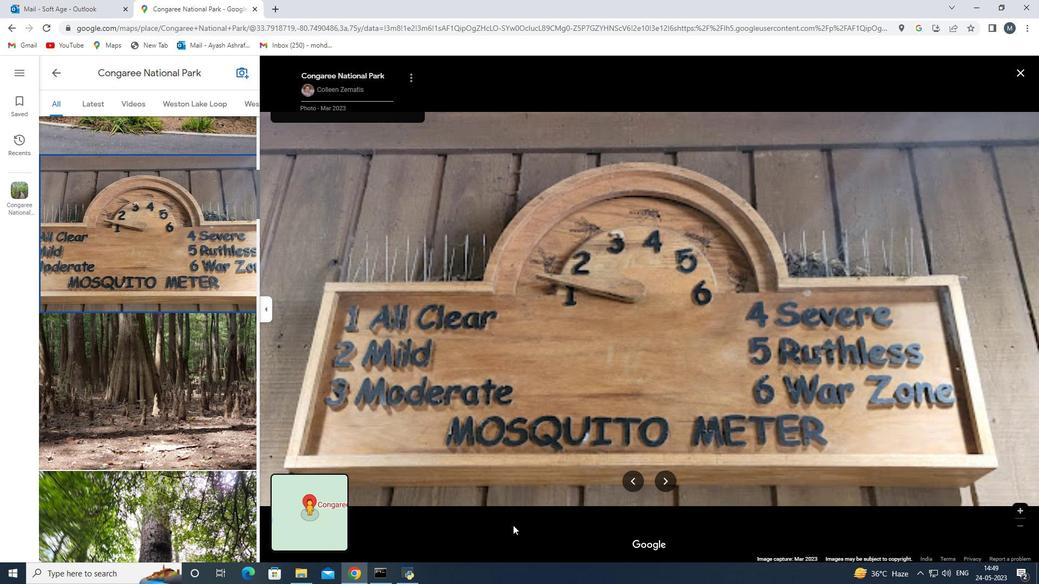 
Action: Mouse scrolled (513, 525) with delta (0, 0)
Screenshot: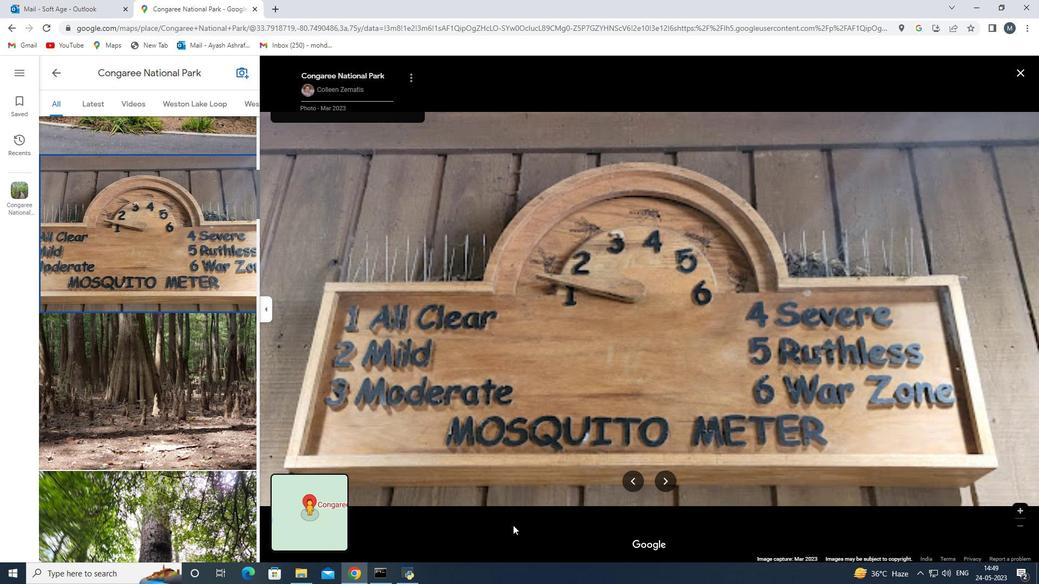 
Action: Mouse moved to (1057, 526)
Screenshot: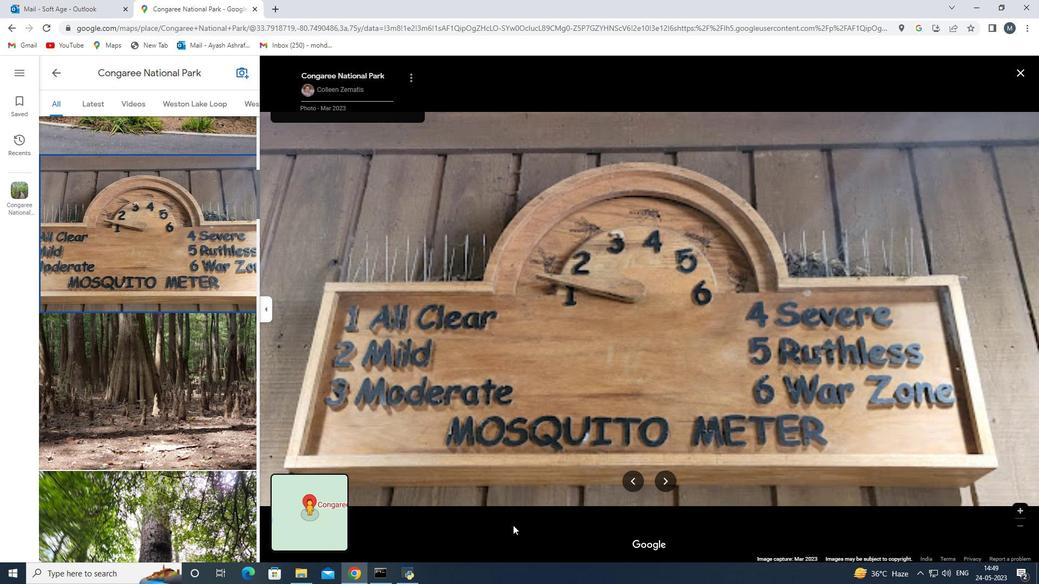 
Action: Mouse scrolled (514, 525) with delta (0, 0)
Screenshot: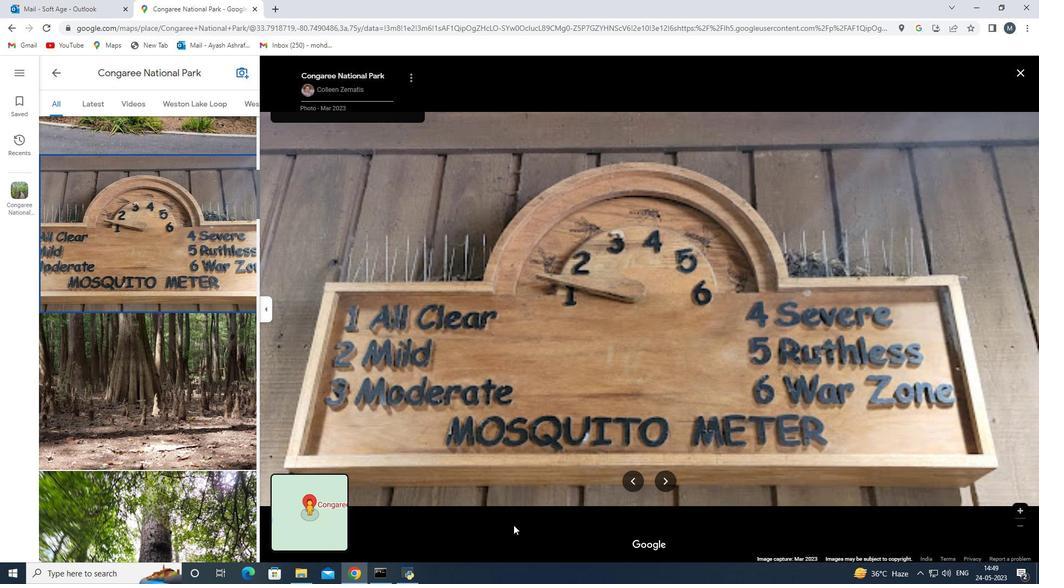 
Action: Mouse moved to (216, 371)
Screenshot: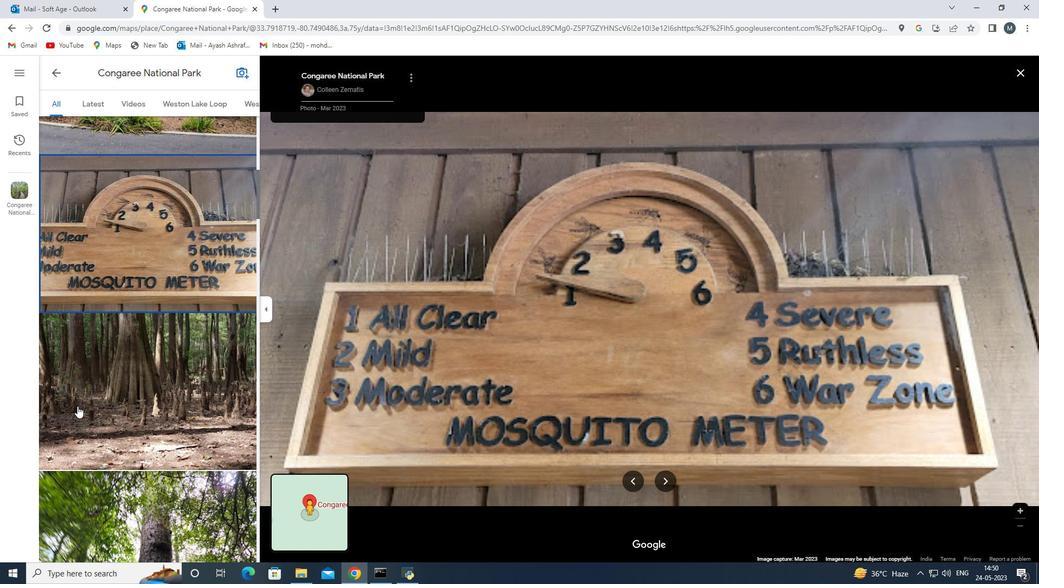 
Action: Mouse scrolled (216, 371) with delta (0, 0)
Screenshot: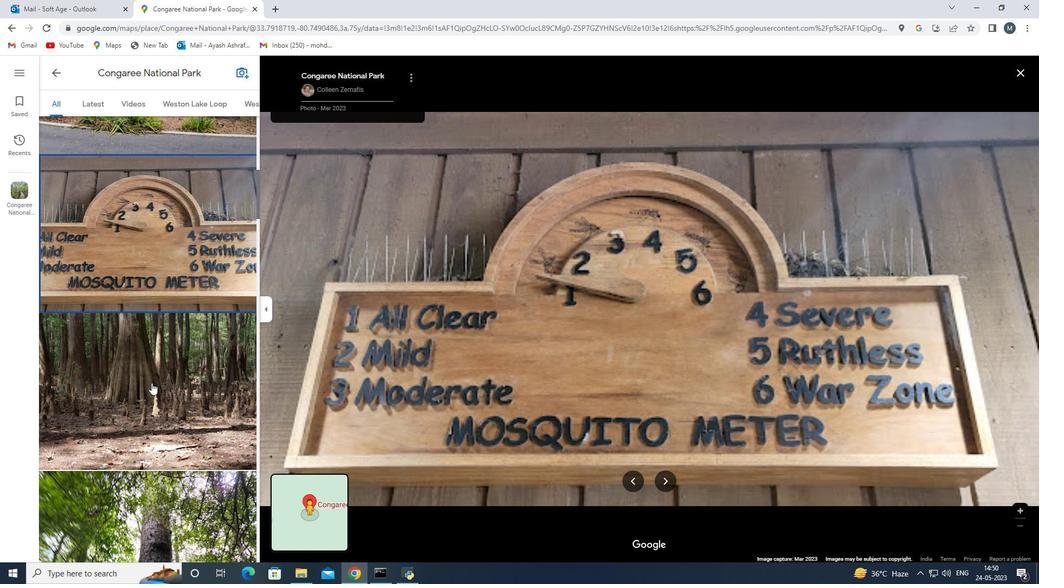 
Action: Mouse moved to (185, 379)
Screenshot: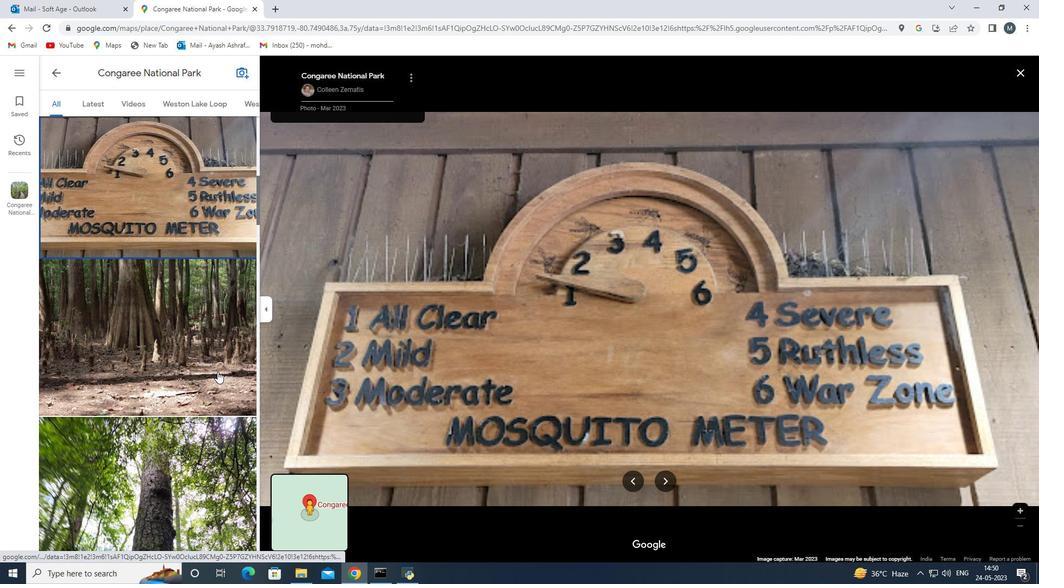 
Action: Mouse scrolled (218, 370) with delta (0, 0)
Screenshot: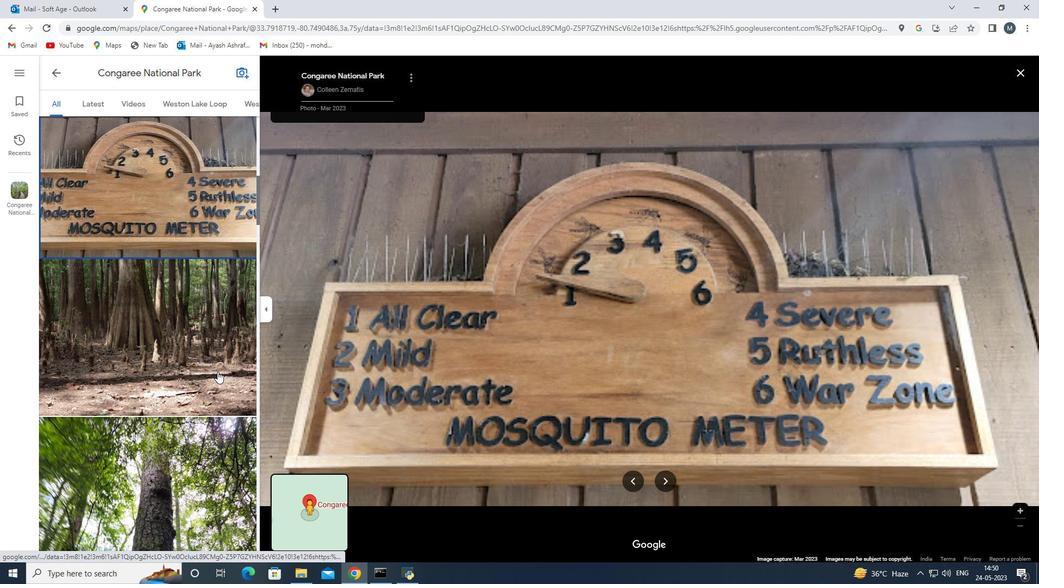 
Action: Mouse moved to (164, 386)
Screenshot: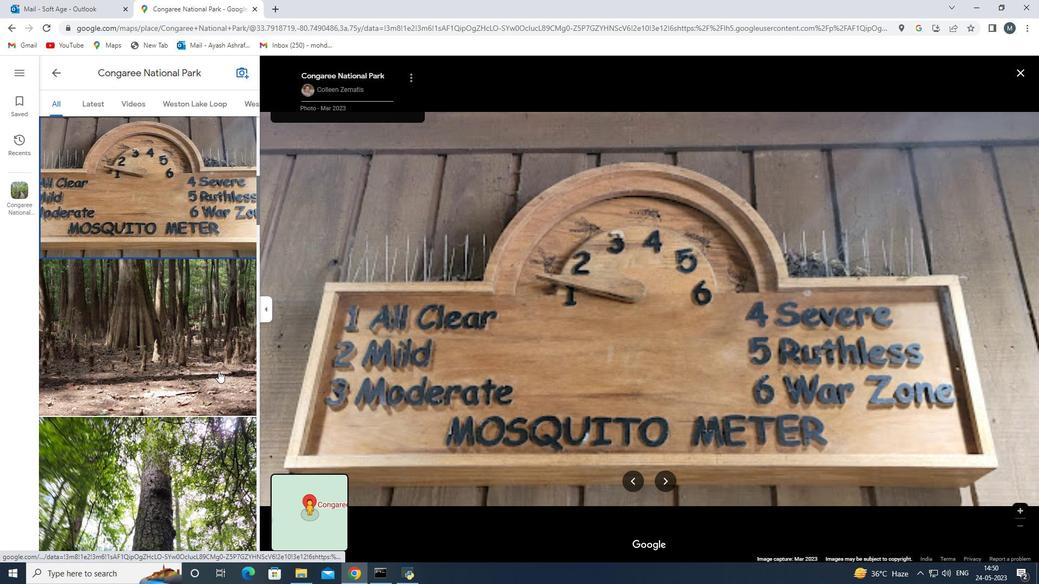 
Action: Mouse scrolled (219, 370) with delta (0, 0)
Screenshot: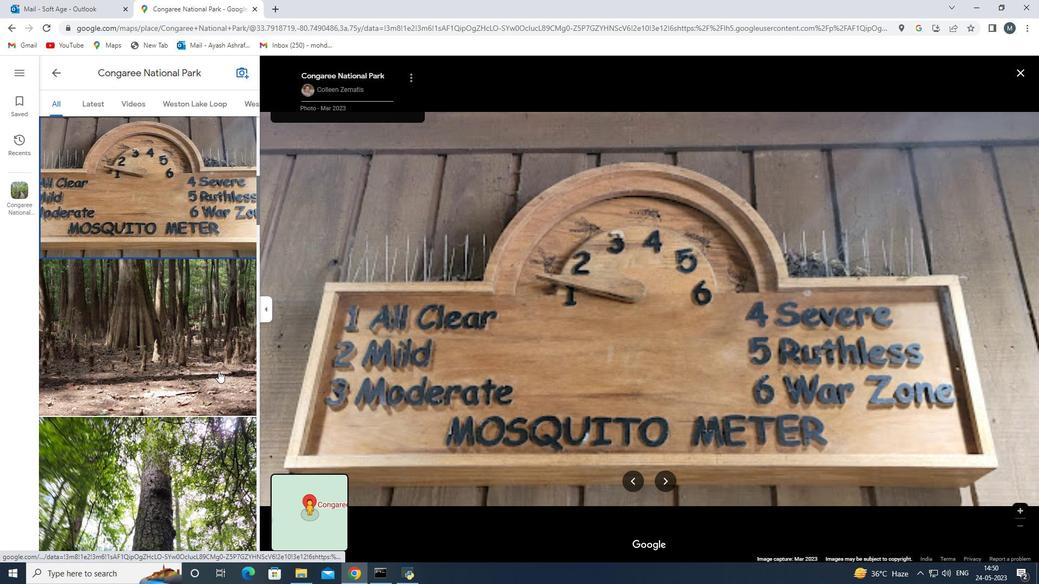 
Action: Mouse moved to (129, 401)
Screenshot: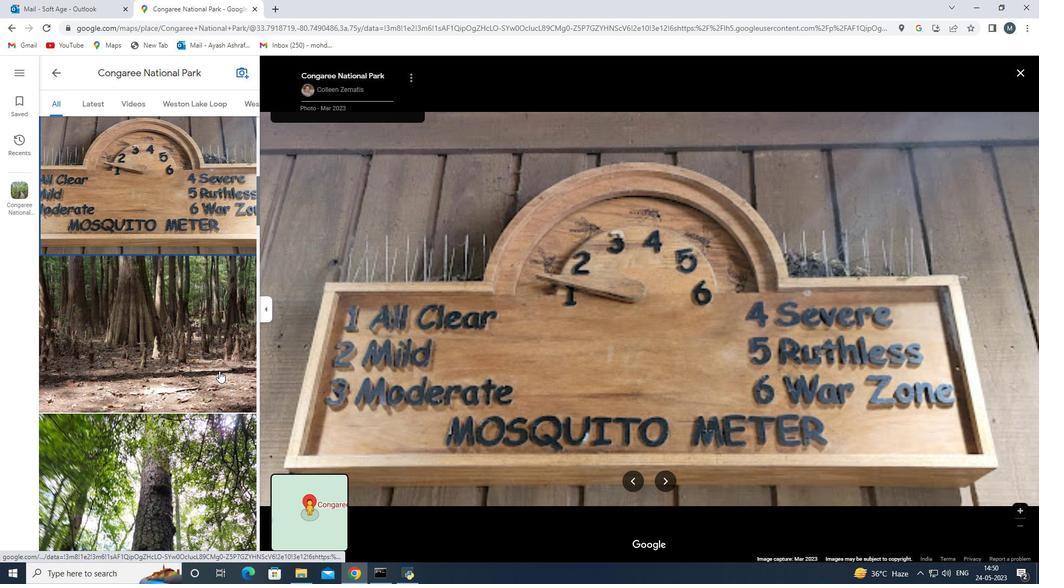 
Action: Mouse scrolled (219, 370) with delta (0, 0)
Screenshot: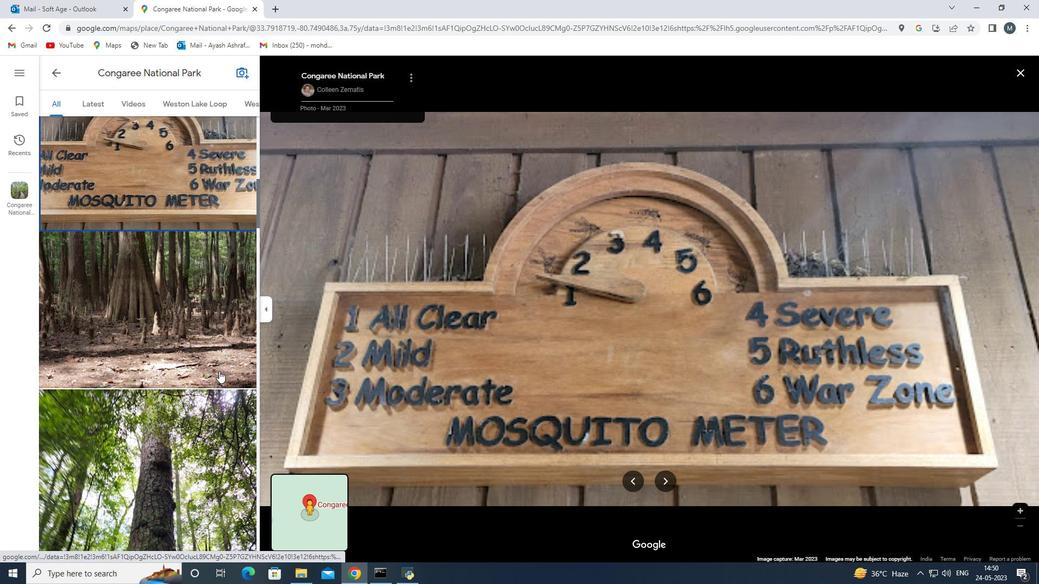 
Action: Mouse moved to (128, 410)
Screenshot: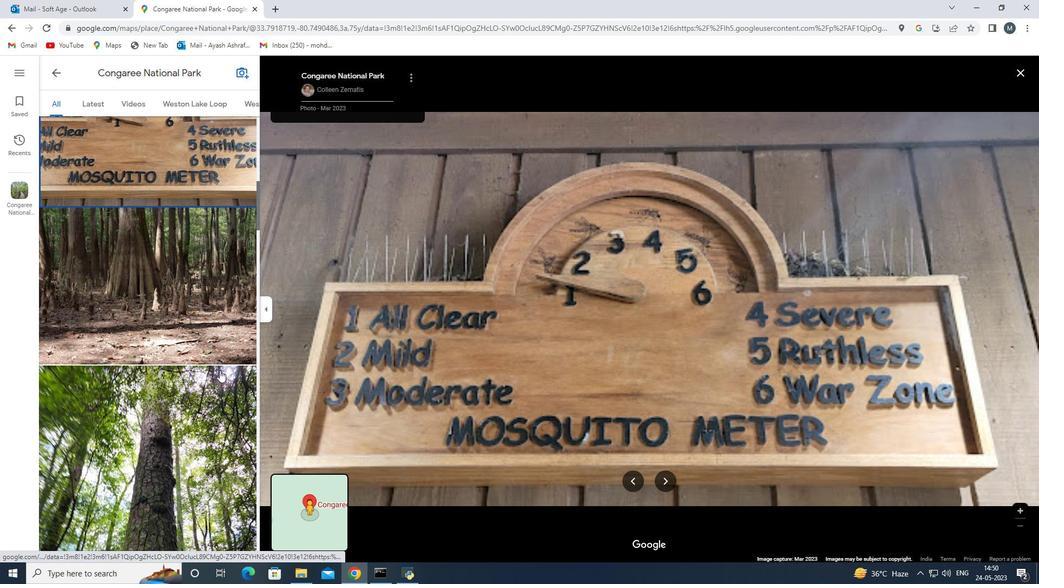 
Action: Mouse scrolled (219, 370) with delta (0, 0)
Screenshot: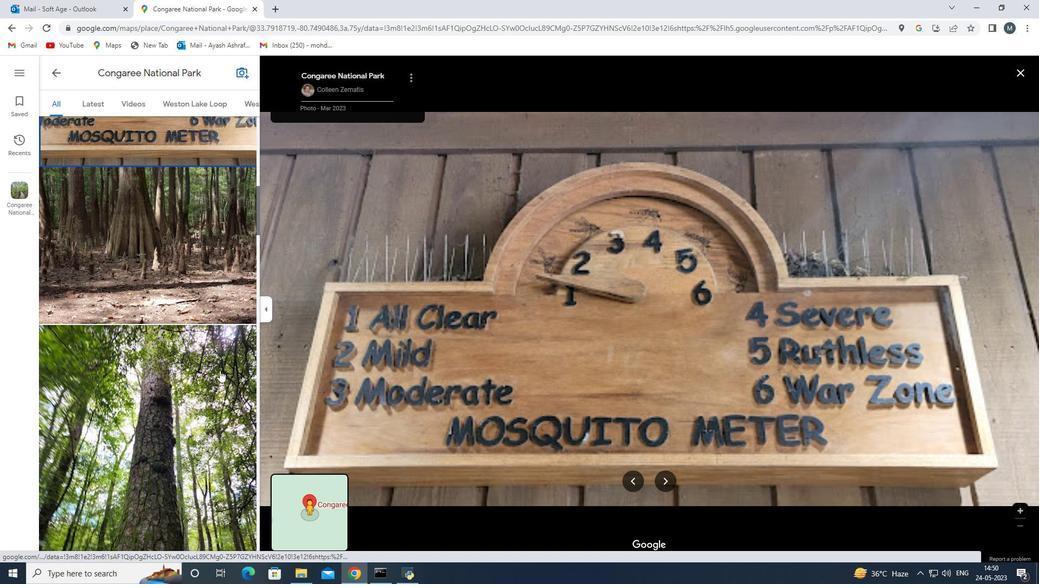 
Action: Mouse moved to (128, 413)
Screenshot: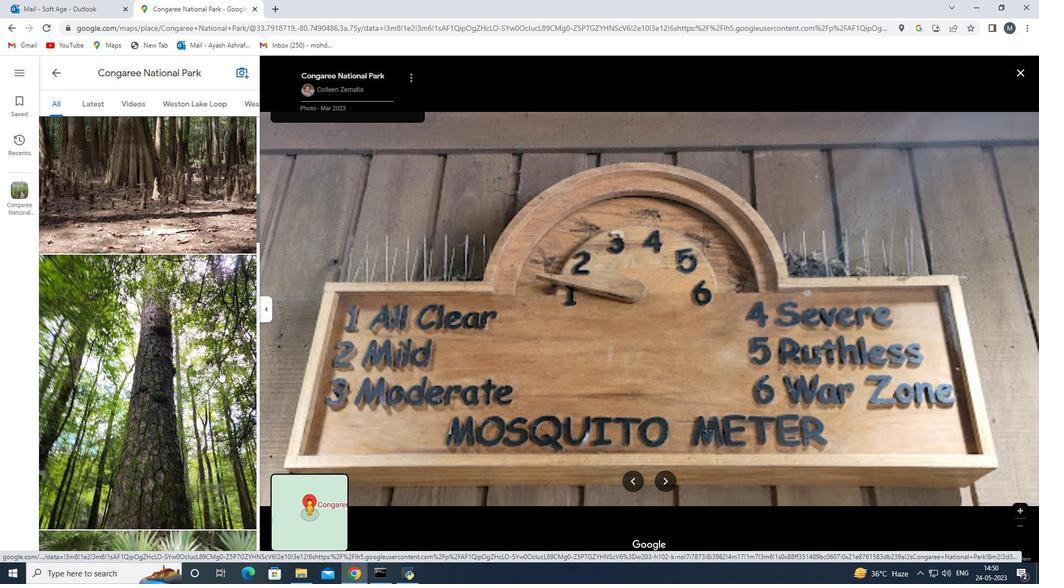 
Action: Mouse scrolled (219, 370) with delta (0, 0)
Screenshot: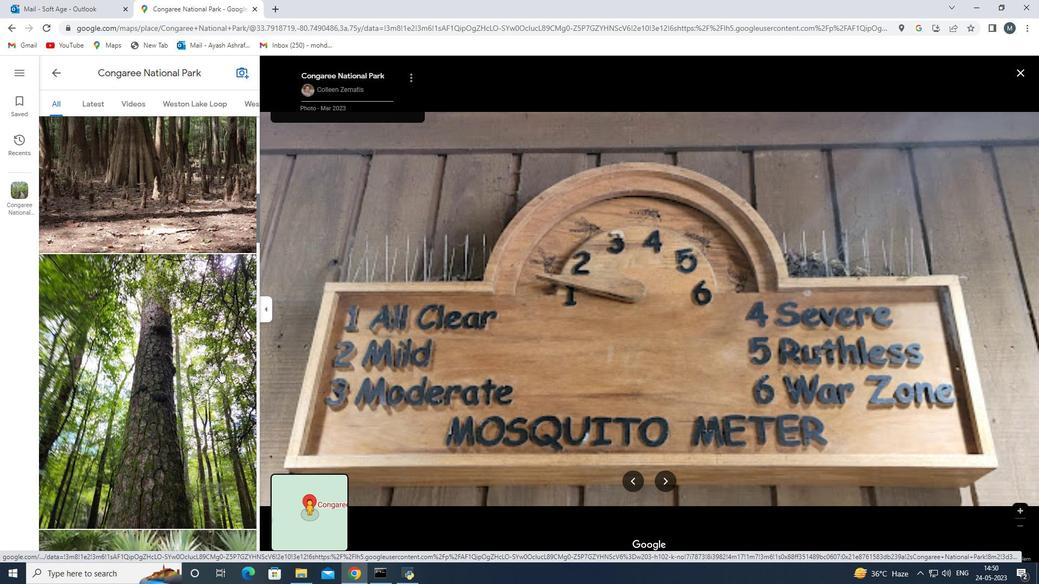 
Action: Mouse moved to (127, 413)
Screenshot: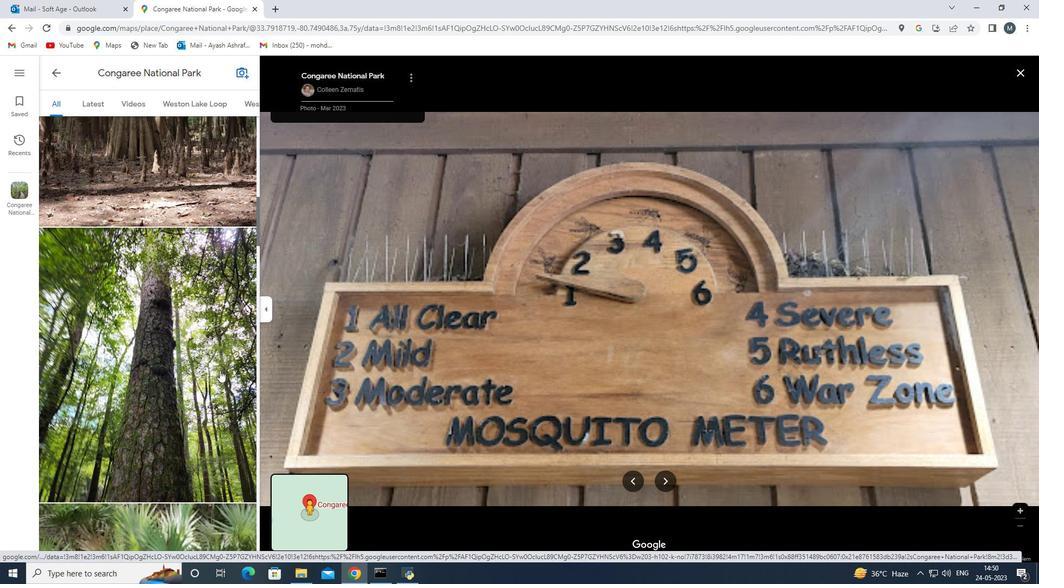 
Action: Mouse scrolled (219, 370) with delta (0, 0)
Screenshot: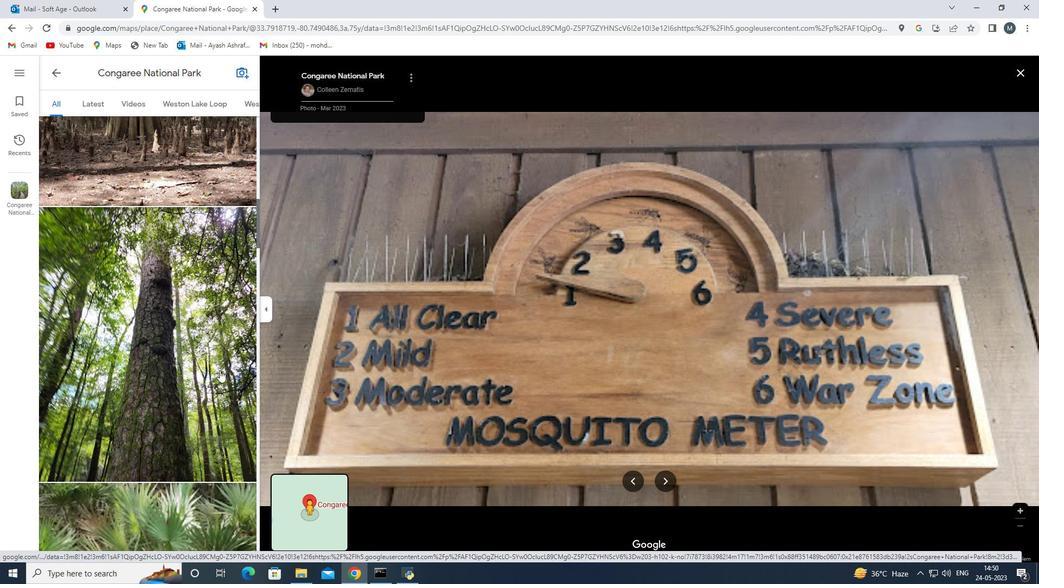 
Action: Mouse scrolled (219, 370) with delta (0, 0)
Screenshot: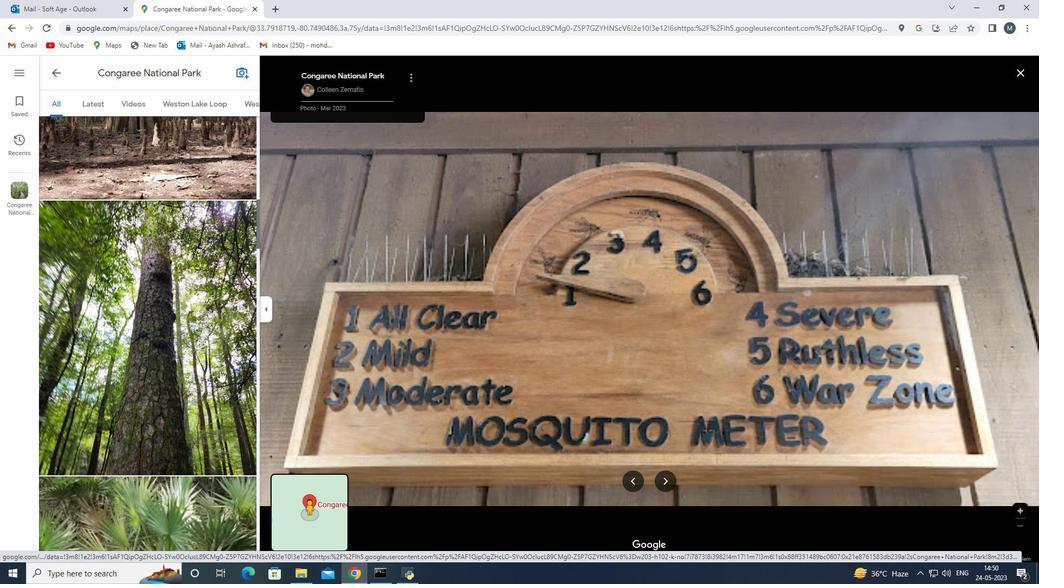 
Action: Mouse scrolled (128, 410) with delta (0, 0)
Screenshot: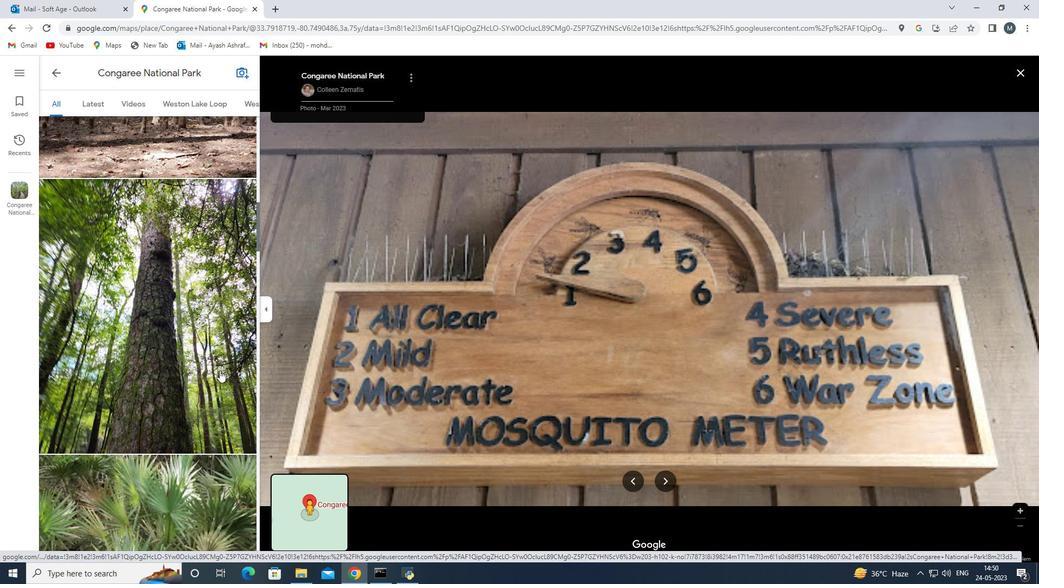 
Action: Mouse scrolled (128, 412) with delta (0, 0)
Screenshot: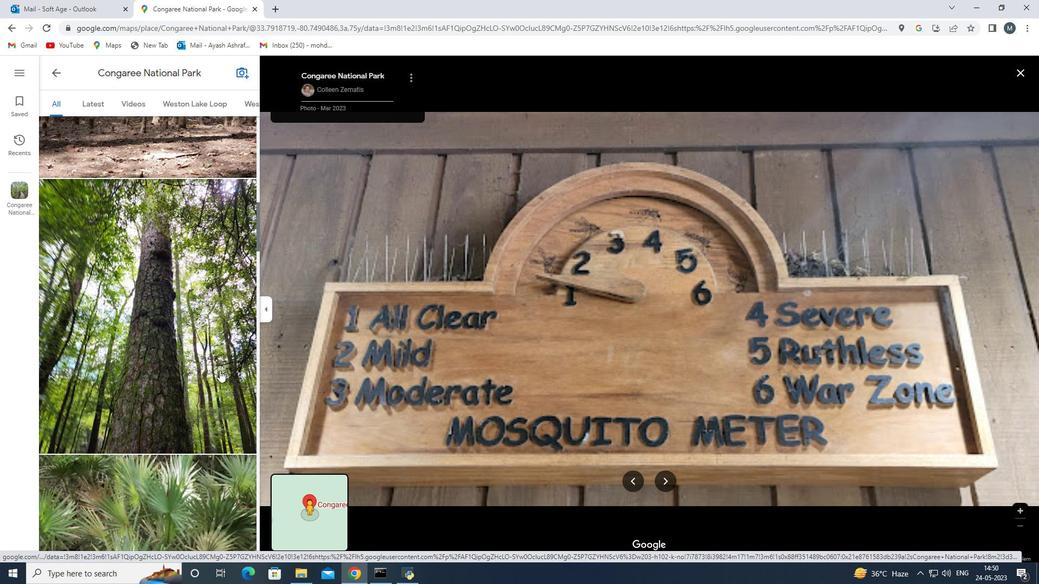 
Action: Mouse pressed left at (127, 413)
Screenshot: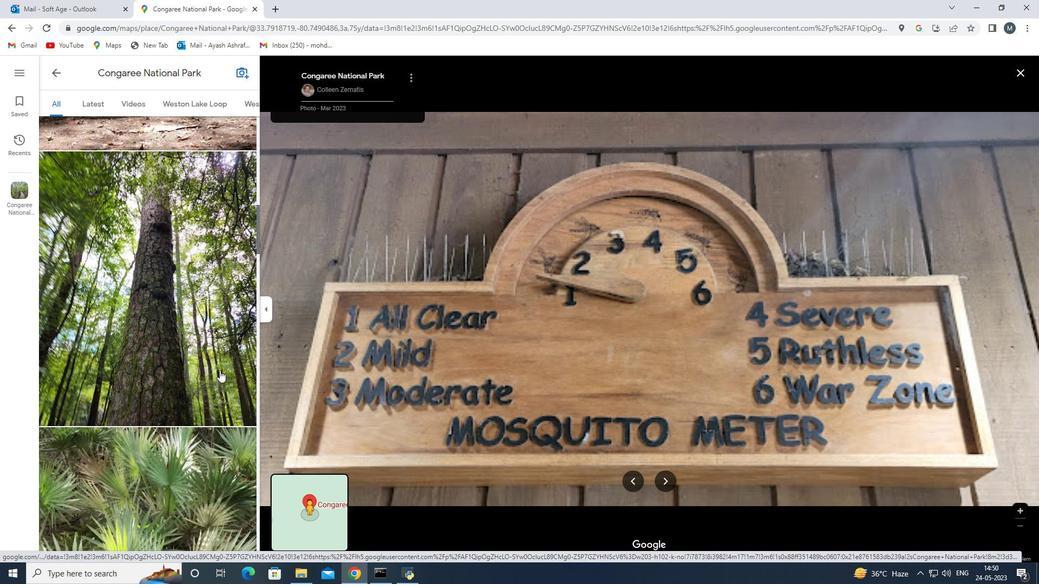 
Action: Mouse moved to (167, 264)
Screenshot: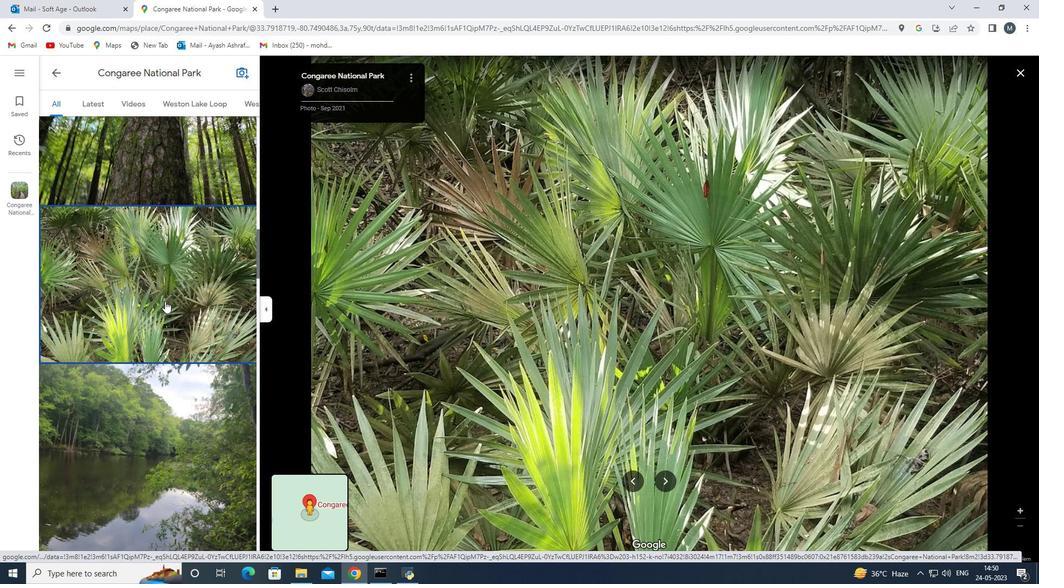 
Action: Mouse scrolled (167, 264) with delta (0, 0)
Screenshot: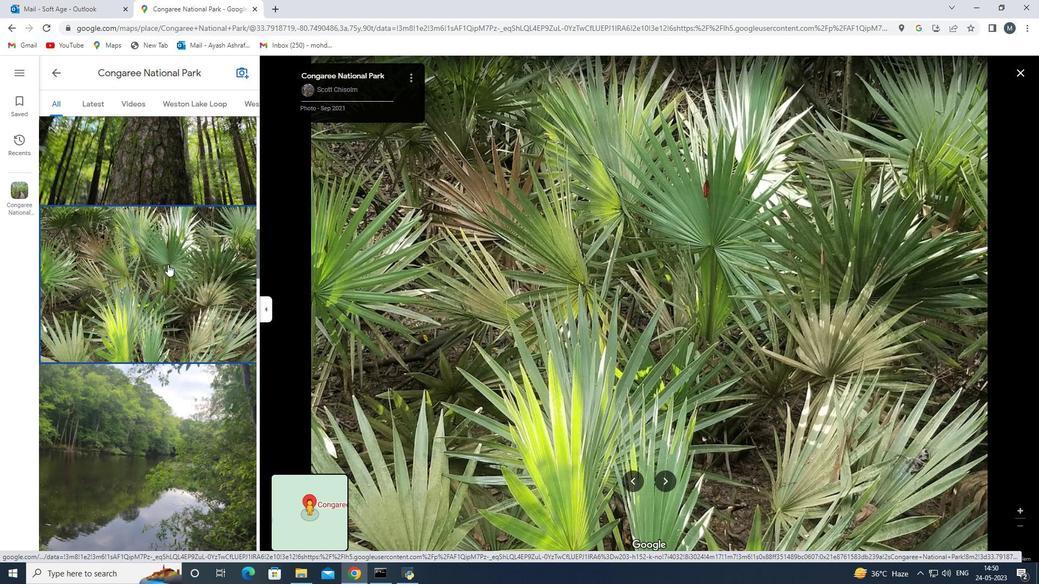 
Action: Mouse scrolled (167, 264) with delta (0, 0)
Screenshot: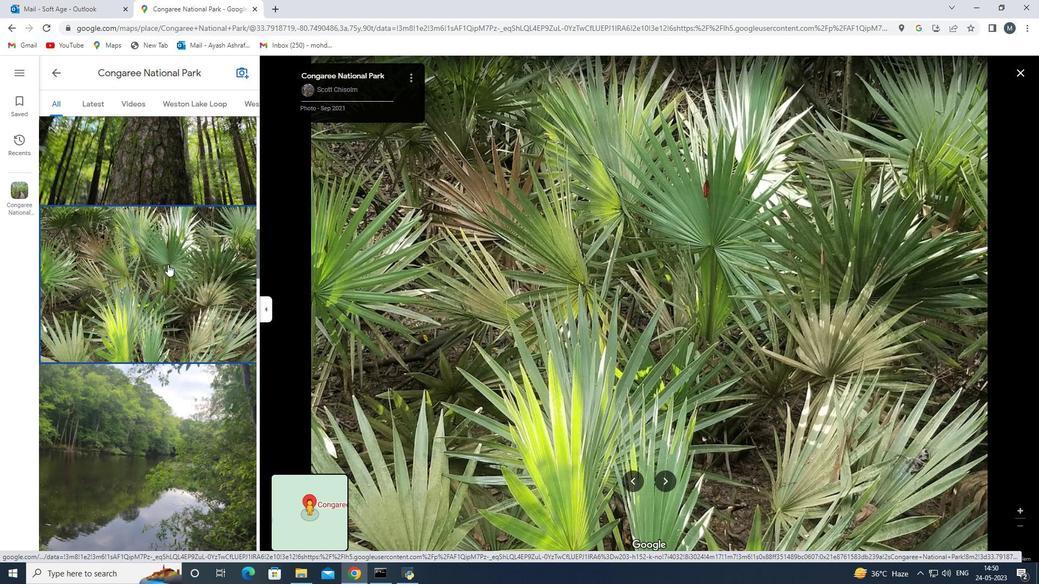
Action: Mouse scrolled (167, 264) with delta (0, 0)
Screenshot: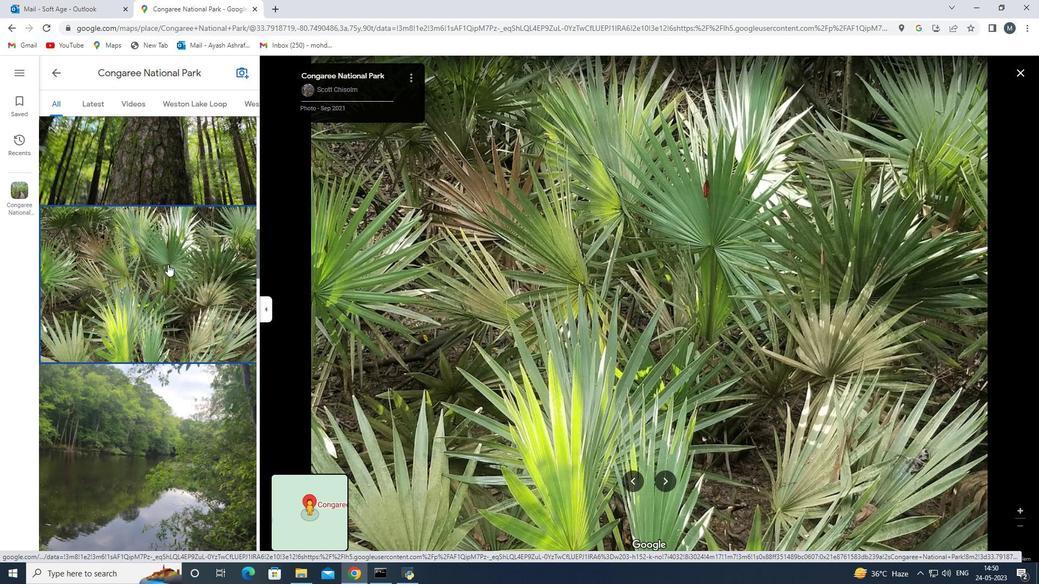 
Action: Mouse scrolled (167, 264) with delta (0, 0)
Screenshot: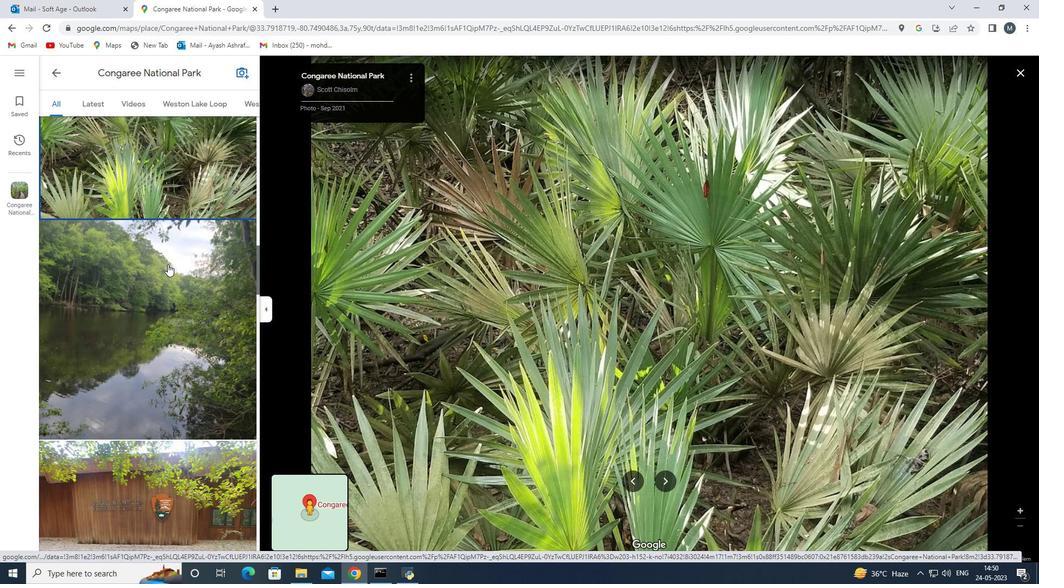 
Action: Mouse scrolled (167, 264) with delta (0, 0)
Screenshot: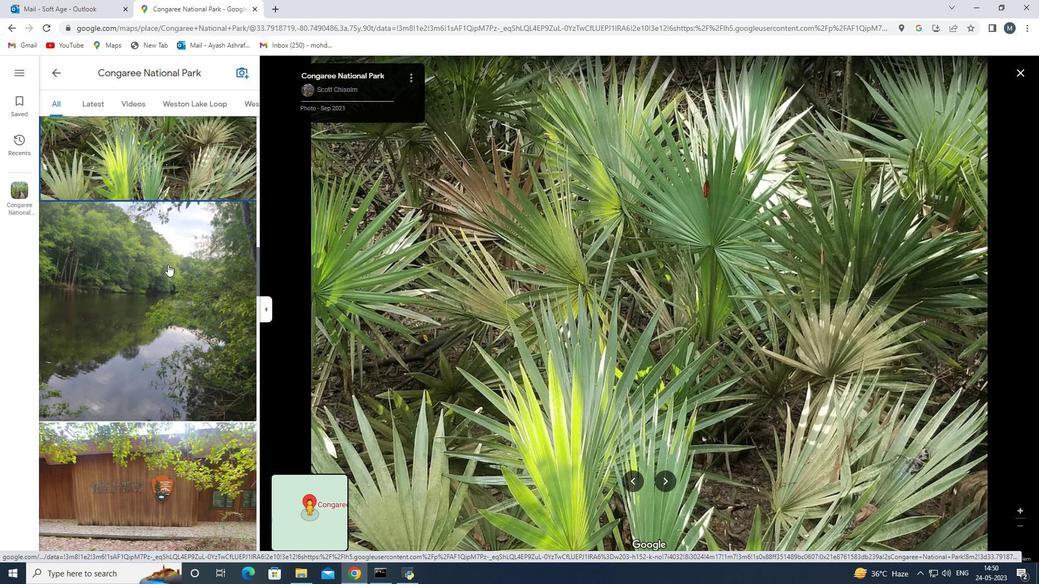 
Action: Mouse scrolled (167, 264) with delta (0, 0)
Screenshot: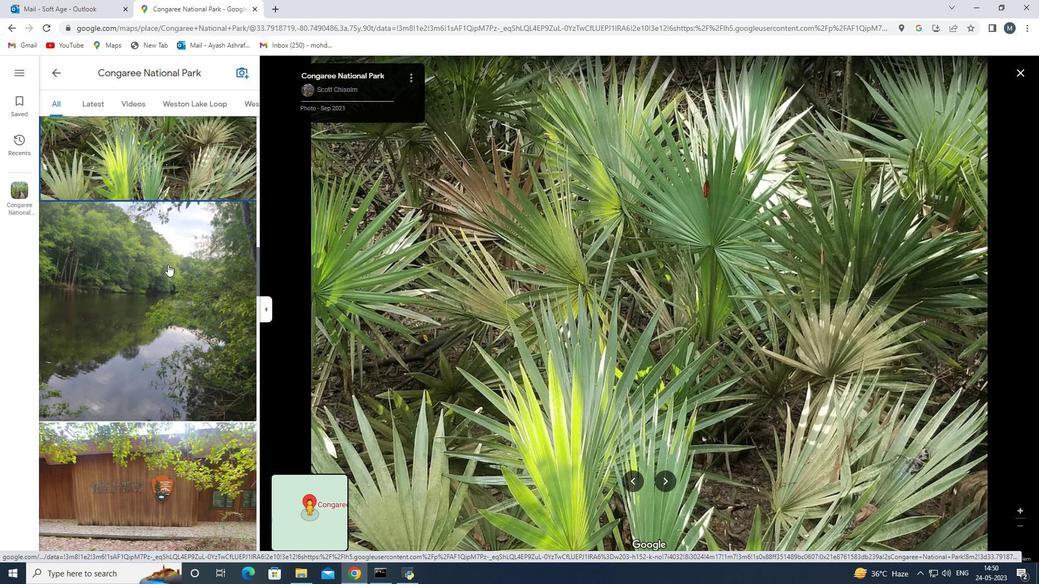 
Action: Mouse scrolled (167, 264) with delta (0, 0)
Screenshot: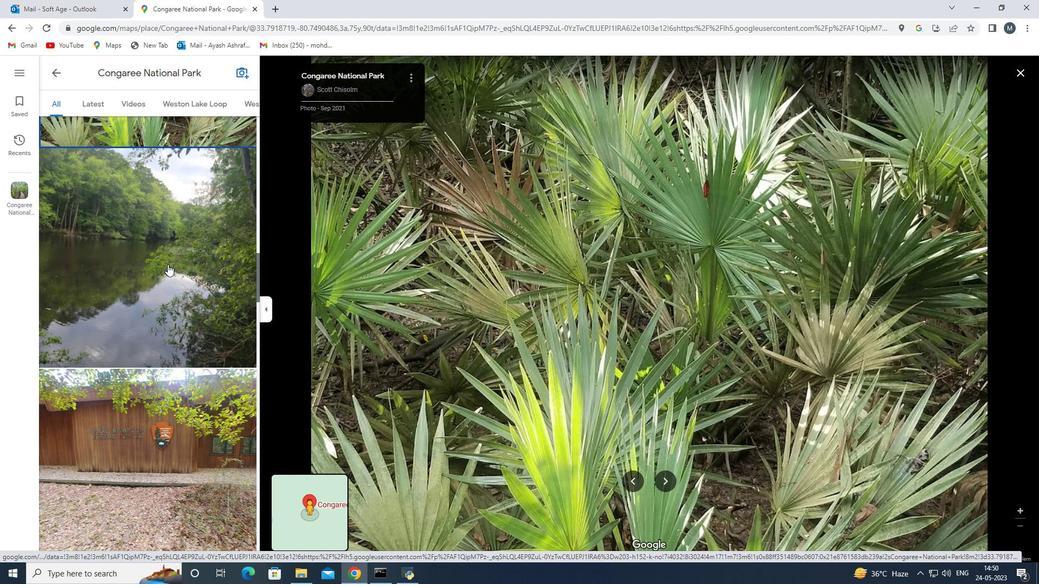 
Action: Mouse scrolled (167, 264) with delta (0, 0)
Screenshot: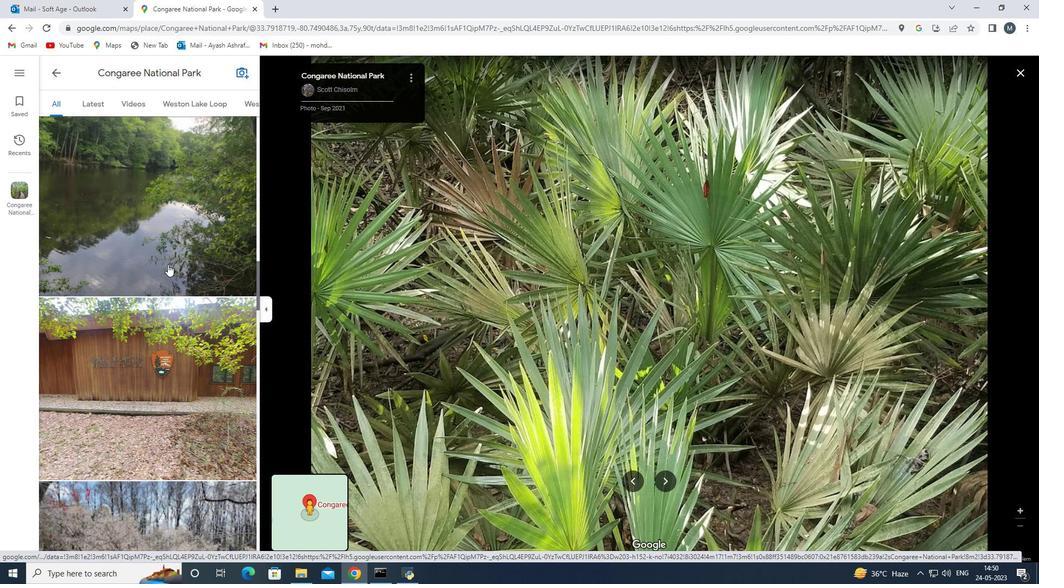 
Action: Mouse scrolled (167, 264) with delta (0, 0)
Screenshot: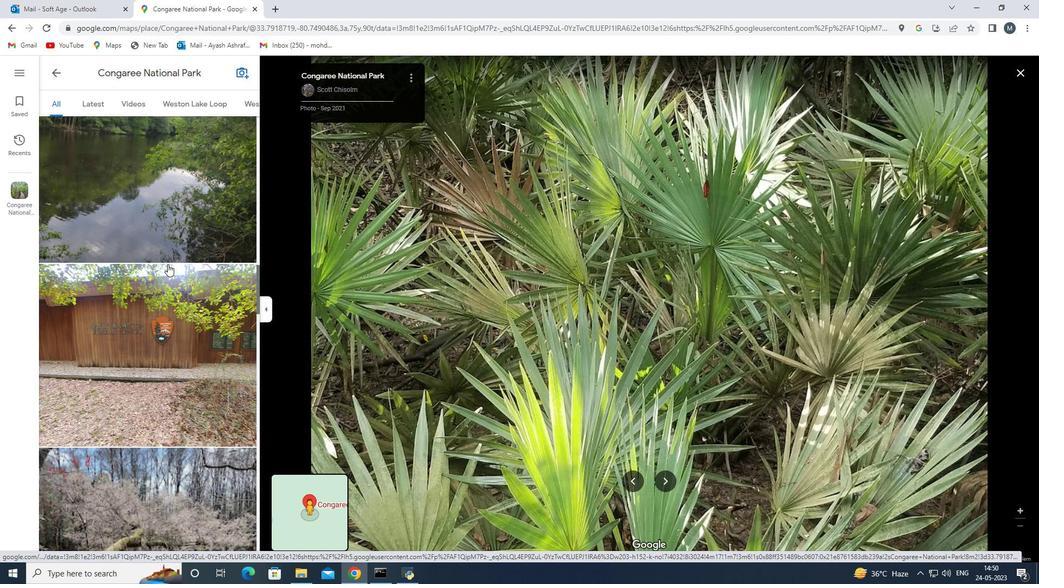 
Action: Mouse moved to (152, 389)
Screenshot: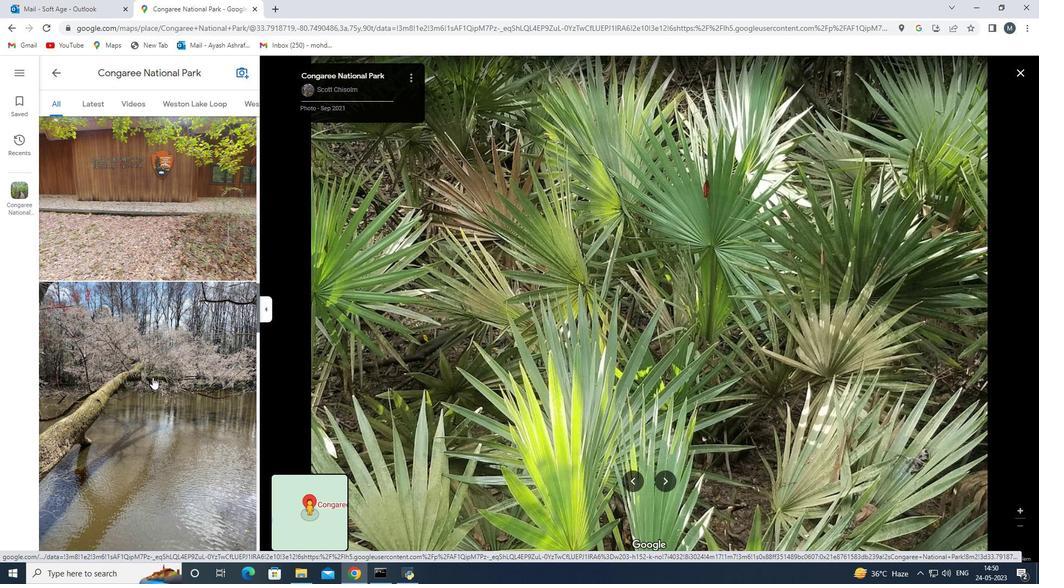 
Action: Mouse pressed left at (152, 389)
Screenshot: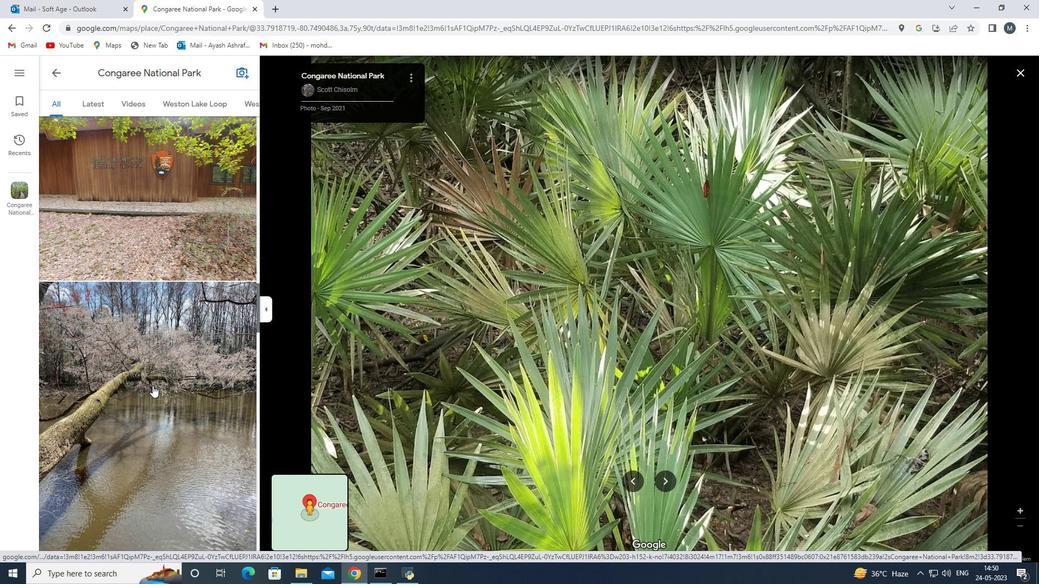 
Action: Mouse moved to (1020, 511)
Screenshot: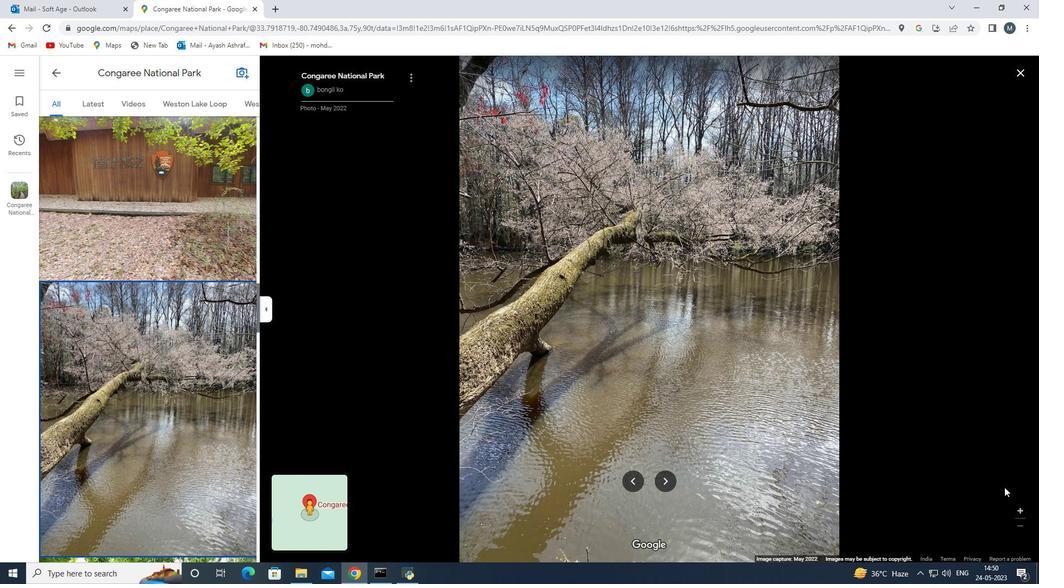 
Action: Mouse pressed left at (1020, 511)
Screenshot: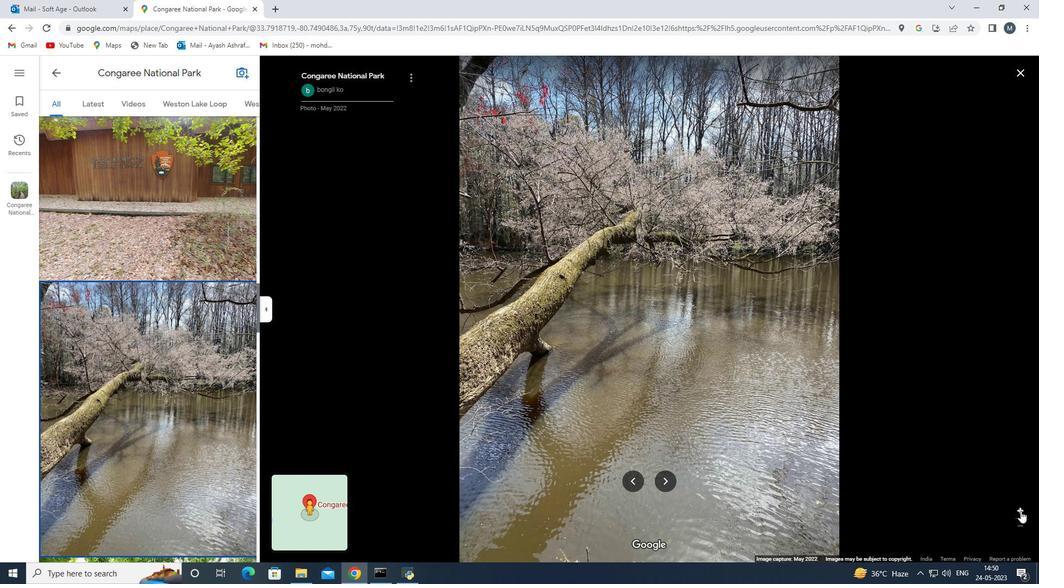 
Action: Mouse pressed left at (1020, 511)
